 Task: Plan a trip to Deer Park, Australia from 1st December, 2023 to 9th December, 2023 for 5 adults. Place can be entire room with 3 bedrooms having 3 beds and 3 bathrooms. Property type can be house. Amenities needed are: washing machine, kitchen.
Action: Mouse moved to (453, 111)
Screenshot: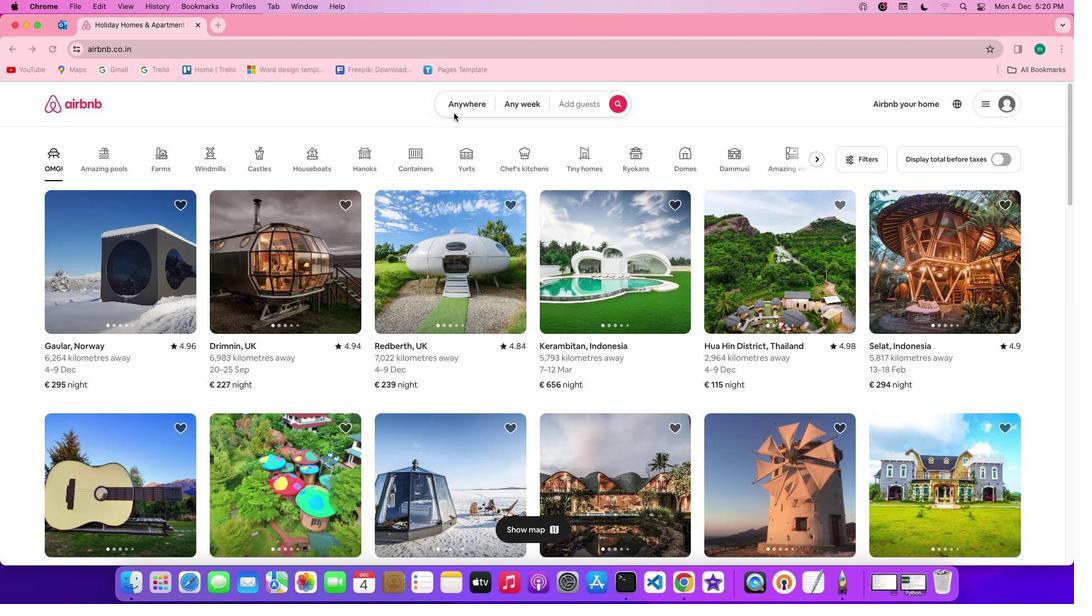 
Action: Mouse pressed left at (453, 111)
Screenshot: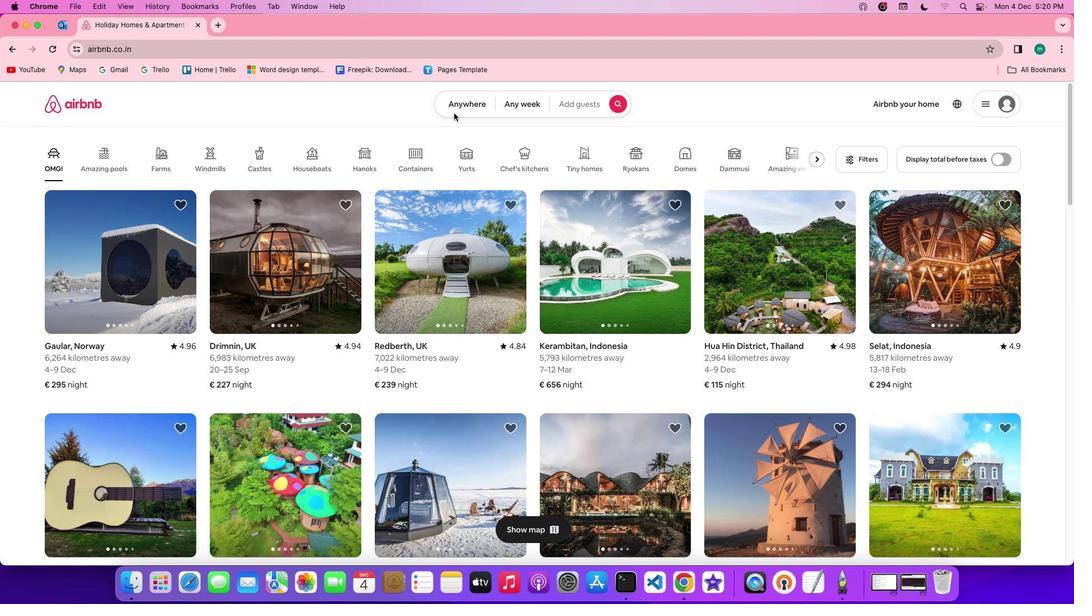 
Action: Mouse pressed left at (453, 111)
Screenshot: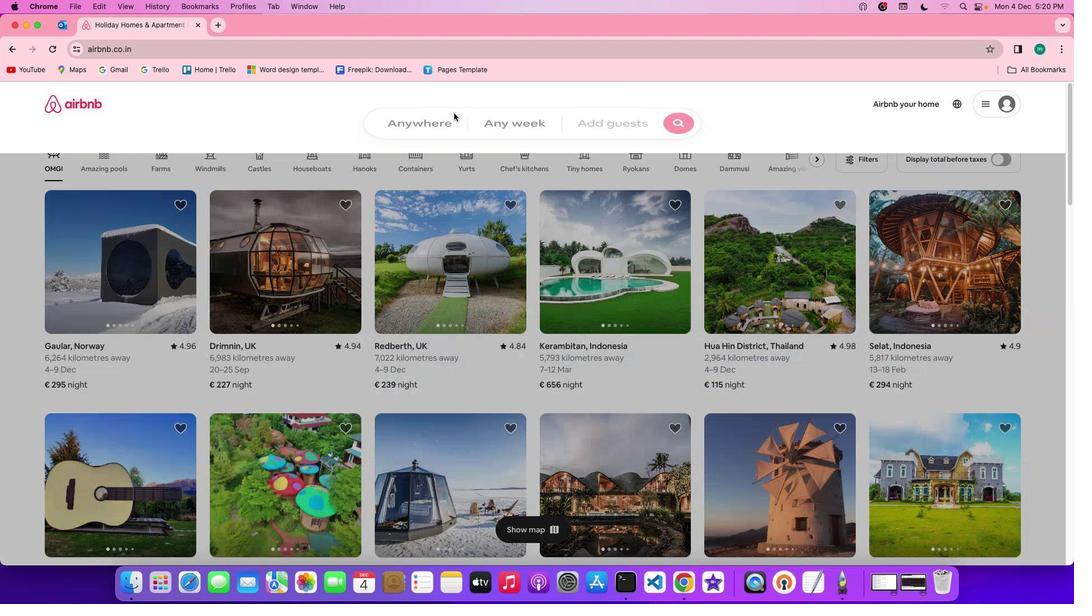
Action: Mouse moved to (406, 143)
Screenshot: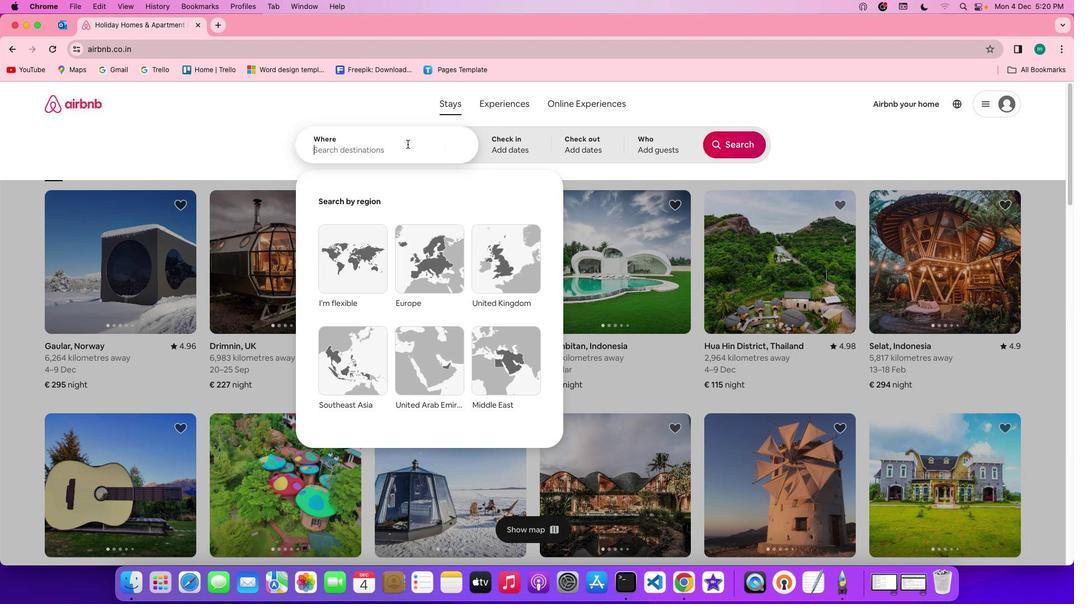 
Action: Mouse pressed left at (406, 143)
Screenshot: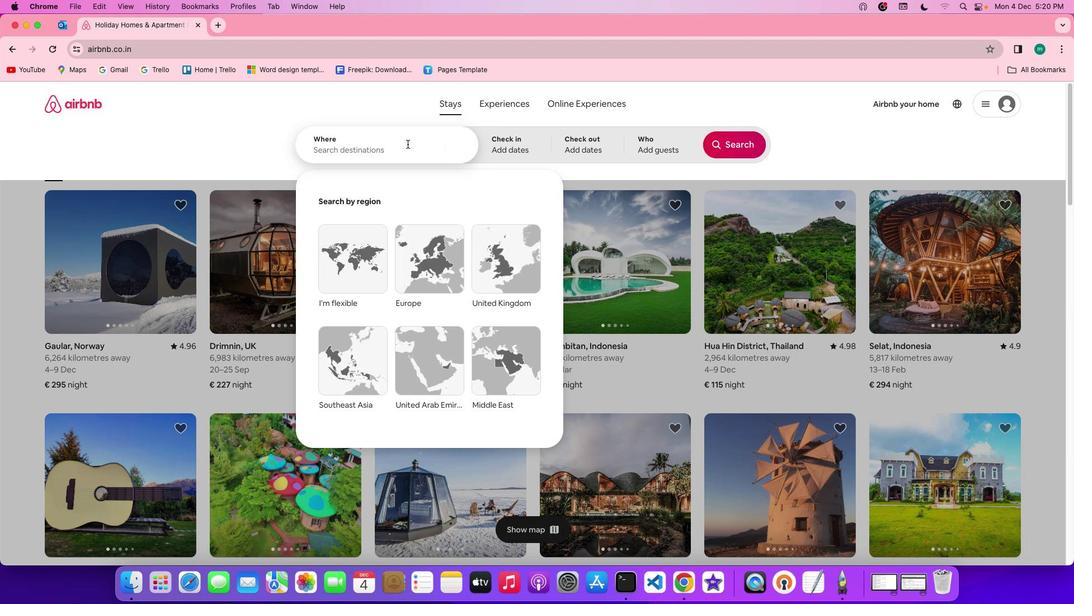 
Action: Key pressed Key.shift'D''e''e''r'Key.spaceKey.shift'P''a''r''k'','Key.spaceKey.shift'a''u''s''t''r''a''l''i''a'
Screenshot: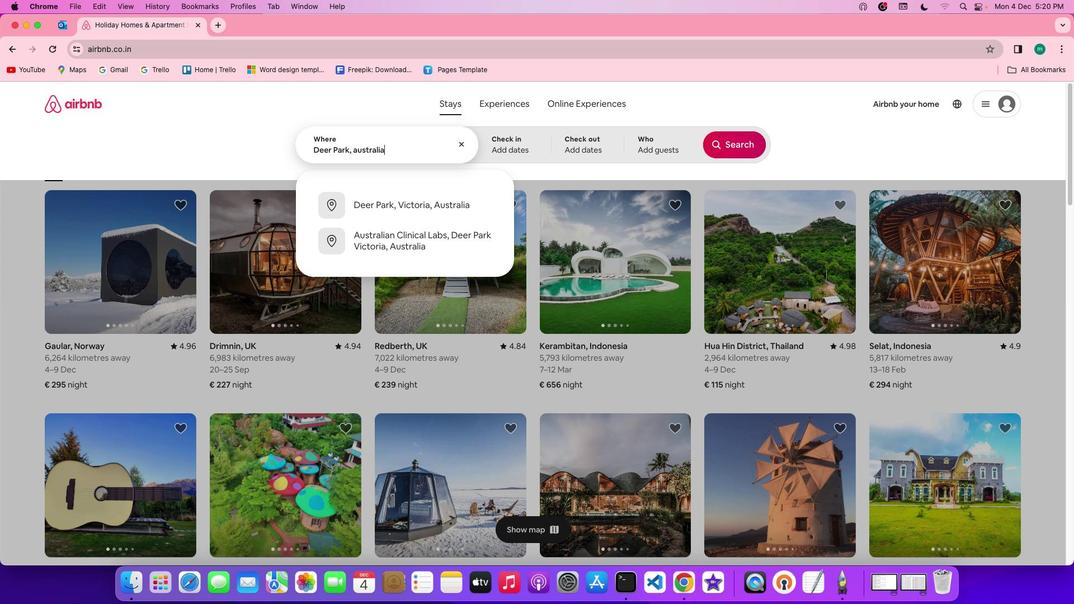 
Action: Mouse moved to (495, 146)
Screenshot: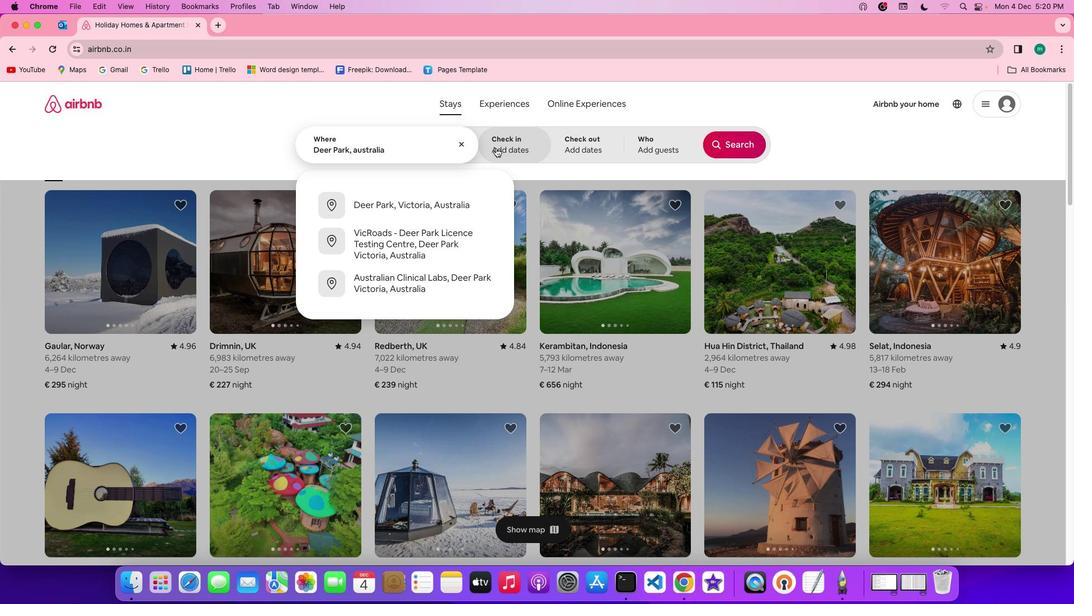 
Action: Mouse pressed left at (495, 146)
Screenshot: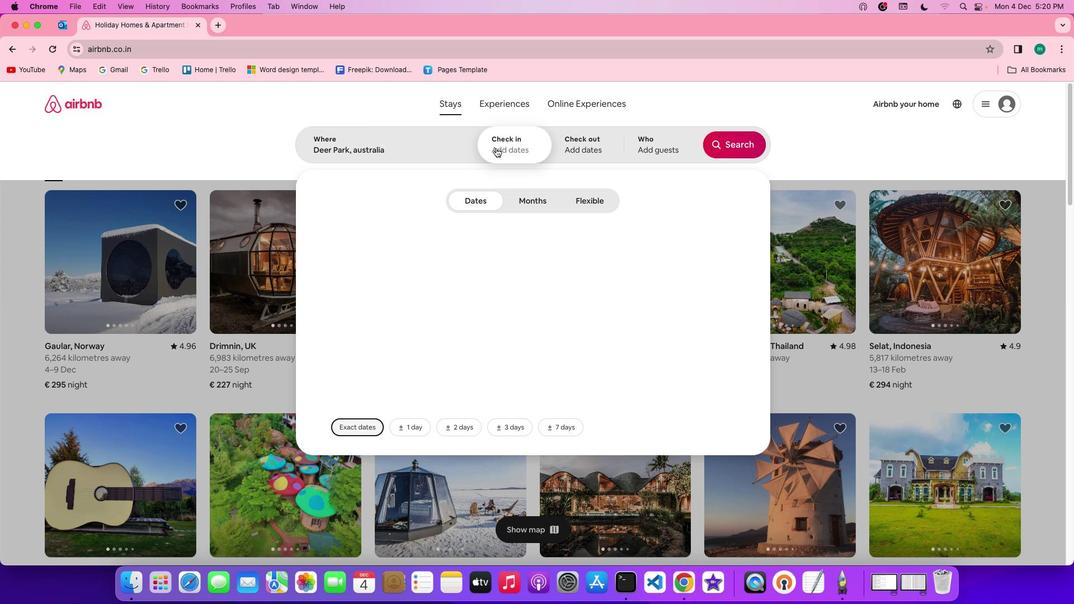 
Action: Mouse moved to (377, 306)
Screenshot: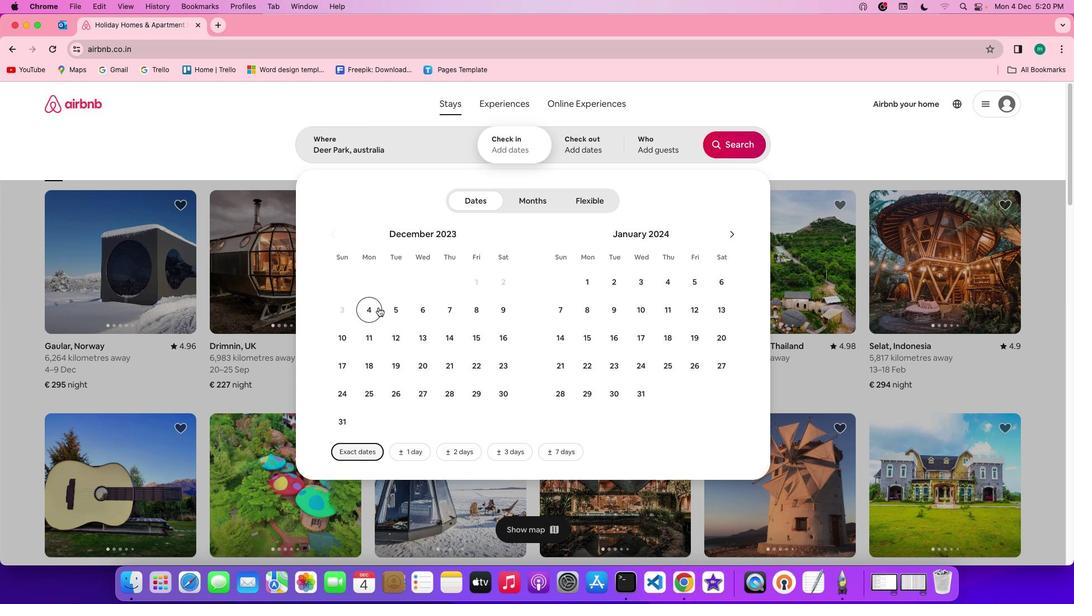 
Action: Mouse pressed left at (377, 306)
Screenshot: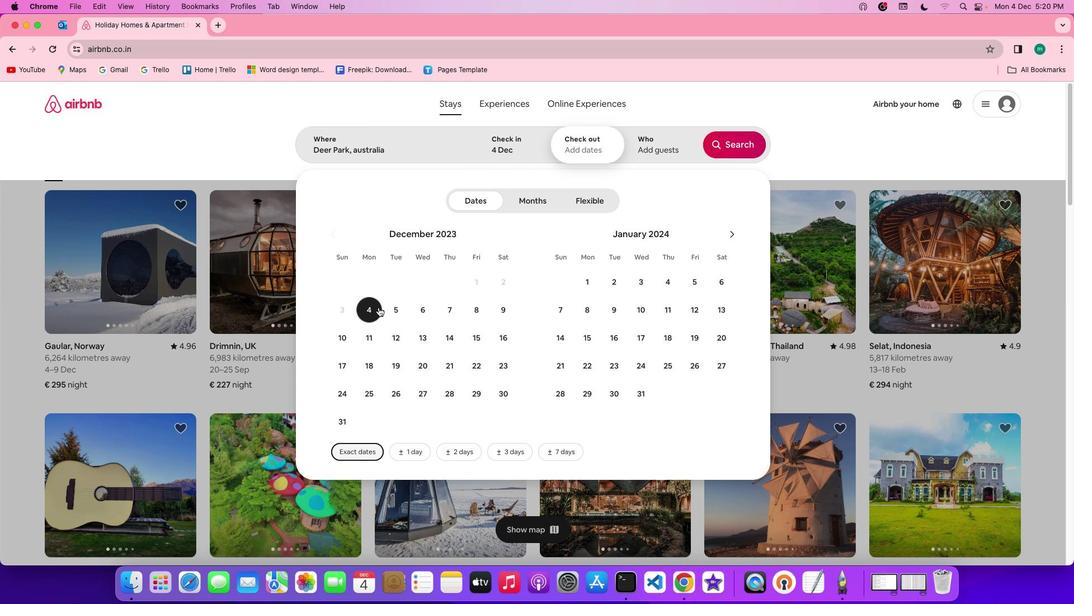 
Action: Mouse moved to (490, 316)
Screenshot: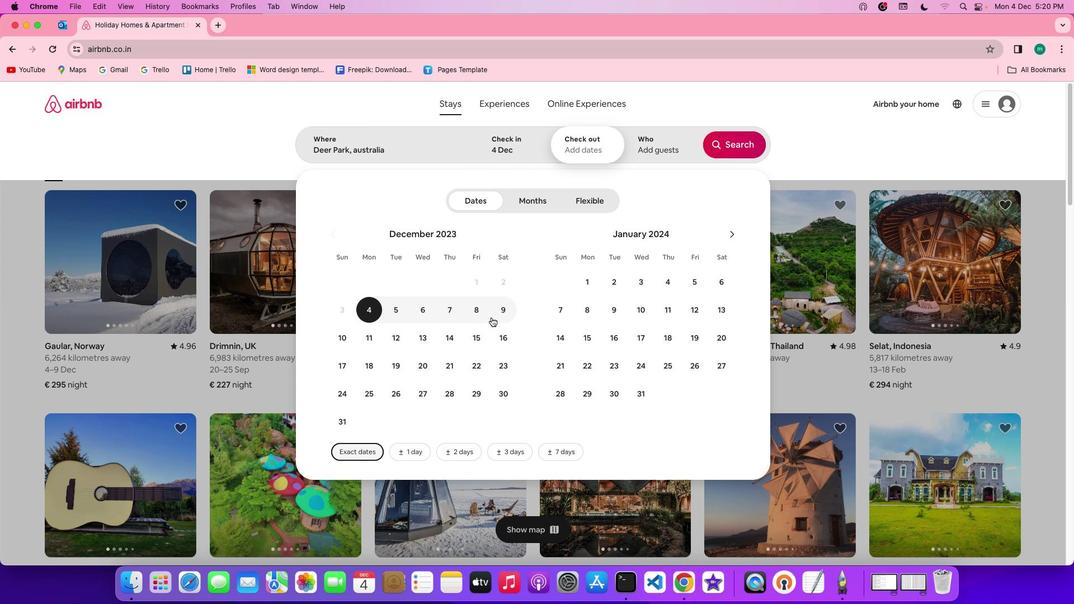 
Action: Mouse pressed left at (490, 316)
Screenshot: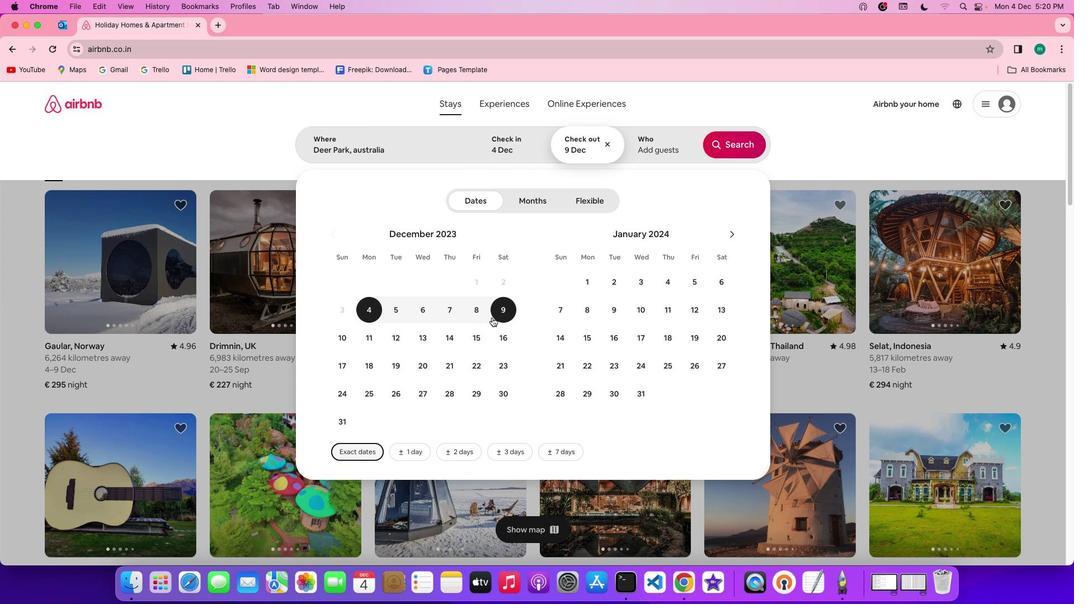 
Action: Mouse moved to (659, 137)
Screenshot: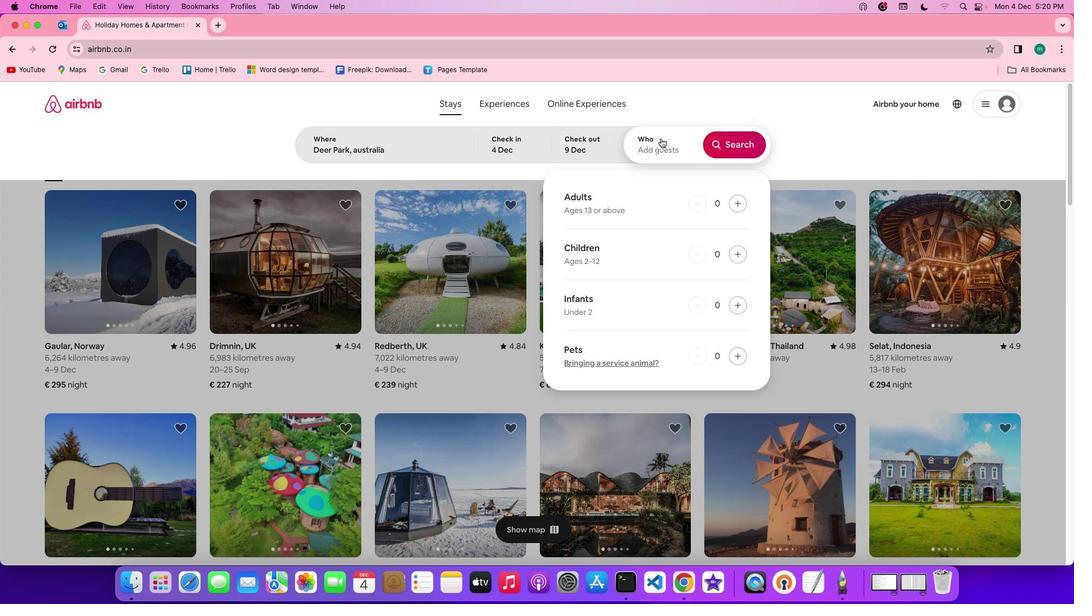
Action: Mouse pressed left at (659, 137)
Screenshot: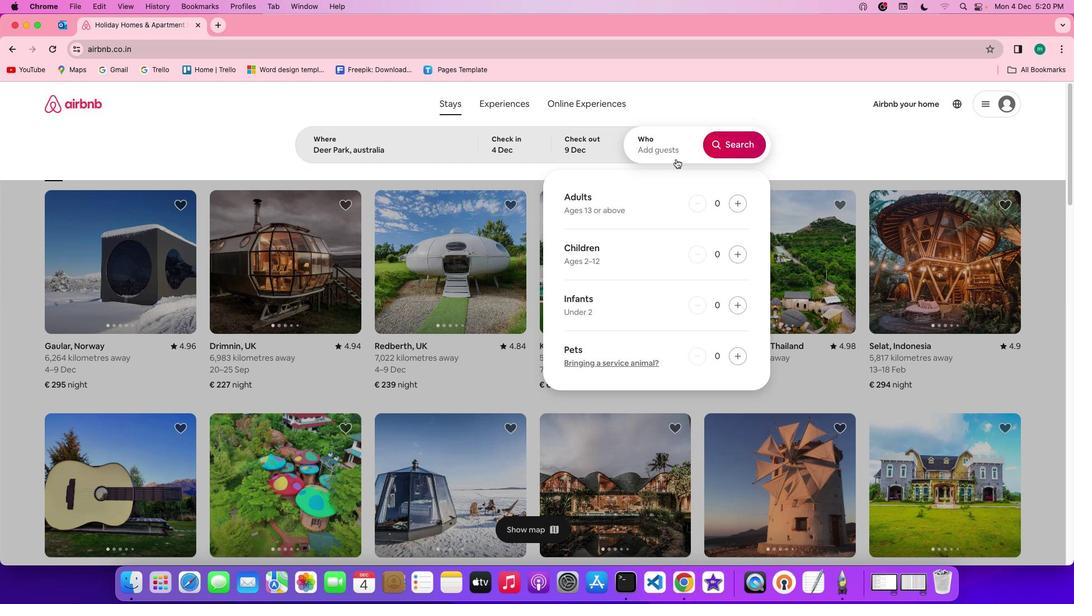
Action: Mouse moved to (742, 202)
Screenshot: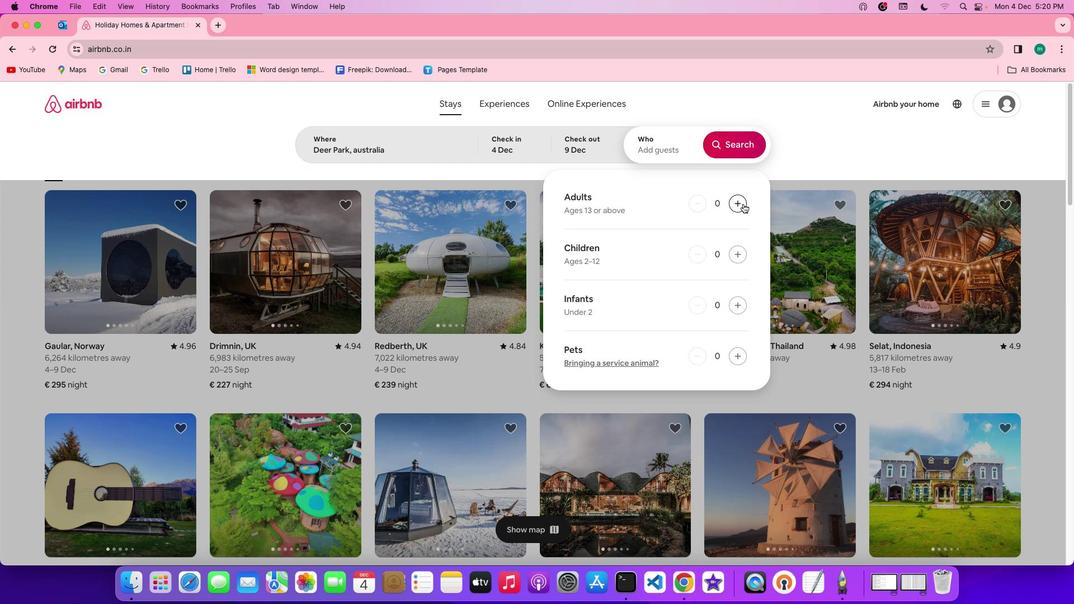 
Action: Mouse pressed left at (742, 202)
Screenshot: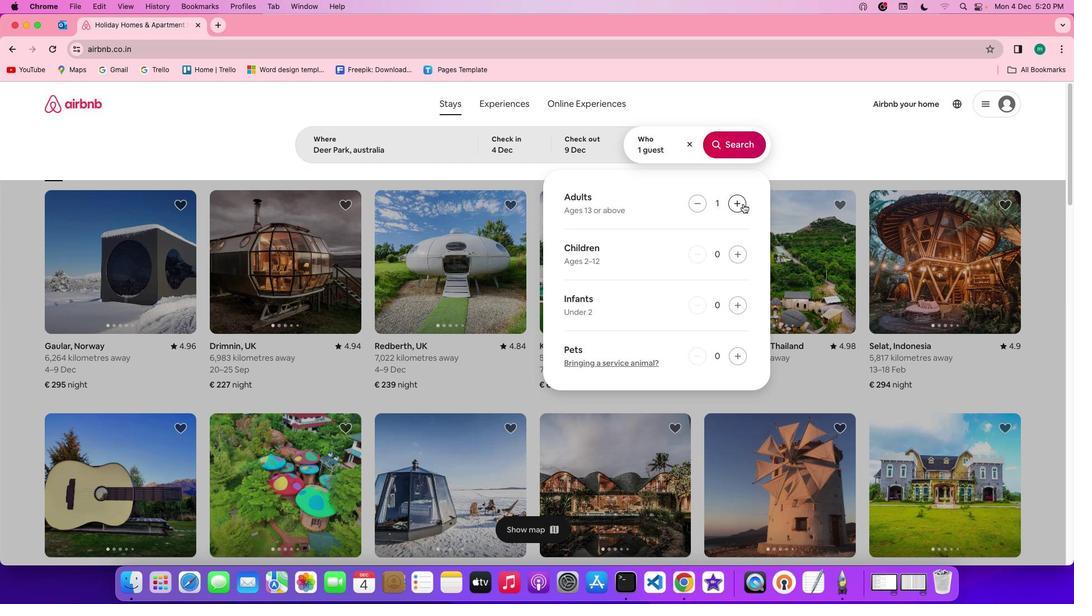 
Action: Mouse pressed left at (742, 202)
Screenshot: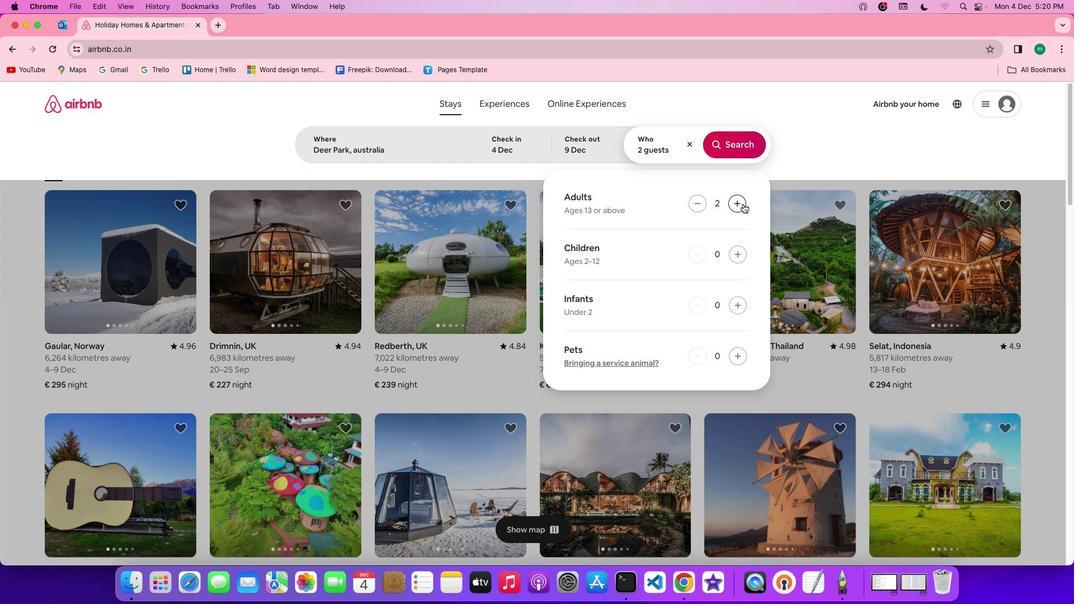 
Action: Mouse pressed left at (742, 202)
Screenshot: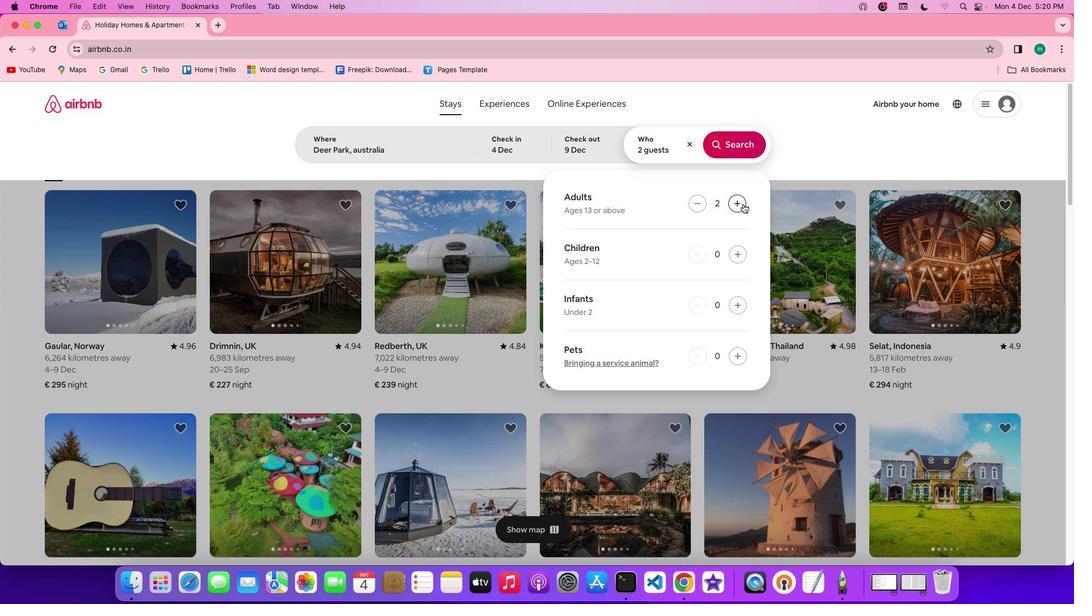 
Action: Mouse pressed left at (742, 202)
Screenshot: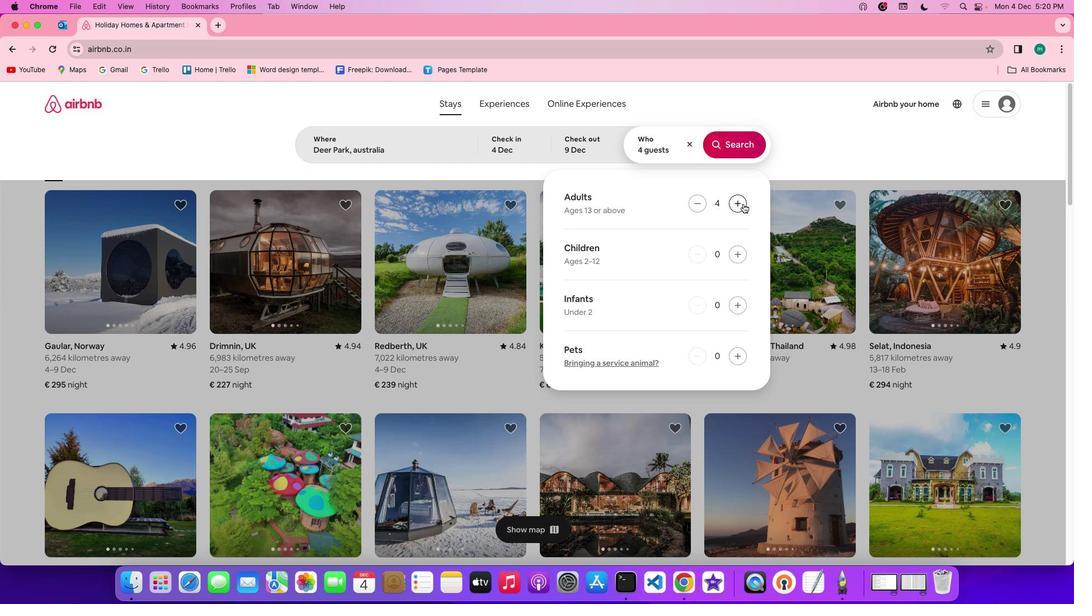 
Action: Mouse pressed left at (742, 202)
Screenshot: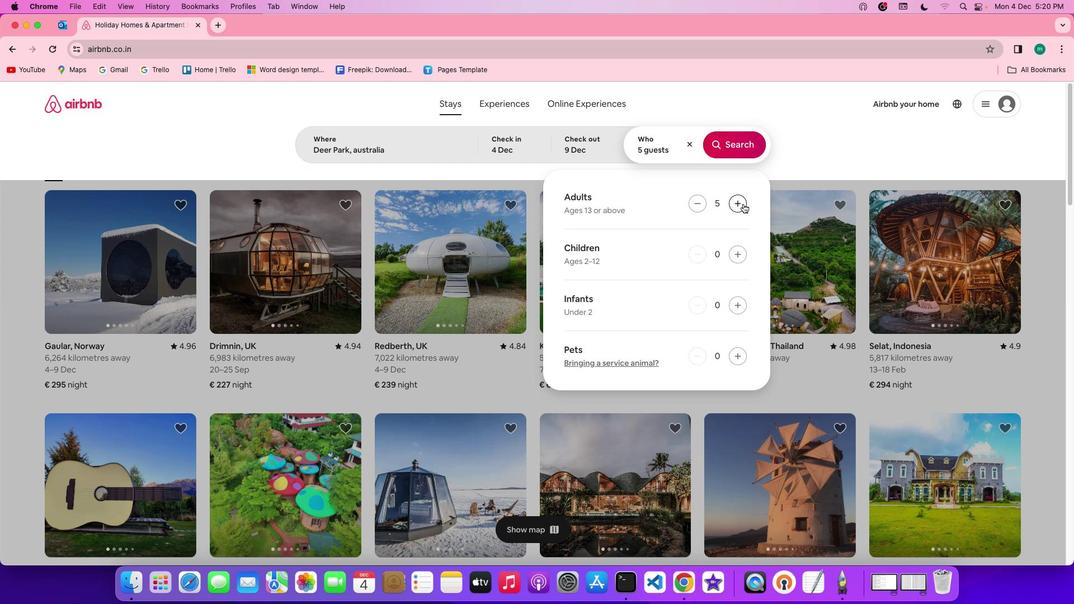 
Action: Mouse moved to (726, 149)
Screenshot: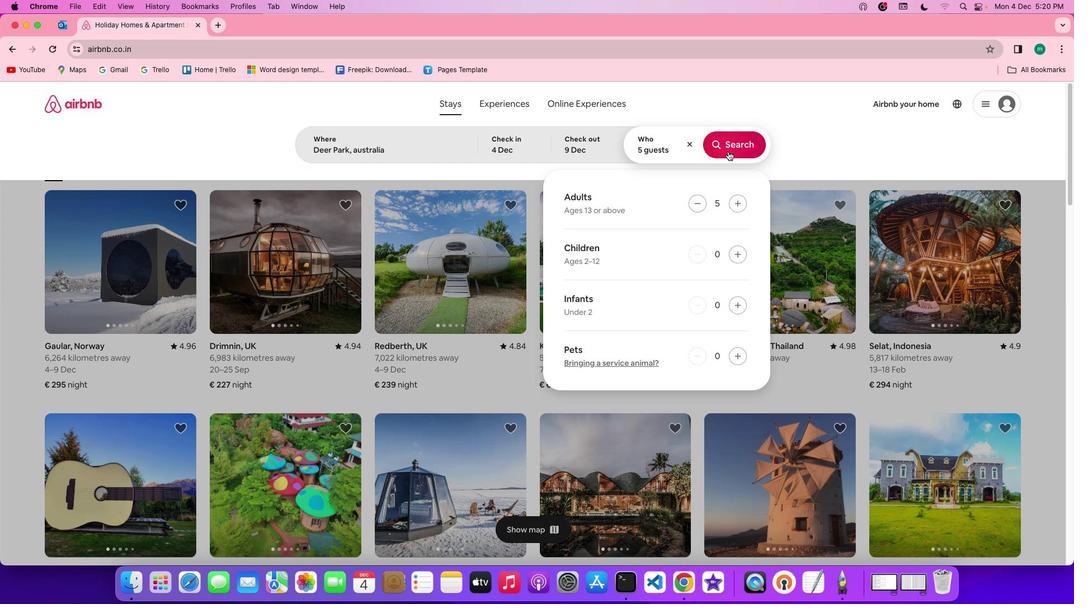 
Action: Mouse pressed left at (726, 149)
Screenshot: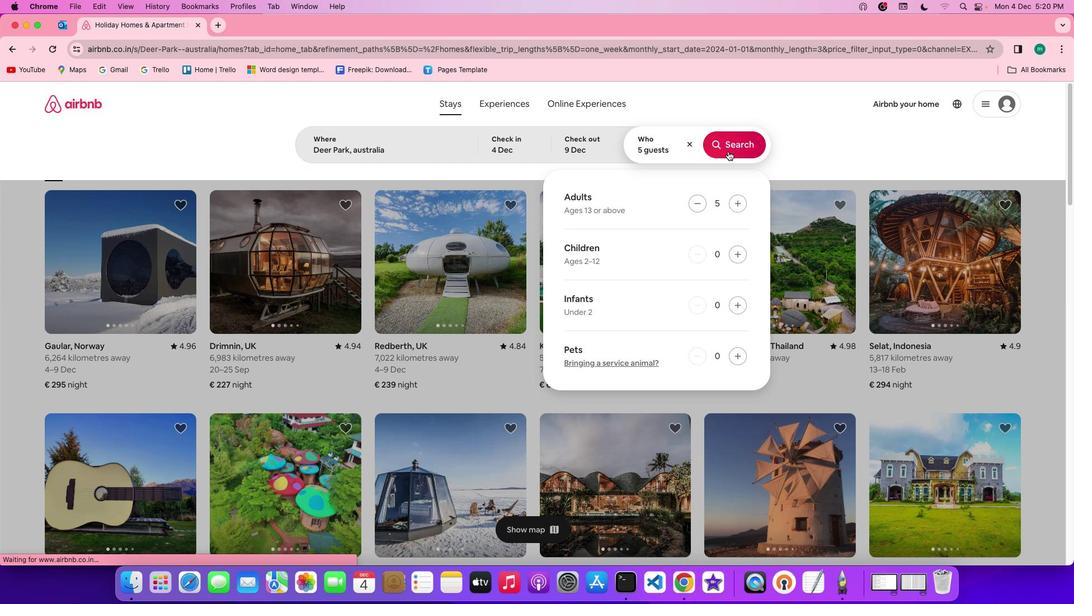 
Action: Mouse moved to (890, 145)
Screenshot: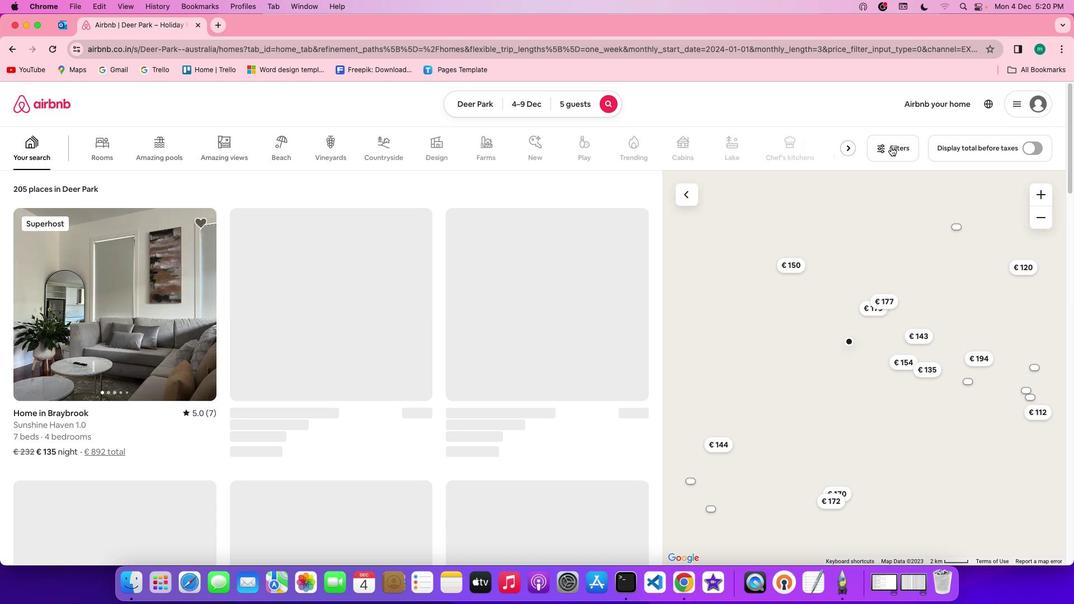 
Action: Mouse pressed left at (890, 145)
Screenshot: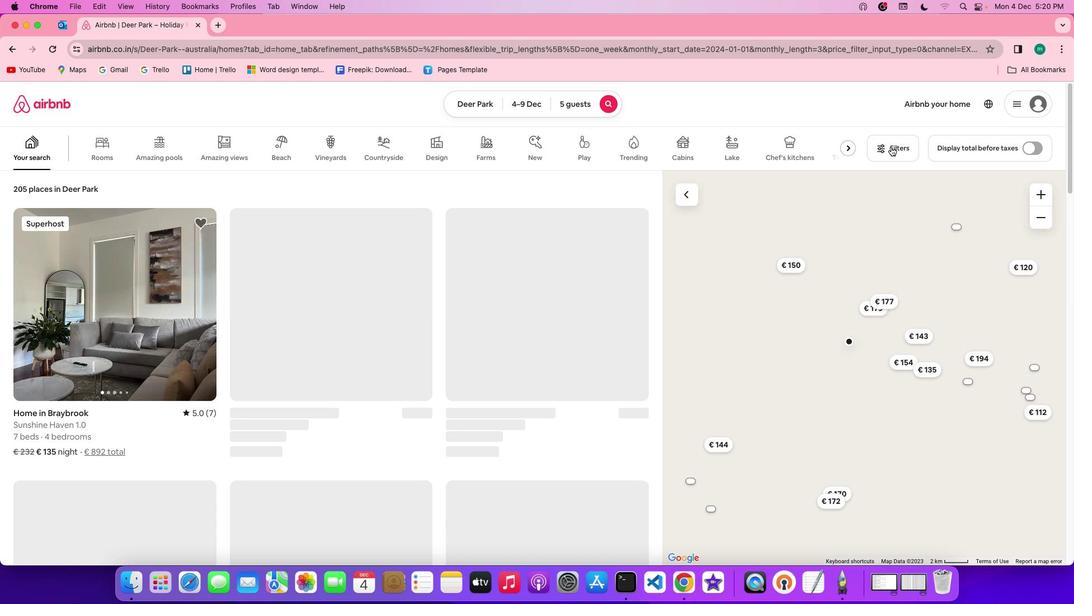 
Action: Mouse moved to (551, 334)
Screenshot: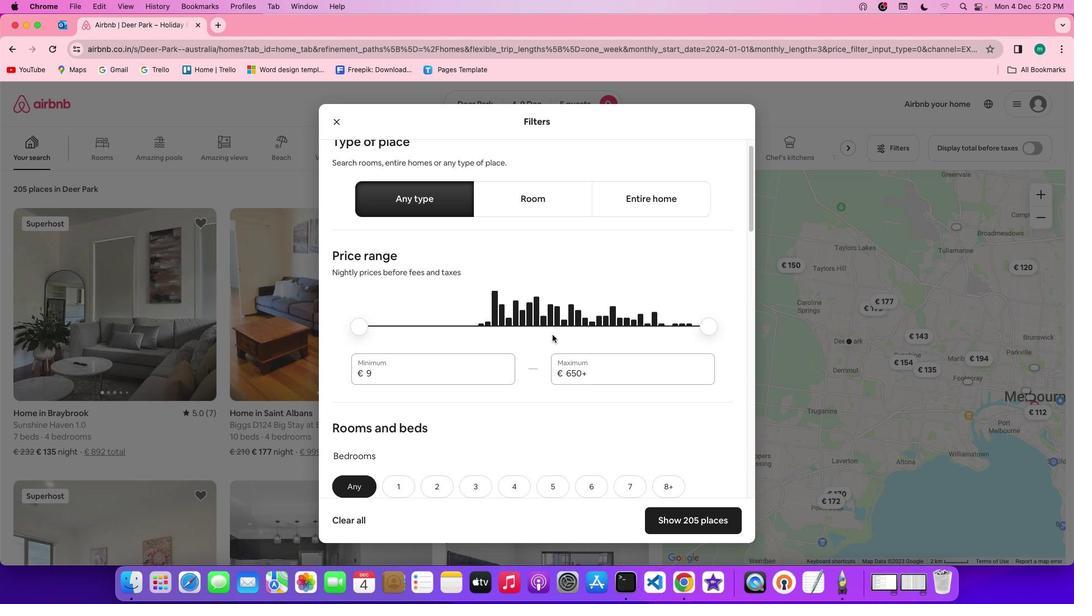 
Action: Mouse scrolled (551, 334) with delta (0, -1)
Screenshot: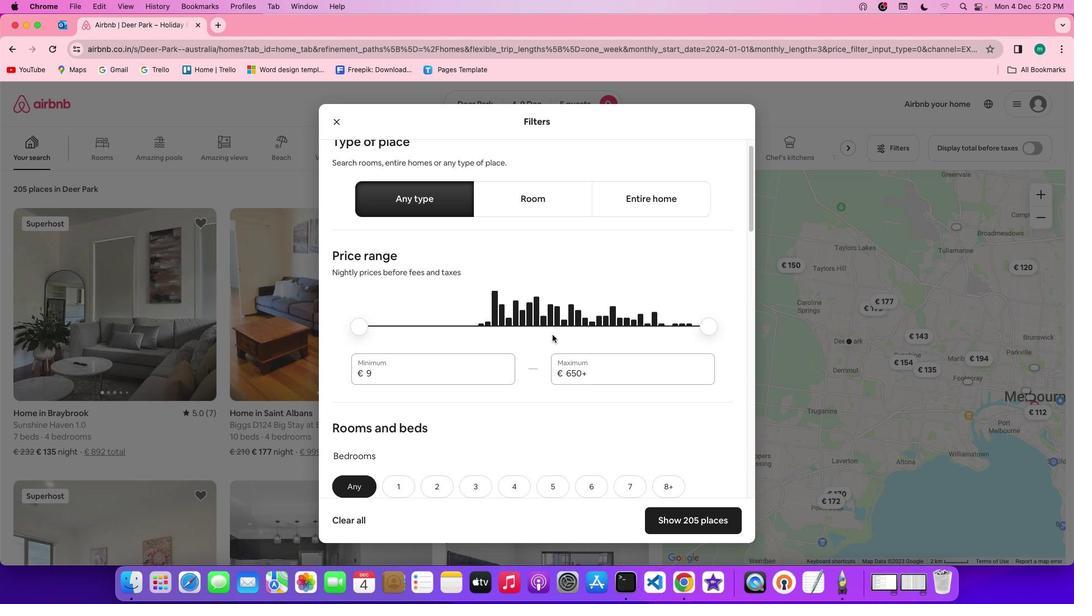 
Action: Mouse scrolled (551, 334) with delta (0, -1)
Screenshot: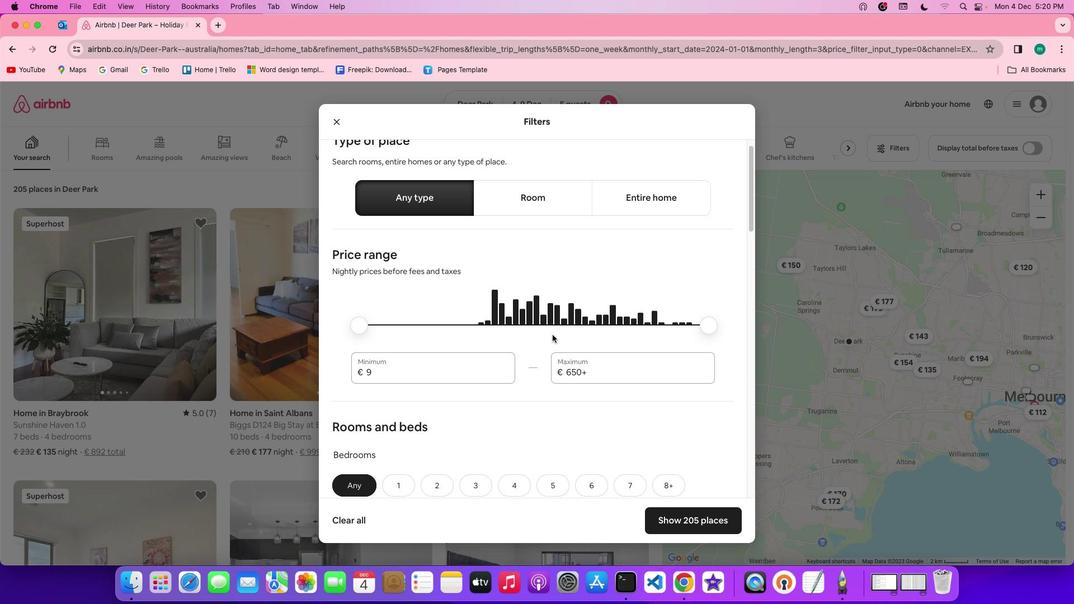 
Action: Mouse scrolled (551, 334) with delta (0, -1)
Screenshot: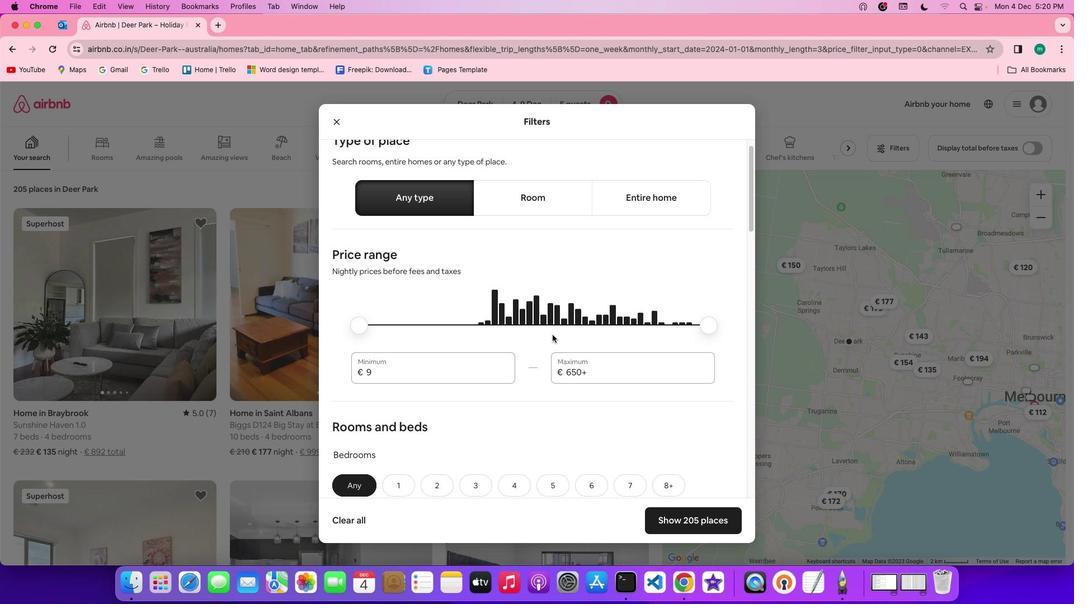 
Action: Mouse scrolled (551, 334) with delta (0, -1)
Screenshot: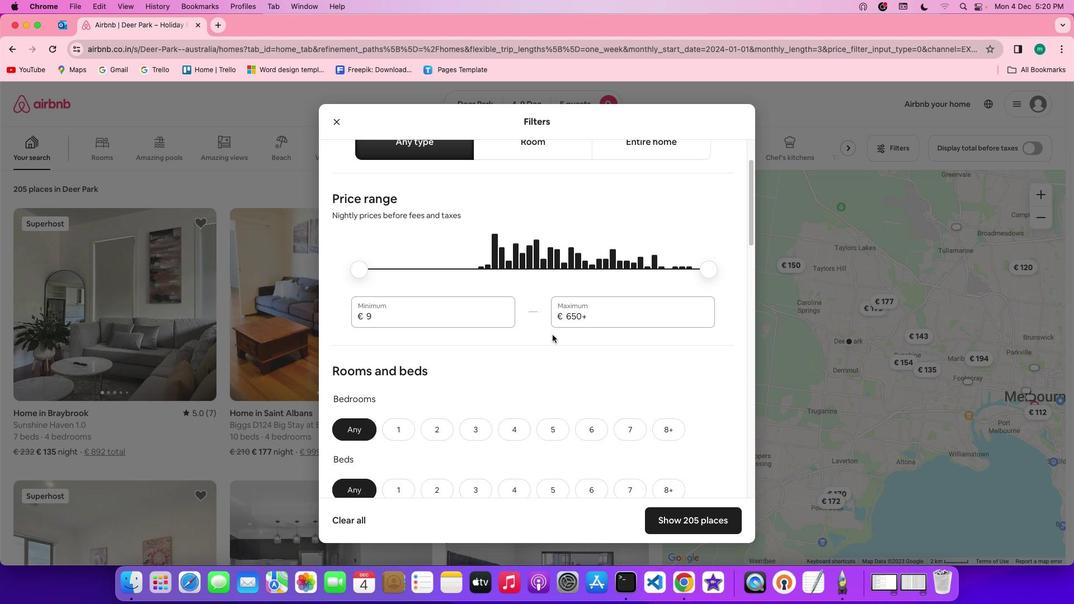 
Action: Mouse scrolled (551, 334) with delta (0, -1)
Screenshot: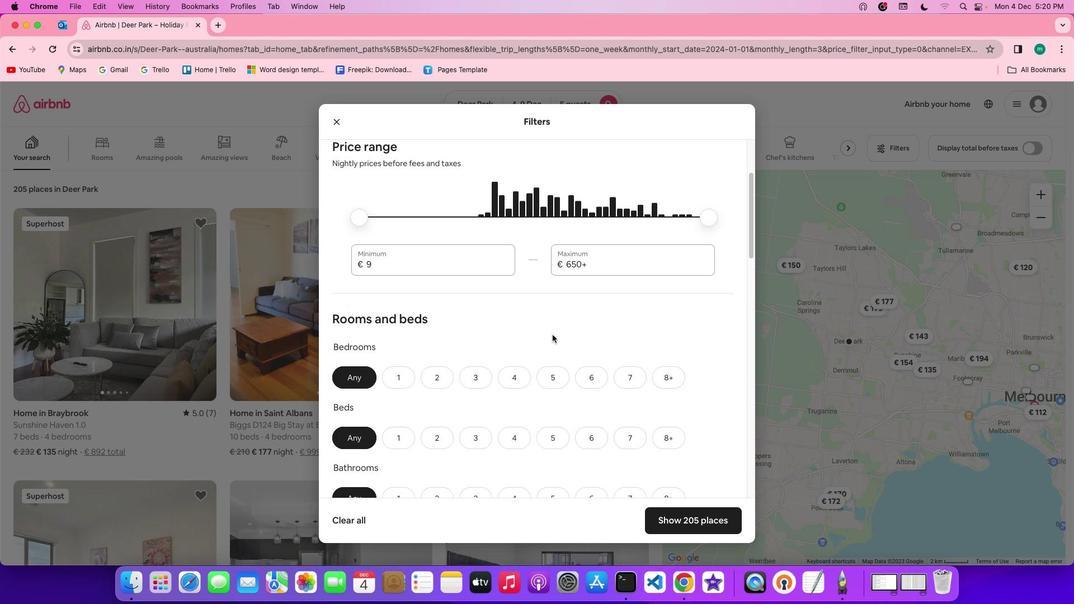 
Action: Mouse scrolled (551, 334) with delta (0, -1)
Screenshot: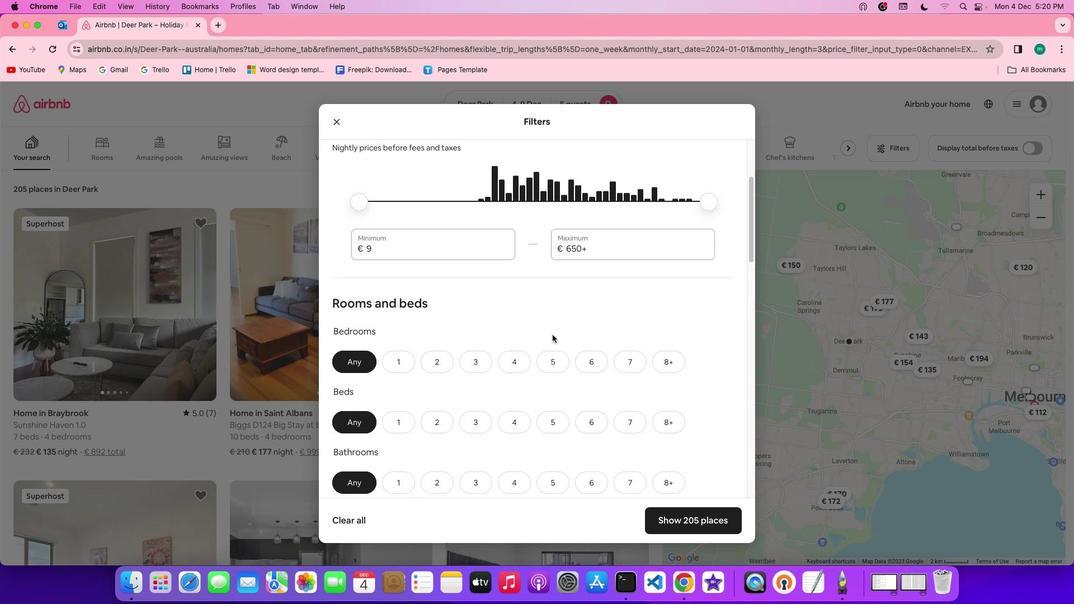
Action: Mouse scrolled (551, 334) with delta (0, -1)
Screenshot: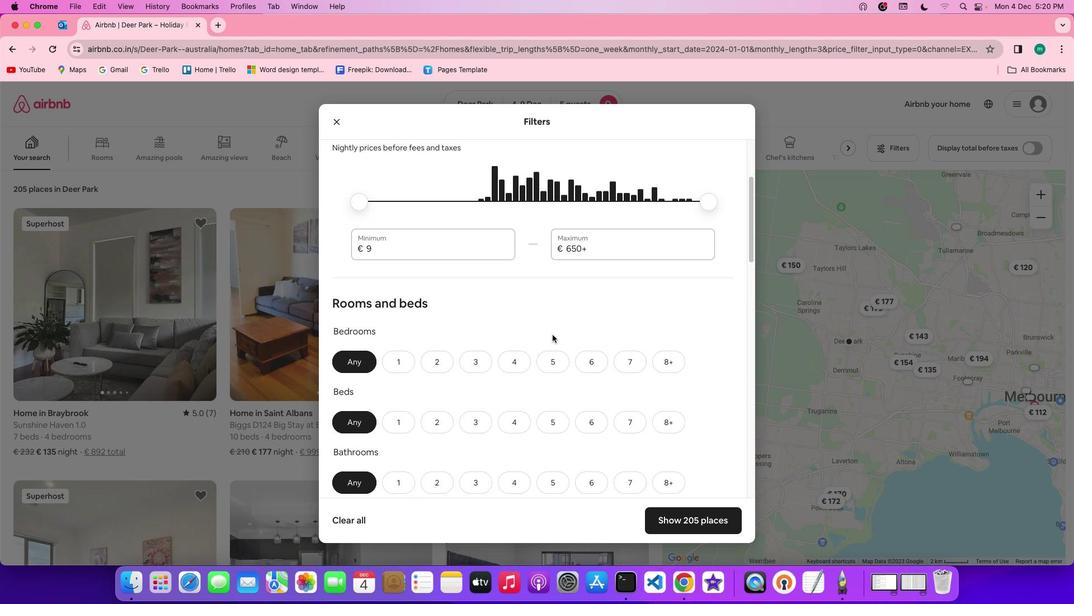 
Action: Mouse scrolled (551, 334) with delta (0, -1)
Screenshot: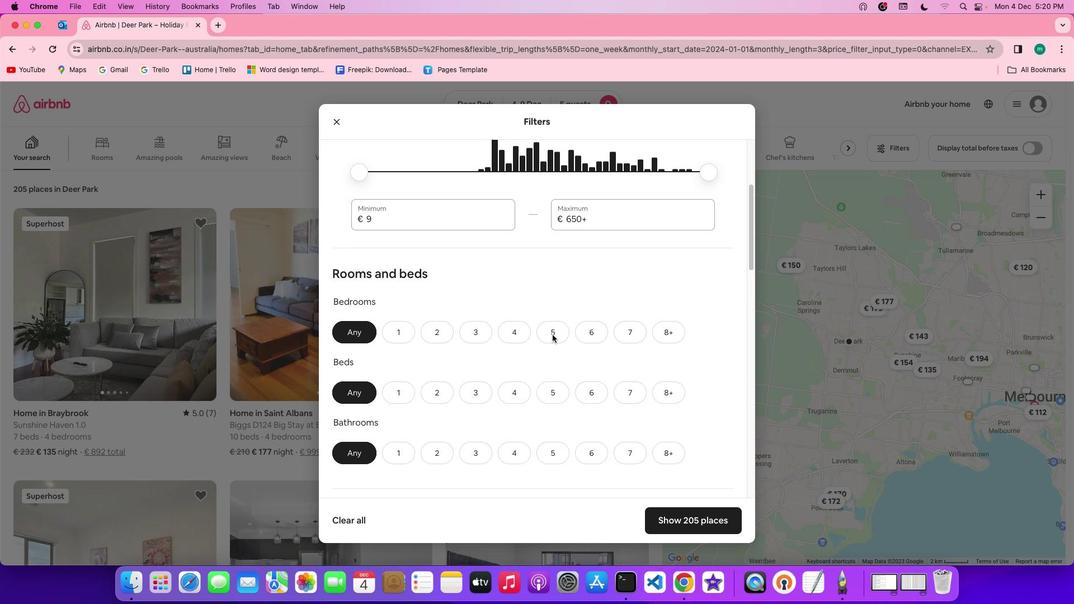 
Action: Mouse scrolled (551, 334) with delta (0, -1)
Screenshot: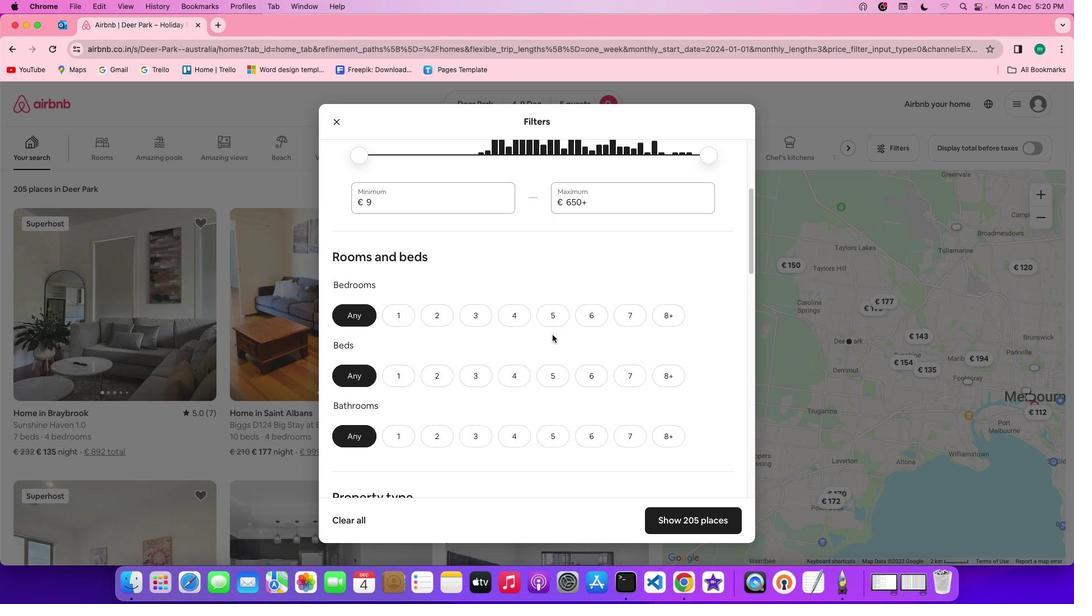 
Action: Mouse scrolled (551, 334) with delta (0, -1)
Screenshot: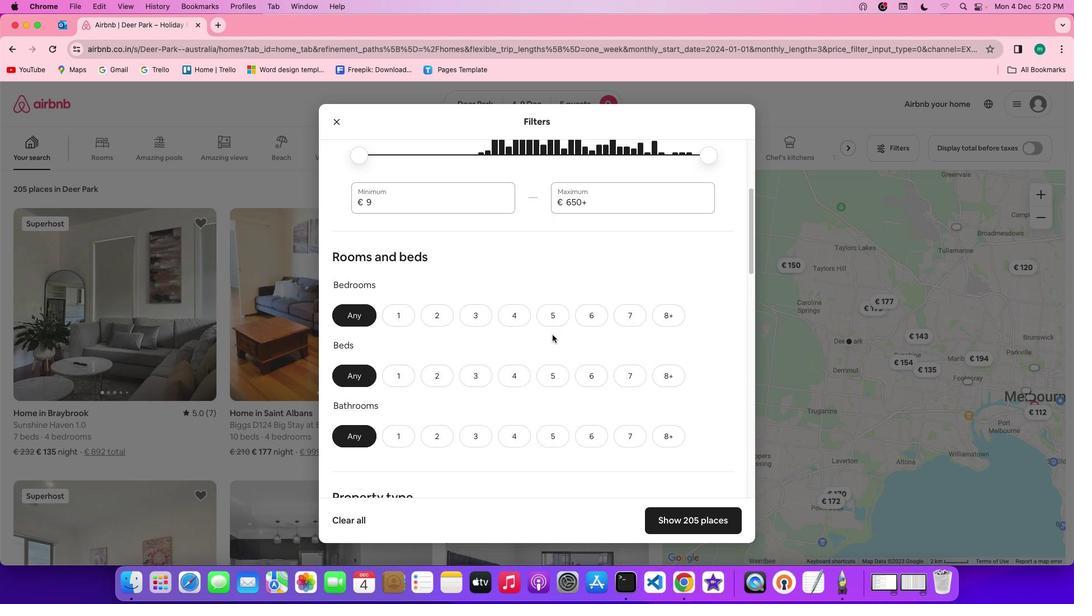 
Action: Mouse moved to (466, 311)
Screenshot: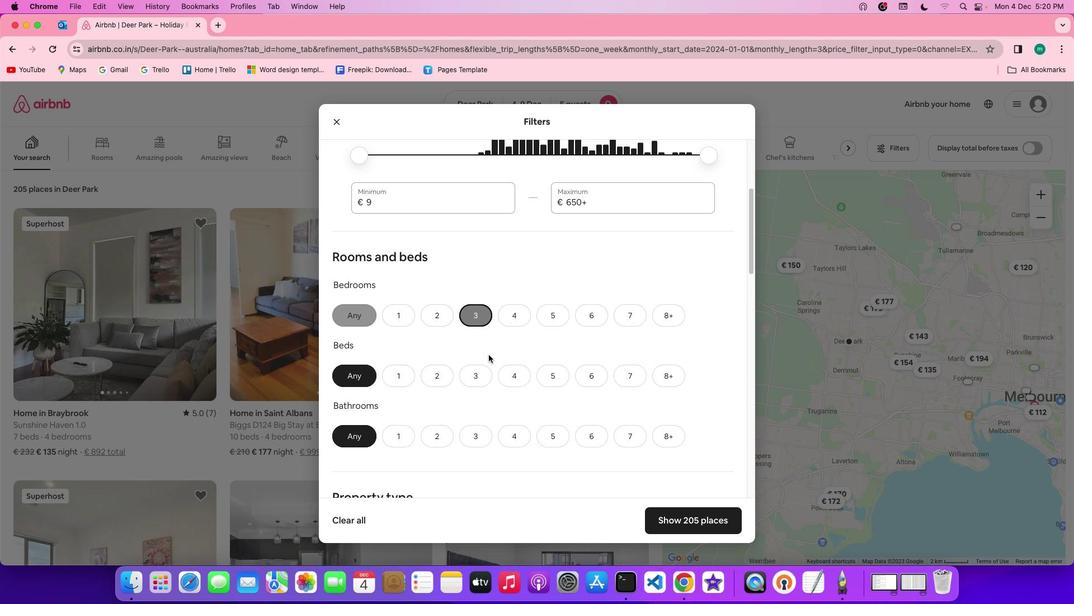 
Action: Mouse pressed left at (466, 311)
Screenshot: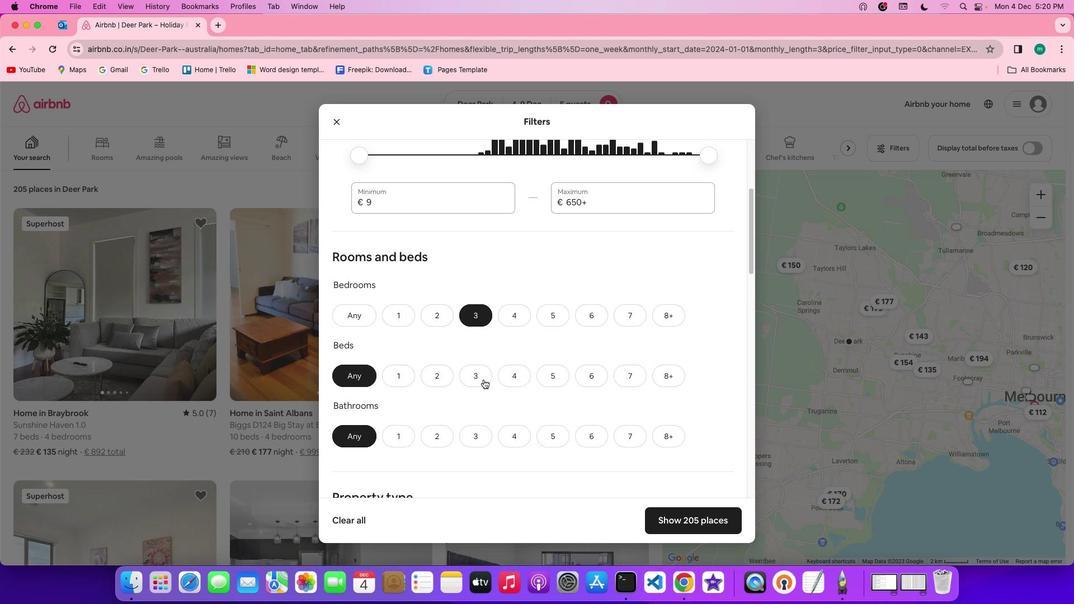 
Action: Mouse moved to (482, 379)
Screenshot: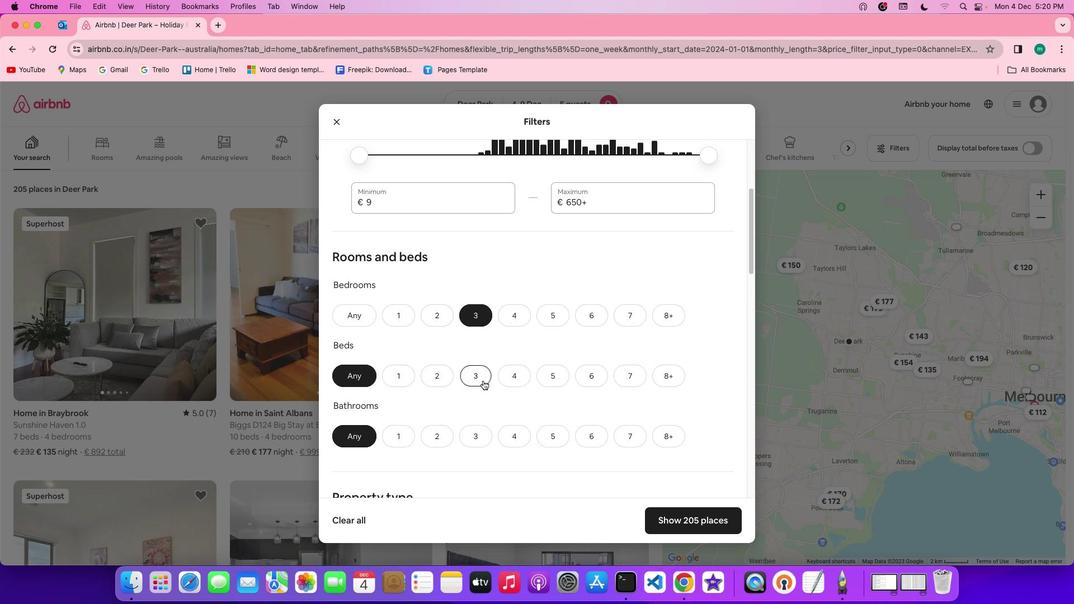 
Action: Mouse pressed left at (482, 379)
Screenshot: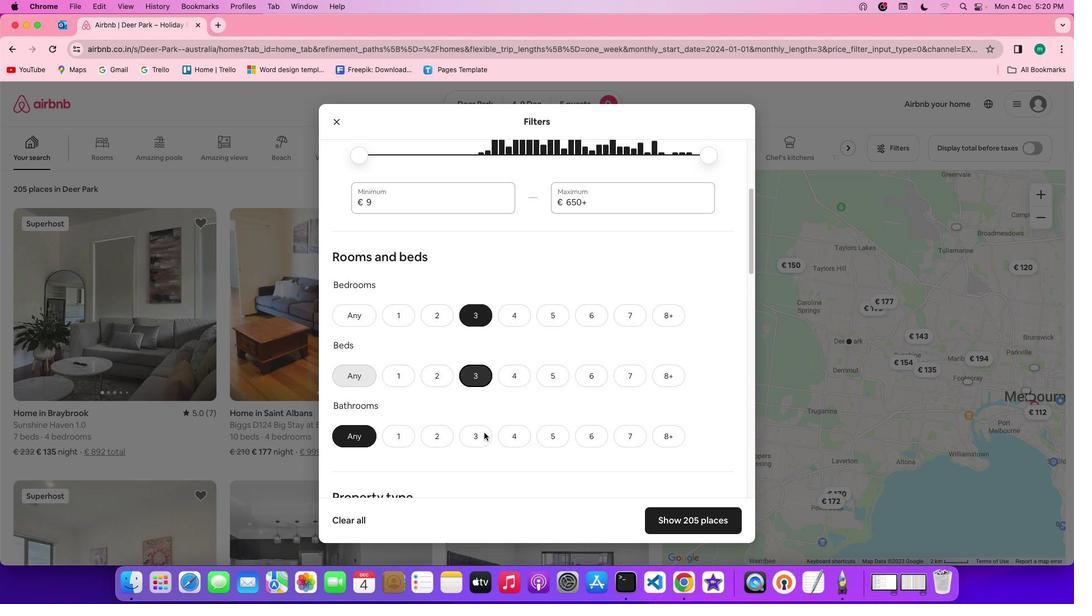 
Action: Mouse moved to (482, 436)
Screenshot: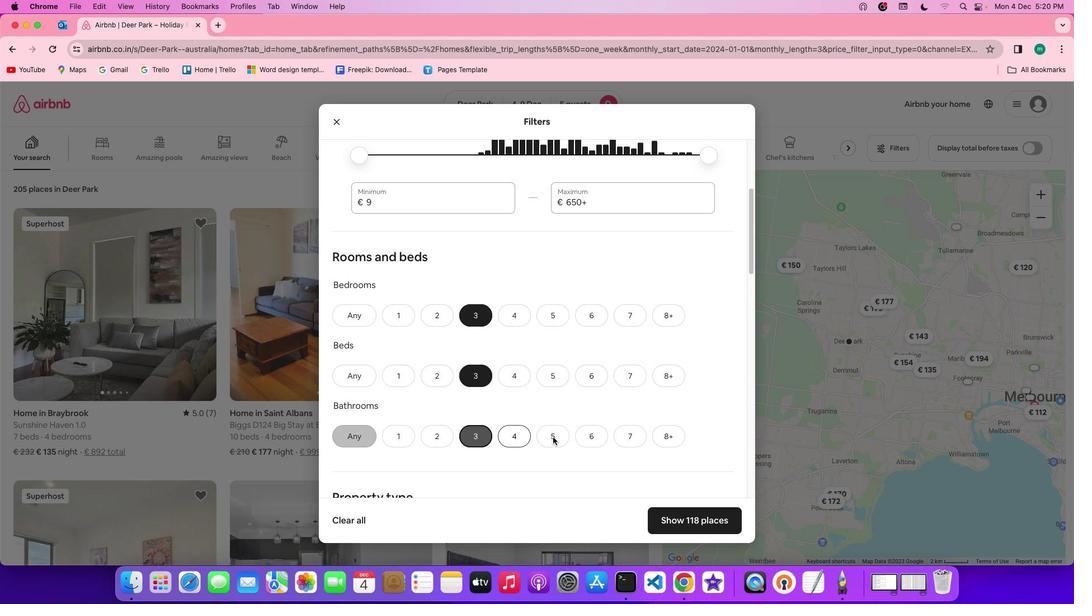
Action: Mouse pressed left at (482, 436)
Screenshot: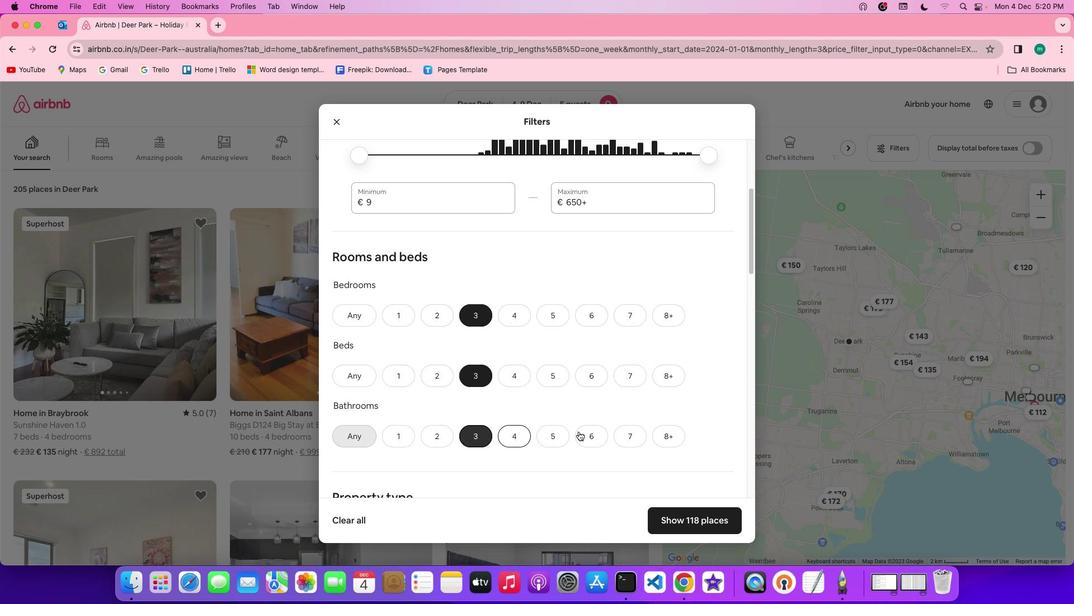 
Action: Mouse moved to (577, 430)
Screenshot: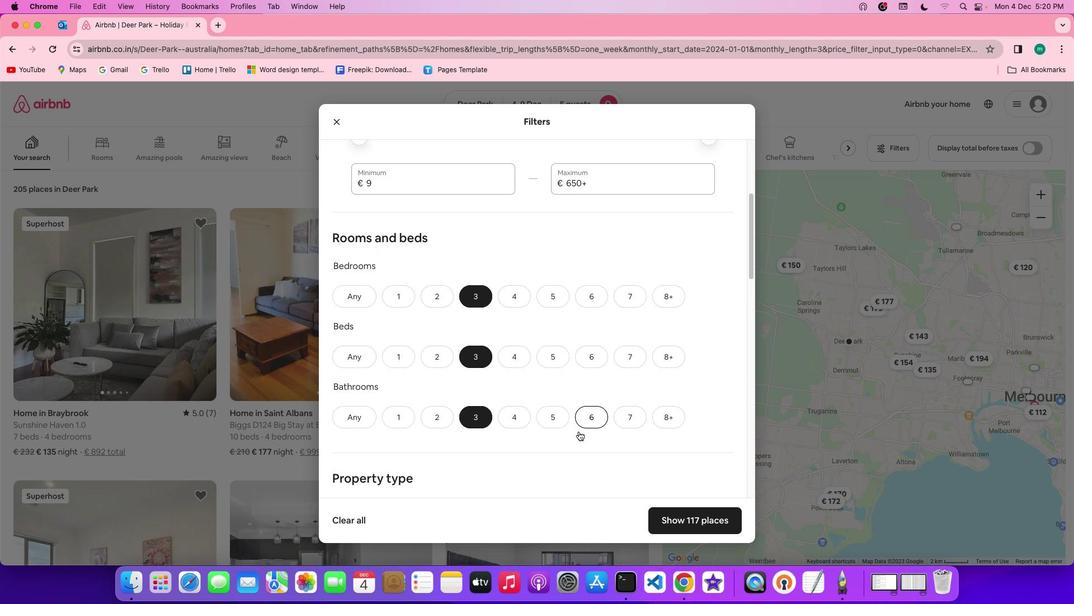 
Action: Mouse scrolled (577, 430) with delta (0, -1)
Screenshot: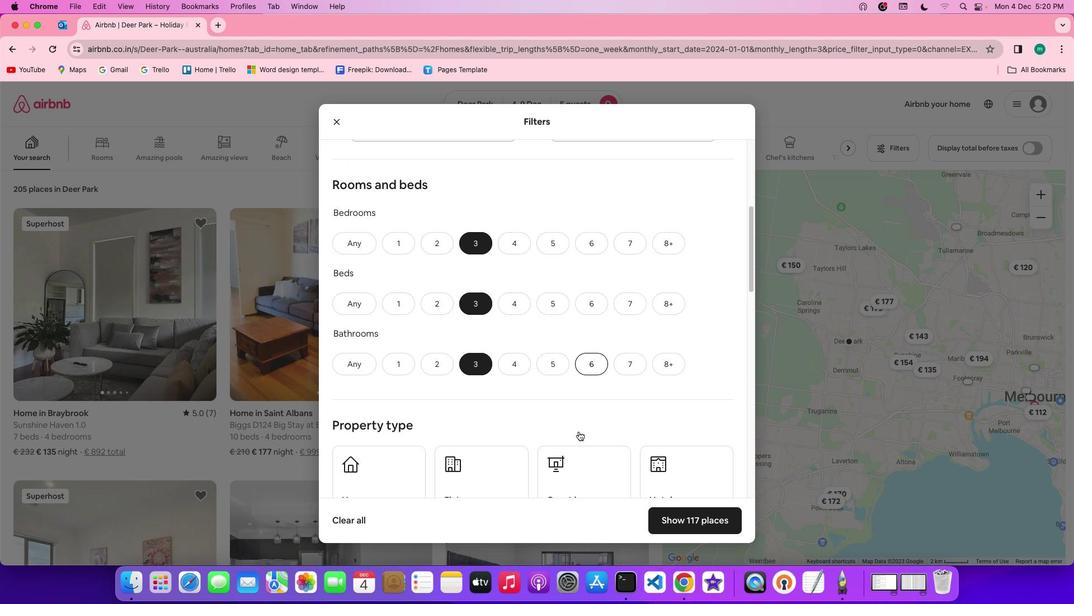 
Action: Mouse scrolled (577, 430) with delta (0, -1)
Screenshot: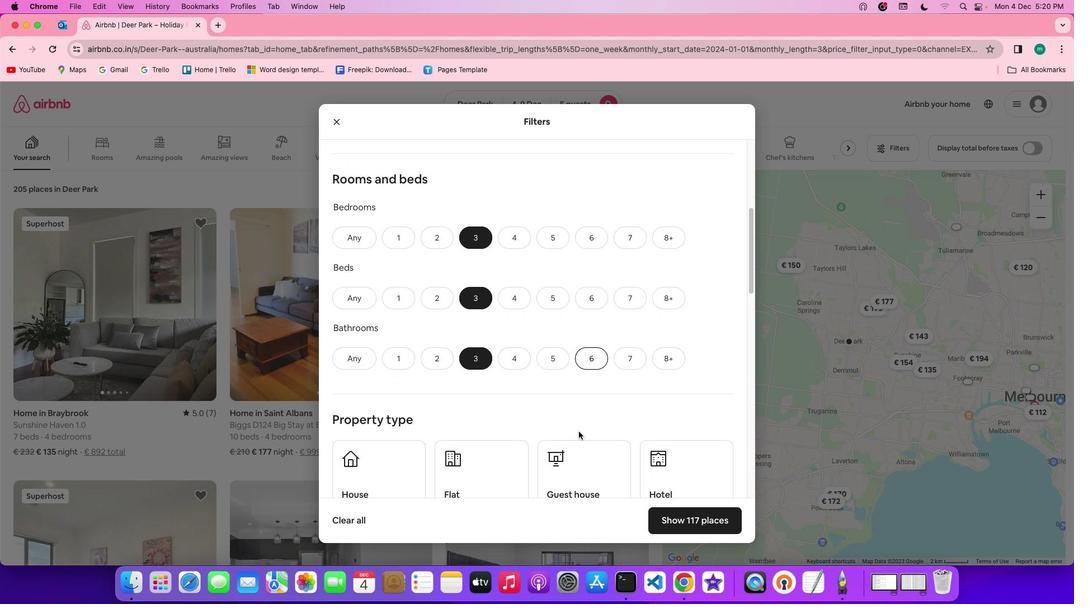 
Action: Mouse scrolled (577, 430) with delta (0, -1)
Screenshot: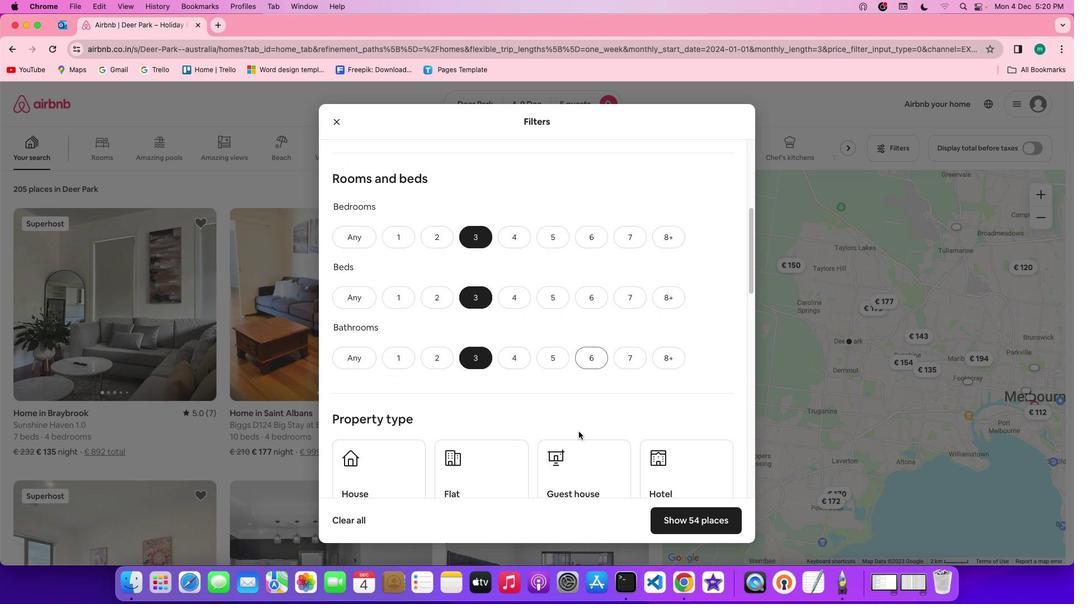 
Action: Mouse scrolled (577, 430) with delta (0, -1)
Screenshot: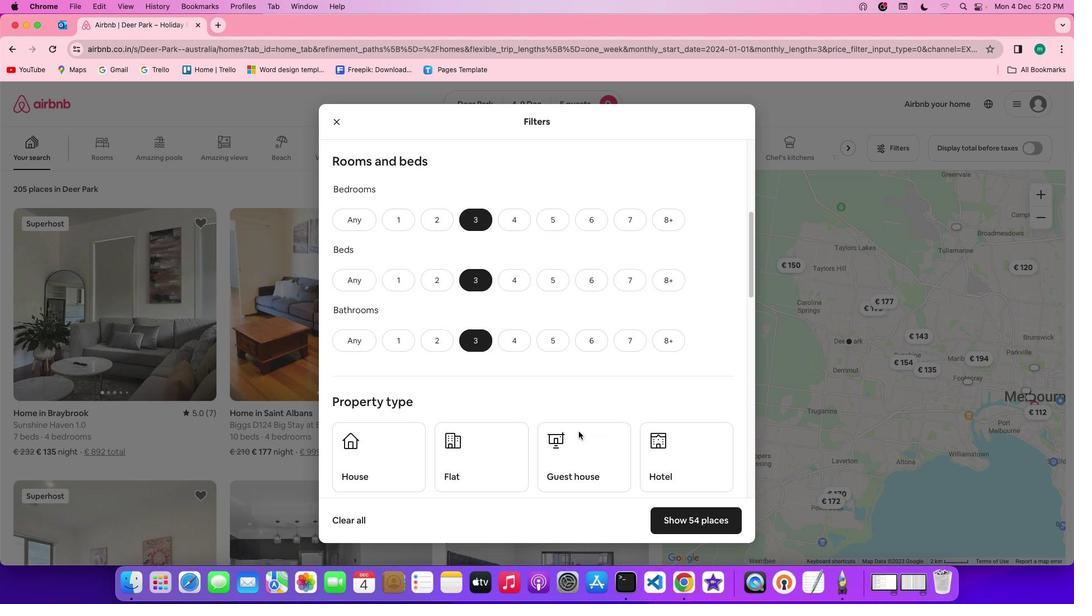 
Action: Mouse scrolled (577, 430) with delta (0, -1)
Screenshot: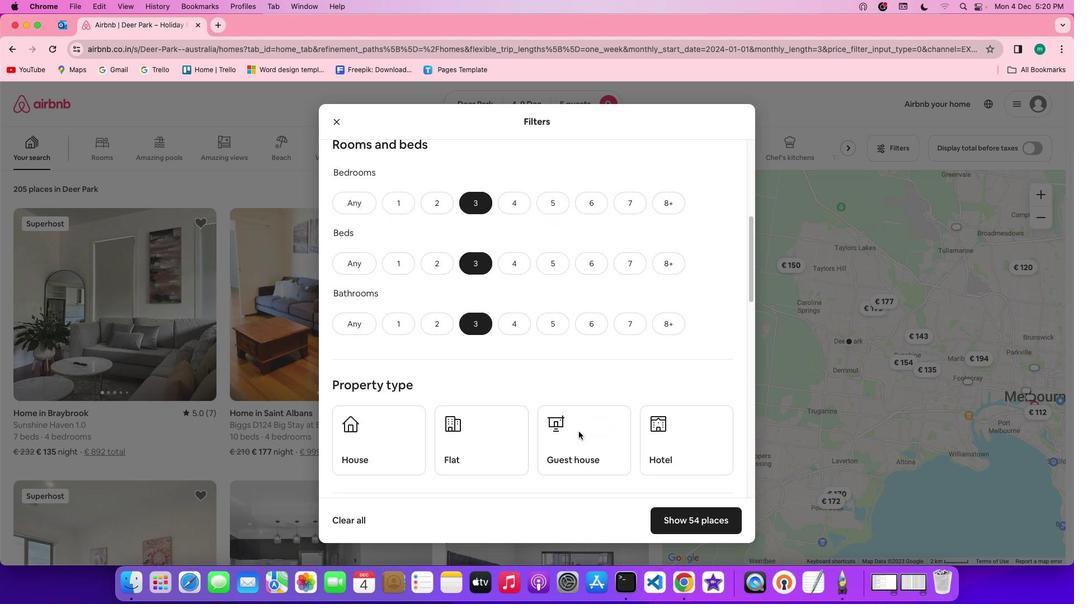 
Action: Mouse scrolled (577, 430) with delta (0, -1)
Screenshot: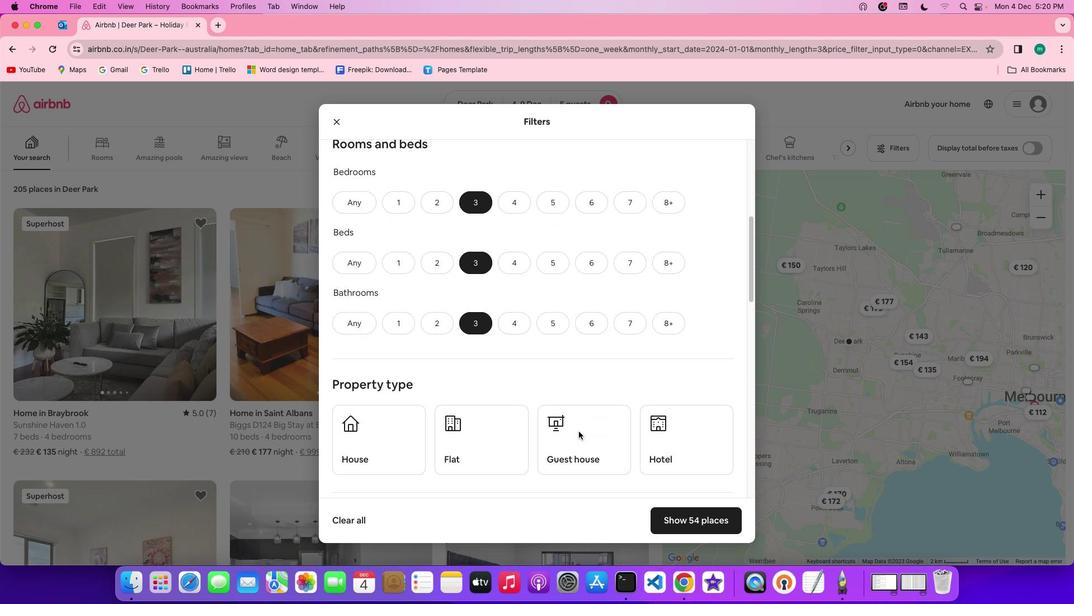 
Action: Mouse scrolled (577, 430) with delta (0, -1)
Screenshot: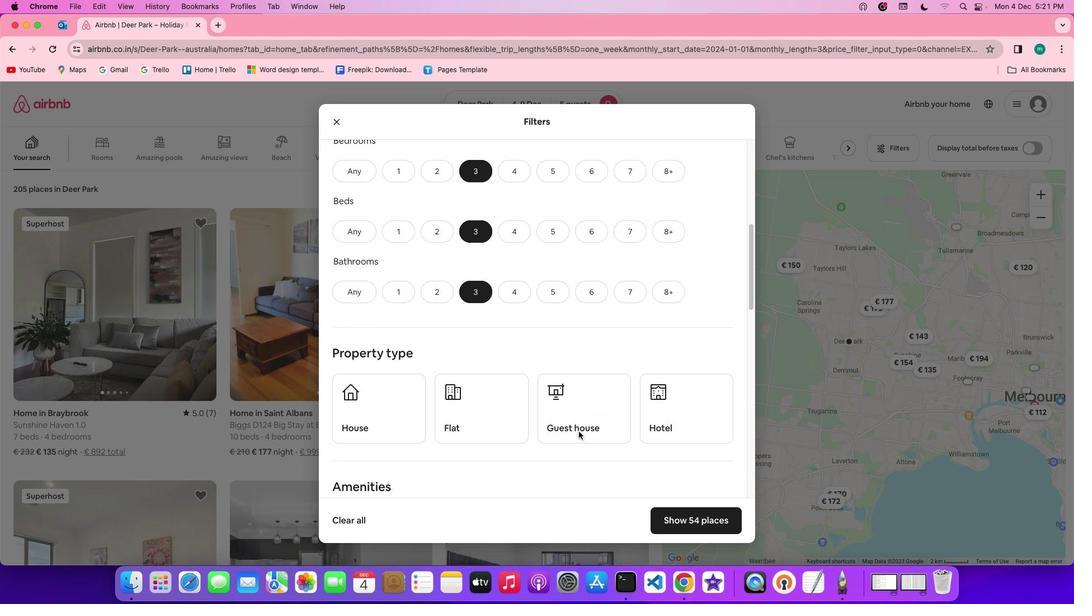 
Action: Mouse scrolled (577, 430) with delta (0, -1)
Screenshot: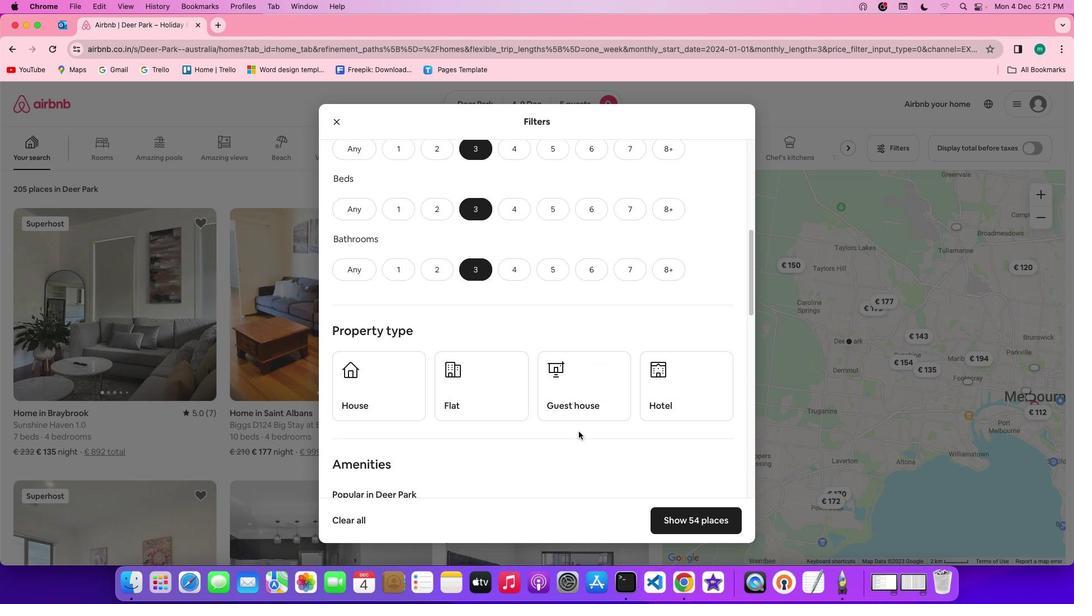 
Action: Mouse scrolled (577, 430) with delta (0, -1)
Screenshot: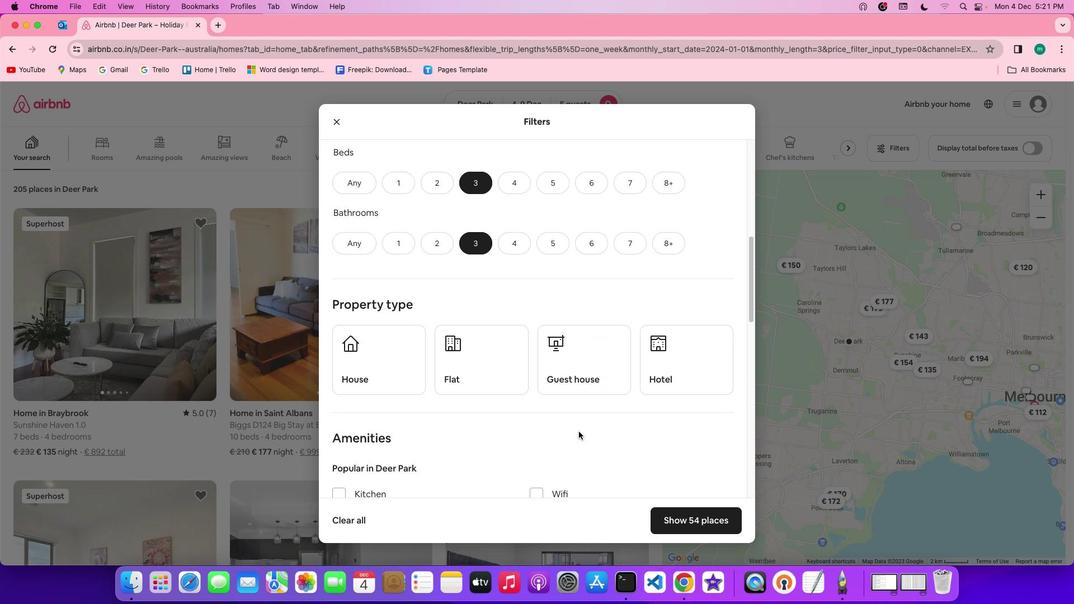 
Action: Mouse scrolled (577, 430) with delta (0, -1)
Screenshot: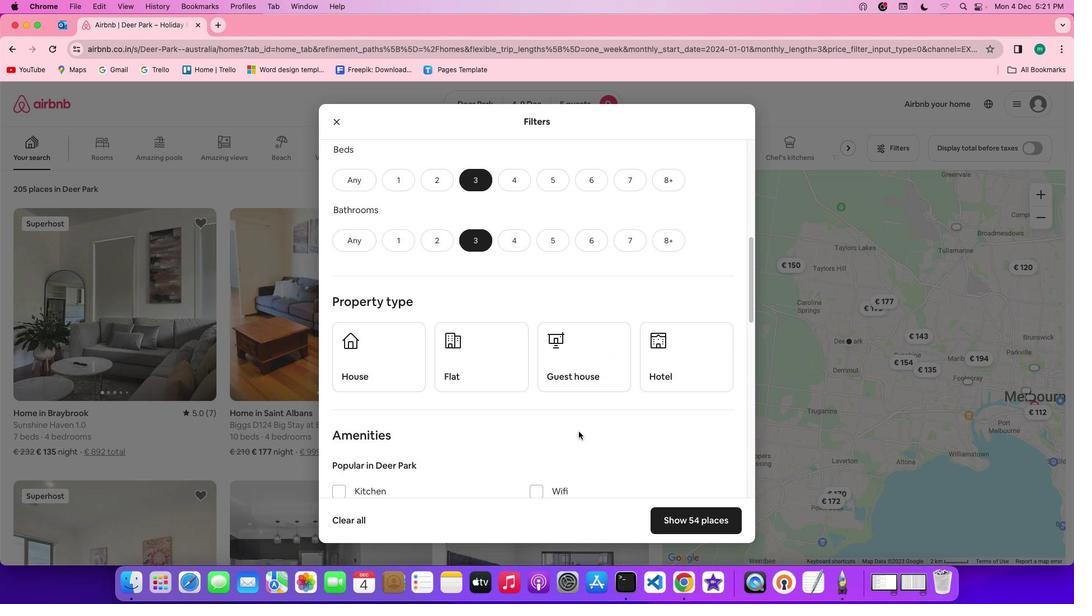 
Action: Mouse scrolled (577, 430) with delta (0, -1)
Screenshot: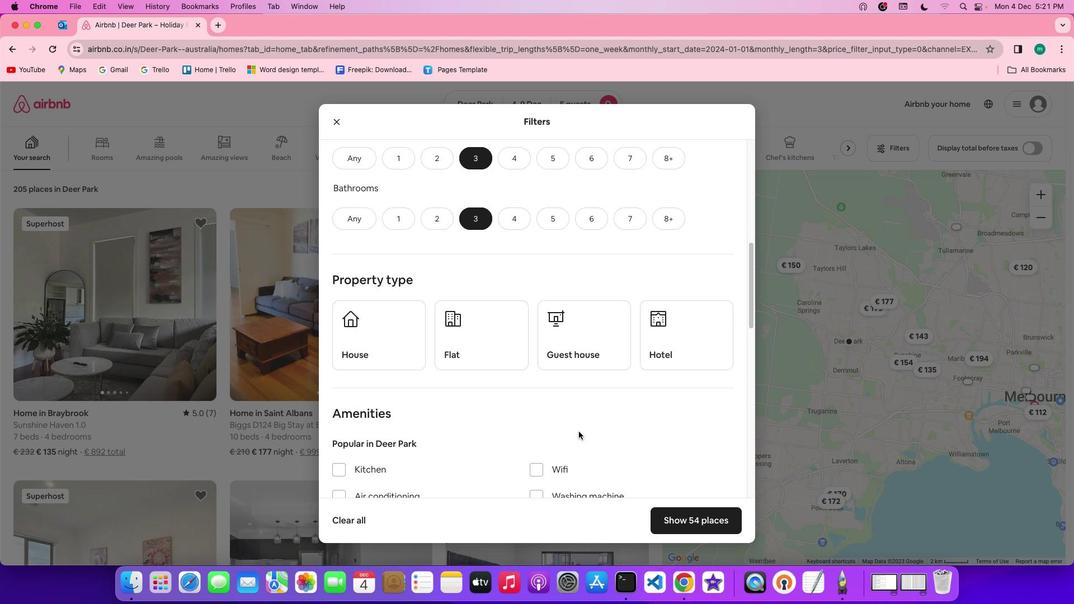 
Action: Mouse scrolled (577, 430) with delta (0, -1)
Screenshot: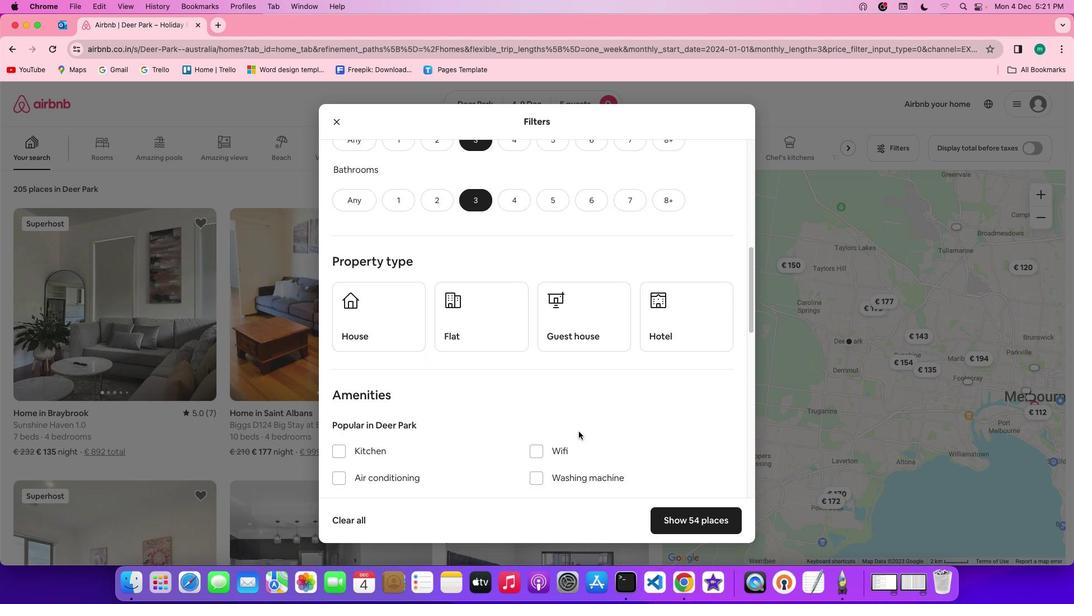 
Action: Mouse scrolled (577, 430) with delta (0, -1)
Screenshot: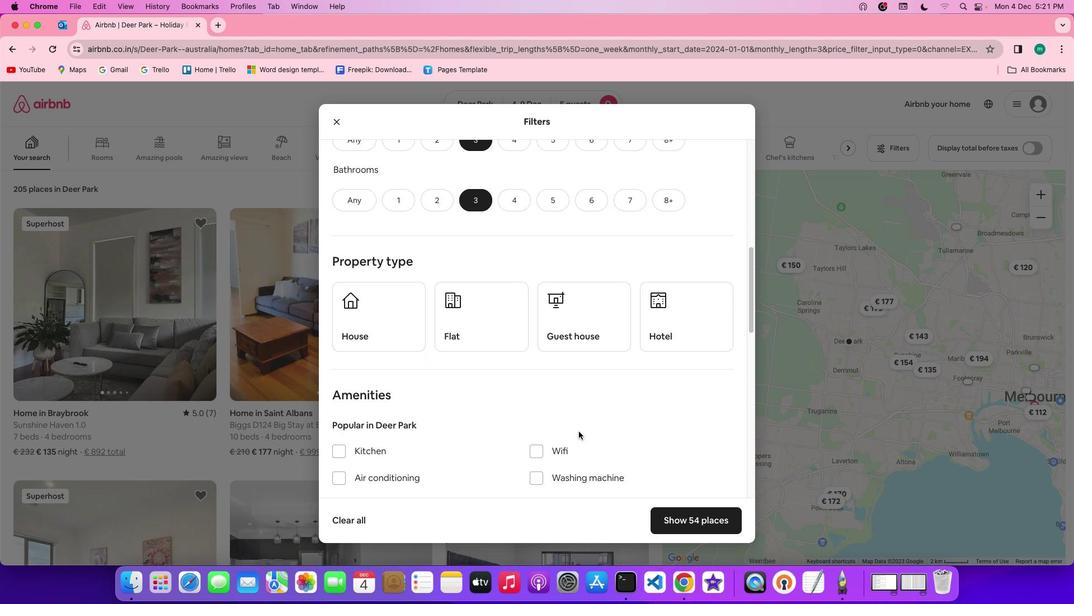 
Action: Mouse moved to (381, 331)
Screenshot: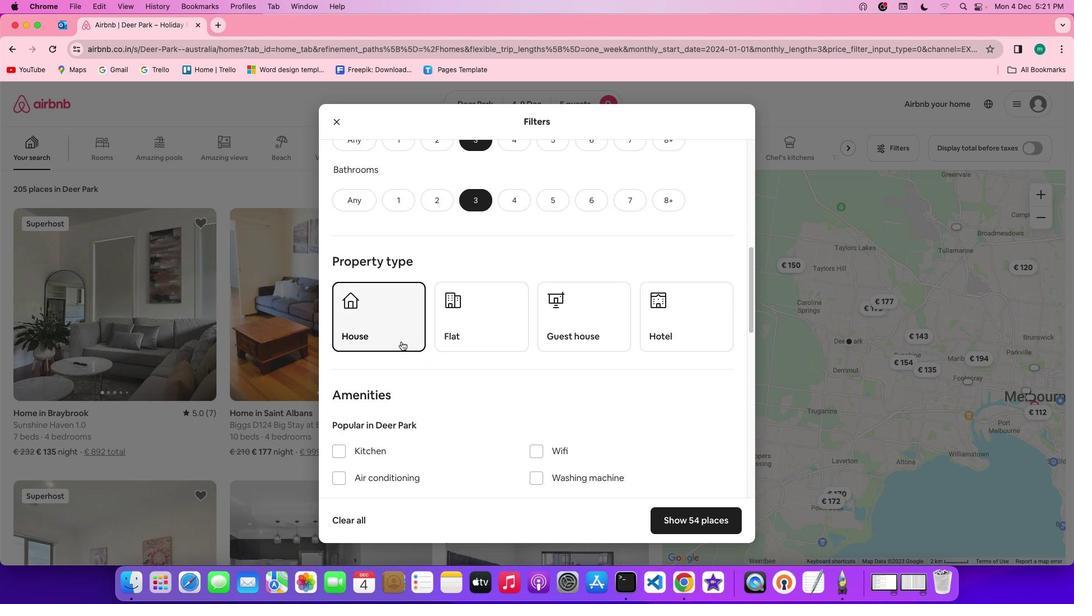 
Action: Mouse pressed left at (381, 331)
Screenshot: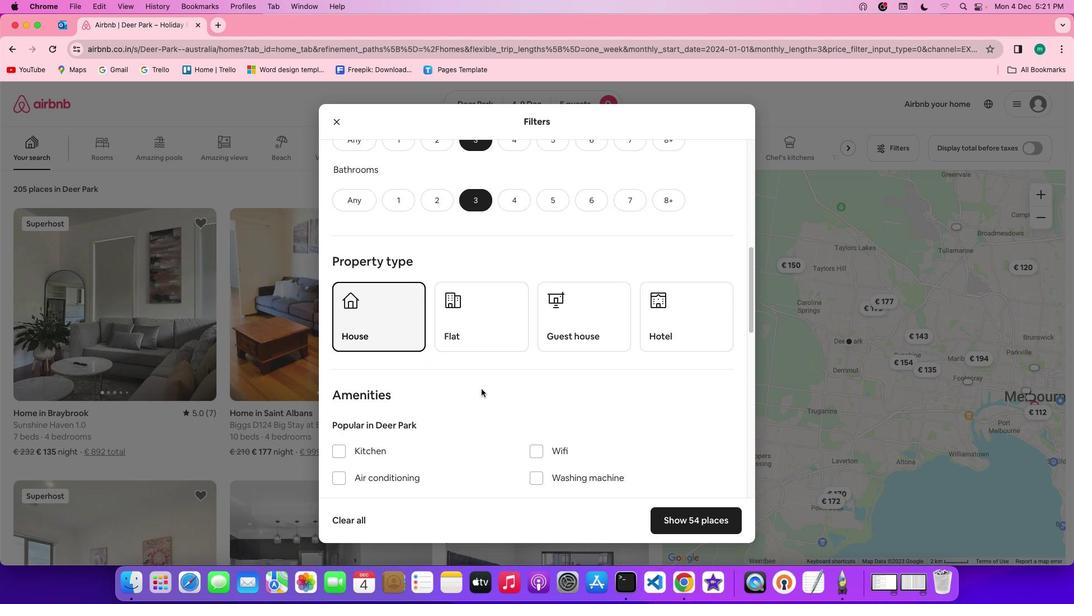 
Action: Mouse moved to (500, 402)
Screenshot: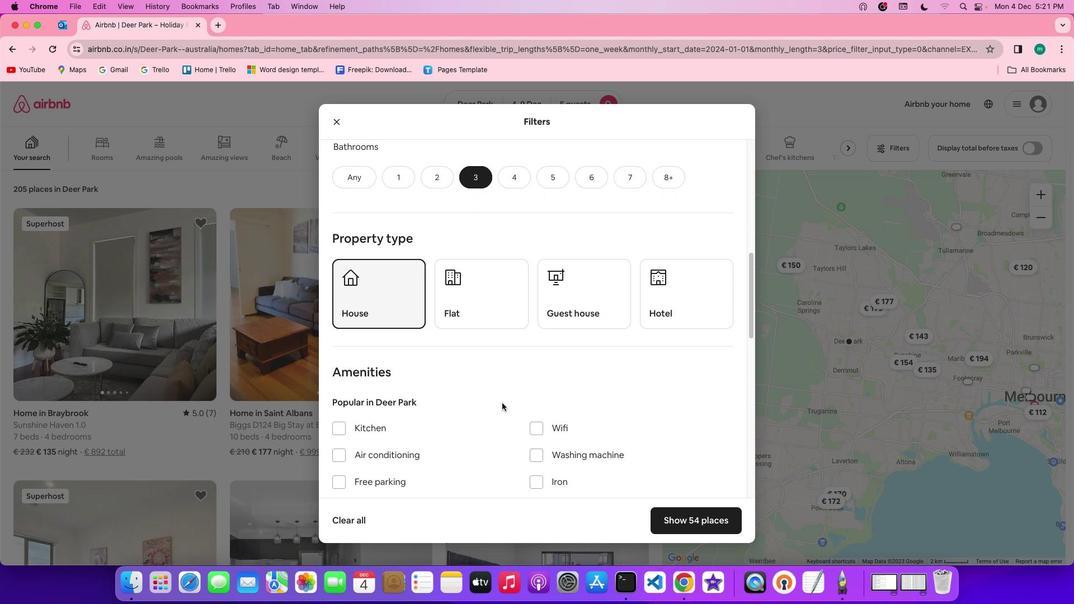 
Action: Mouse scrolled (500, 402) with delta (0, -1)
Screenshot: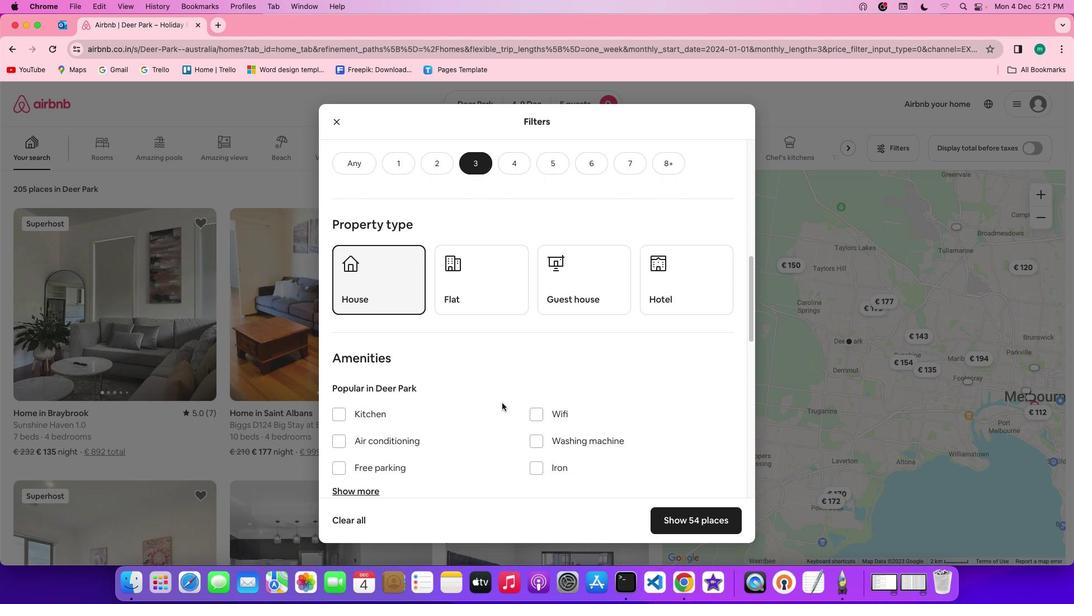 
Action: Mouse scrolled (500, 402) with delta (0, -1)
Screenshot: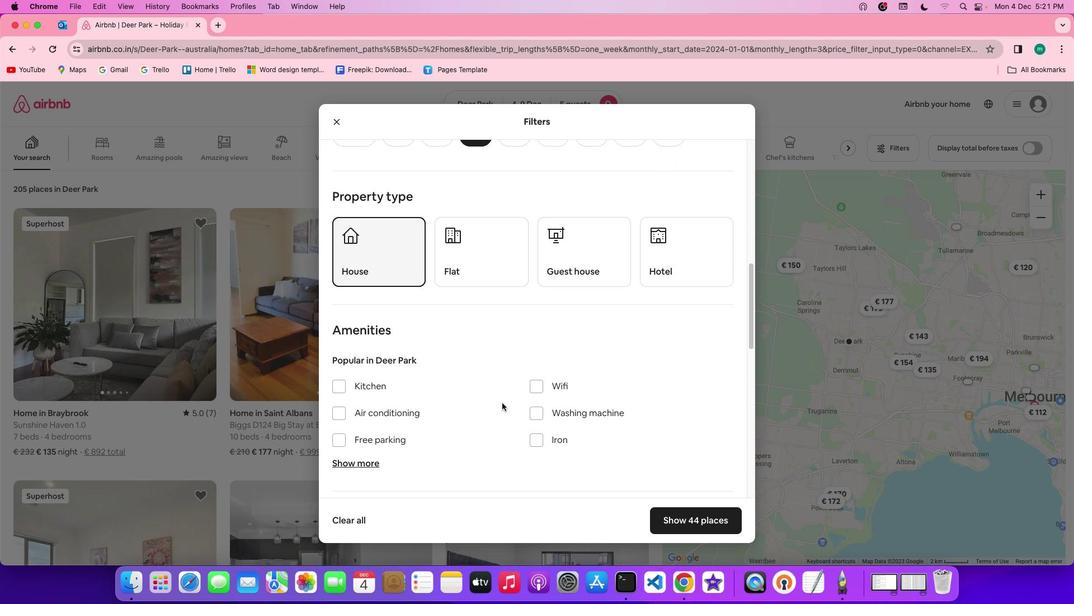
Action: Mouse scrolled (500, 402) with delta (0, -1)
Screenshot: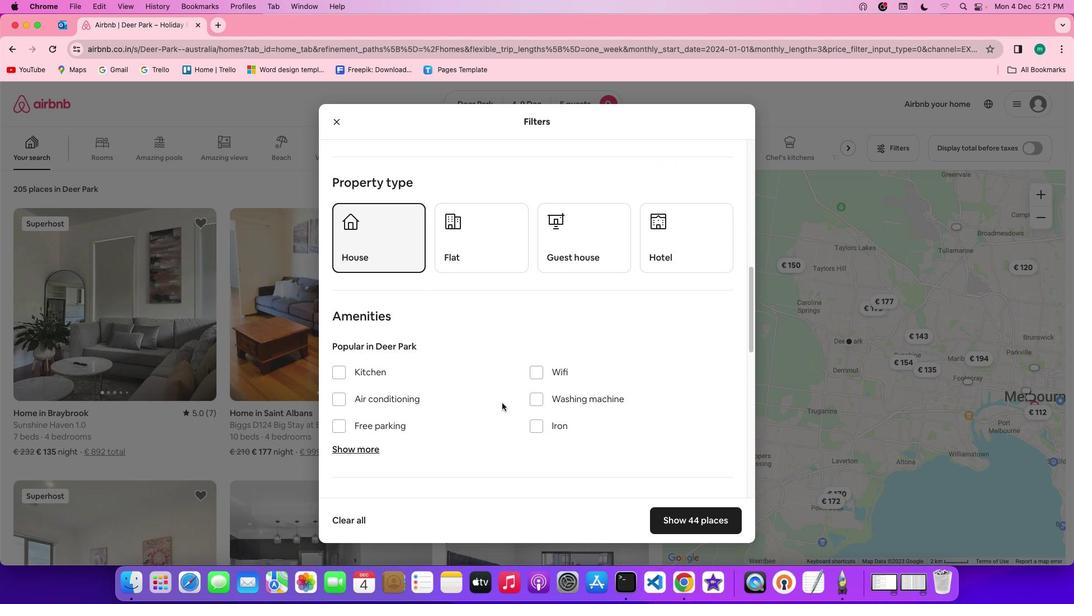 
Action: Mouse scrolled (500, 402) with delta (0, -1)
Screenshot: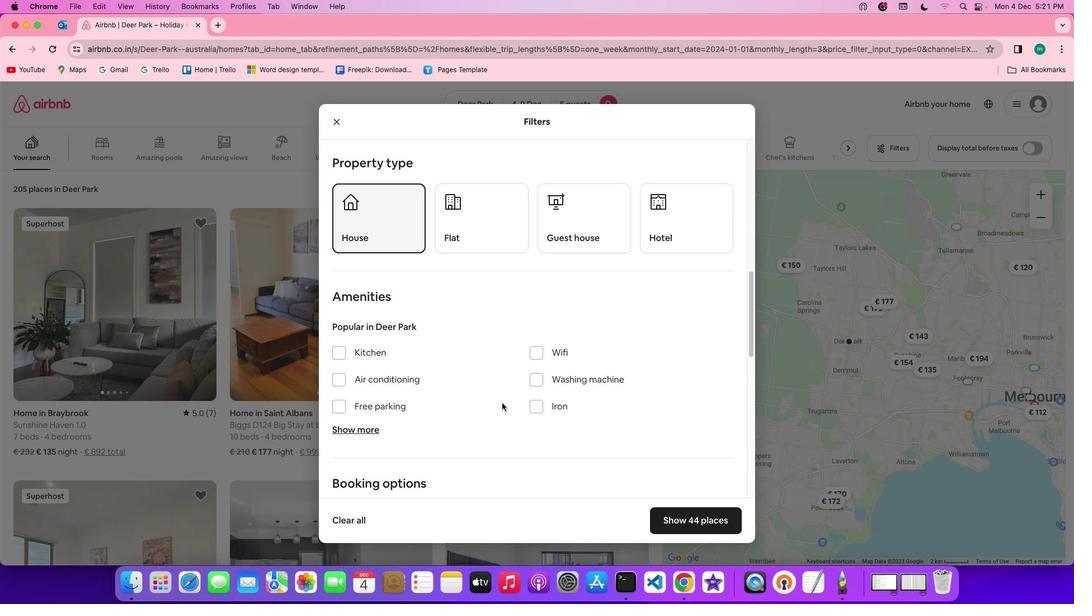 
Action: Mouse scrolled (500, 402) with delta (0, -1)
Screenshot: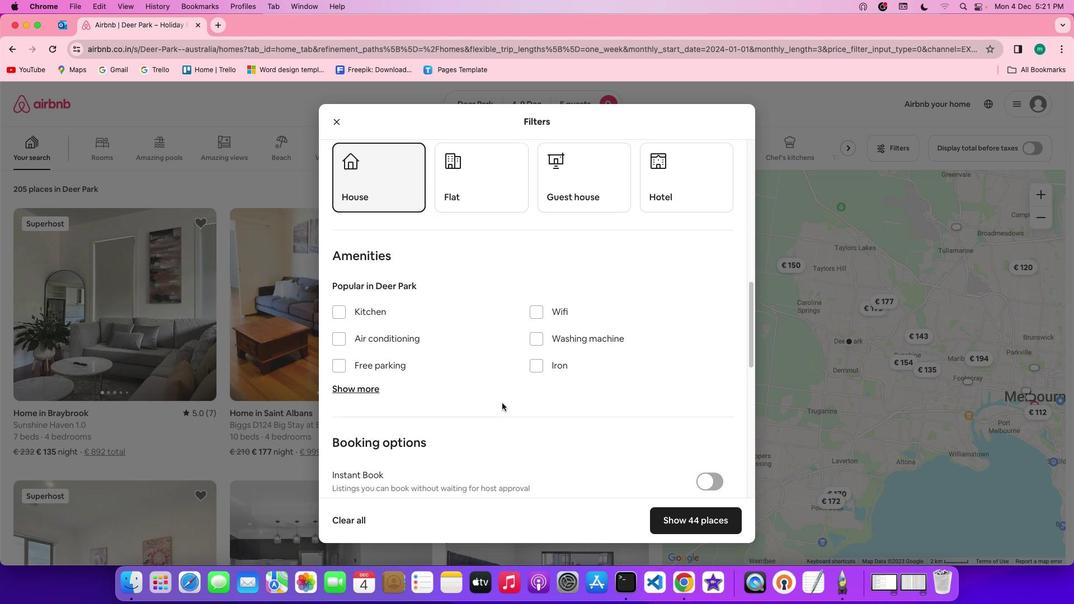 
Action: Mouse scrolled (500, 402) with delta (0, -1)
Screenshot: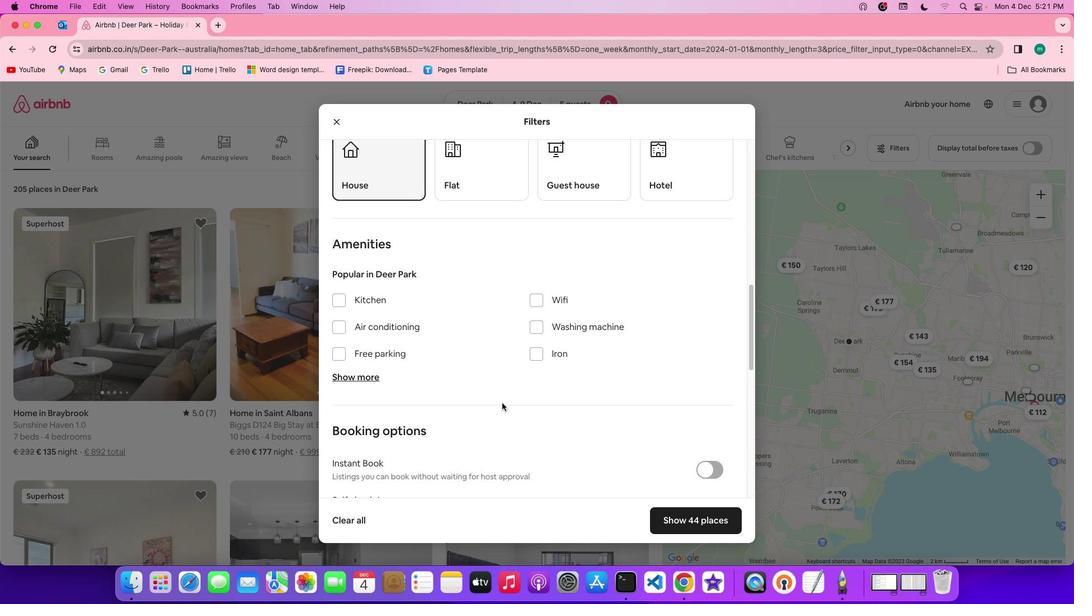
Action: Mouse scrolled (500, 402) with delta (0, -1)
Screenshot: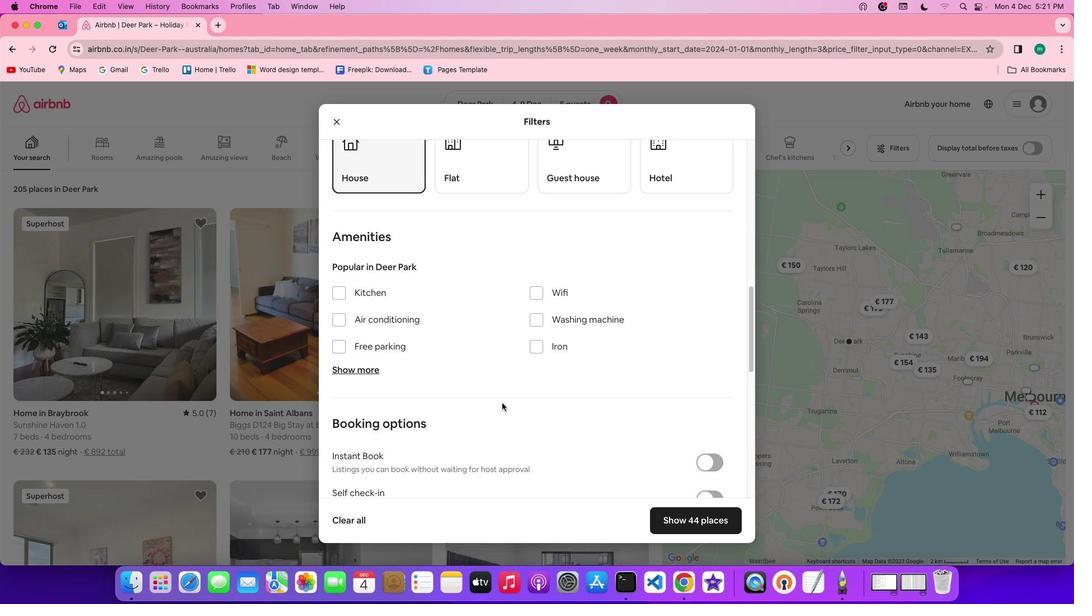
Action: Mouse scrolled (500, 402) with delta (0, -1)
Screenshot: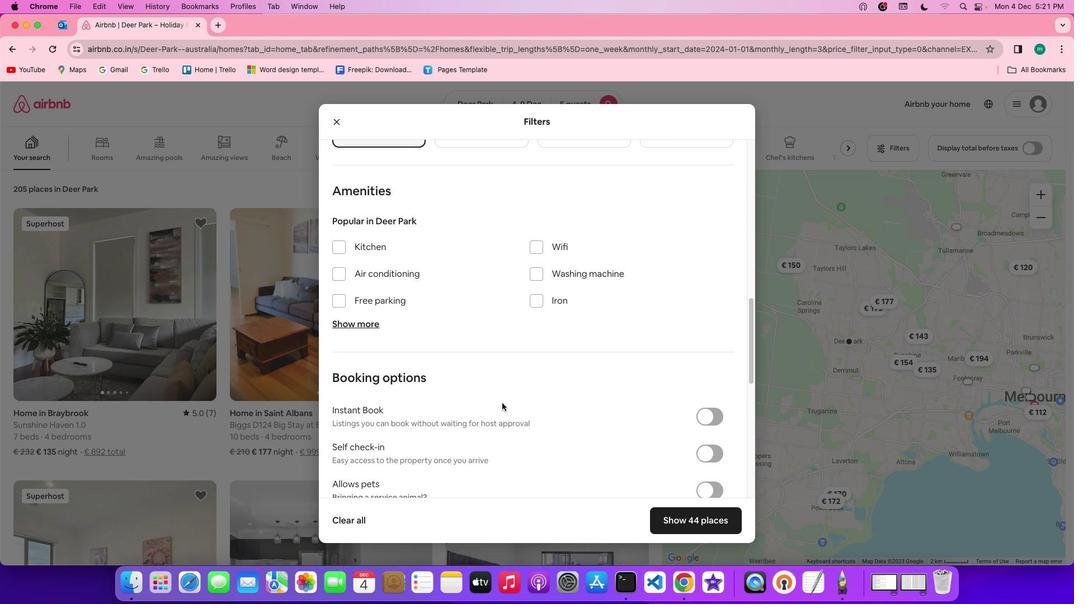 
Action: Mouse scrolled (500, 402) with delta (0, -1)
Screenshot: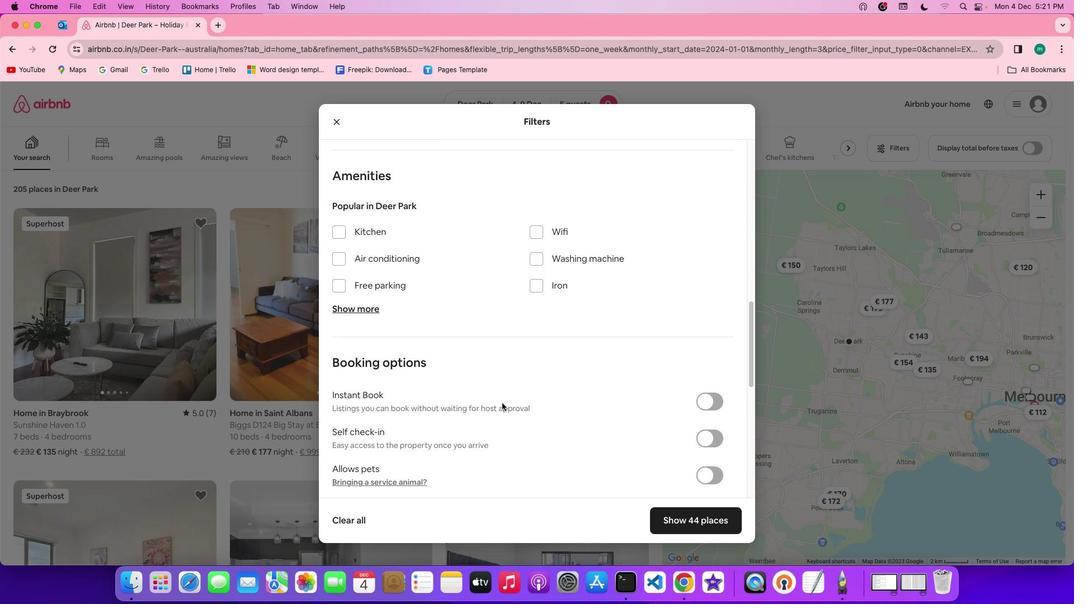 
Action: Mouse scrolled (500, 402) with delta (0, -1)
Screenshot: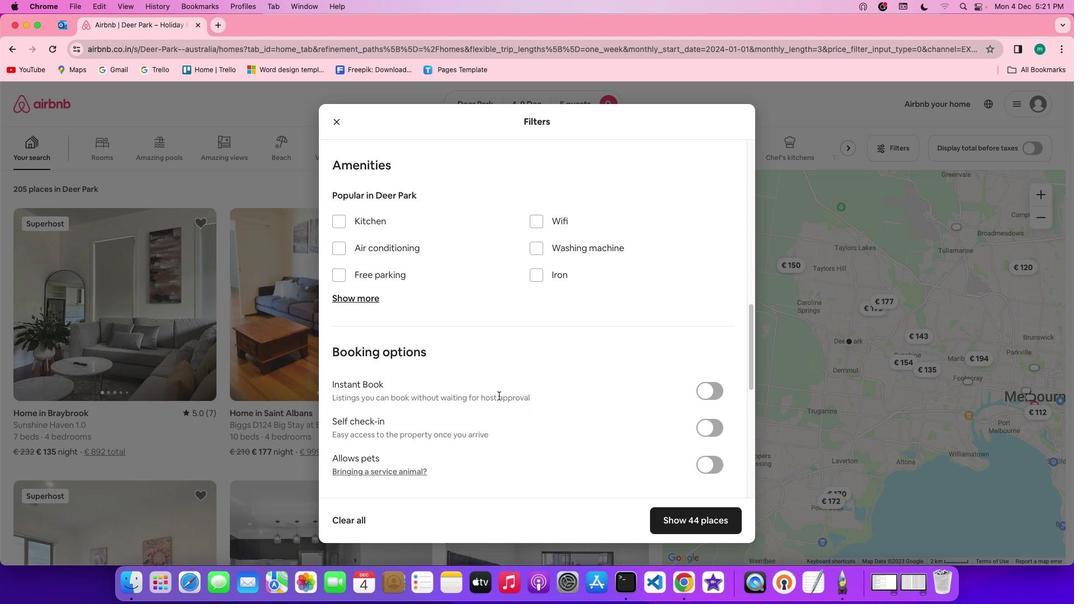 
Action: Mouse moved to (539, 243)
Screenshot: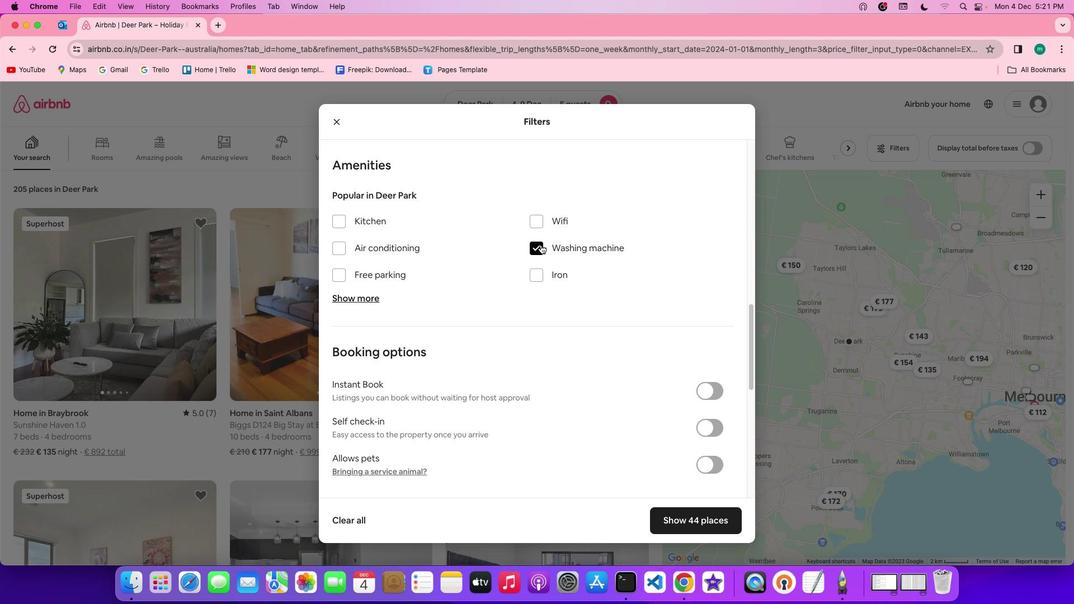 
Action: Mouse pressed left at (539, 243)
Screenshot: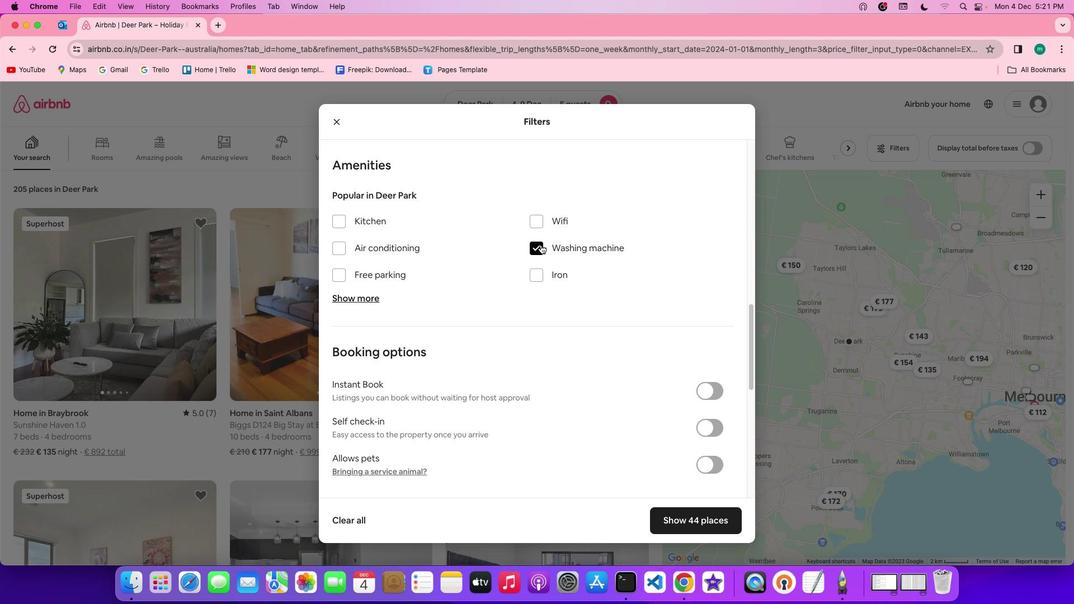 
Action: Mouse moved to (335, 222)
Screenshot: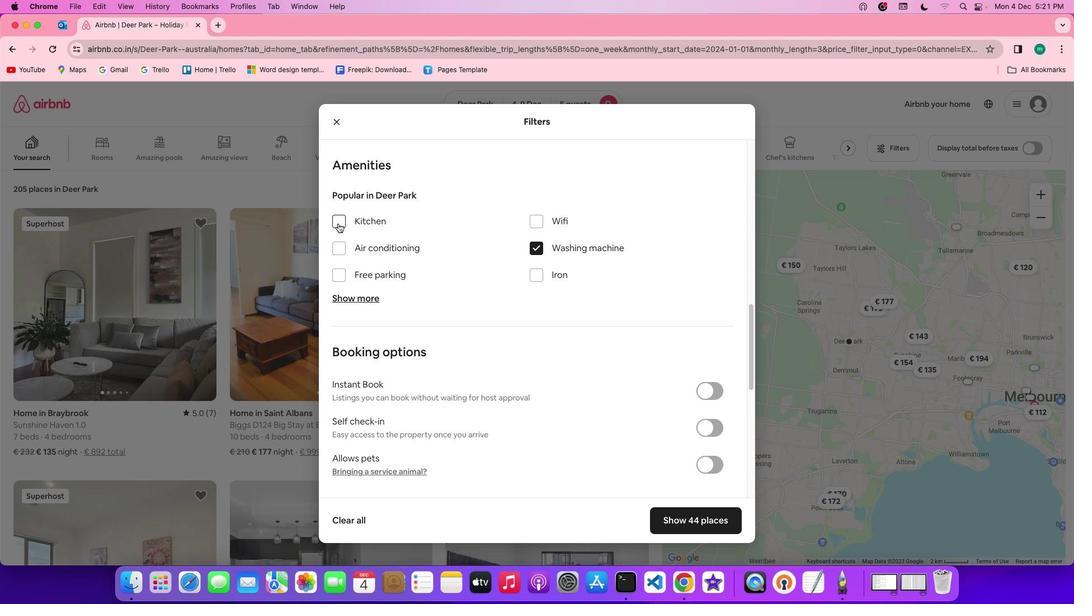 
Action: Mouse pressed left at (335, 222)
Screenshot: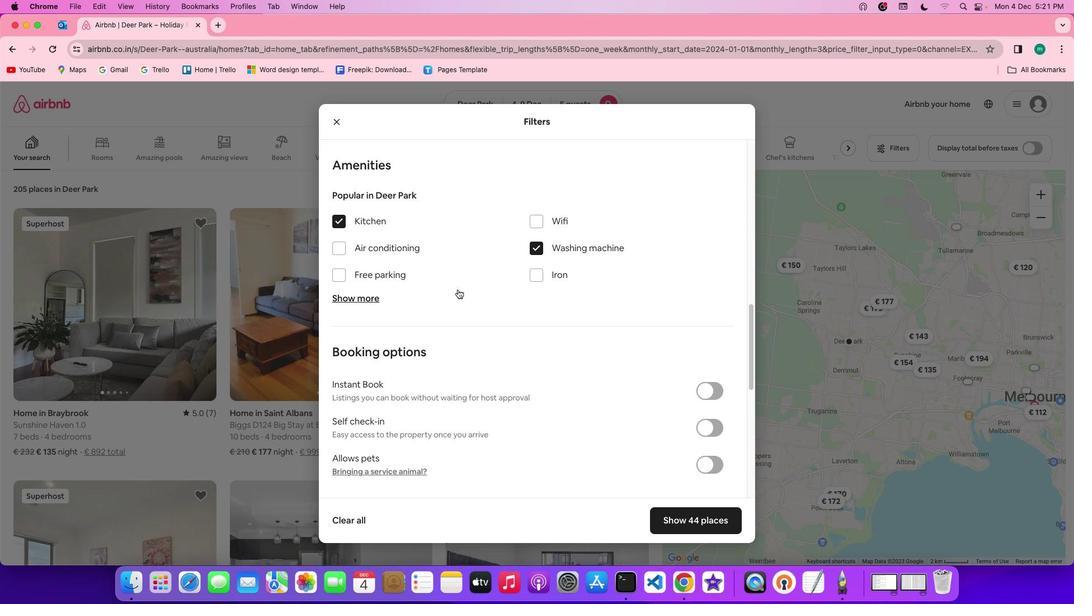 
Action: Mouse moved to (538, 340)
Screenshot: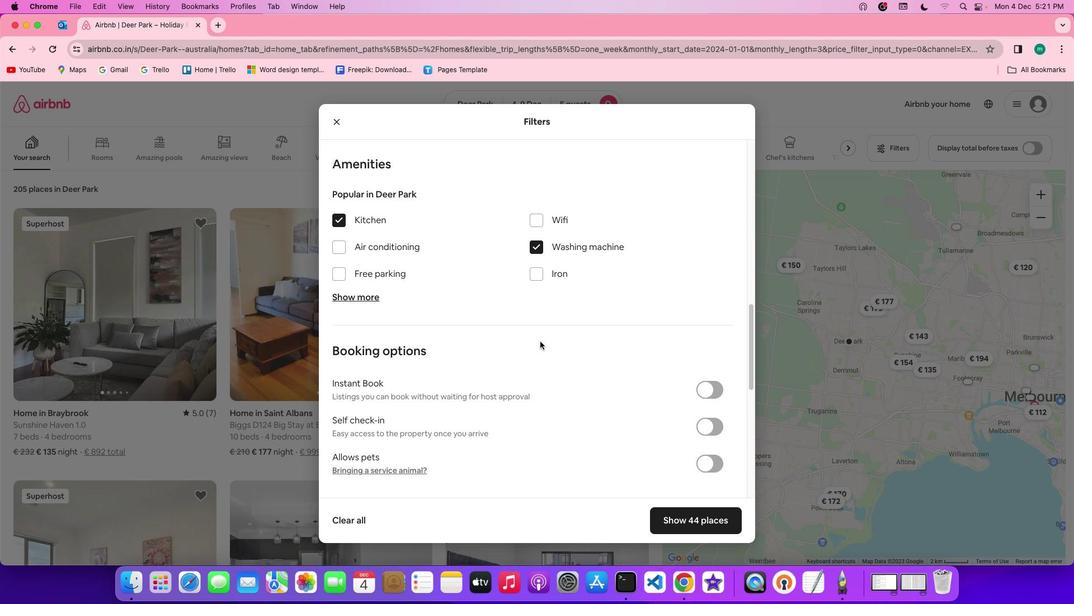 
Action: Mouse scrolled (538, 340) with delta (0, -1)
Screenshot: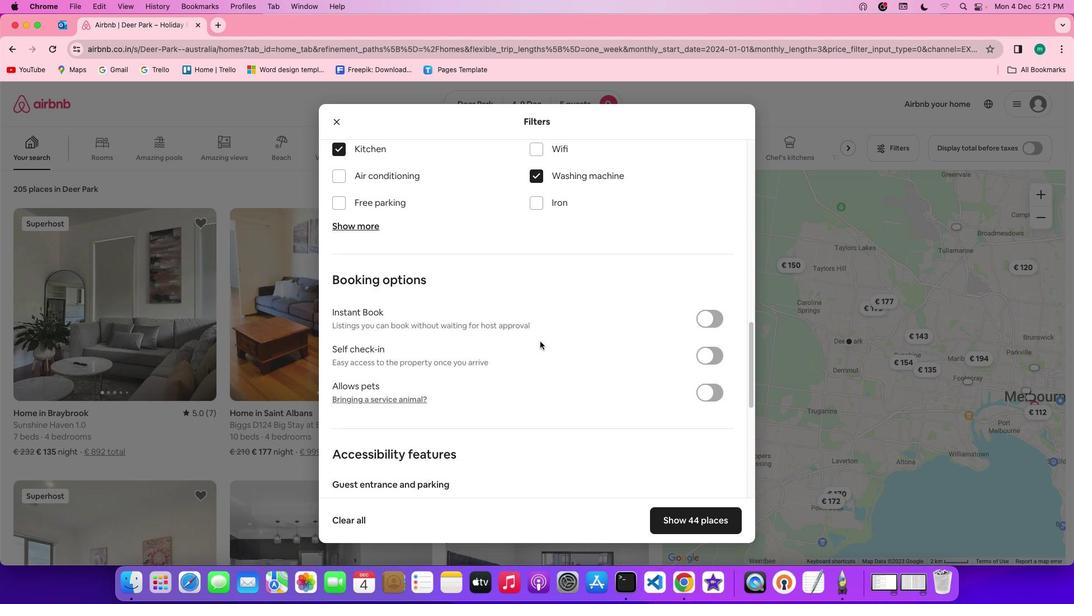 
Action: Mouse scrolled (538, 340) with delta (0, -1)
Screenshot: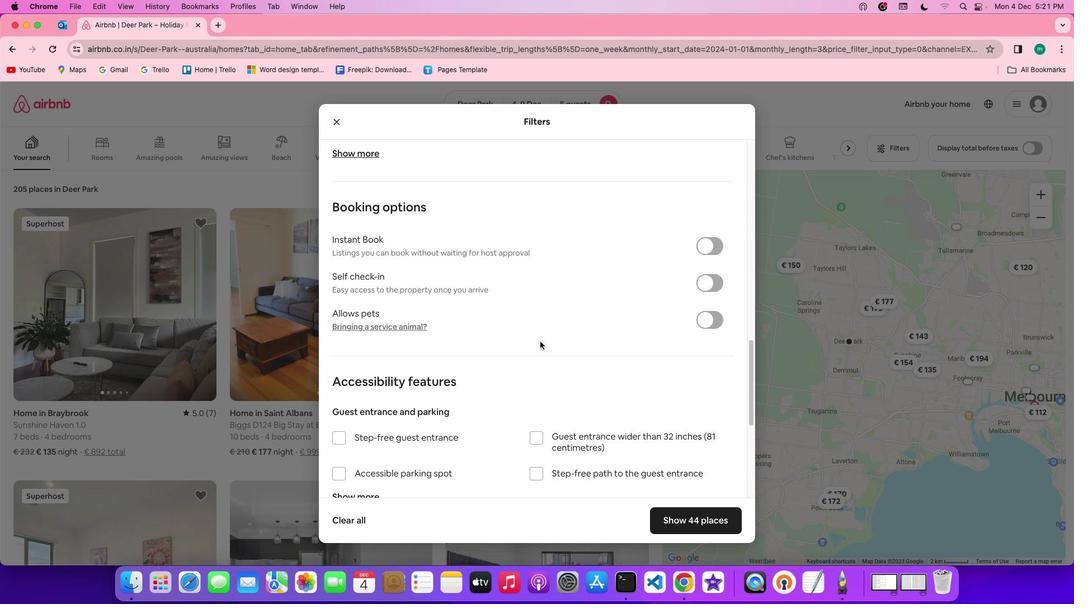 
Action: Mouse scrolled (538, 340) with delta (0, -1)
Screenshot: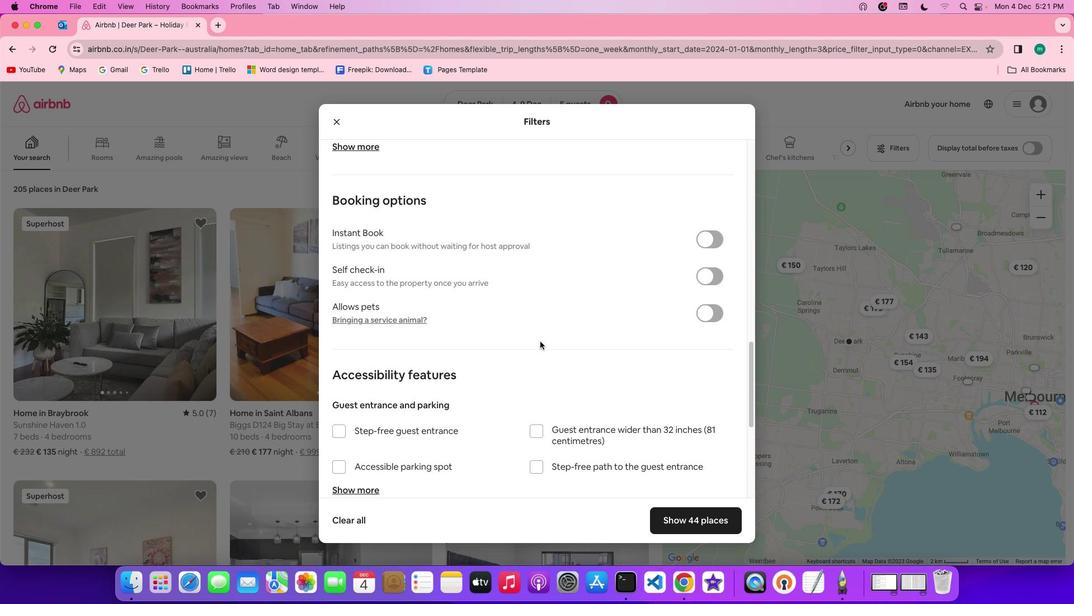 
Action: Mouse scrolled (538, 340) with delta (0, -2)
Screenshot: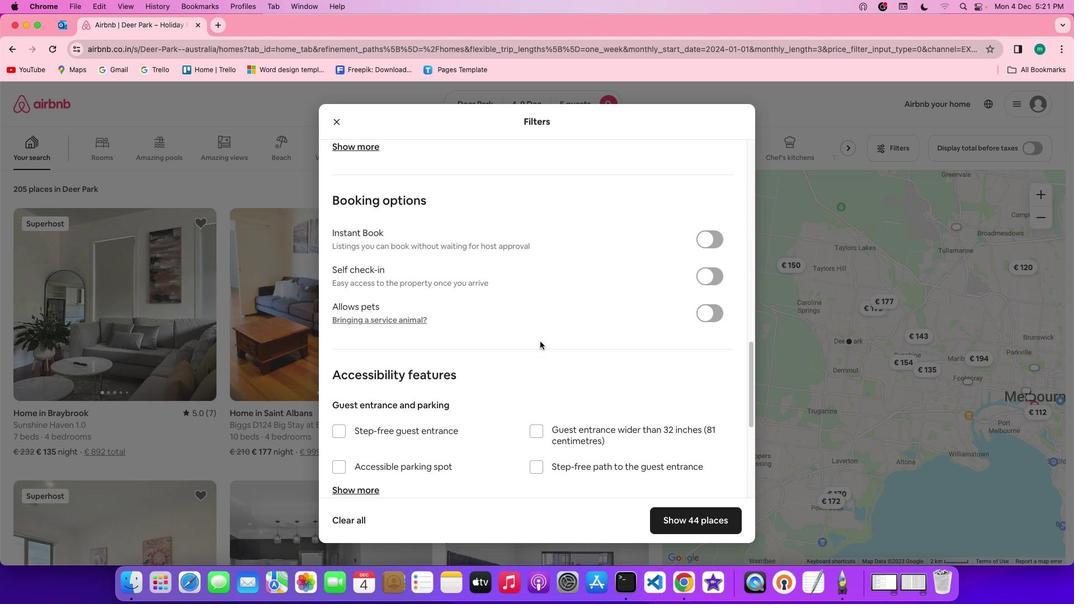 
Action: Mouse scrolled (538, 340) with delta (0, -1)
Screenshot: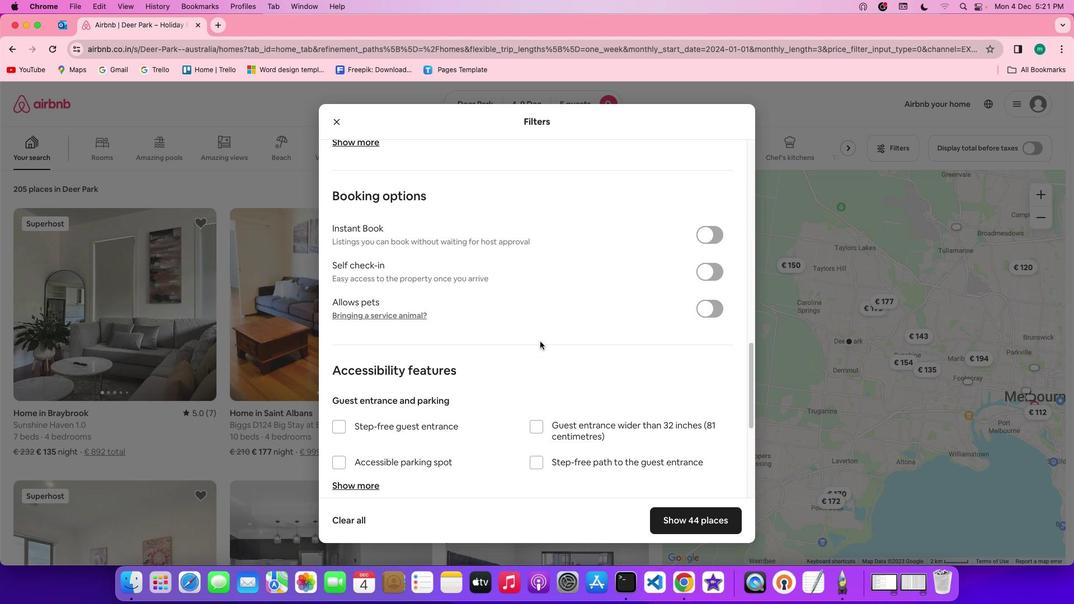
Action: Mouse scrolled (538, 340) with delta (0, -1)
Screenshot: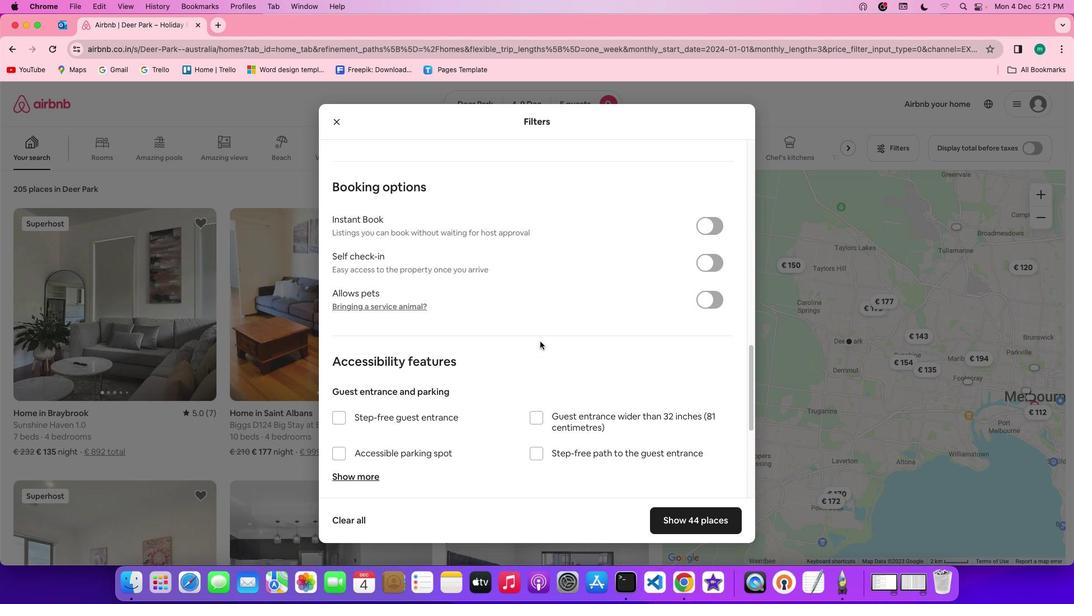 
Action: Mouse scrolled (538, 340) with delta (0, -1)
Screenshot: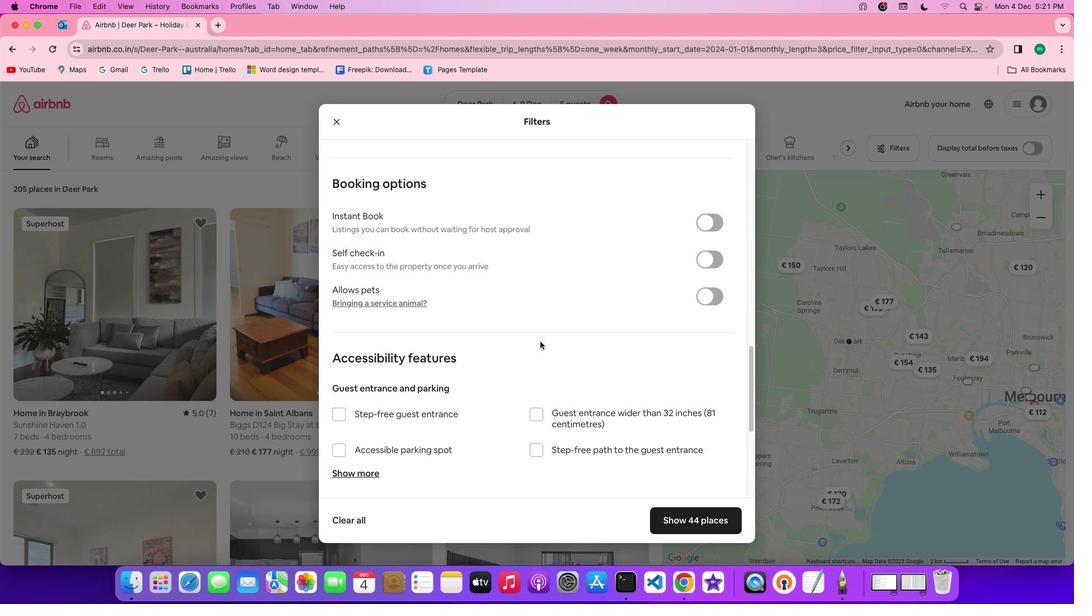 
Action: Mouse moved to (542, 350)
Screenshot: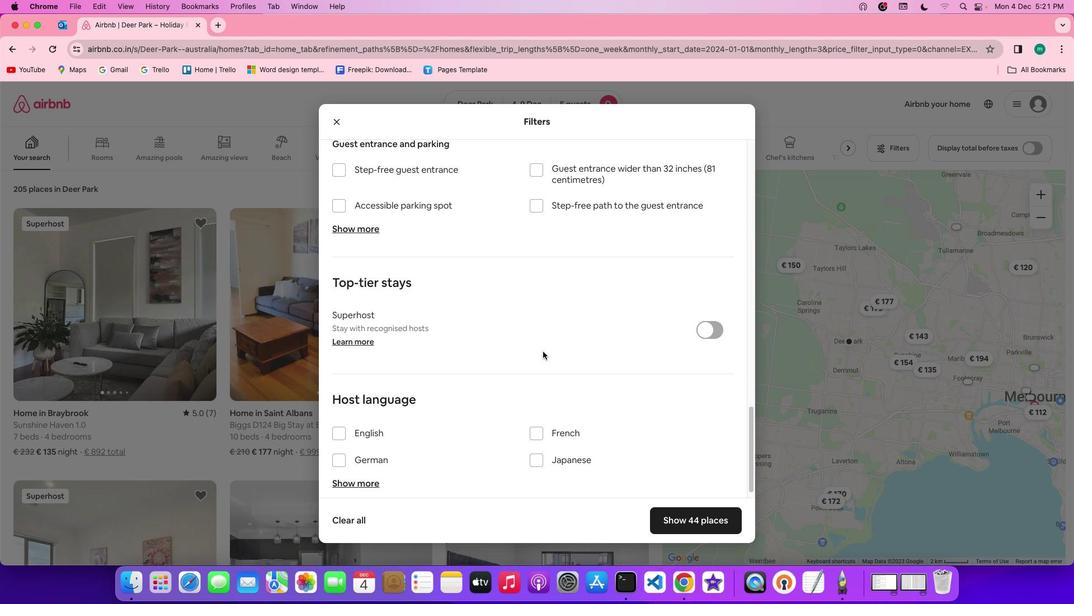 
Action: Mouse scrolled (542, 350) with delta (0, -1)
Screenshot: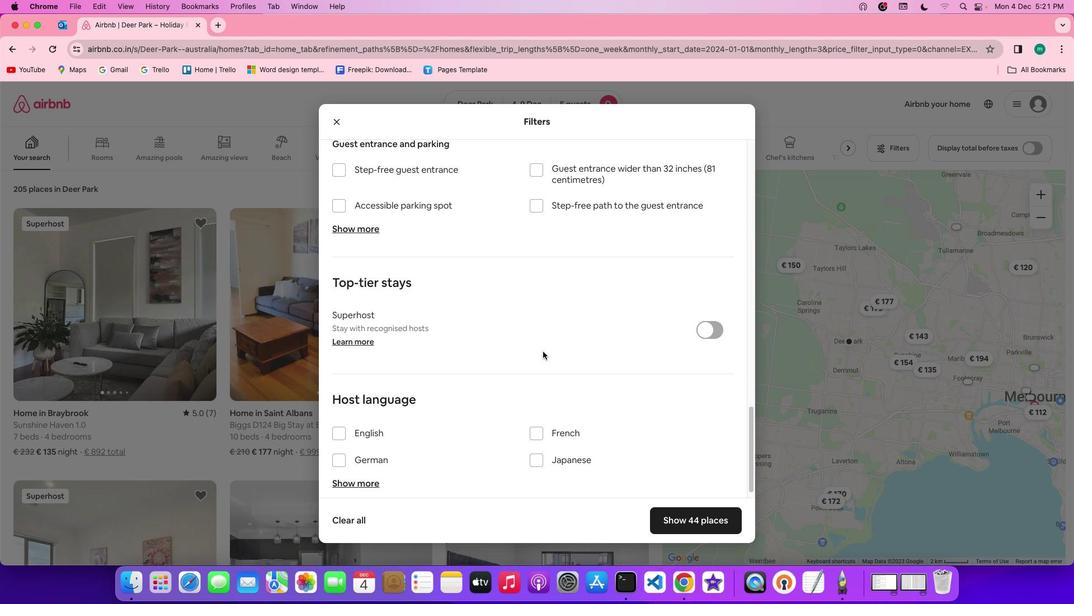 
Action: Mouse scrolled (542, 350) with delta (0, -1)
Screenshot: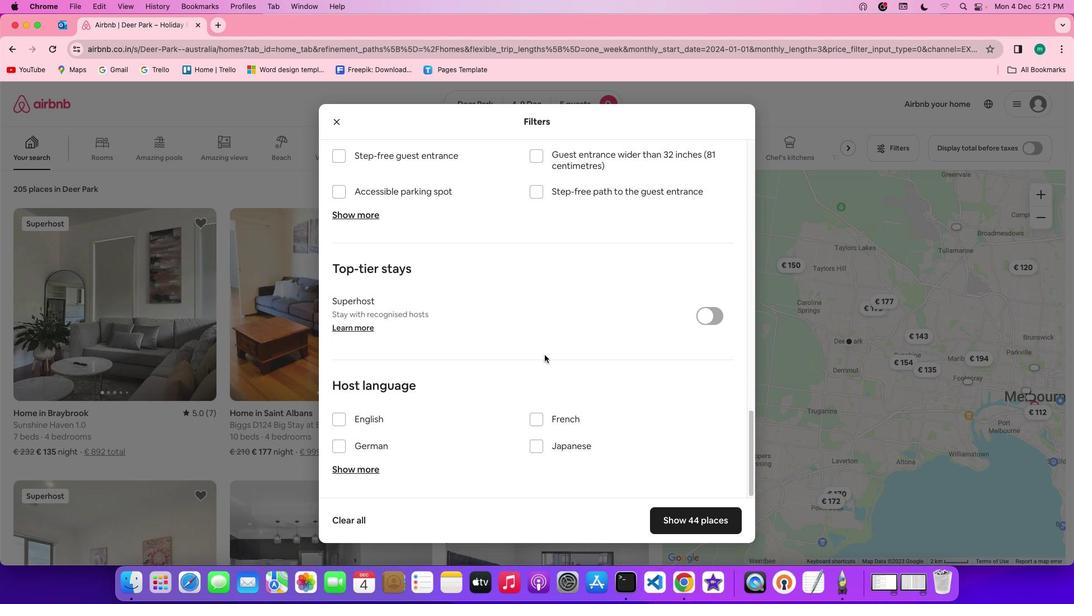 
Action: Mouse scrolled (542, 350) with delta (0, -1)
Screenshot: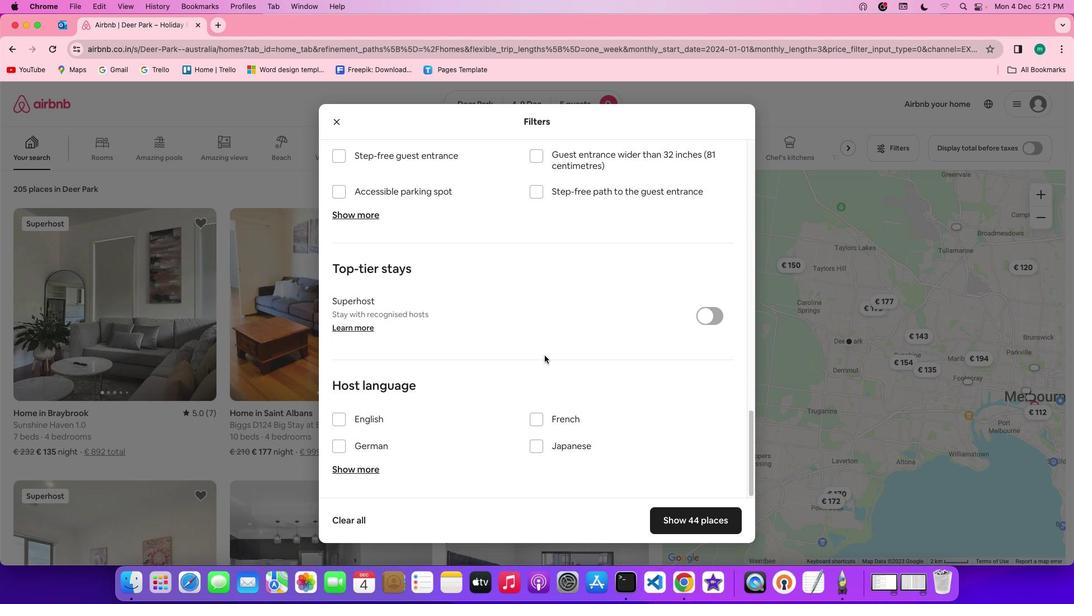 
Action: Mouse scrolled (542, 350) with delta (0, -2)
Screenshot: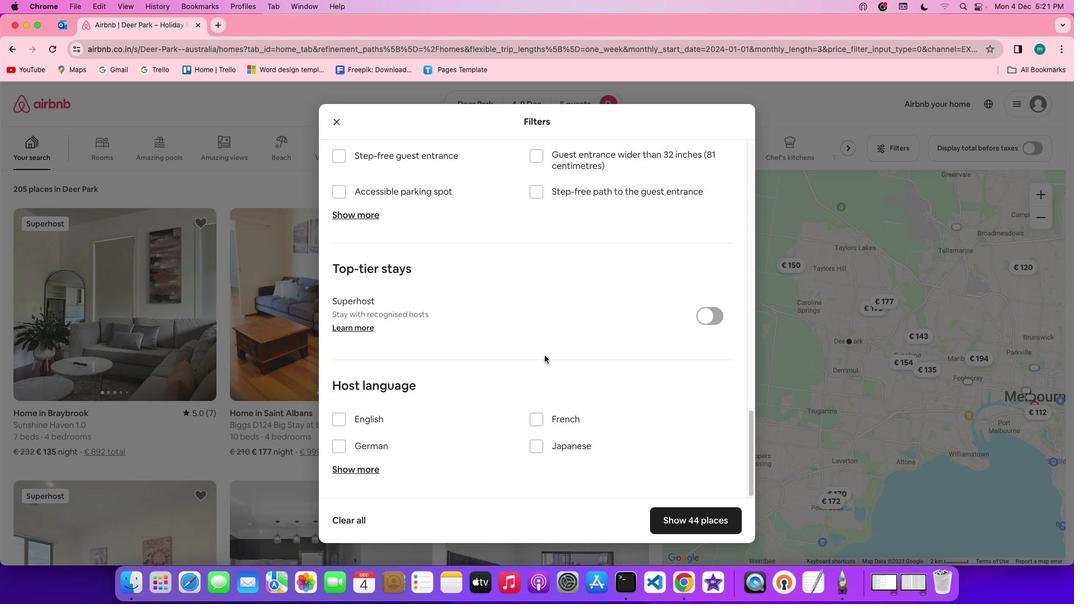 
Action: Mouse scrolled (542, 350) with delta (0, -3)
Screenshot: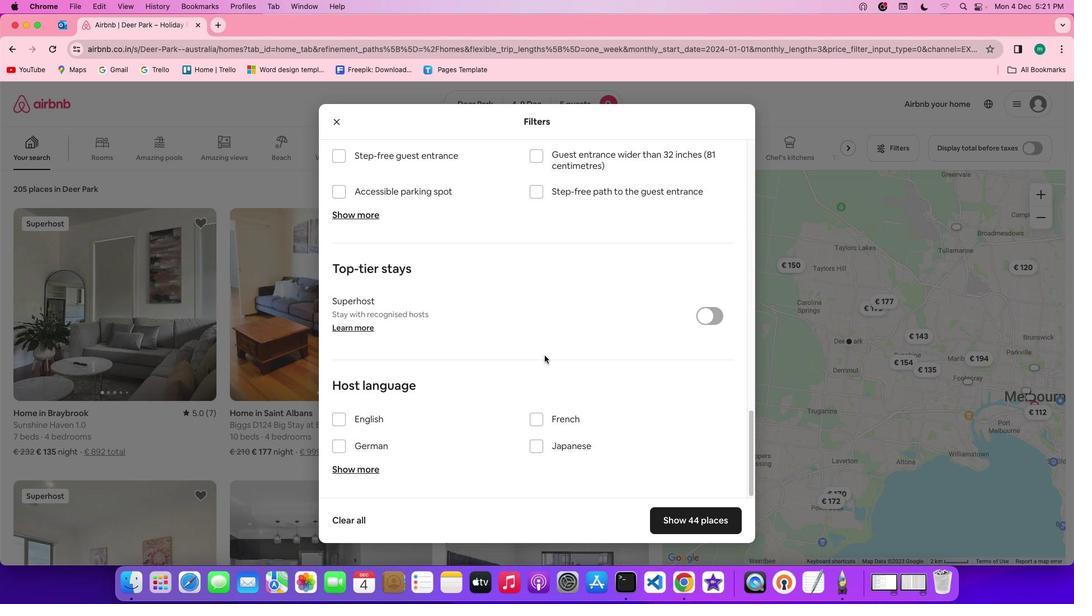 
Action: Mouse moved to (543, 354)
Screenshot: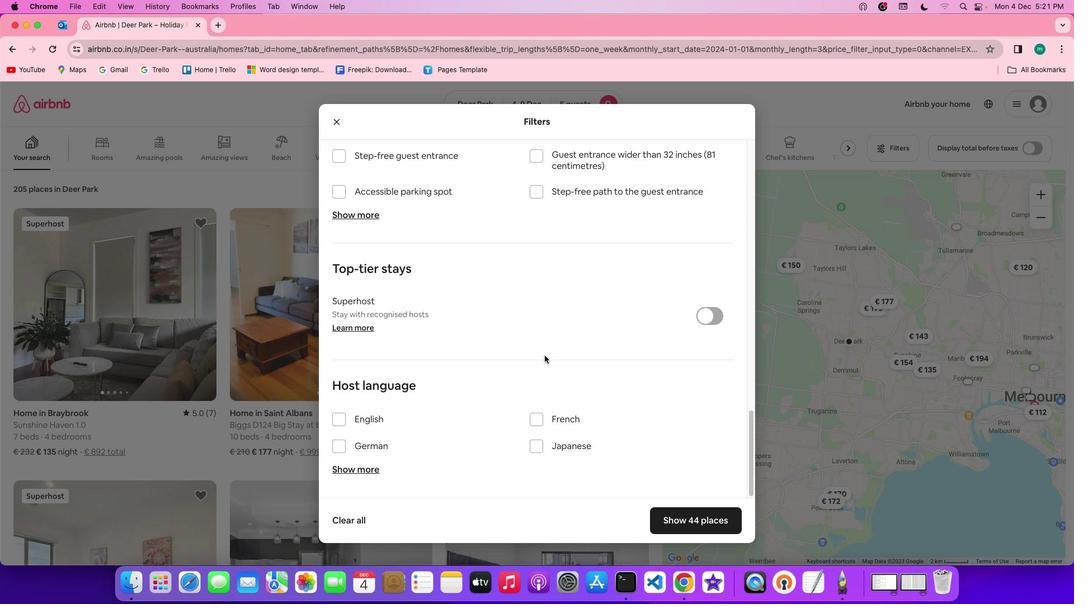 
Action: Mouse scrolled (543, 354) with delta (0, -1)
Screenshot: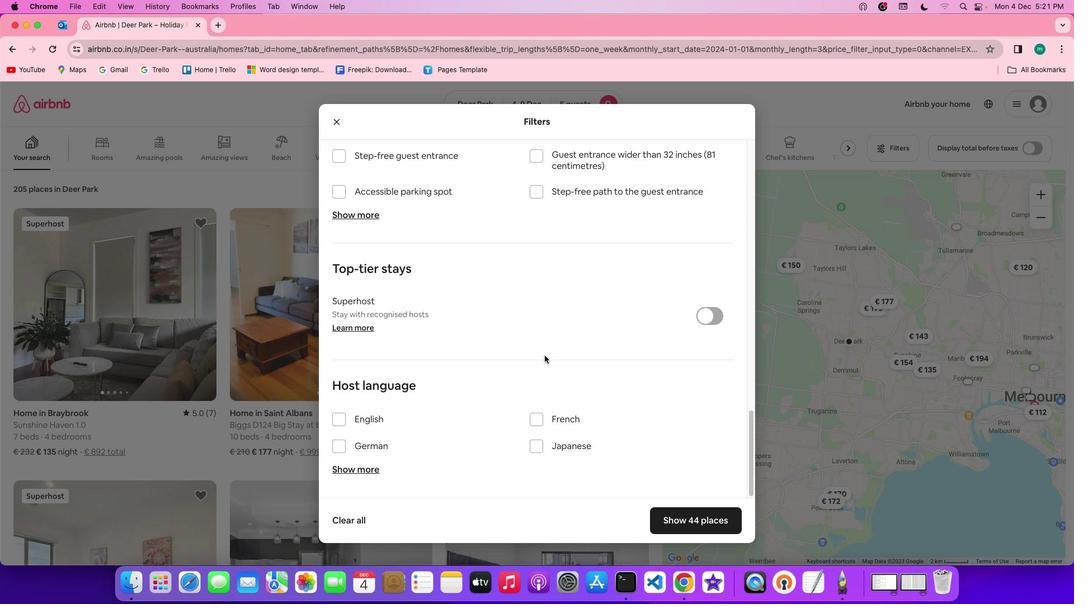 
Action: Mouse scrolled (543, 354) with delta (0, -1)
Screenshot: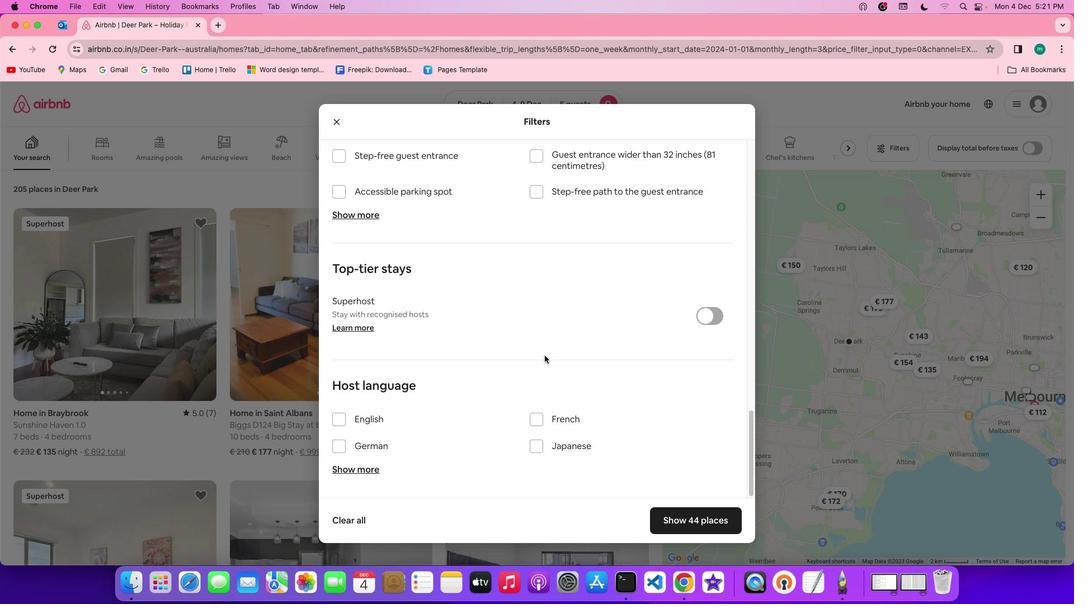 
Action: Mouse scrolled (543, 354) with delta (0, -1)
Screenshot: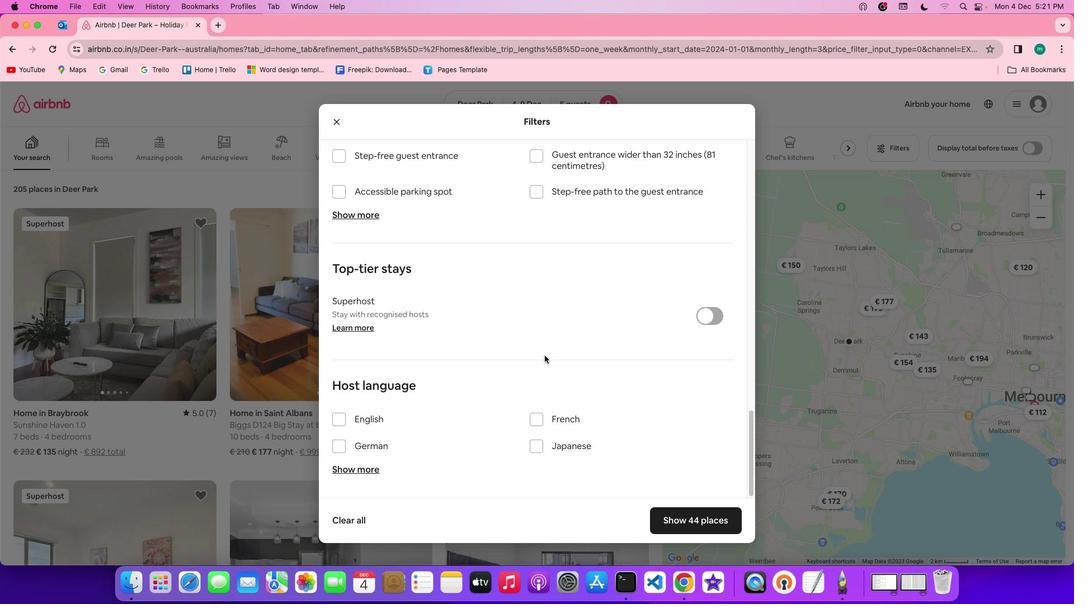 
Action: Mouse scrolled (543, 354) with delta (0, -2)
Screenshot: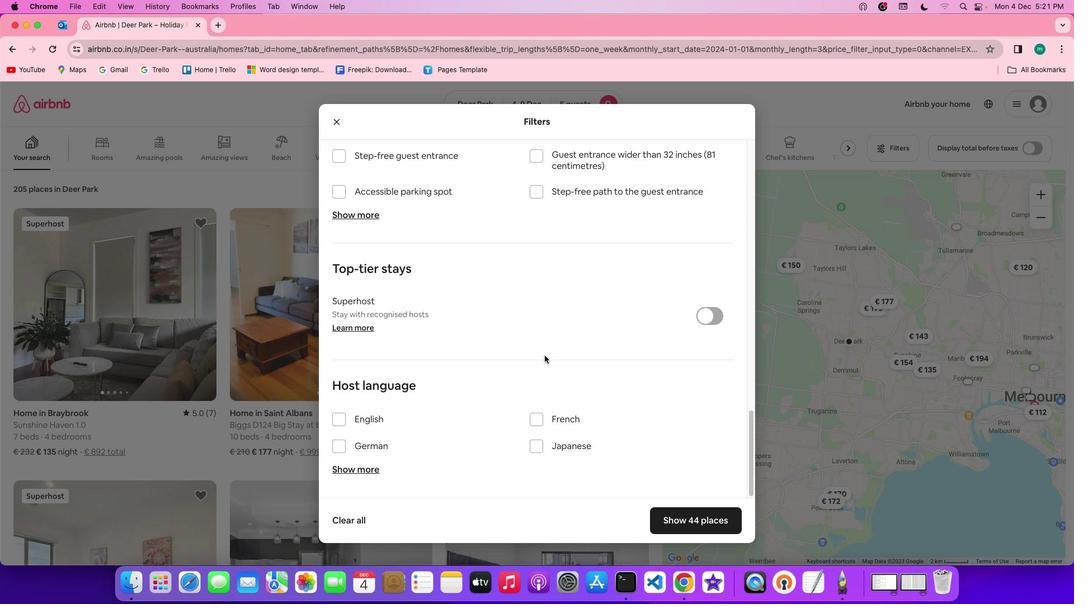 
Action: Mouse scrolled (543, 354) with delta (0, -1)
Screenshot: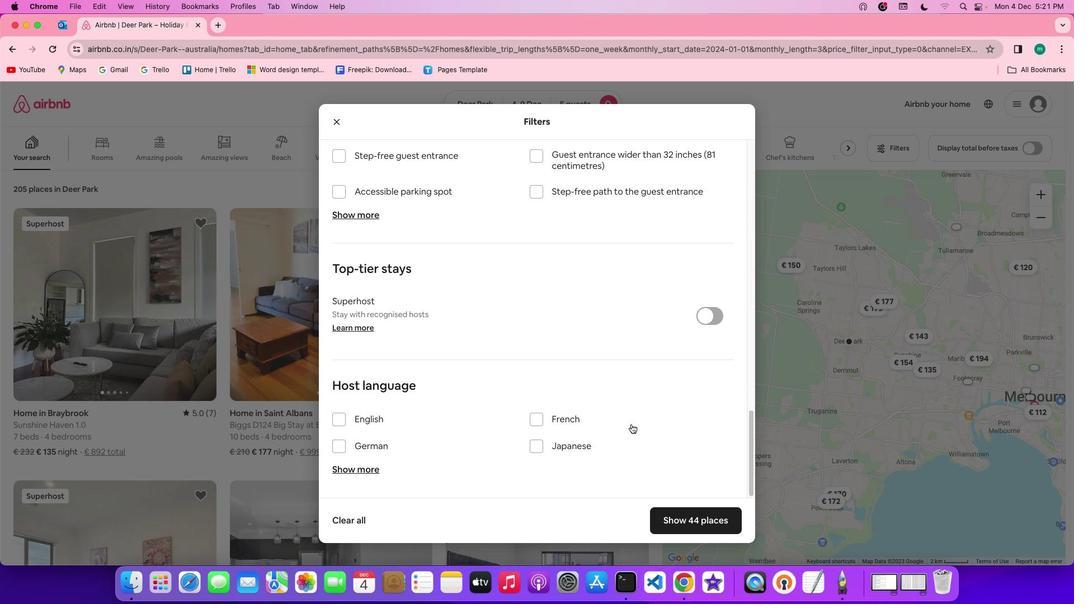 
Action: Mouse scrolled (543, 354) with delta (0, -1)
Screenshot: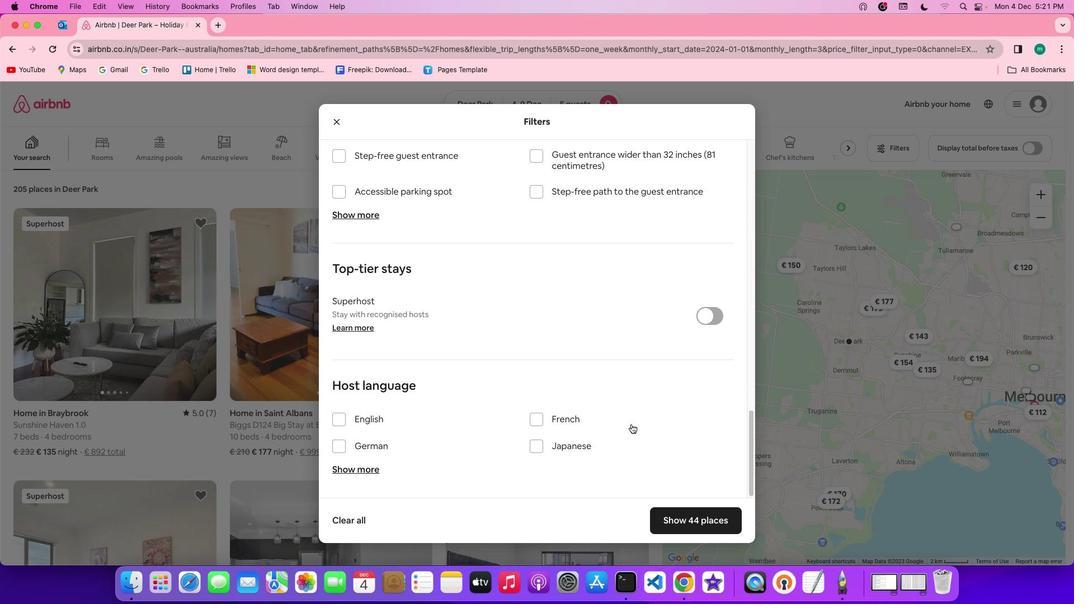 
Action: Mouse scrolled (543, 354) with delta (0, -2)
Screenshot: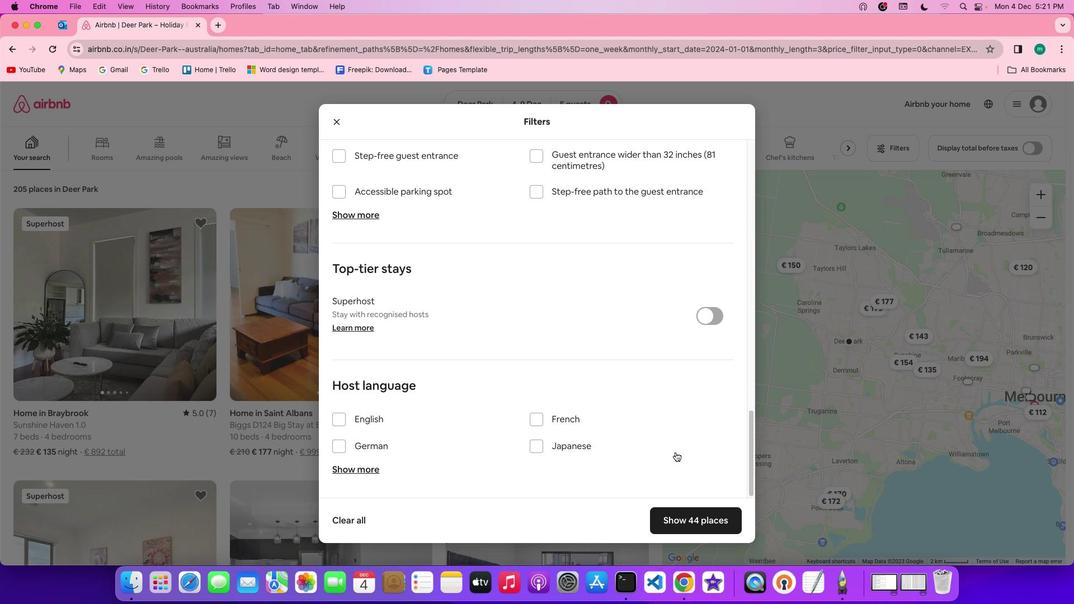 
Action: Mouse scrolled (543, 354) with delta (0, -3)
Screenshot: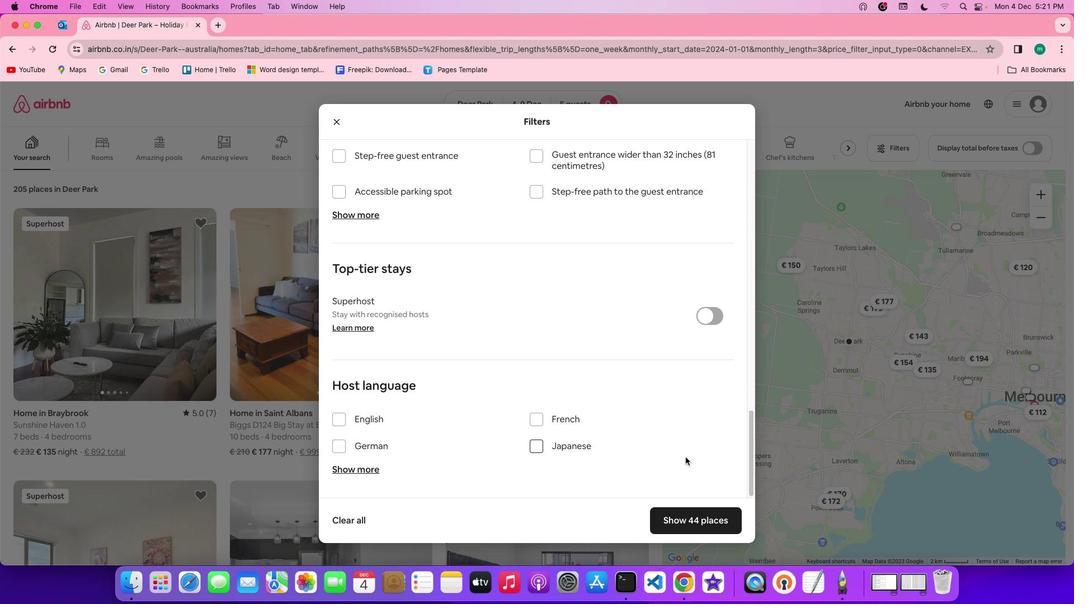 
Action: Mouse scrolled (543, 354) with delta (0, -3)
Screenshot: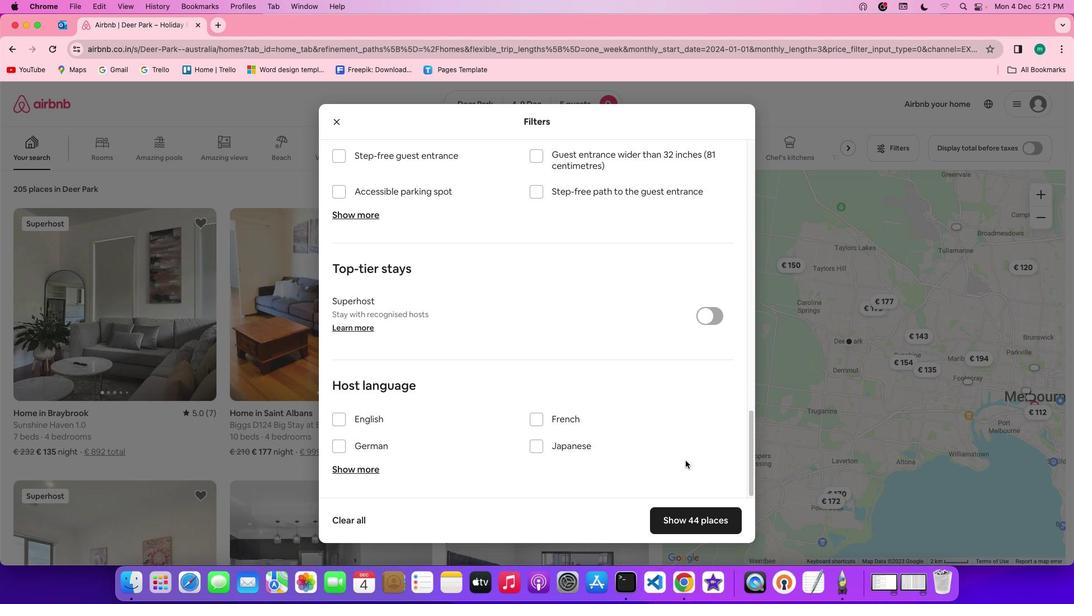 
Action: Mouse moved to (689, 524)
Screenshot: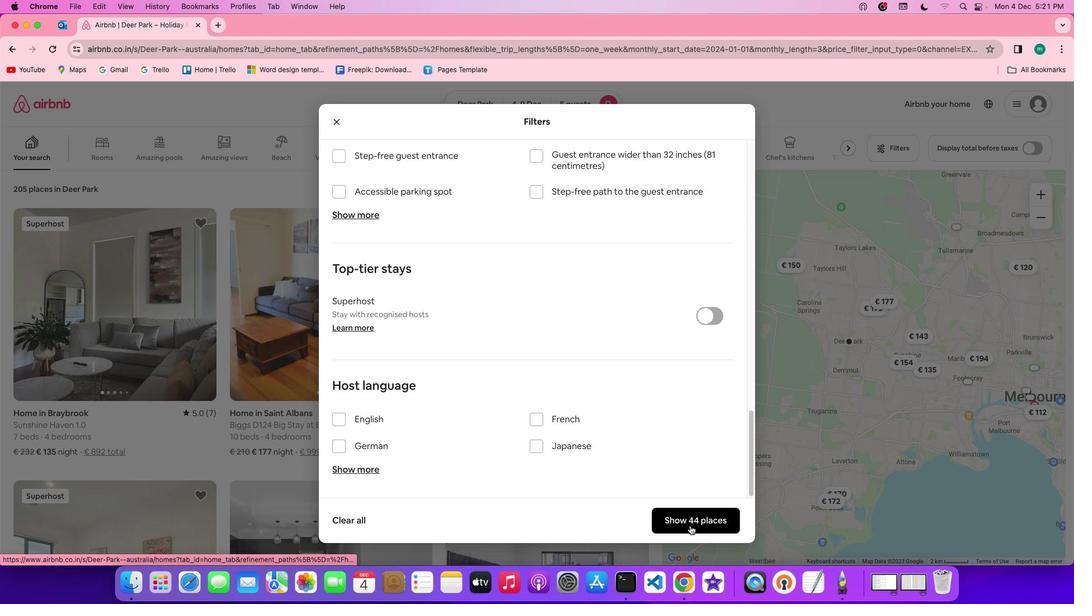 
Action: Mouse pressed left at (689, 524)
Screenshot: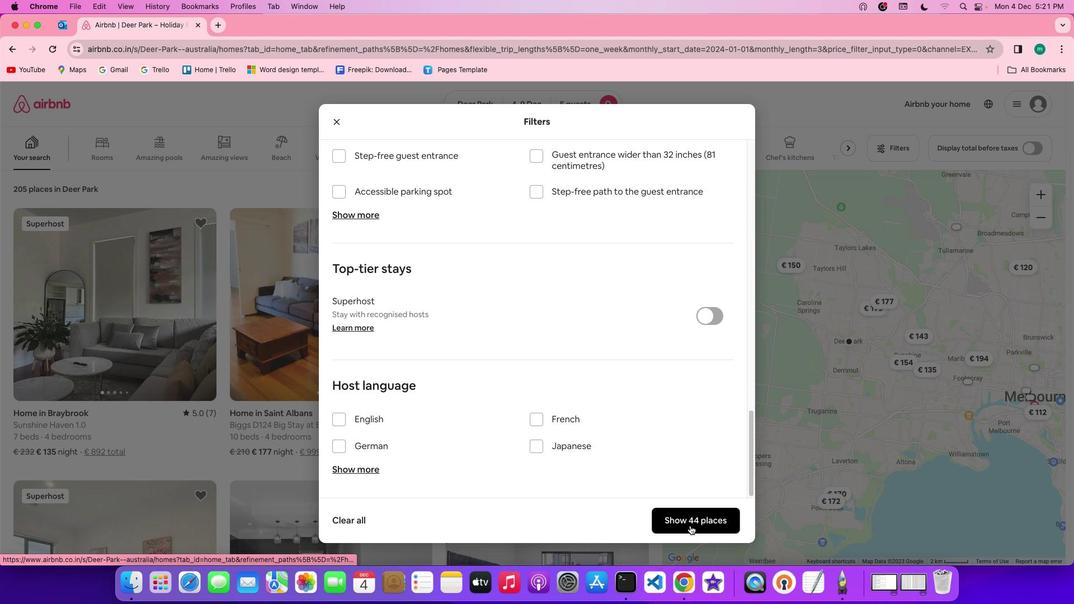 
Action: Mouse moved to (264, 406)
Screenshot: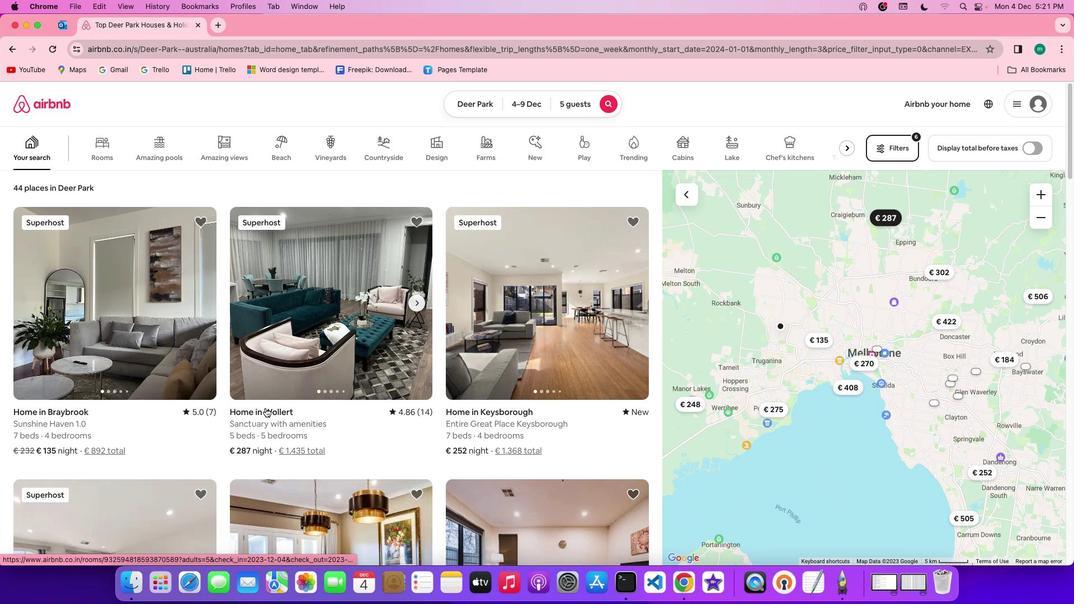 
Action: Mouse scrolled (264, 406) with delta (0, -1)
Screenshot: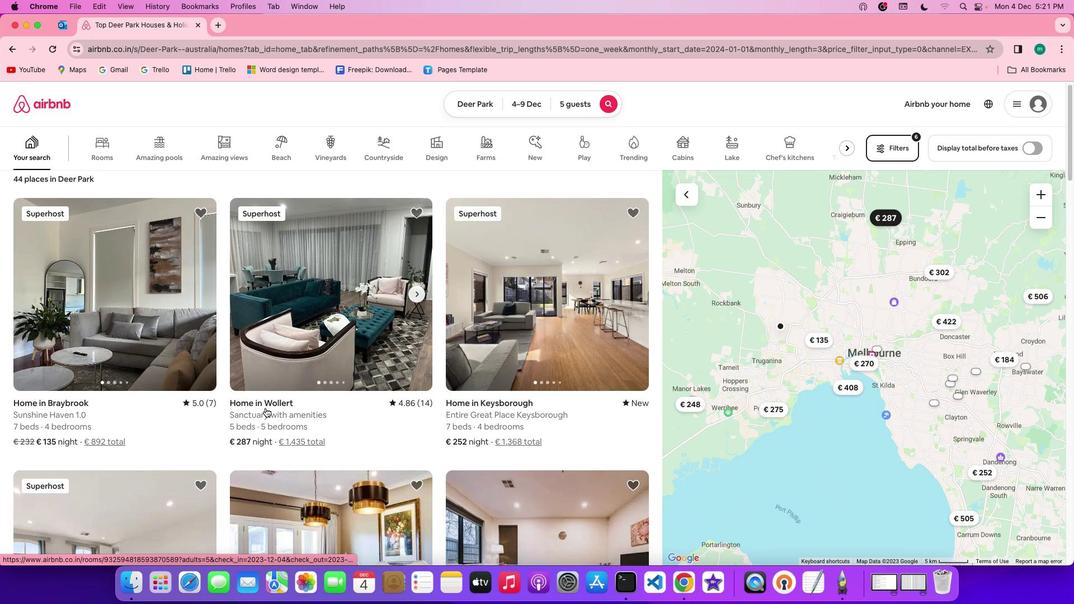 
Action: Mouse scrolled (264, 406) with delta (0, -1)
Screenshot: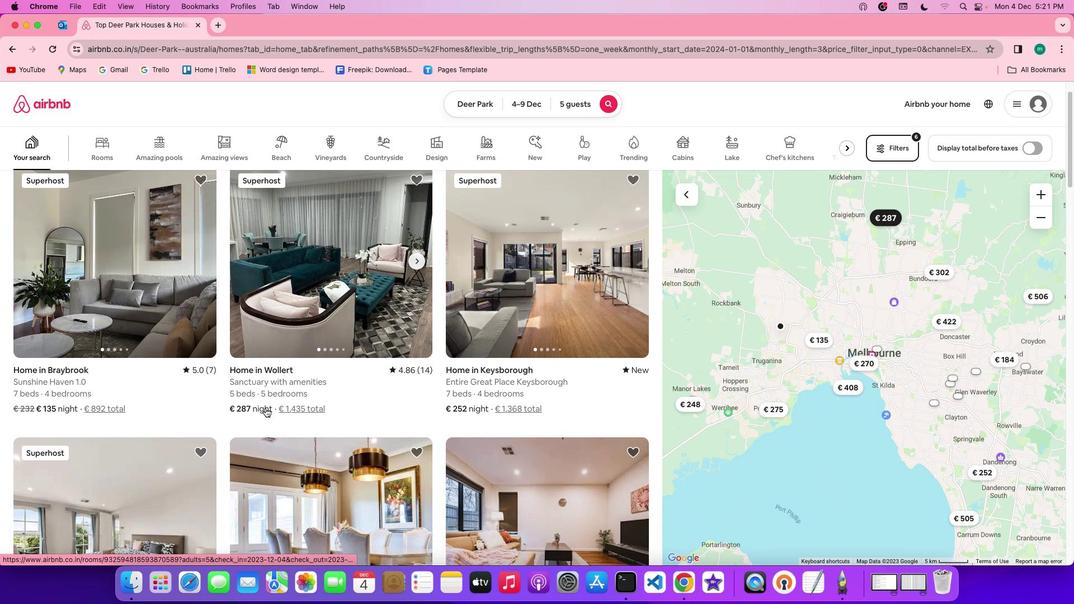 
Action: Mouse scrolled (264, 406) with delta (0, -1)
Screenshot: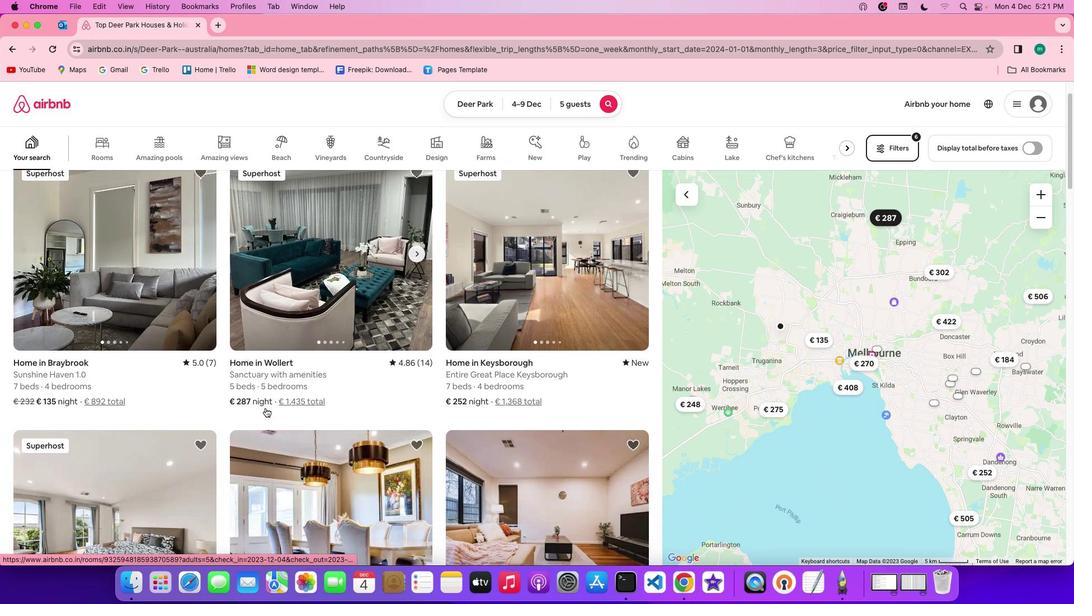 
Action: Mouse scrolled (264, 406) with delta (0, -1)
Screenshot: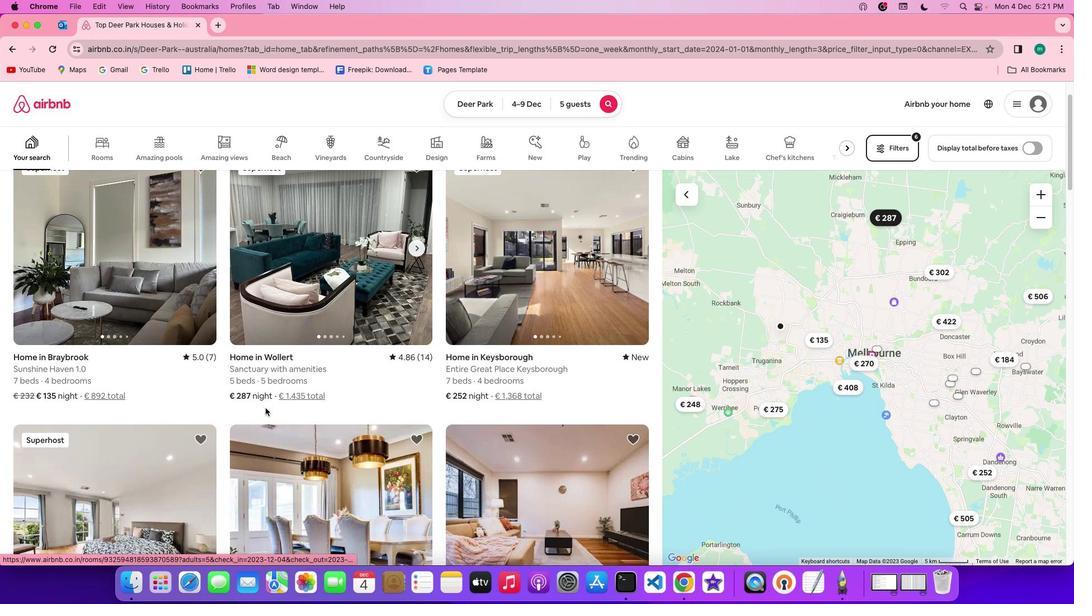 
Action: Mouse moved to (195, 376)
Screenshot: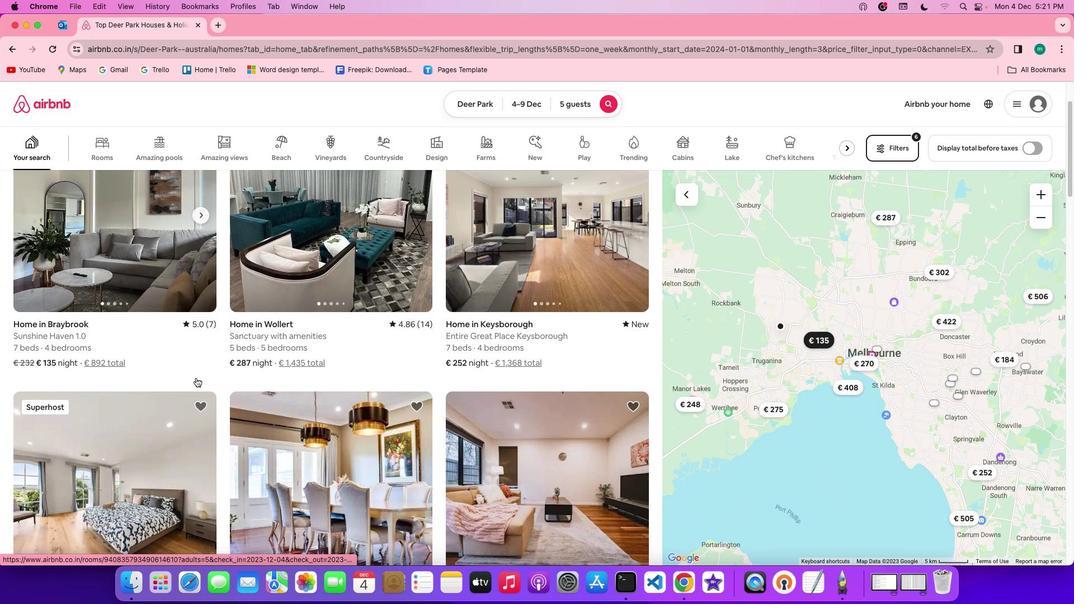 
Action: Mouse scrolled (195, 376) with delta (0, -1)
Screenshot: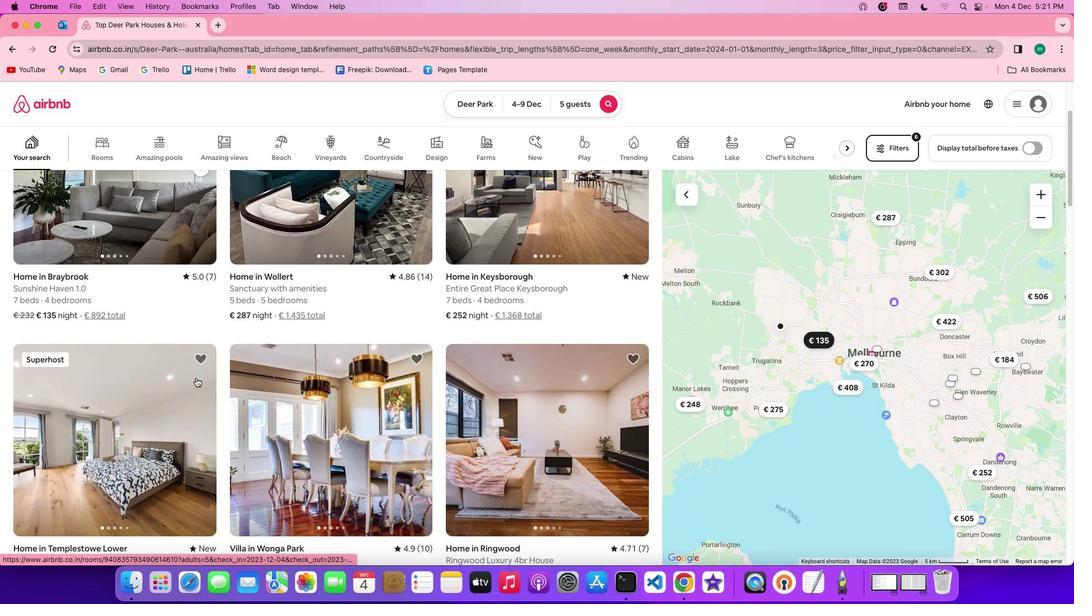 
Action: Mouse scrolled (195, 376) with delta (0, -1)
Screenshot: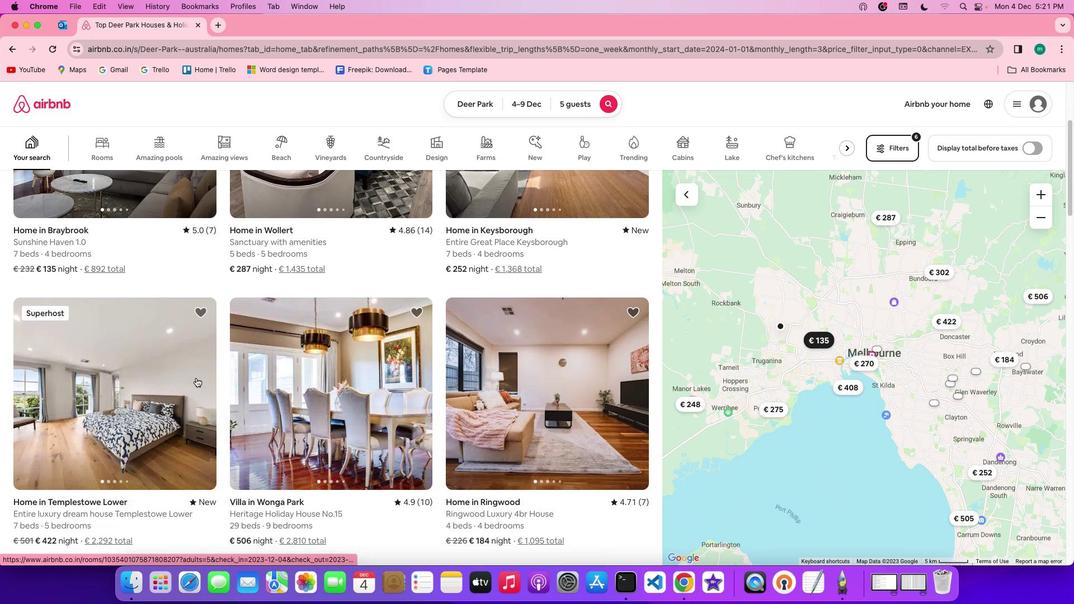 
Action: Mouse scrolled (195, 376) with delta (0, -1)
Screenshot: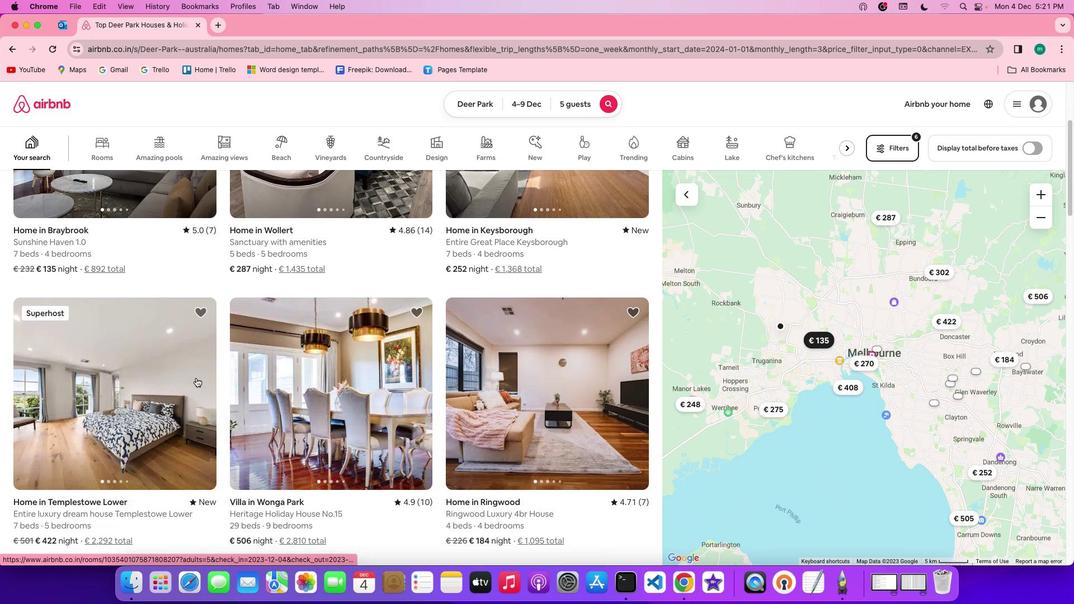 
Action: Mouse scrolled (195, 376) with delta (0, -1)
Screenshot: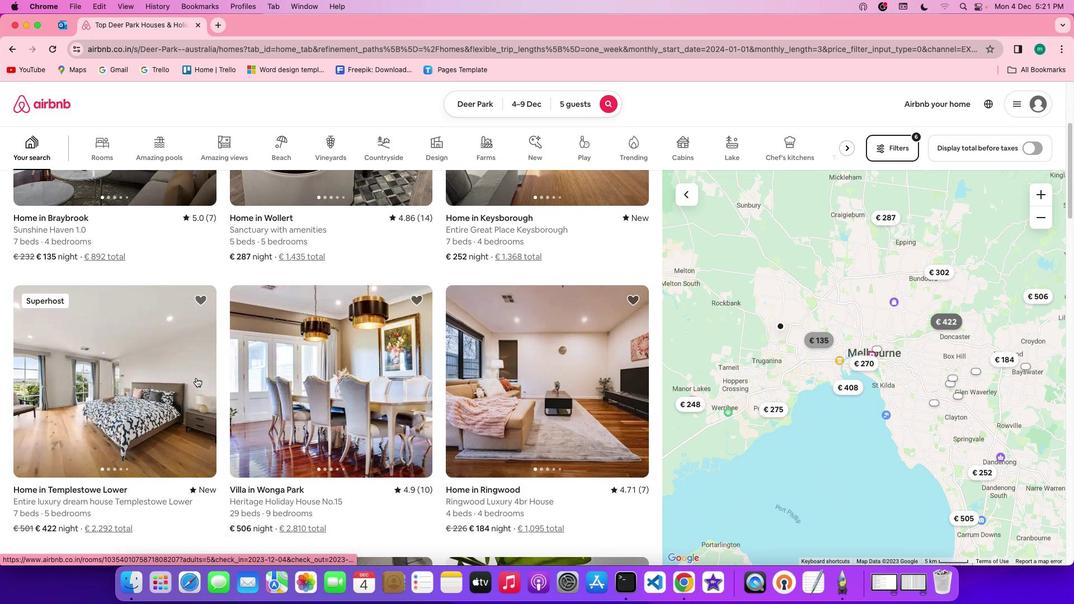 
Action: Mouse scrolled (195, 376) with delta (0, -1)
Screenshot: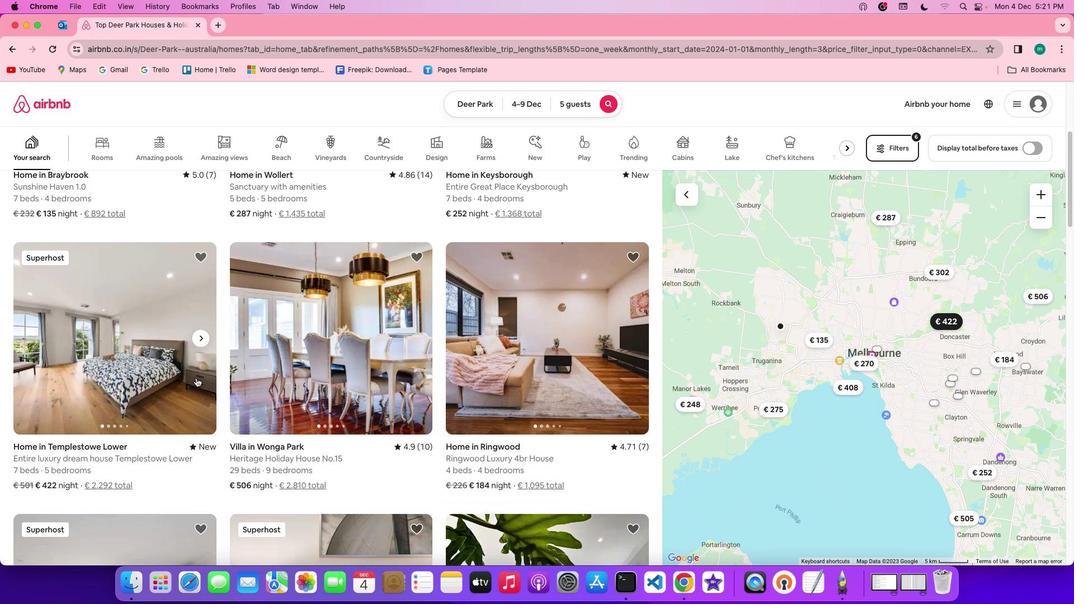
Action: Mouse scrolled (195, 376) with delta (0, -1)
Screenshot: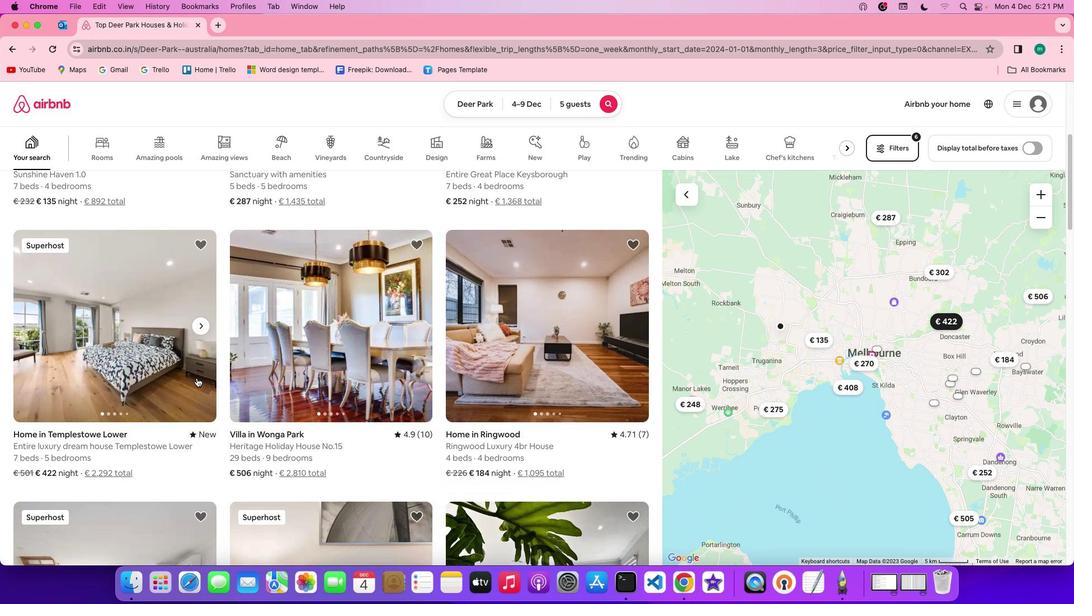 
Action: Mouse scrolled (195, 376) with delta (0, -1)
Screenshot: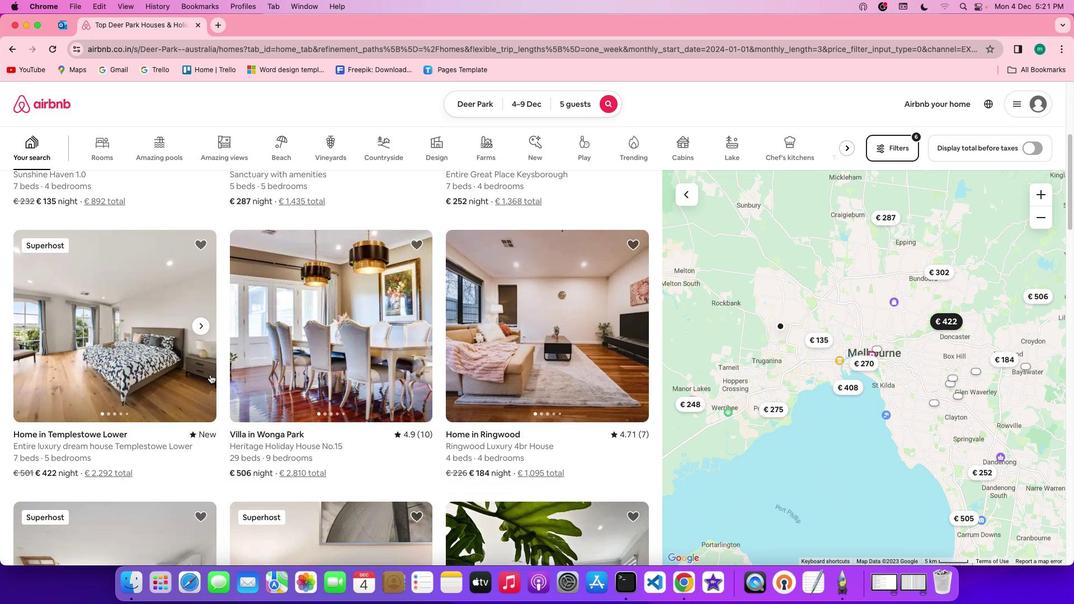
Action: Mouse moved to (292, 362)
Screenshot: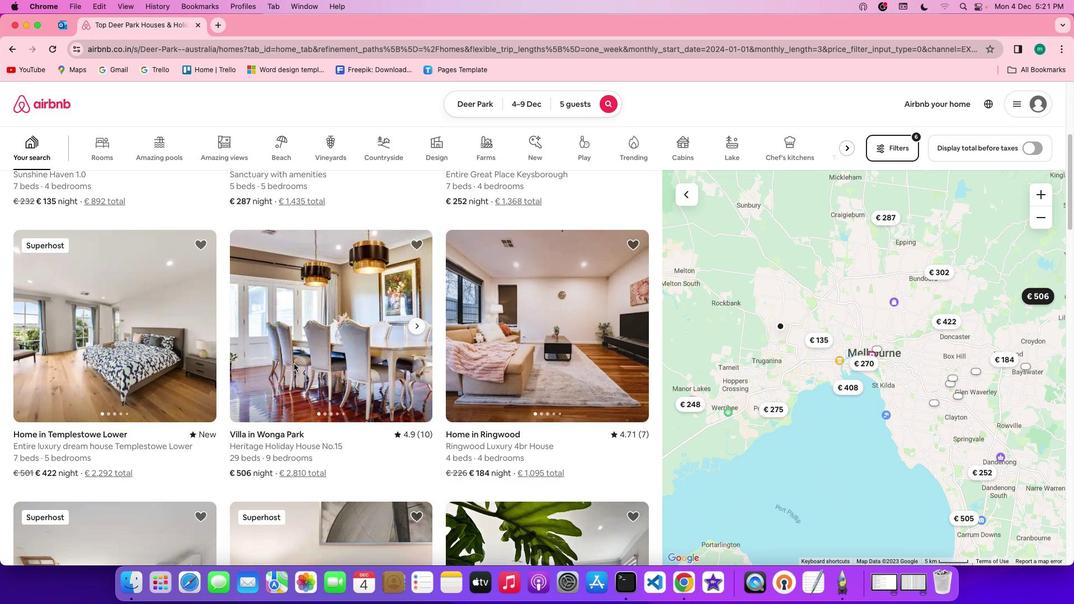 
Action: Mouse pressed left at (292, 362)
Screenshot: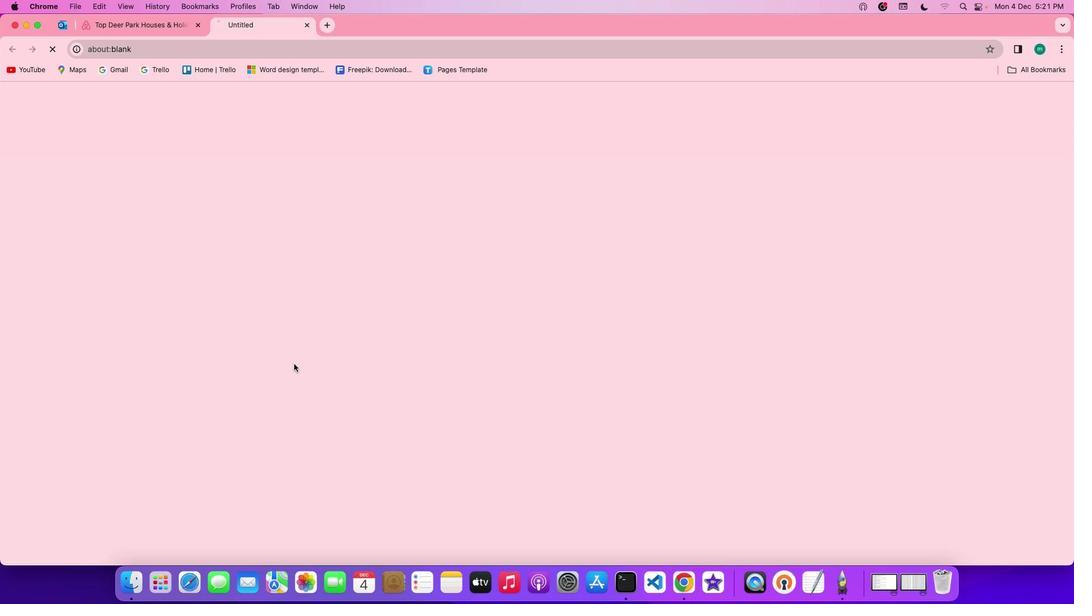 
Action: Mouse moved to (799, 416)
Screenshot: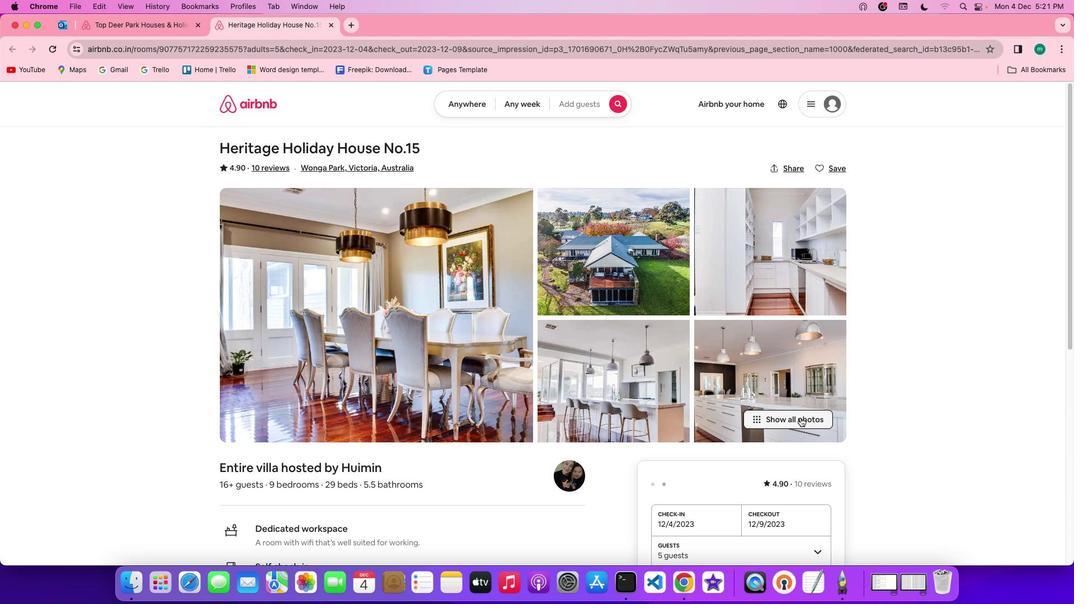 
Action: Mouse pressed left at (799, 416)
Screenshot: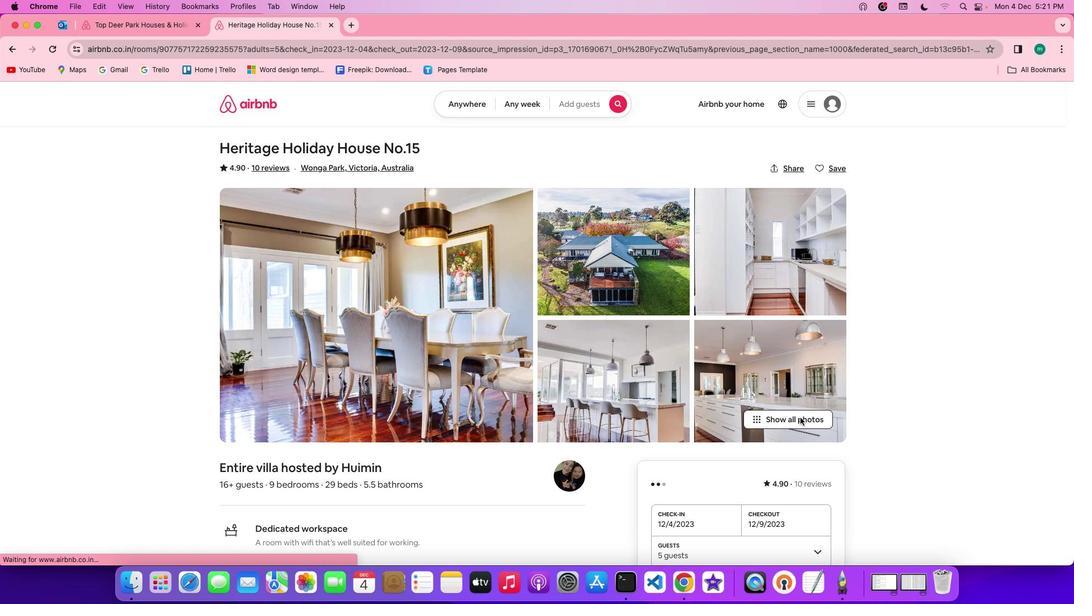 
Action: Mouse moved to (551, 417)
Screenshot: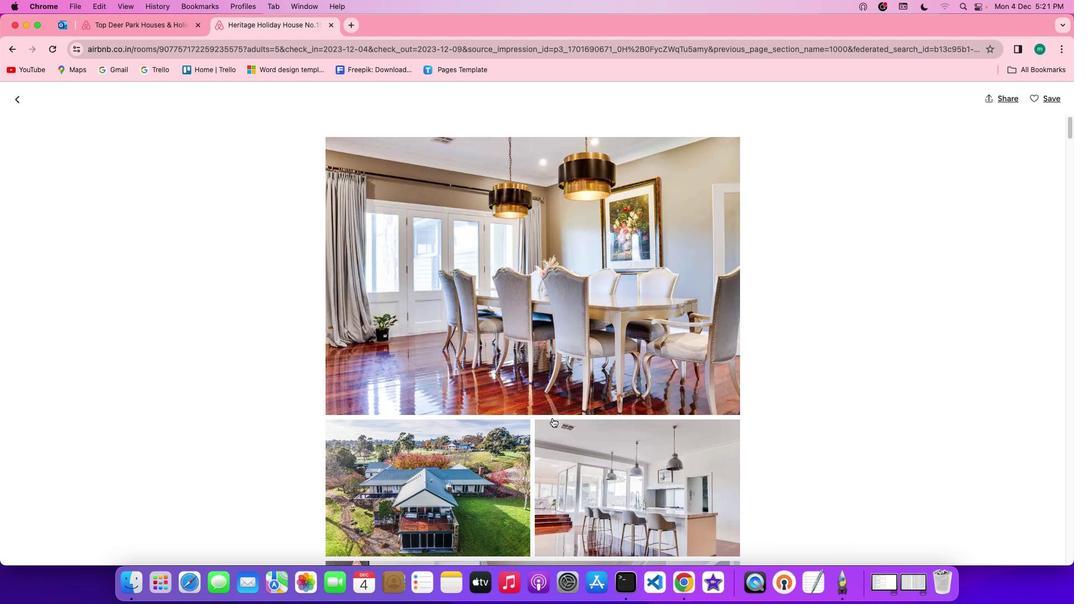 
Action: Mouse scrolled (551, 417) with delta (0, -1)
Screenshot: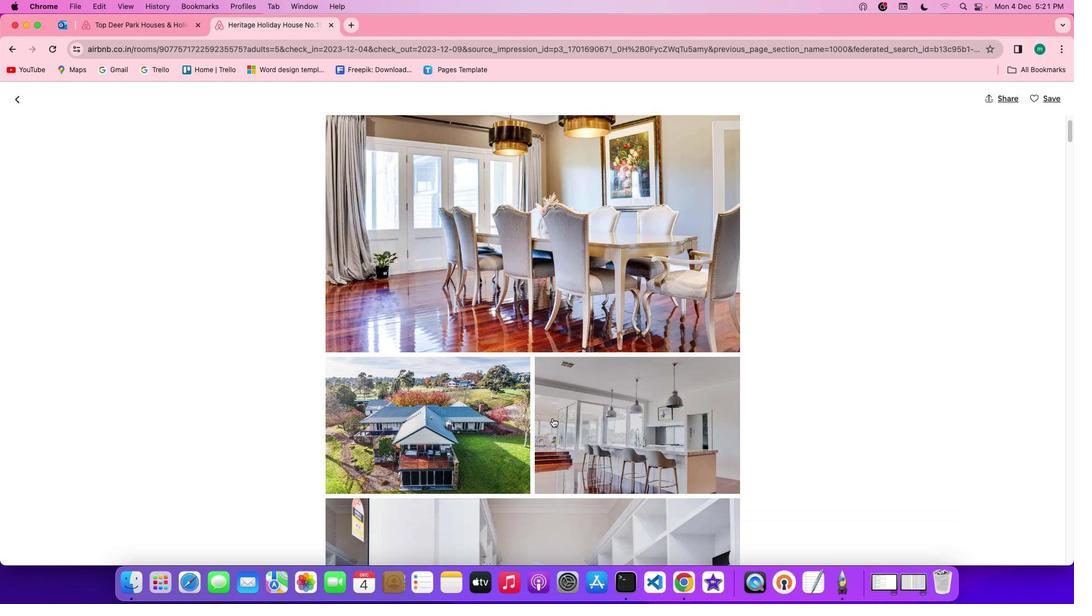 
Action: Mouse scrolled (551, 417) with delta (0, -1)
Screenshot: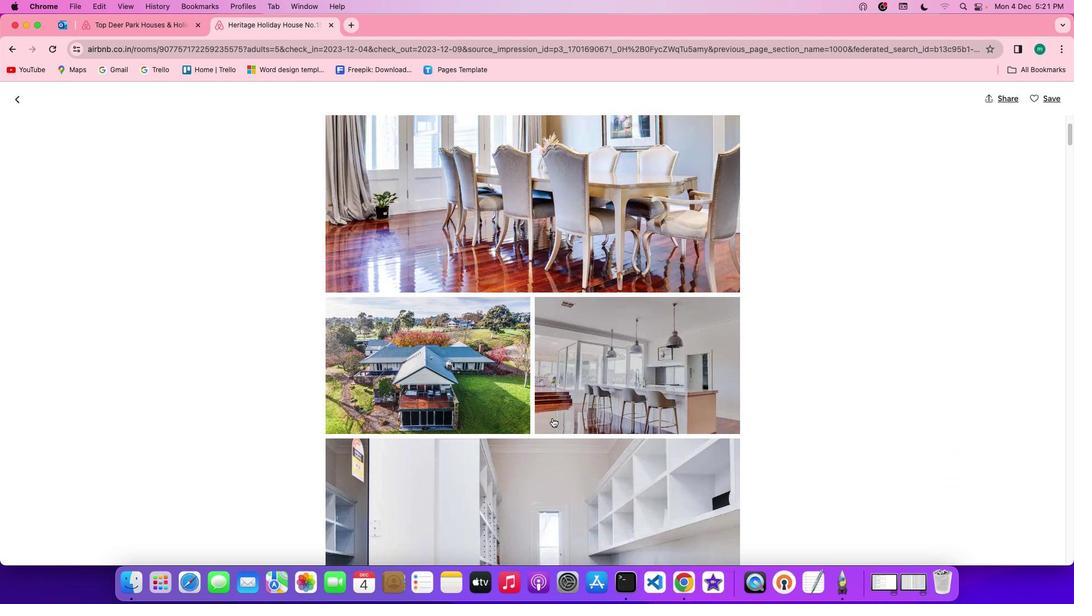 
Action: Mouse scrolled (551, 417) with delta (0, -1)
Screenshot: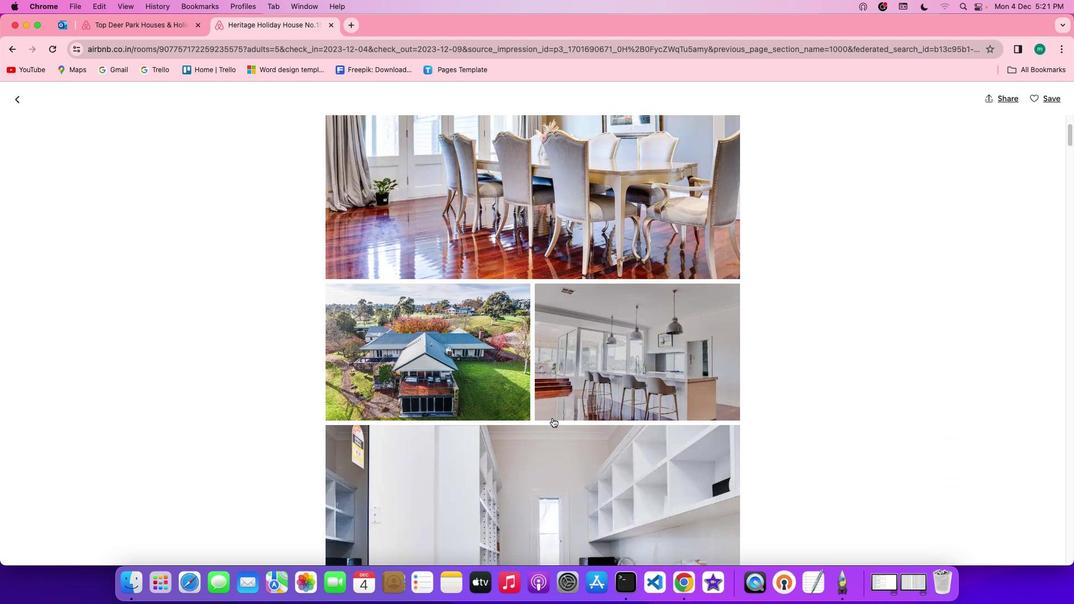 
Action: Mouse scrolled (551, 417) with delta (0, -2)
Screenshot: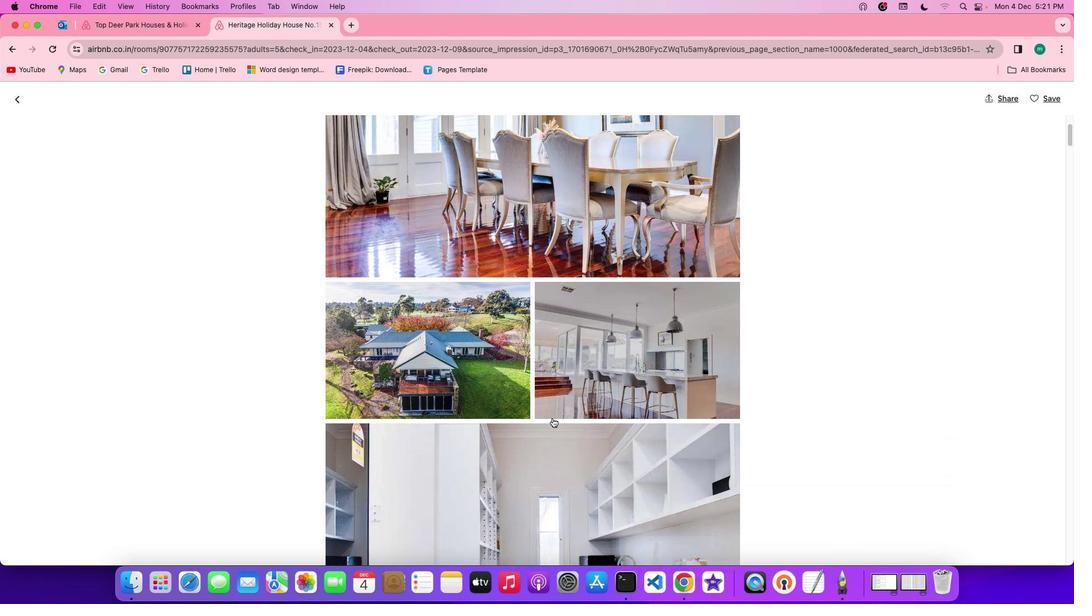 
Action: Mouse moved to (551, 416)
Screenshot: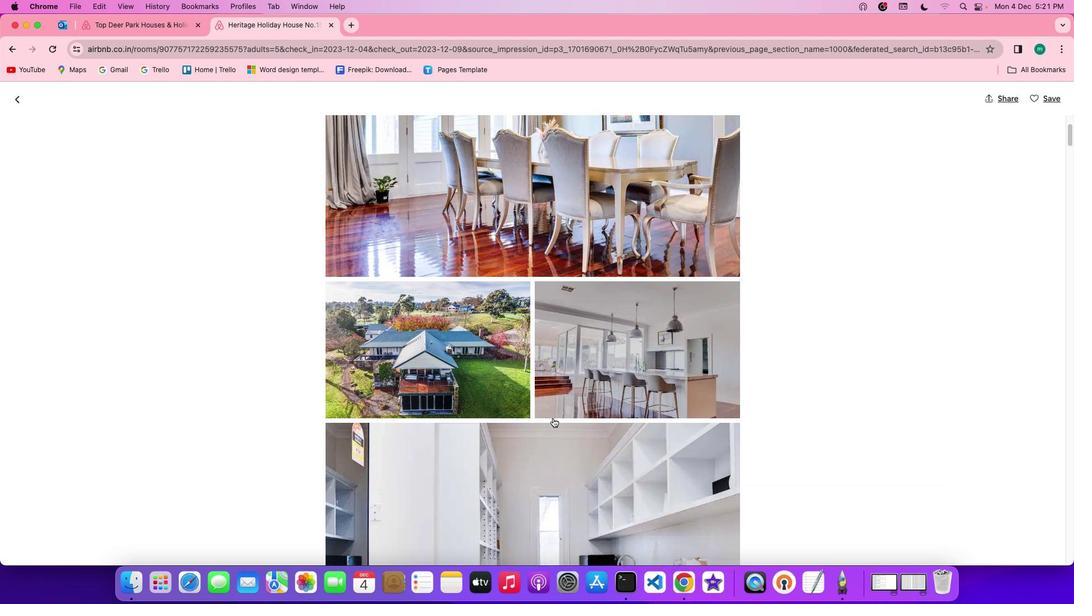 
Action: Mouse scrolled (551, 416) with delta (0, -1)
Screenshot: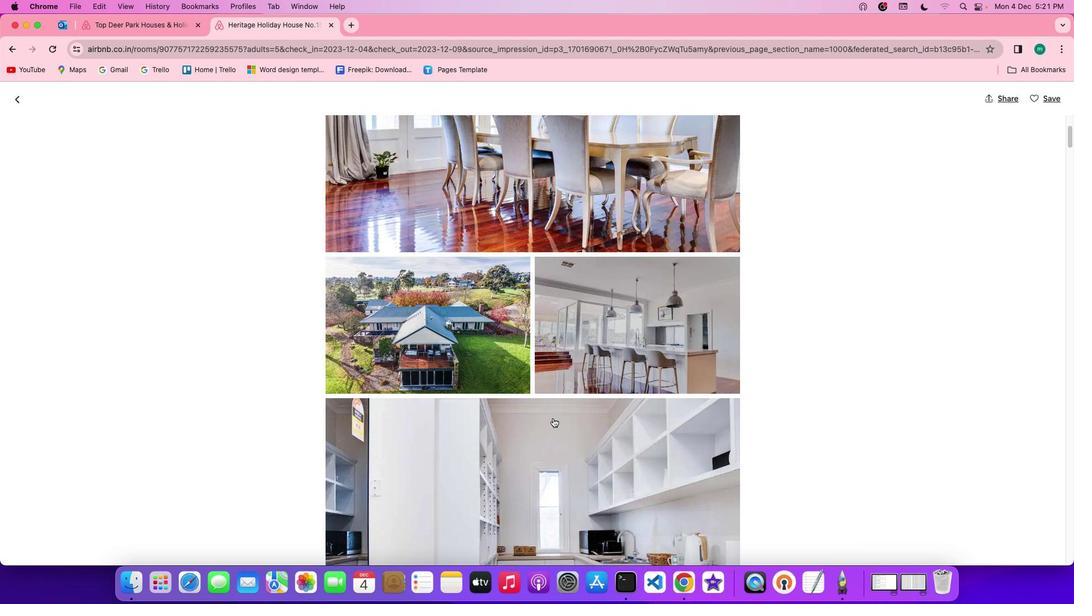 
Action: Mouse scrolled (551, 416) with delta (0, -1)
Screenshot: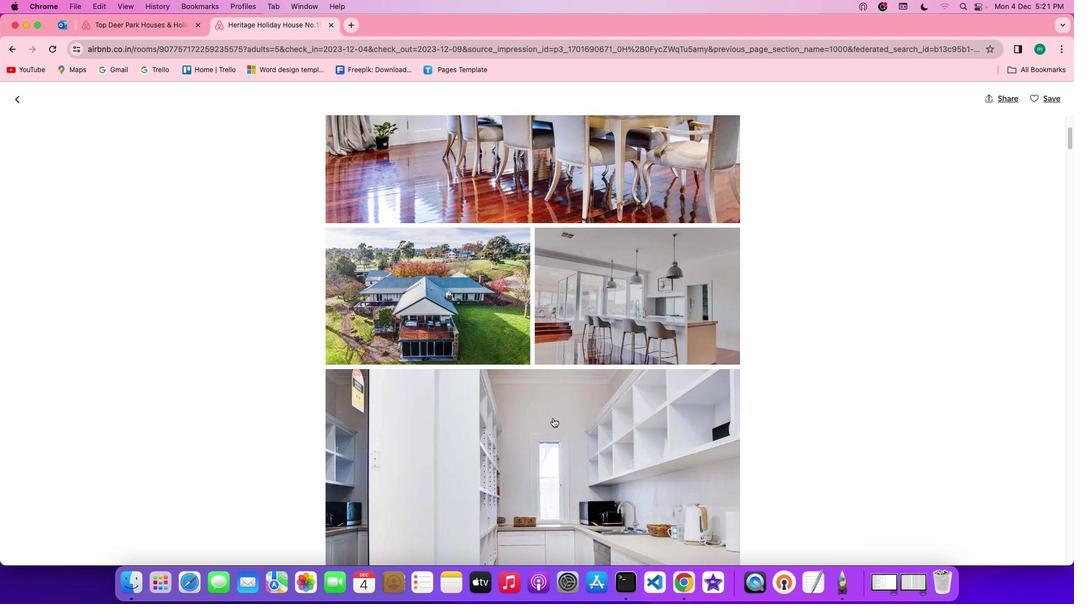 
Action: Mouse scrolled (551, 416) with delta (0, -1)
Screenshot: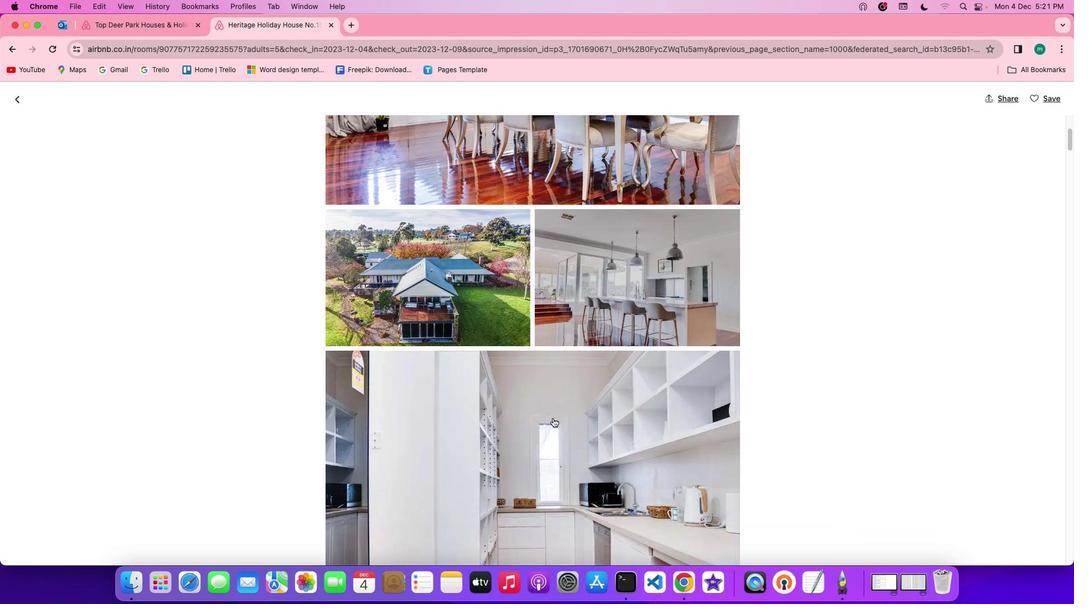 
Action: Mouse scrolled (551, 416) with delta (0, -1)
Screenshot: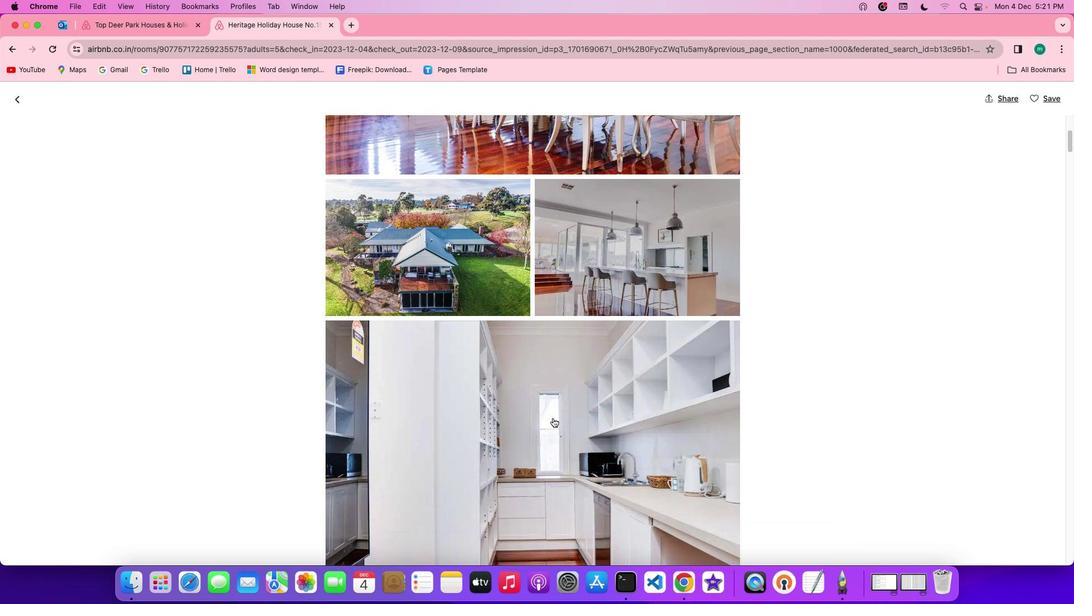 
Action: Mouse scrolled (551, 416) with delta (0, -1)
Screenshot: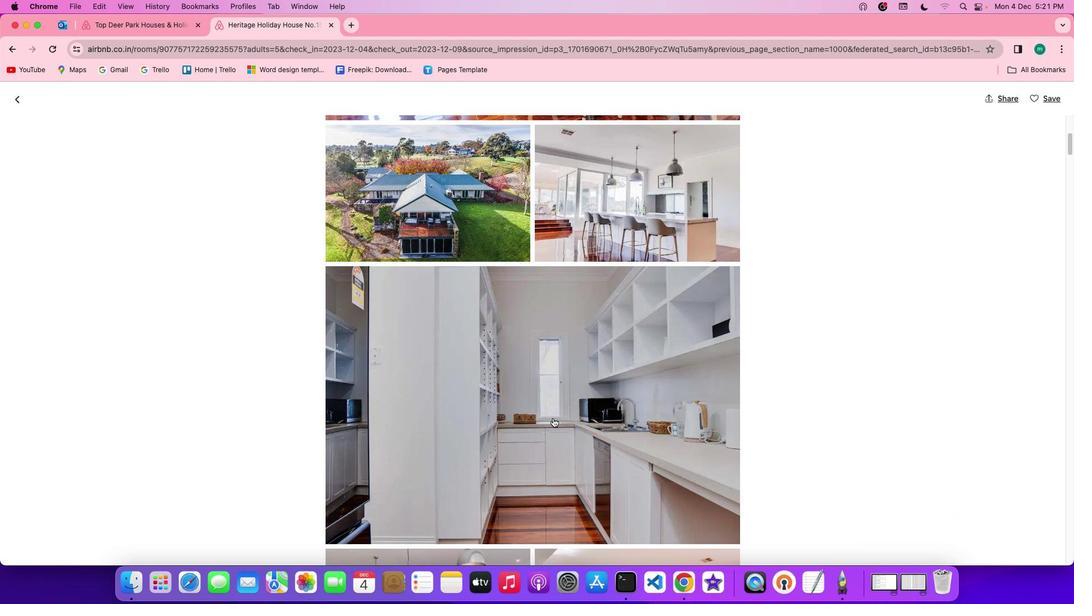 
Action: Mouse scrolled (551, 416) with delta (0, -1)
Screenshot: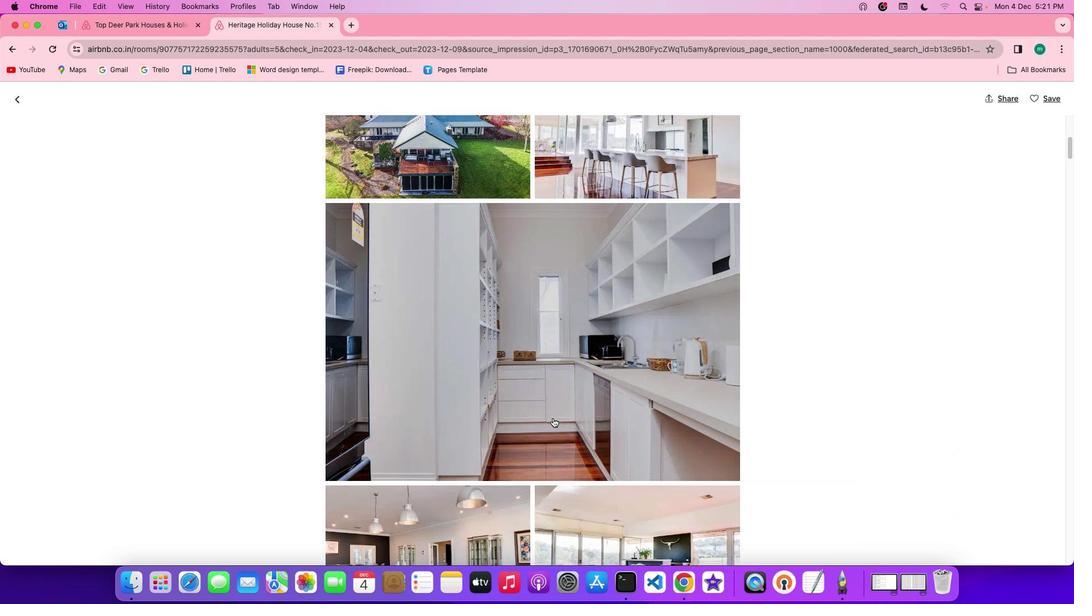 
Action: Mouse scrolled (551, 416) with delta (0, -1)
Screenshot: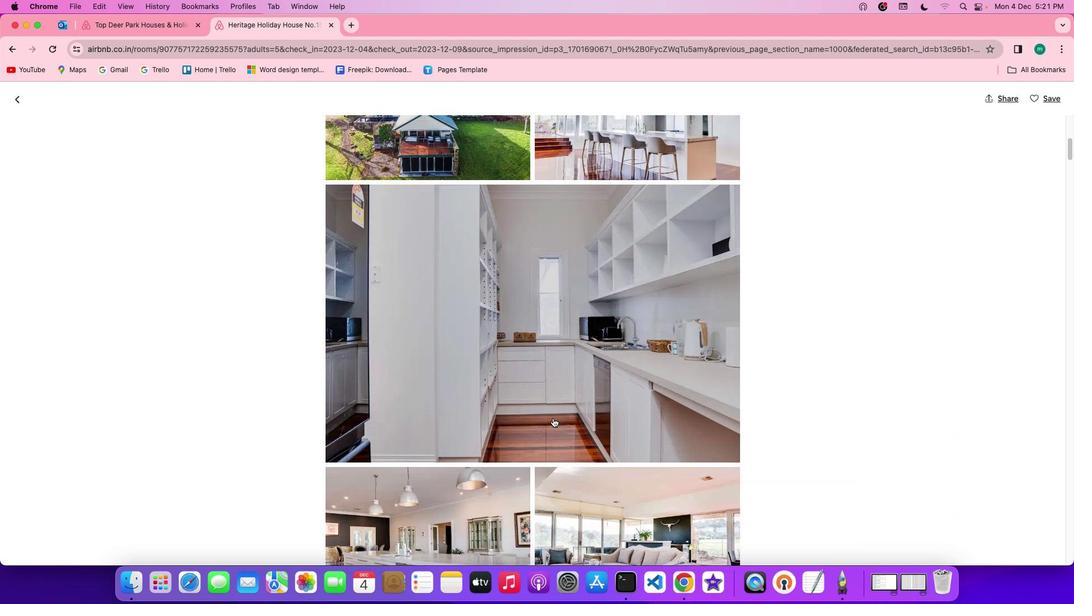 
Action: Mouse scrolled (551, 416) with delta (0, -2)
Screenshot: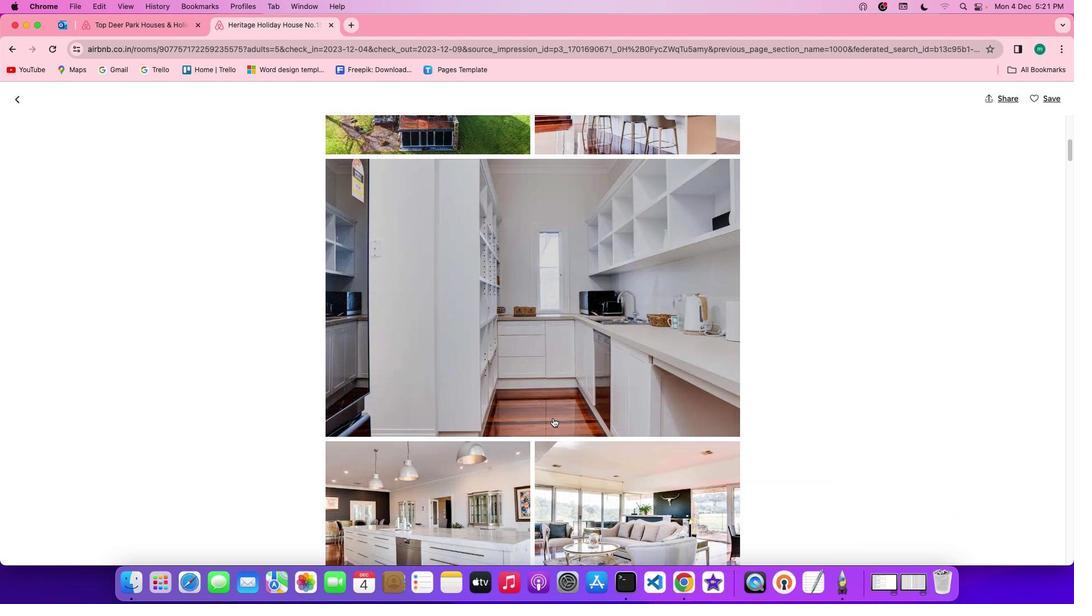 
Action: Mouse scrolled (551, 416) with delta (0, -1)
Screenshot: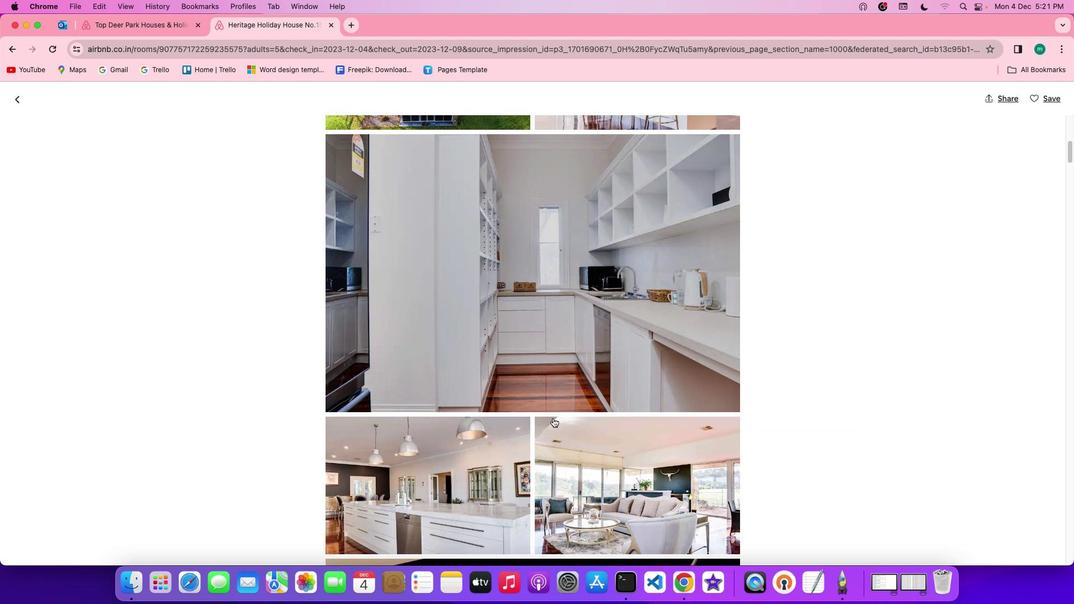 
Action: Mouse scrolled (551, 416) with delta (0, -1)
Screenshot: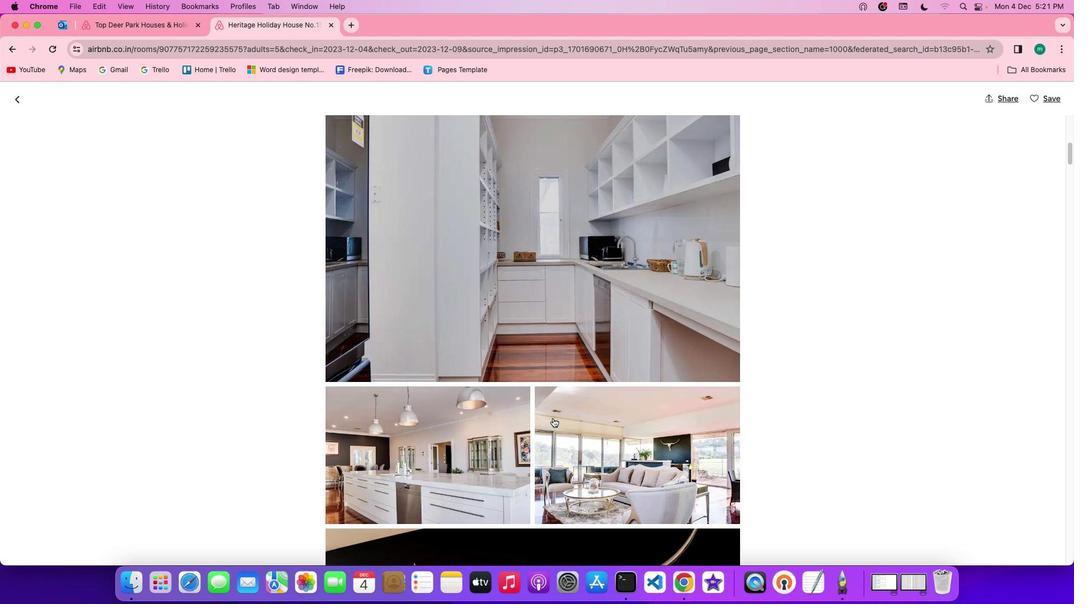 
Action: Mouse scrolled (551, 416) with delta (0, -1)
Screenshot: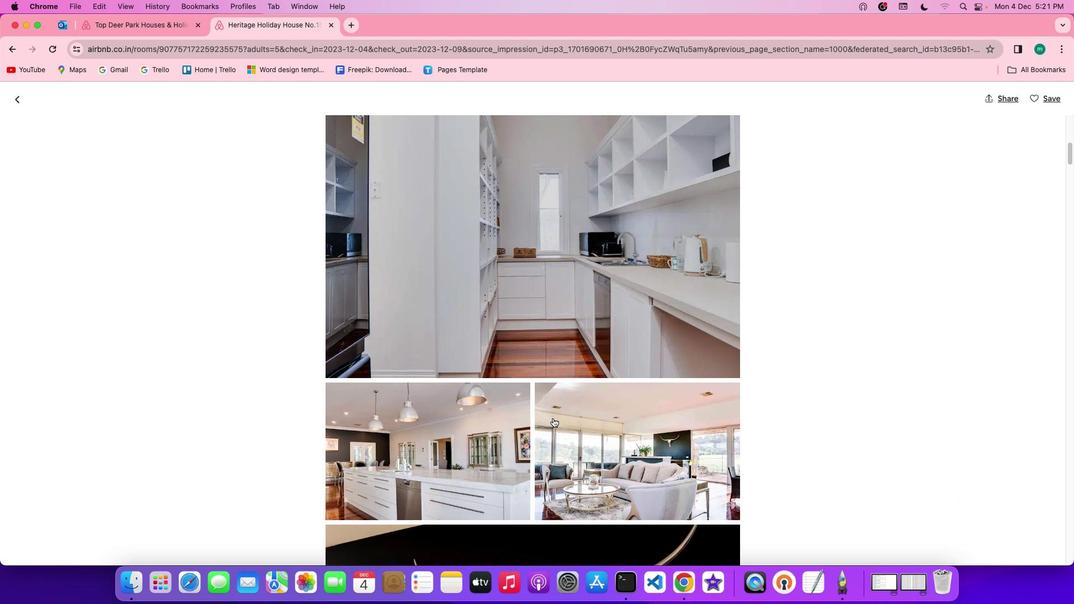 
Action: Mouse scrolled (551, 416) with delta (0, -1)
Screenshot: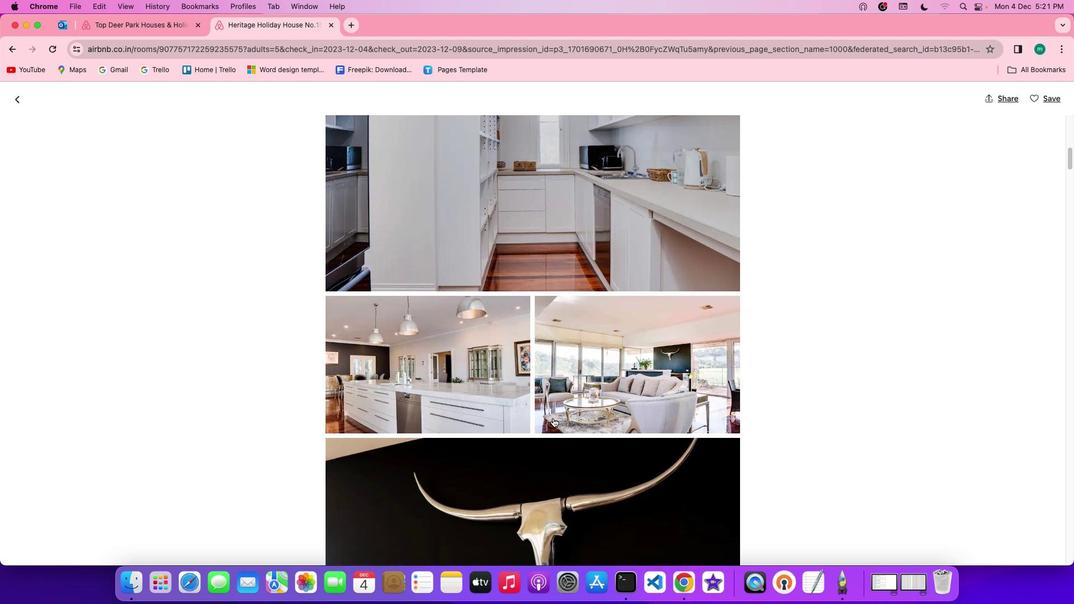 
Action: Mouse scrolled (551, 416) with delta (0, -1)
Screenshot: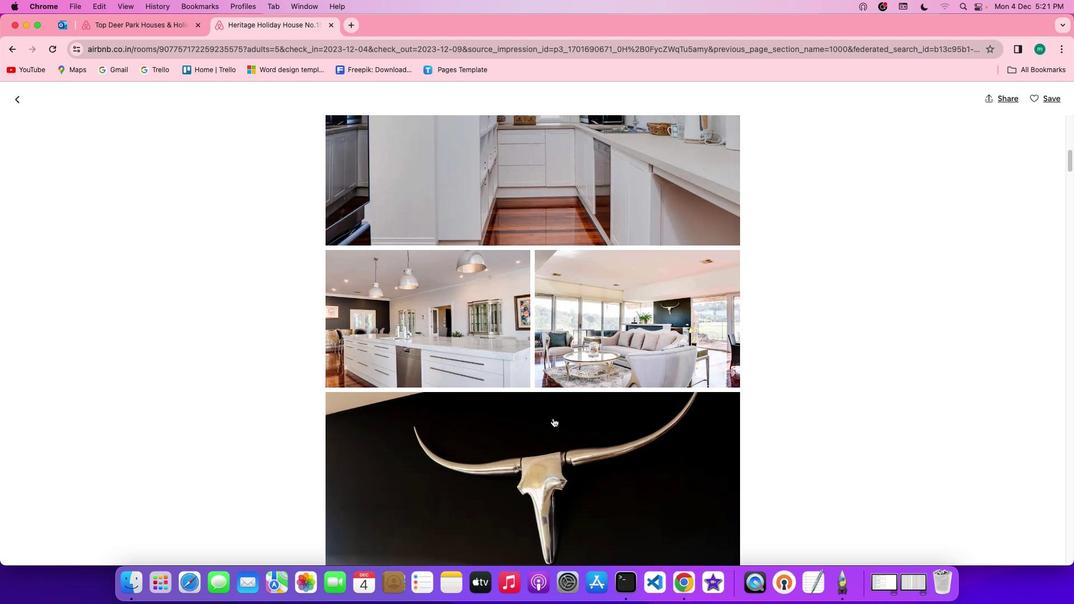 
Action: Mouse scrolled (551, 416) with delta (0, -1)
Screenshot: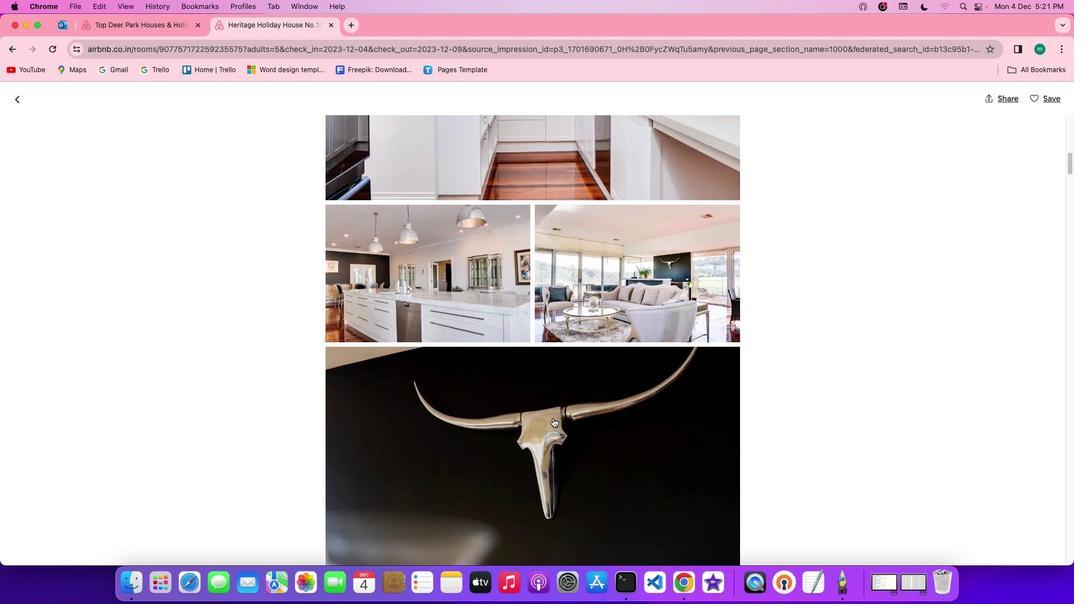 
Action: Mouse scrolled (551, 416) with delta (0, -2)
Screenshot: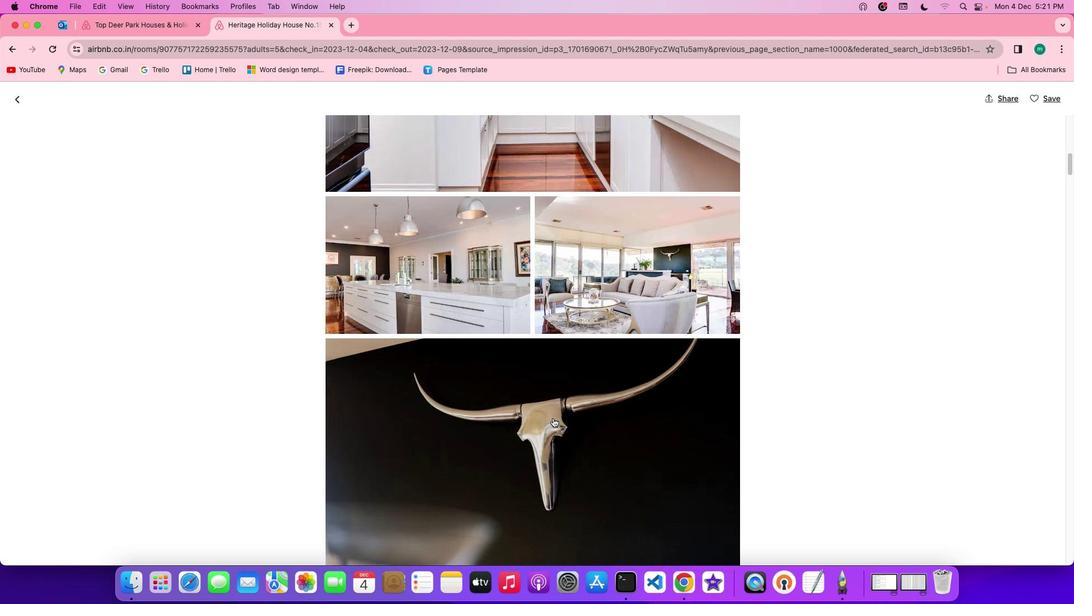 
Action: Mouse scrolled (551, 416) with delta (0, -2)
Screenshot: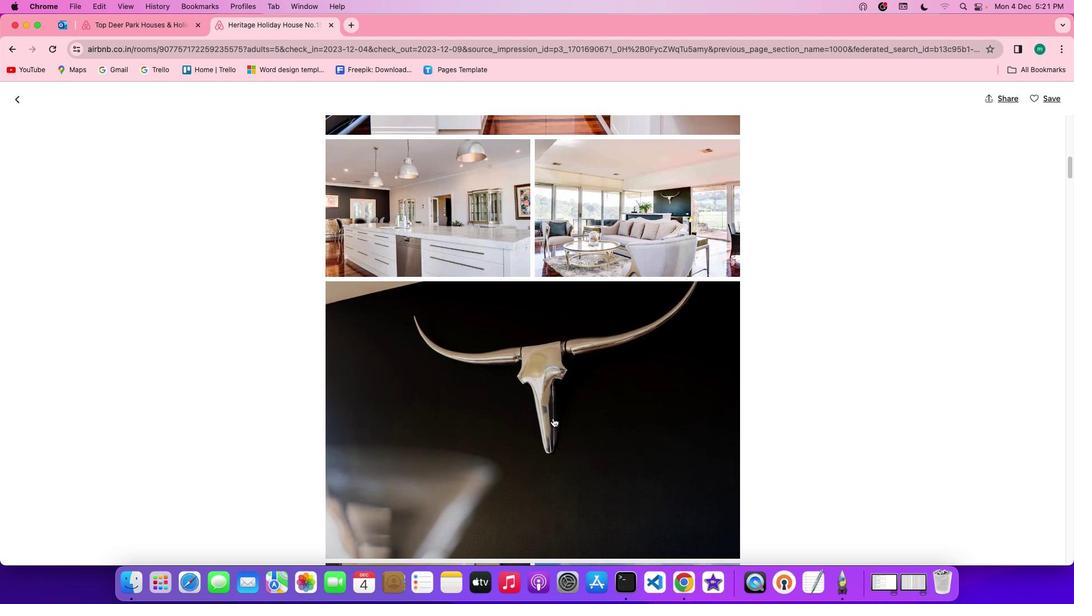 
Action: Mouse scrolled (551, 416) with delta (0, -1)
Screenshot: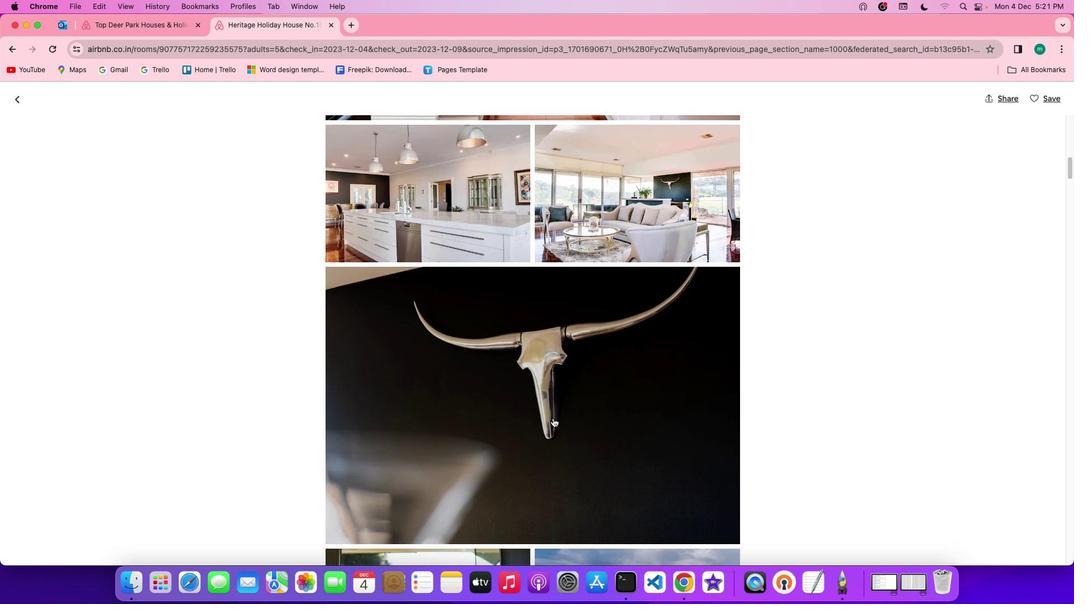 
Action: Mouse scrolled (551, 416) with delta (0, -1)
Screenshot: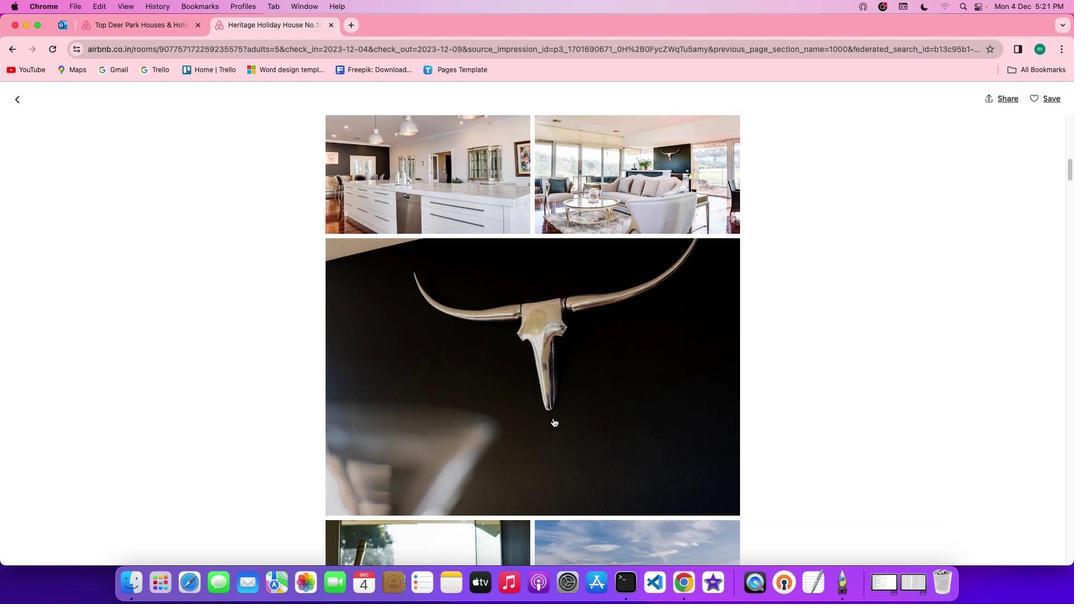 
Action: Mouse scrolled (551, 416) with delta (0, -1)
Screenshot: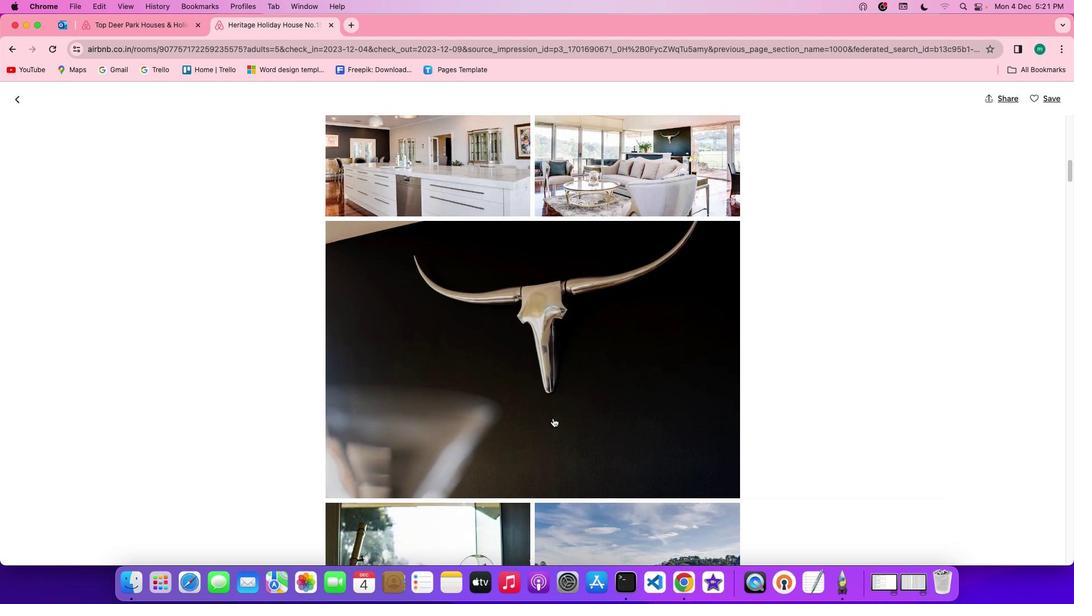 
Action: Mouse scrolled (551, 416) with delta (0, -1)
Screenshot: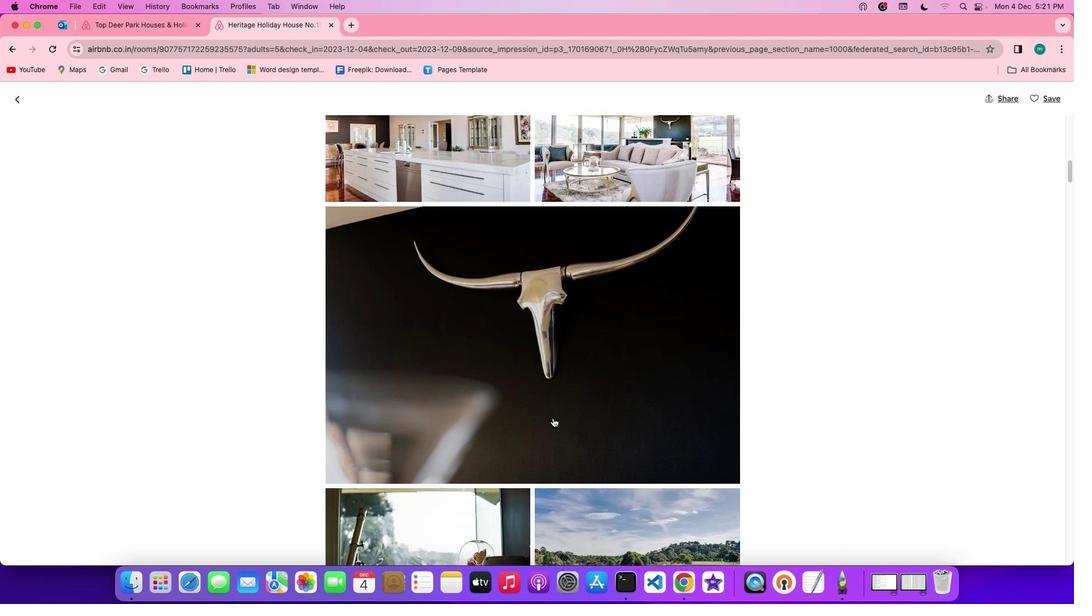 
Action: Mouse scrolled (551, 416) with delta (0, -1)
Screenshot: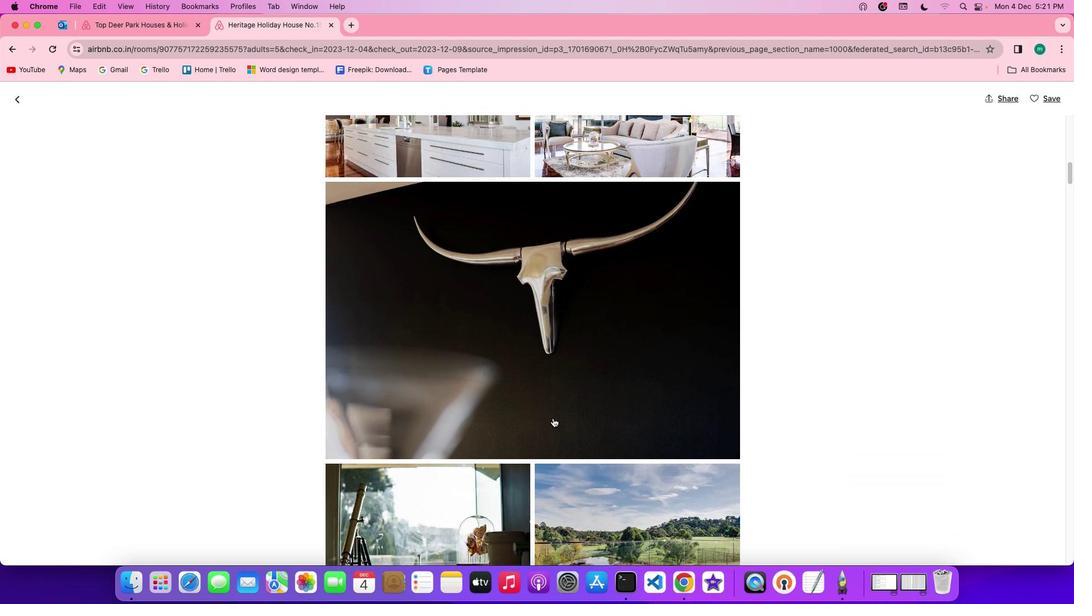 
Action: Mouse scrolled (551, 416) with delta (0, -1)
Screenshot: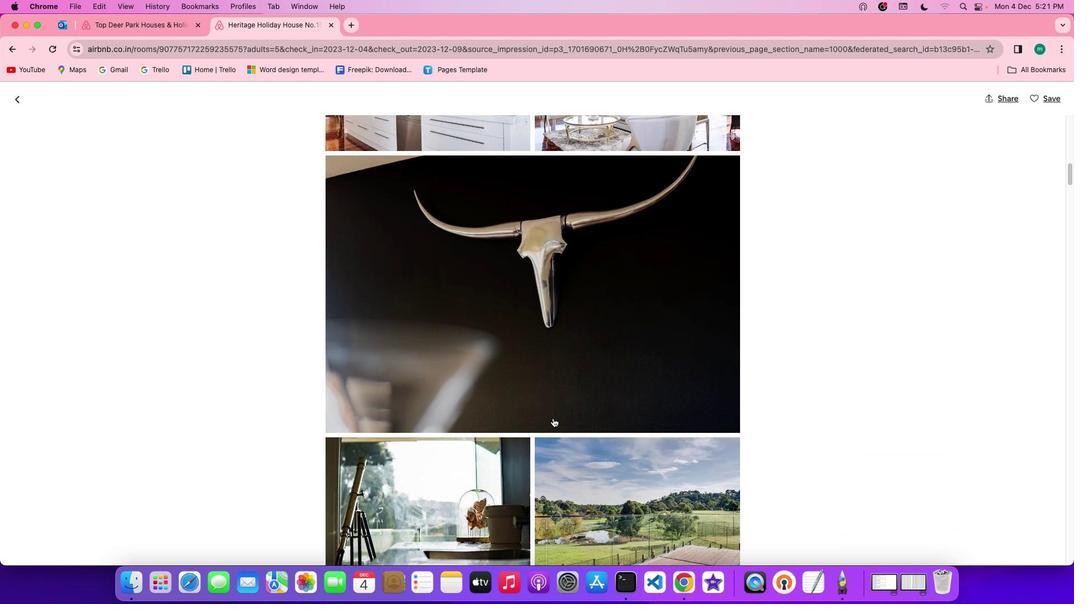 
Action: Mouse scrolled (551, 416) with delta (0, -1)
Screenshot: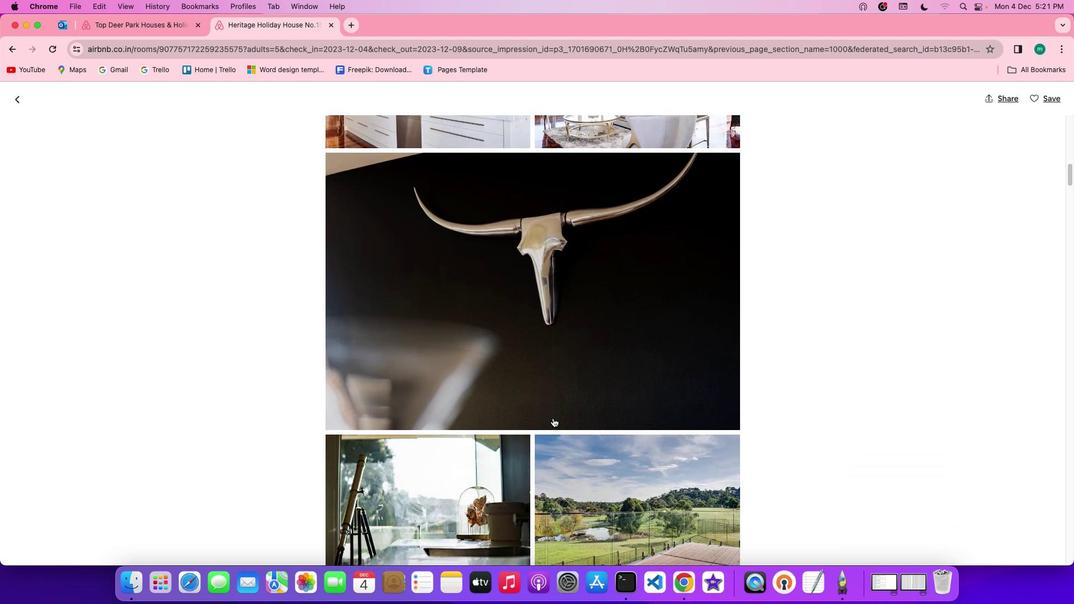
Action: Mouse scrolled (551, 416) with delta (0, -1)
Screenshot: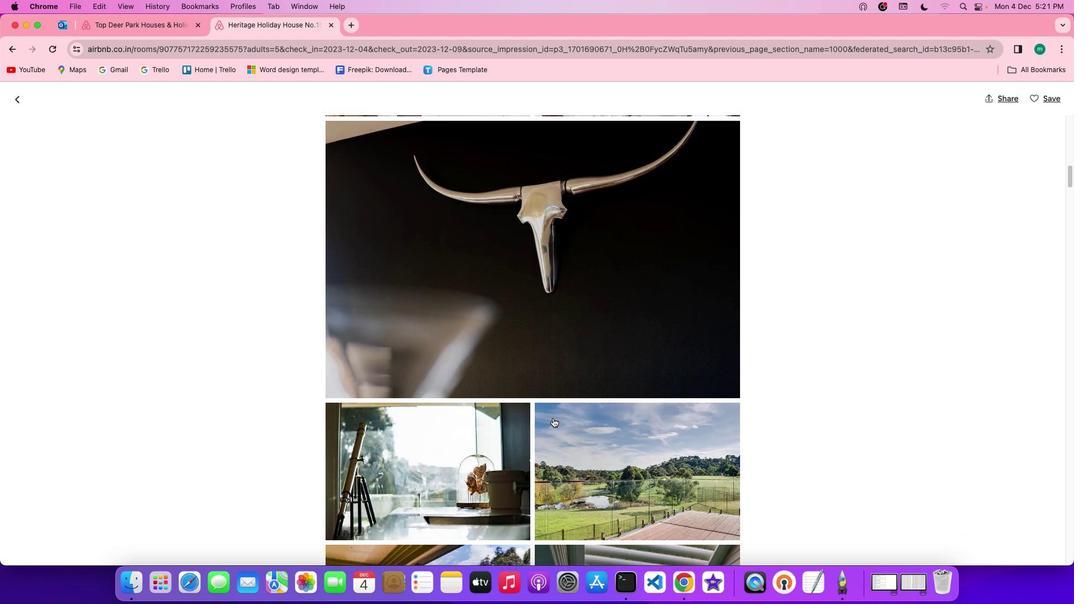 
Action: Mouse scrolled (551, 416) with delta (0, -1)
Screenshot: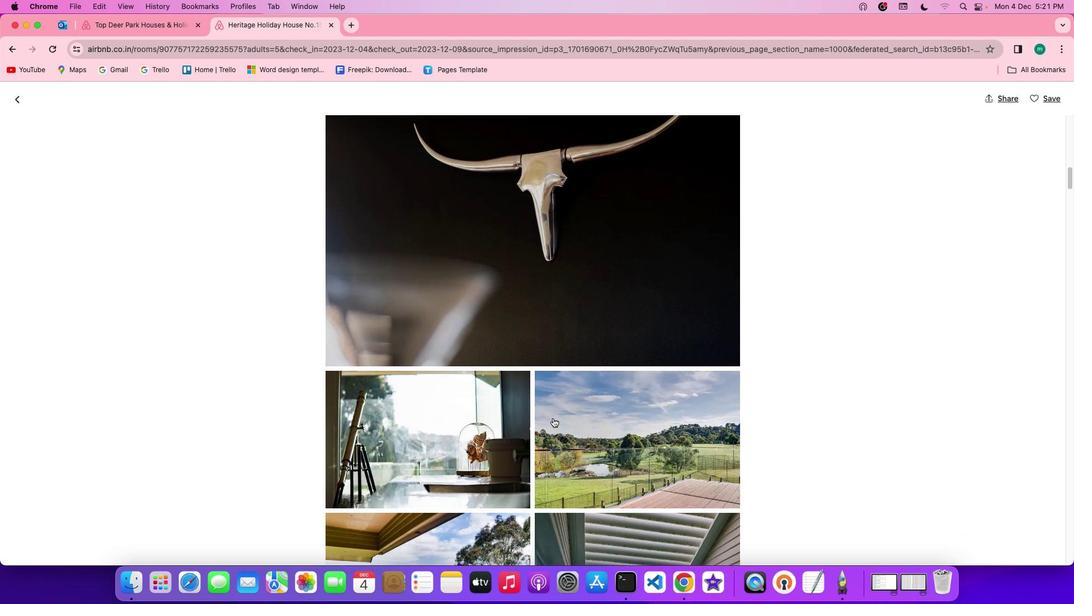 
Action: Mouse scrolled (551, 416) with delta (0, -1)
Screenshot: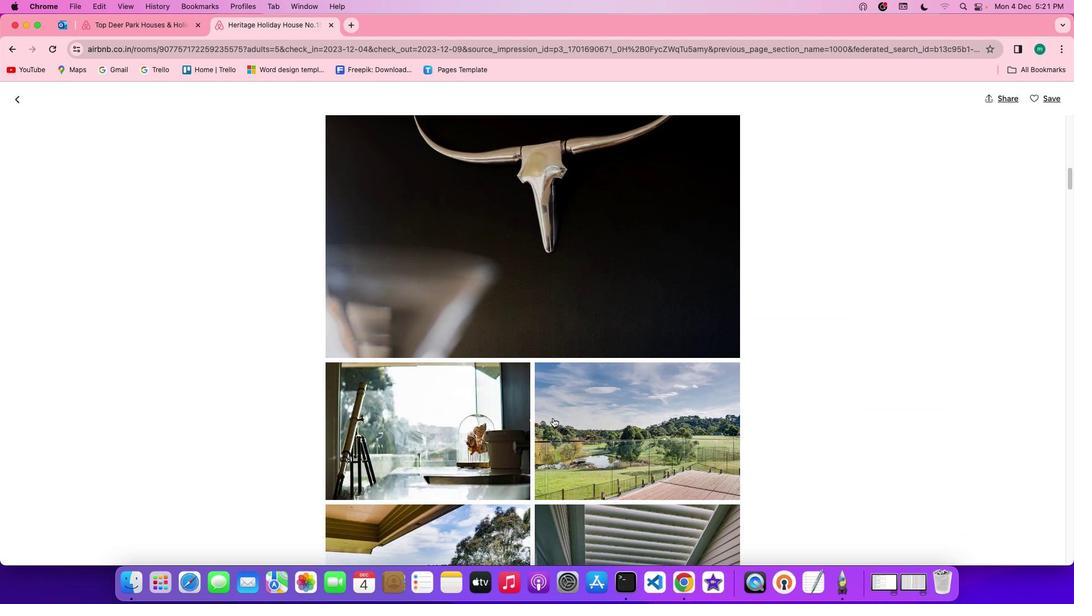 
Action: Mouse scrolled (551, 416) with delta (0, -1)
Screenshot: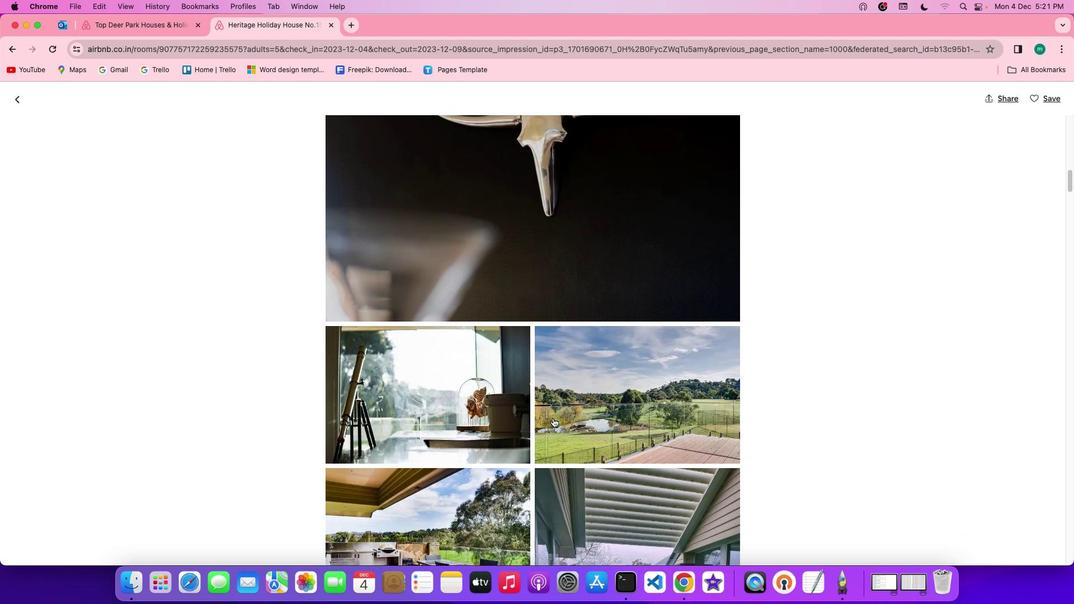 
Action: Mouse scrolled (551, 416) with delta (0, -1)
Screenshot: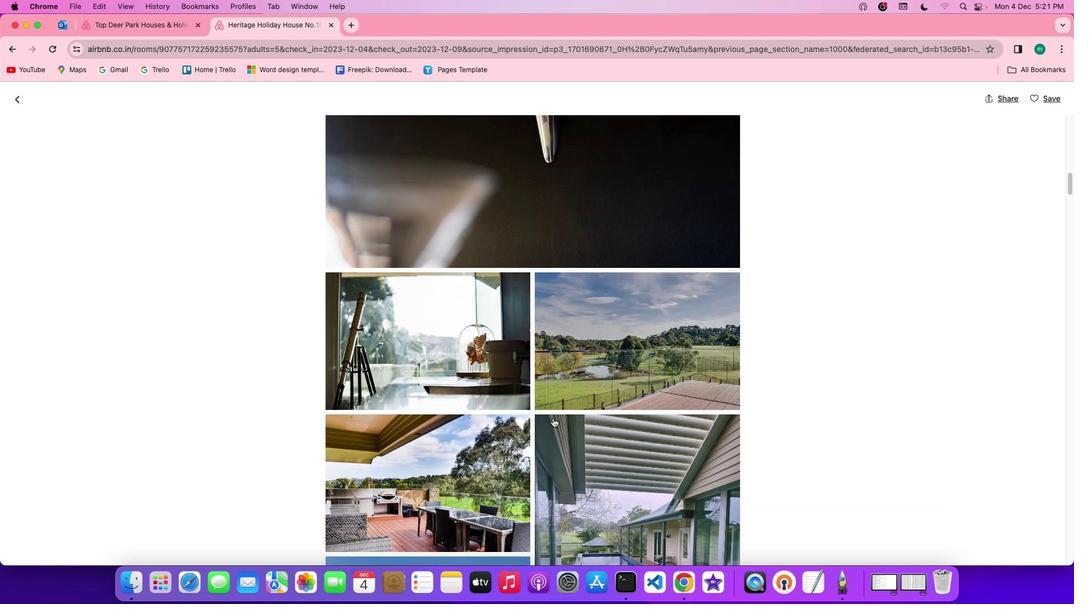 
Action: Mouse scrolled (551, 416) with delta (0, -1)
Screenshot: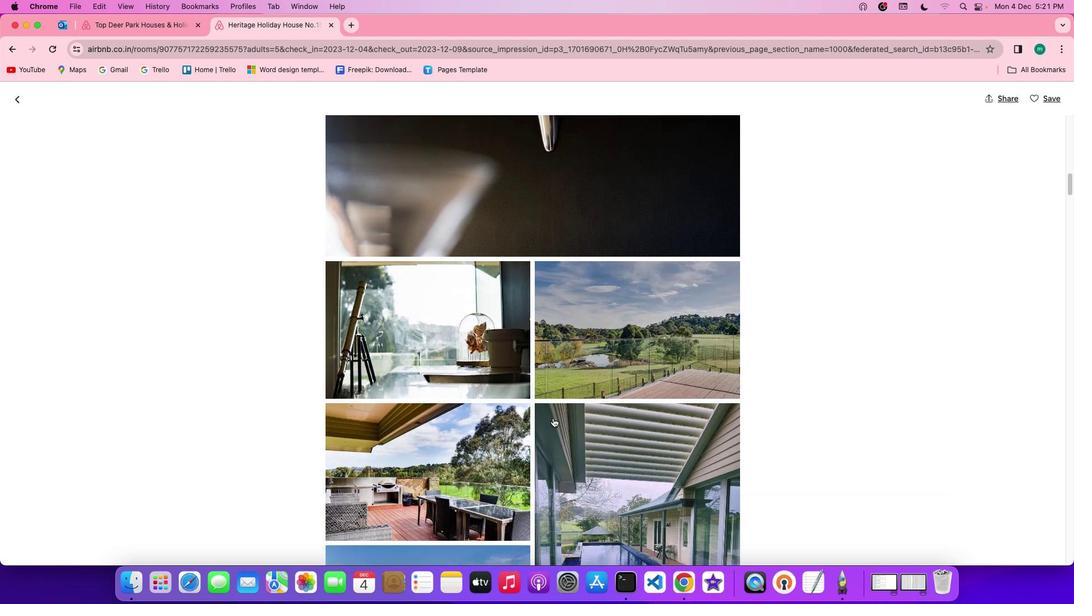 
Action: Mouse scrolled (551, 416) with delta (0, -1)
Screenshot: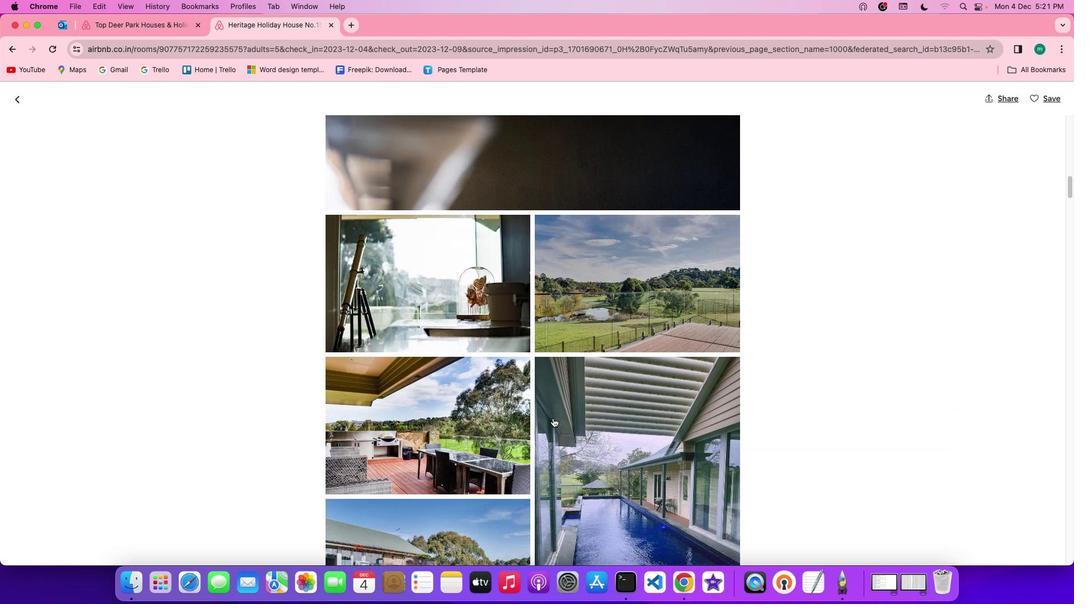 
Action: Mouse scrolled (551, 416) with delta (0, -1)
Screenshot: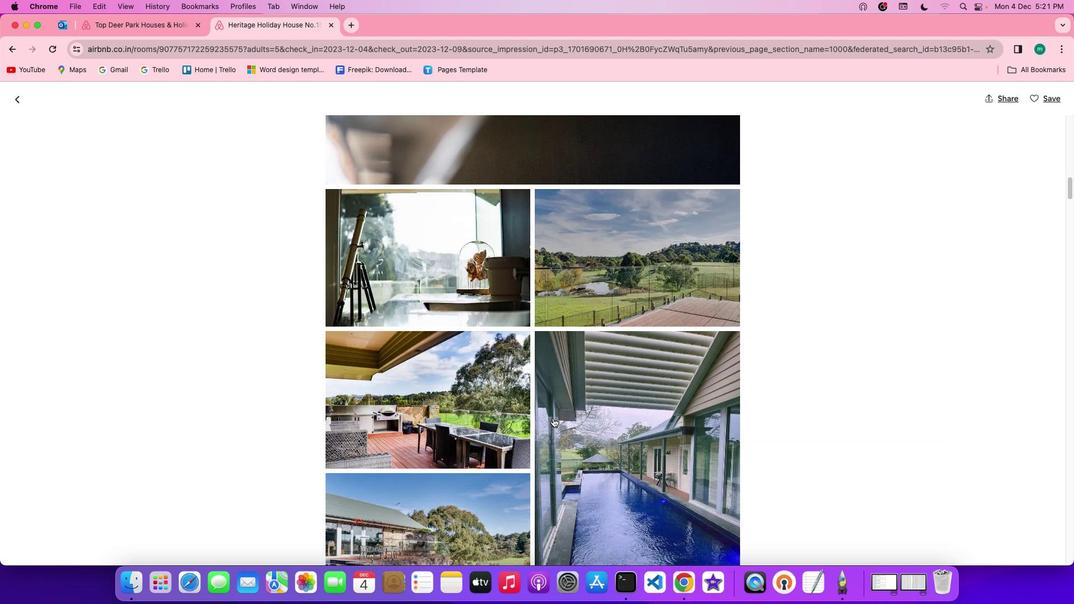 
Action: Mouse scrolled (551, 416) with delta (0, -1)
Screenshot: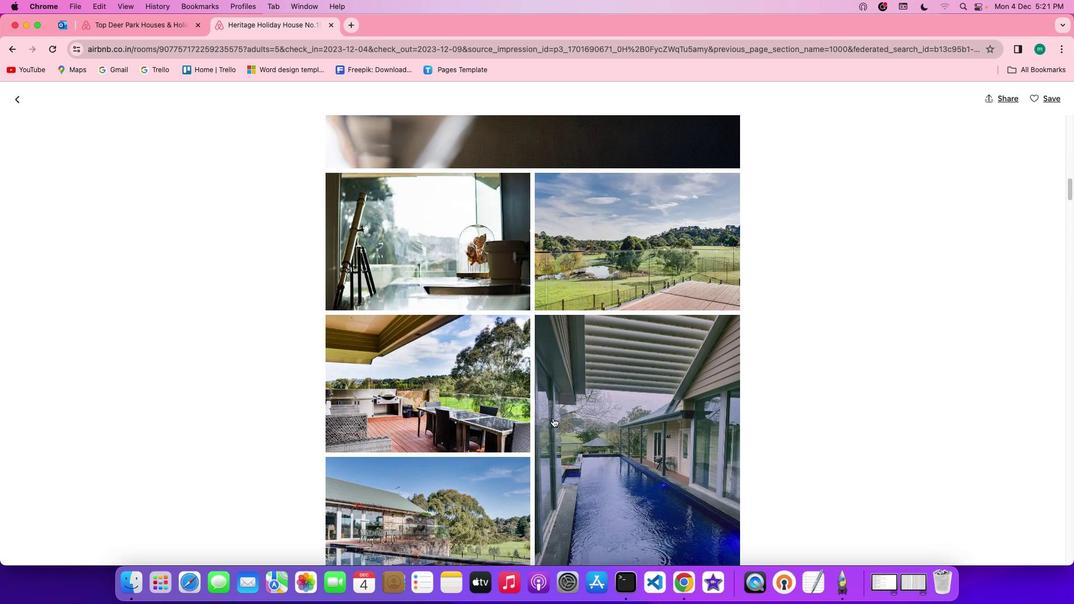 
Action: Mouse scrolled (551, 416) with delta (0, -1)
Screenshot: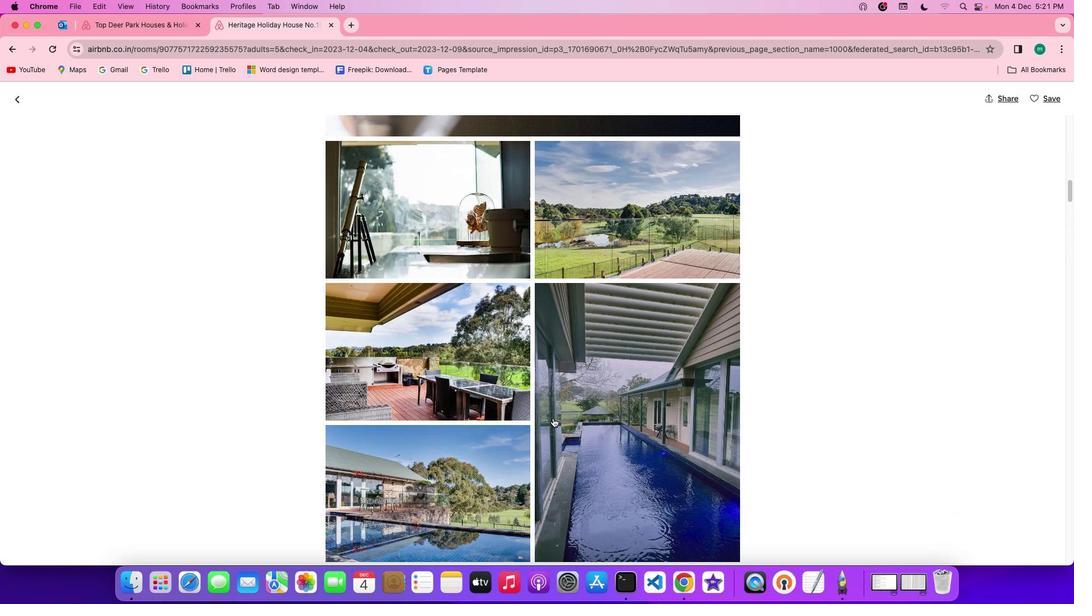 
Action: Mouse scrolled (551, 416) with delta (0, -1)
Screenshot: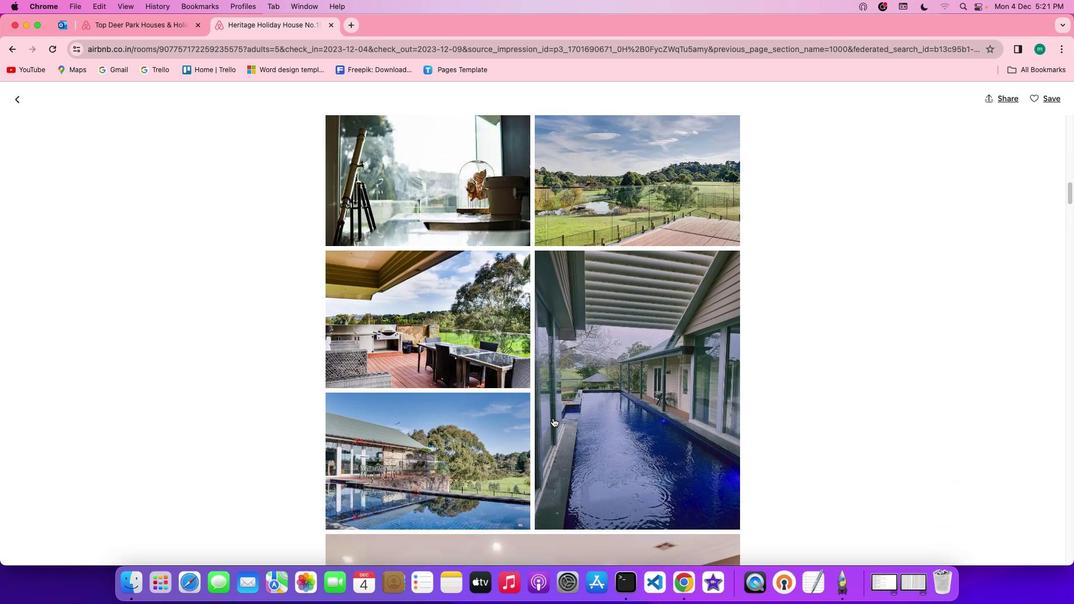 
Action: Mouse scrolled (551, 416) with delta (0, -1)
Screenshot: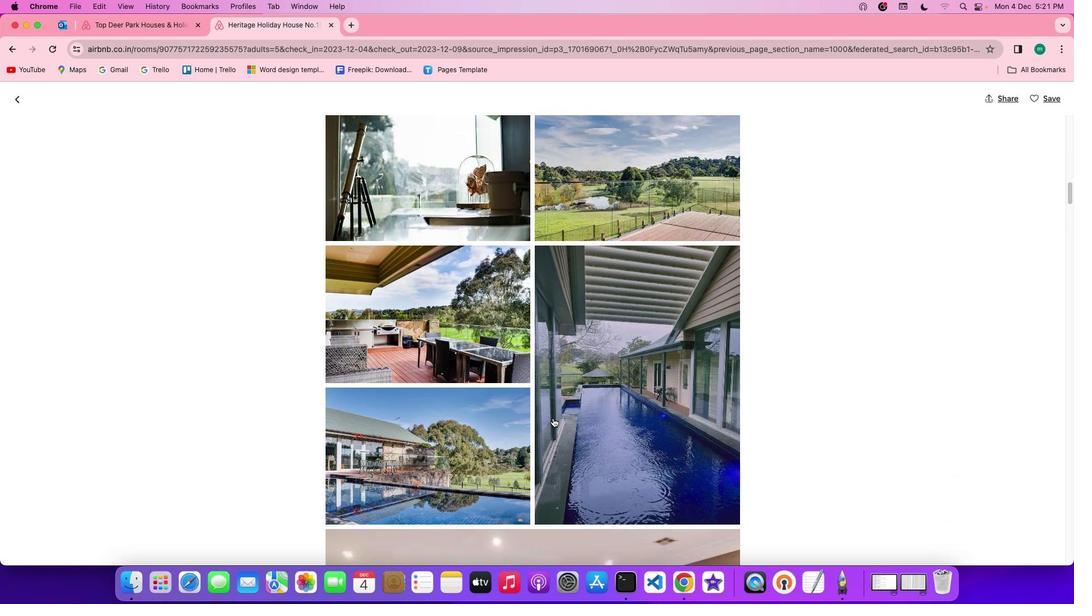 
Action: Mouse scrolled (551, 416) with delta (0, -1)
Screenshot: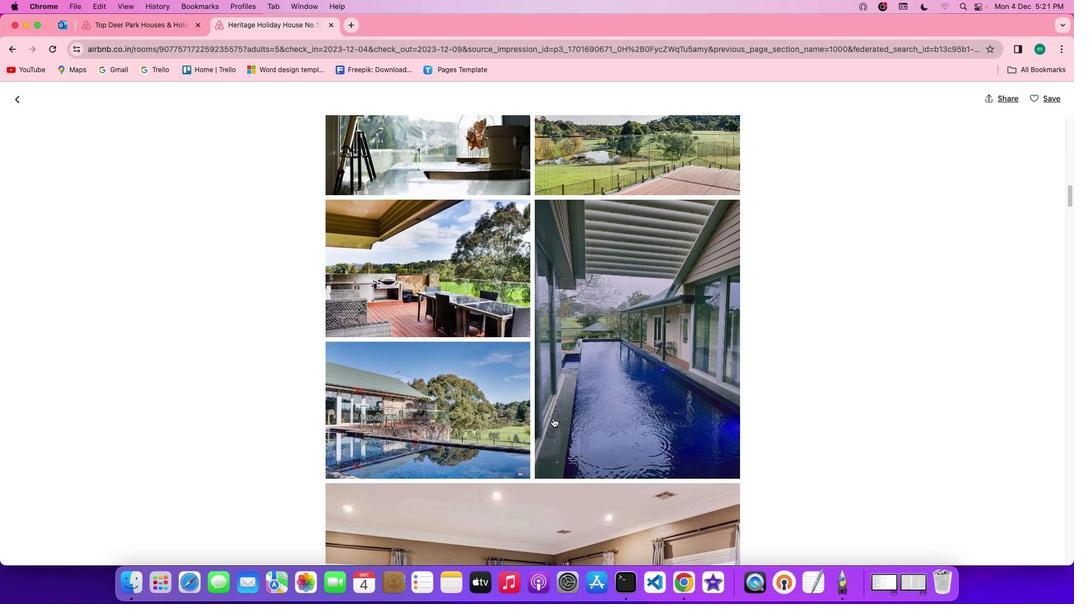 
Action: Mouse scrolled (551, 416) with delta (0, -1)
Screenshot: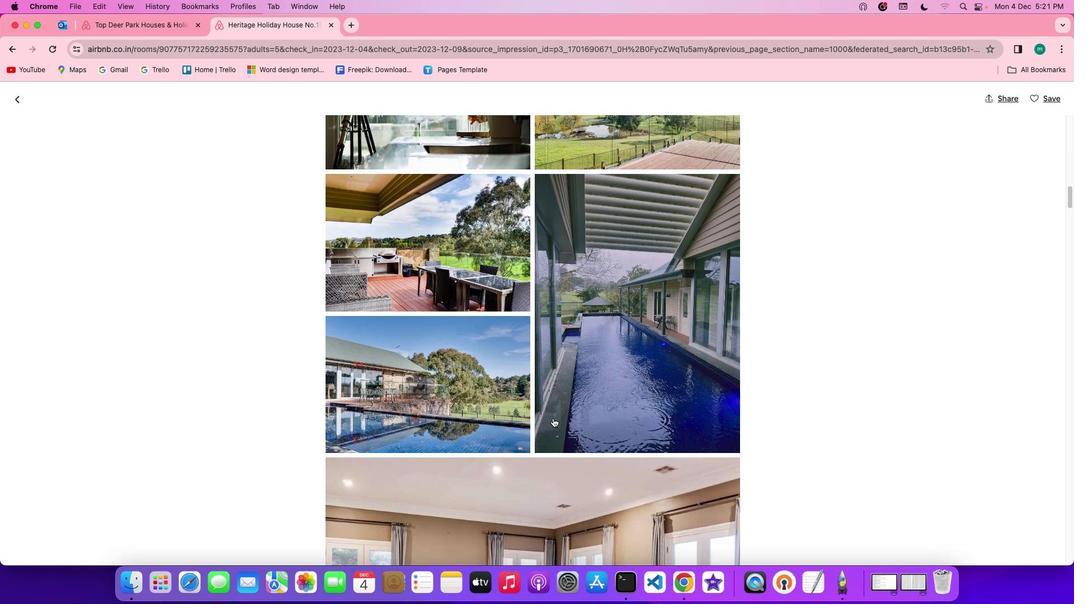 
Action: Mouse scrolled (551, 416) with delta (0, -1)
Screenshot: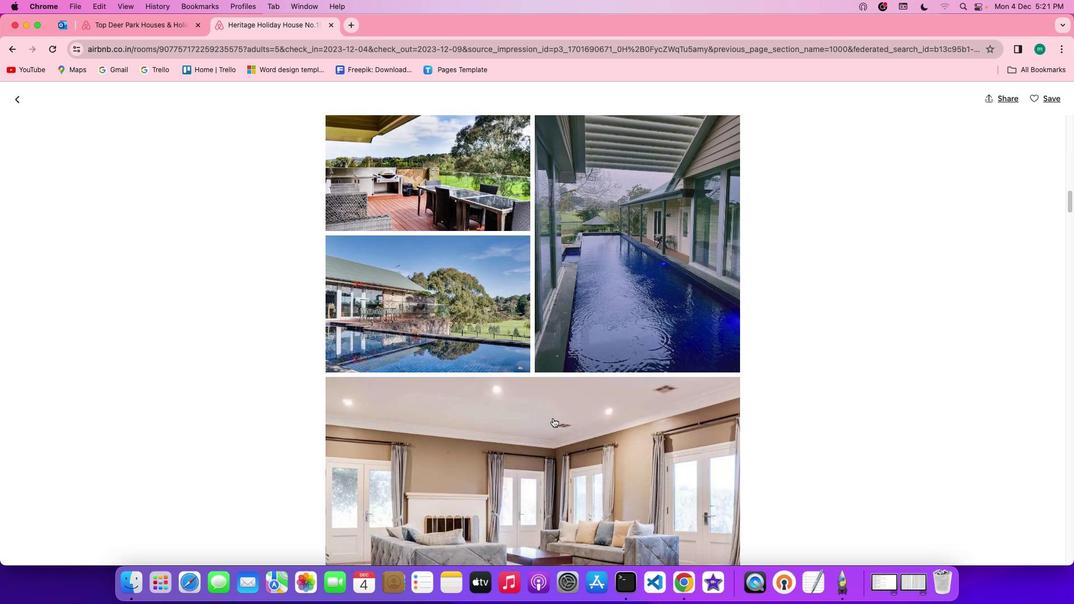 
Action: Mouse scrolled (551, 416) with delta (0, -1)
Screenshot: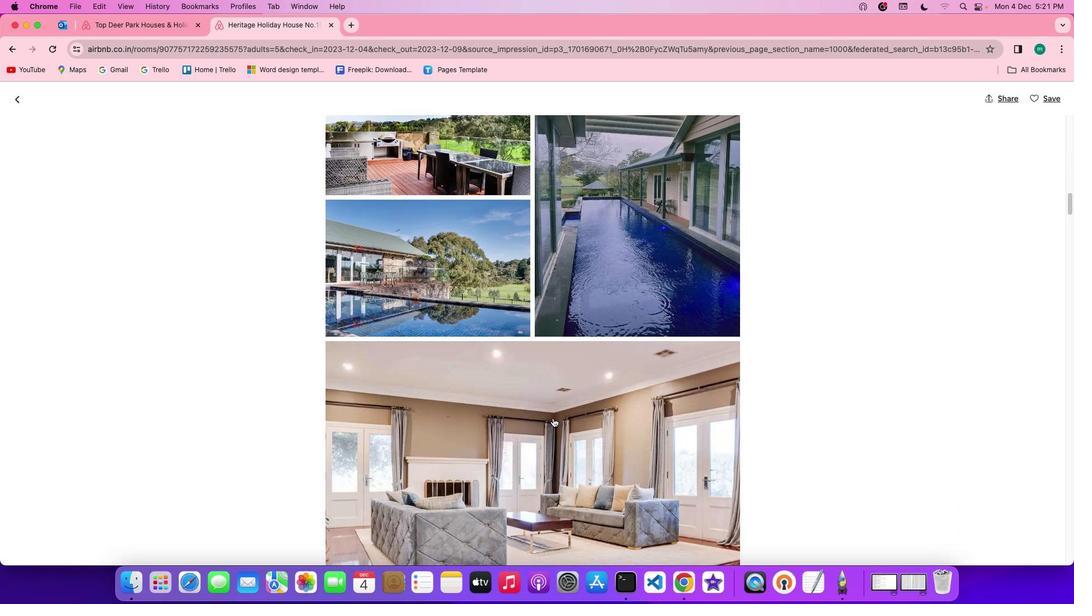 
Action: Mouse scrolled (551, 416) with delta (0, -2)
Screenshot: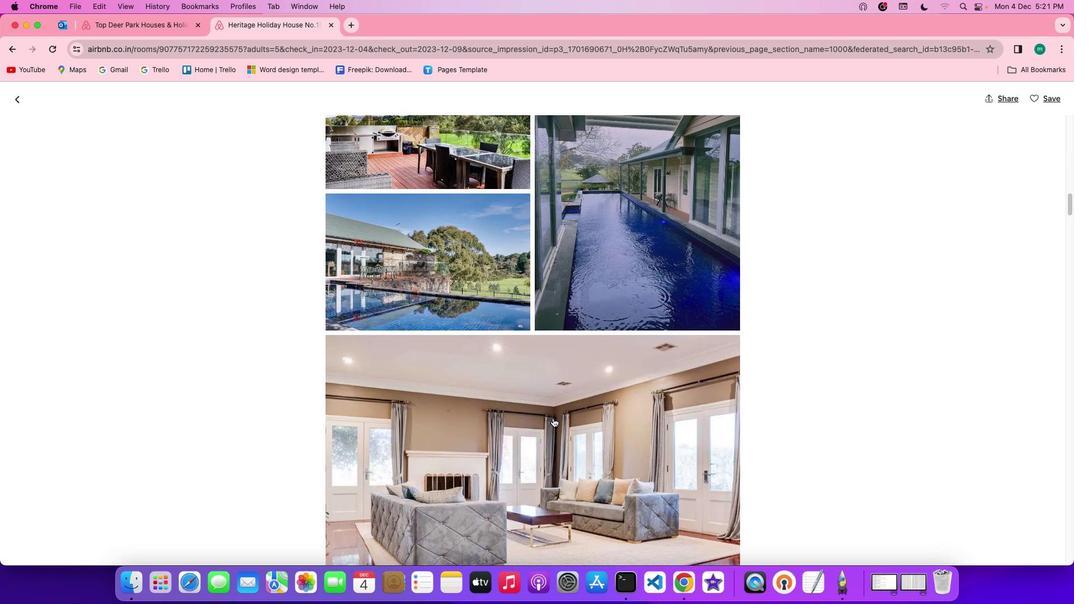 
Action: Mouse scrolled (551, 416) with delta (0, -1)
Screenshot: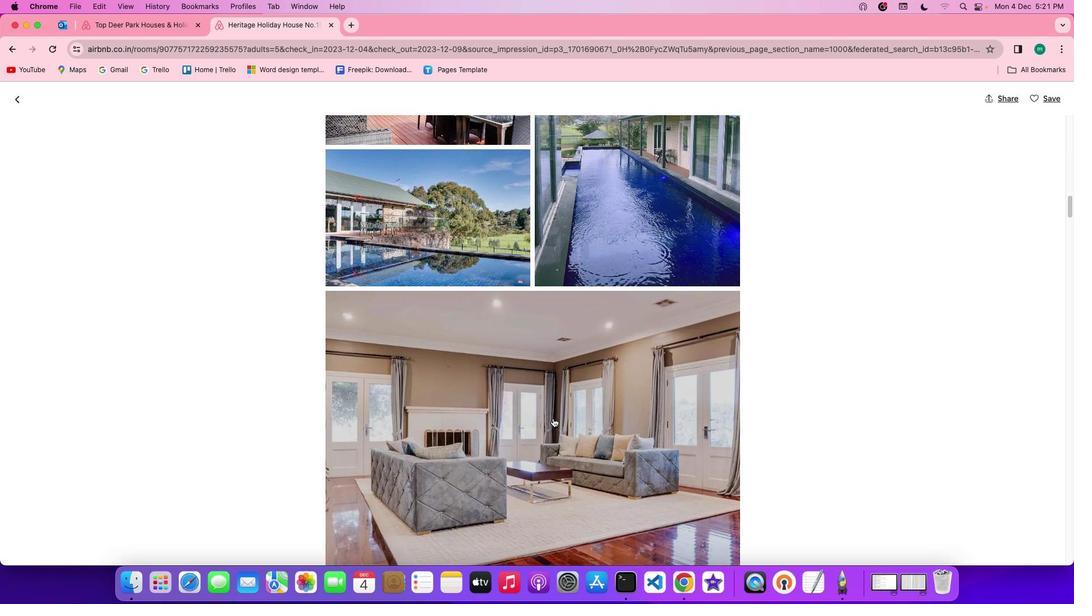 
Action: Mouse scrolled (551, 416) with delta (0, -1)
Screenshot: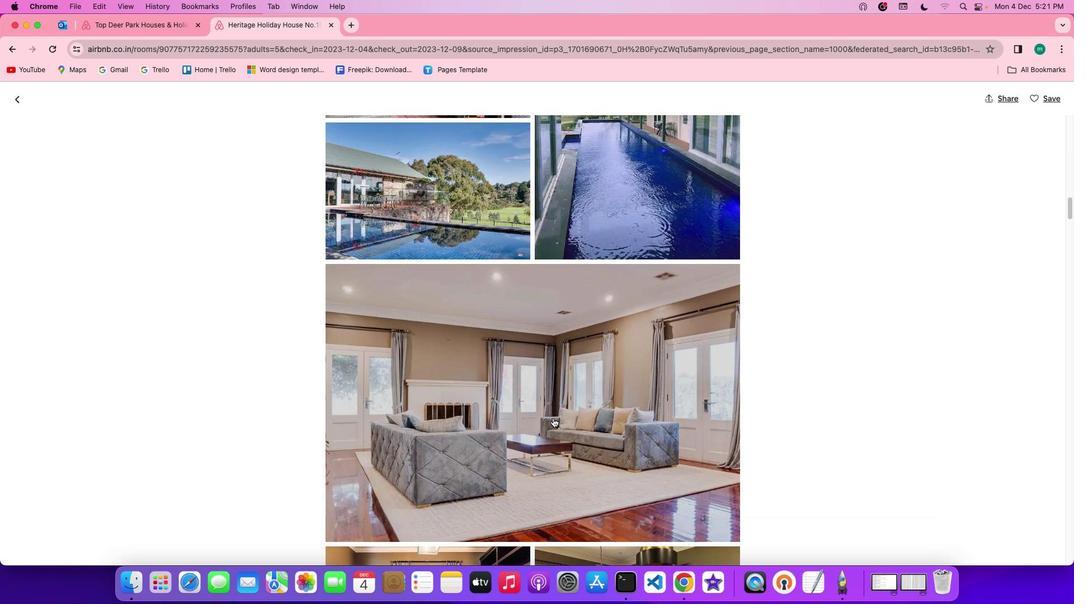 
Action: Mouse scrolled (551, 416) with delta (0, -1)
Screenshot: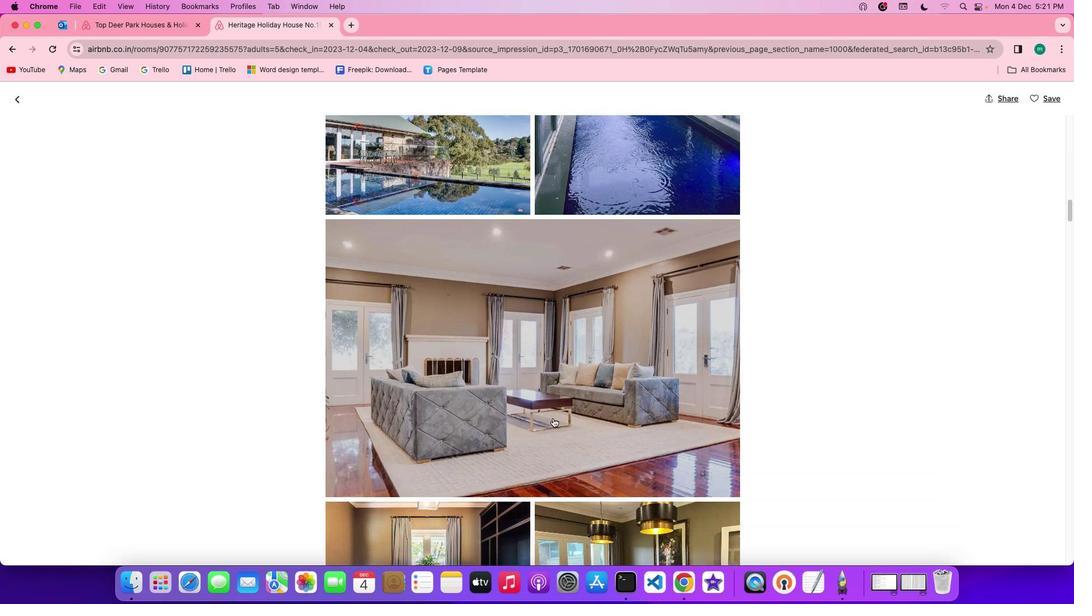 
Action: Mouse scrolled (551, 416) with delta (0, -1)
Screenshot: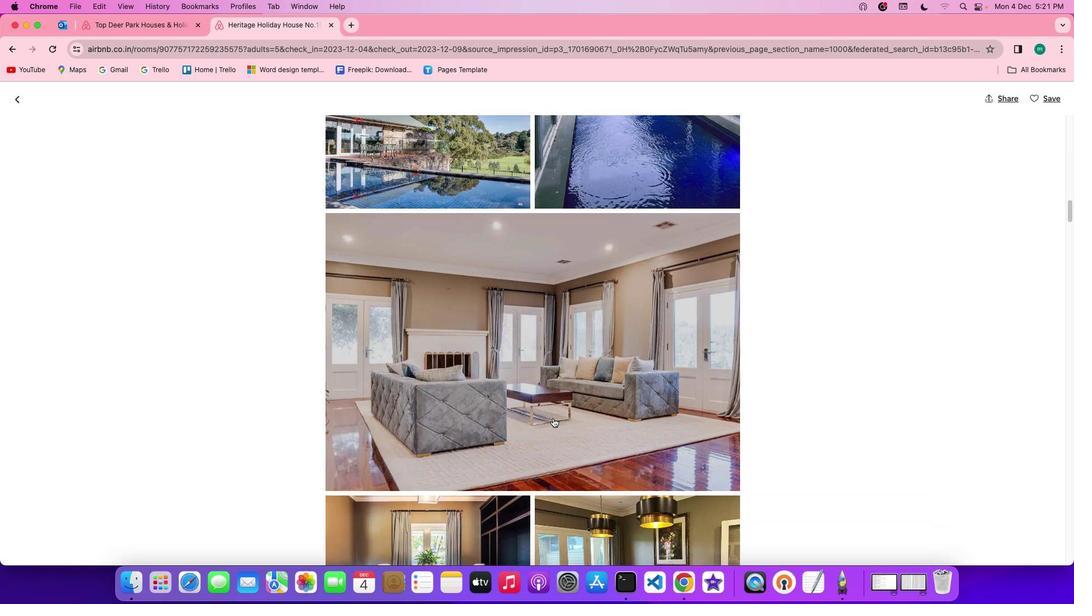 
Action: Mouse scrolled (551, 416) with delta (0, -1)
Screenshot: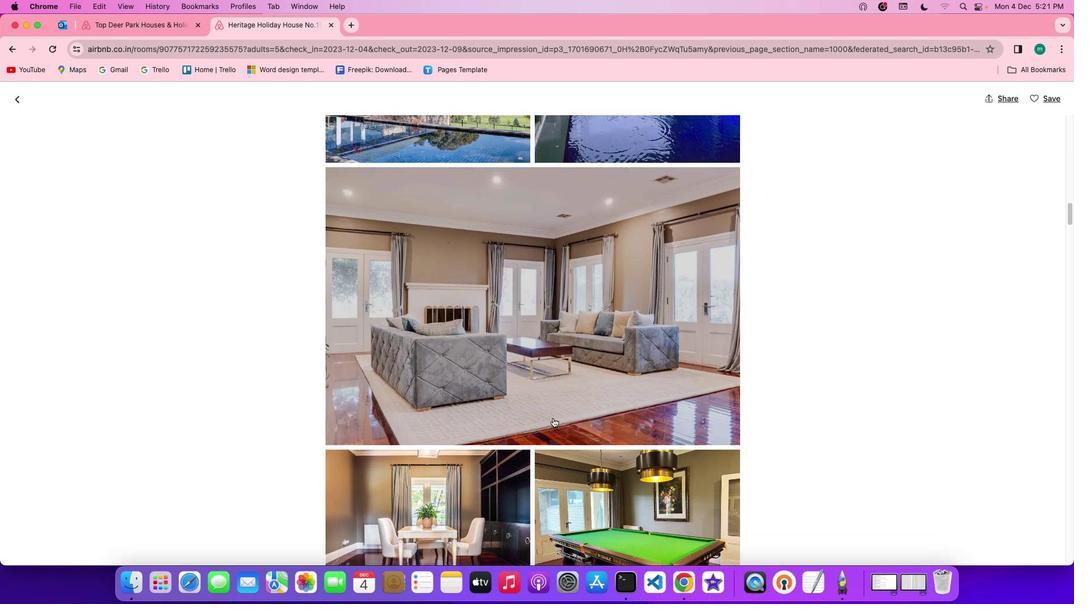 
Action: Mouse scrolled (551, 416) with delta (0, -1)
Screenshot: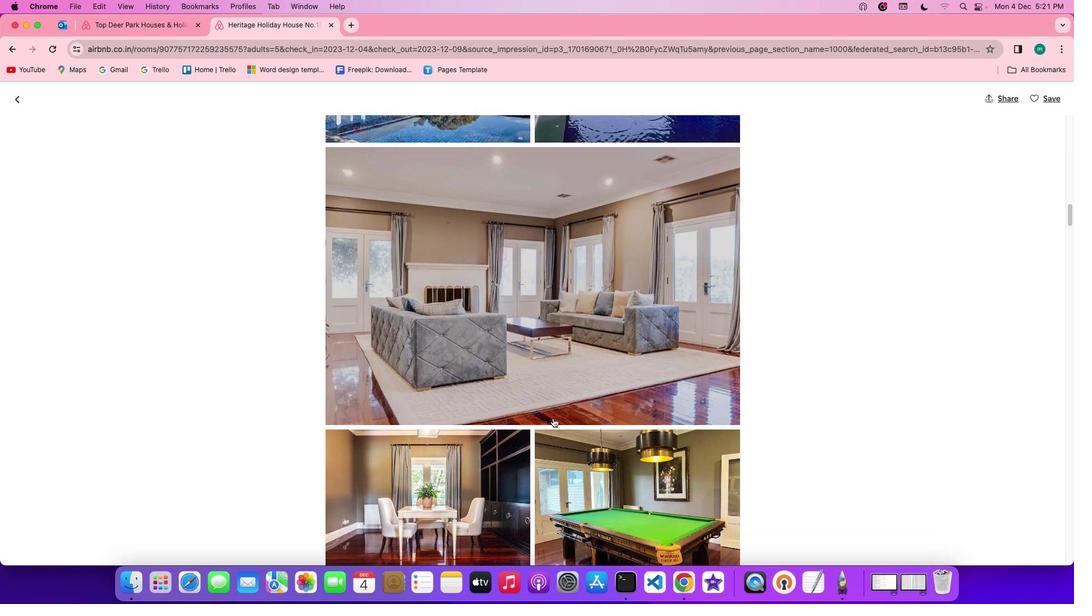 
Action: Mouse scrolled (551, 416) with delta (0, -1)
Screenshot: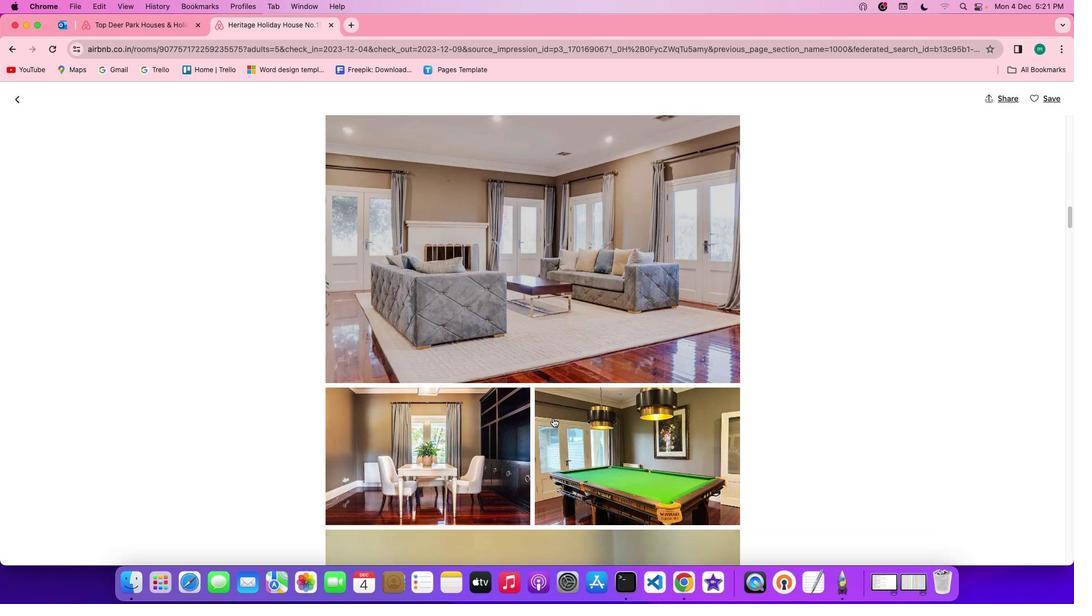 
Action: Mouse scrolled (551, 416) with delta (0, -1)
Screenshot: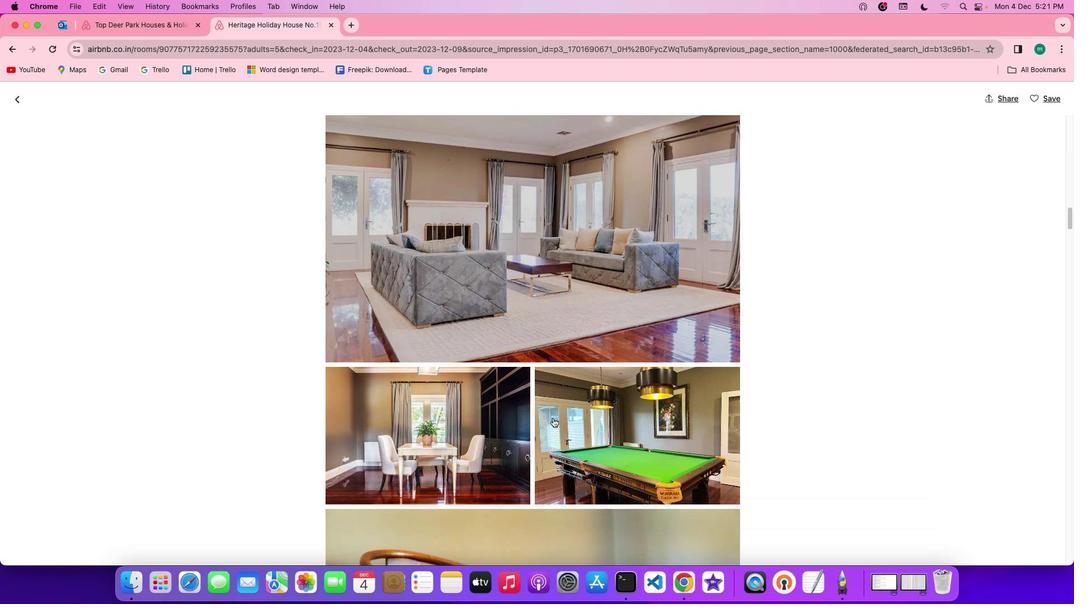 
Action: Mouse scrolled (551, 416) with delta (0, -1)
Screenshot: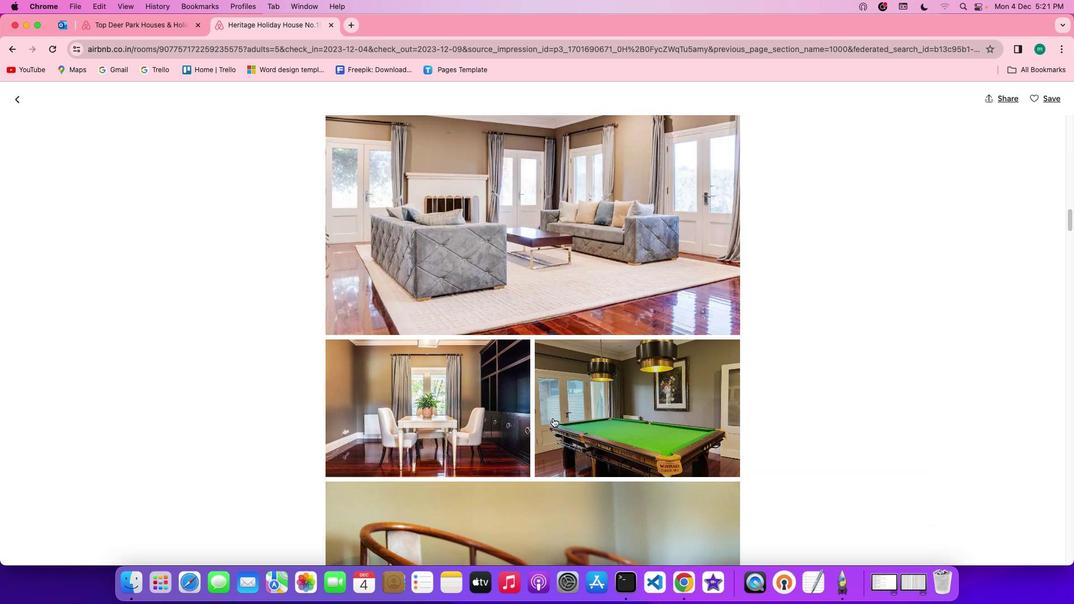 
Action: Mouse scrolled (551, 416) with delta (0, -1)
Screenshot: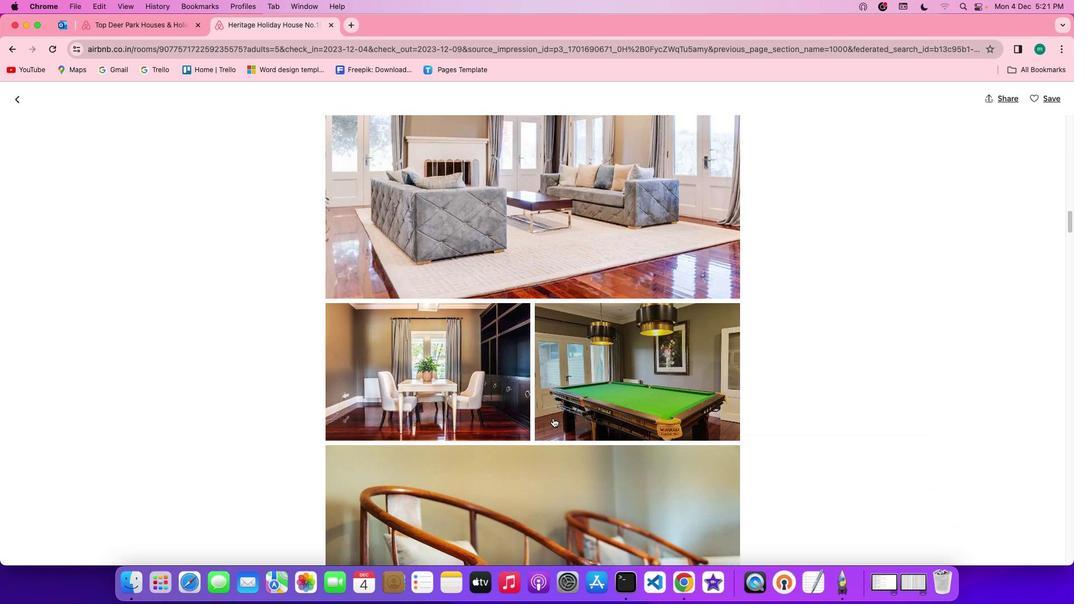 
Action: Mouse scrolled (551, 416) with delta (0, -1)
Screenshot: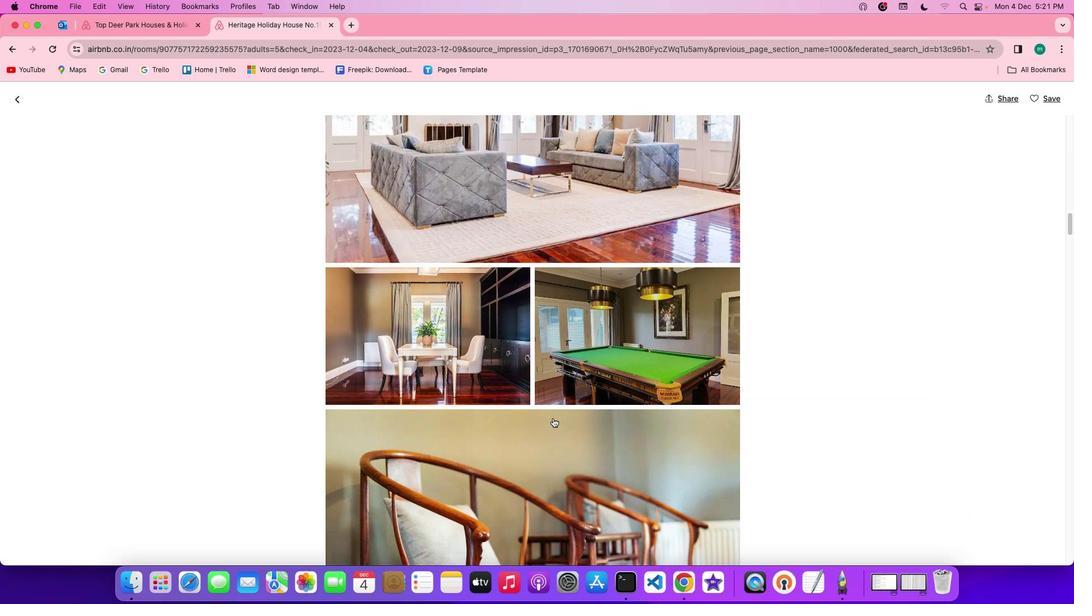 
Action: Mouse scrolled (551, 416) with delta (0, -1)
Screenshot: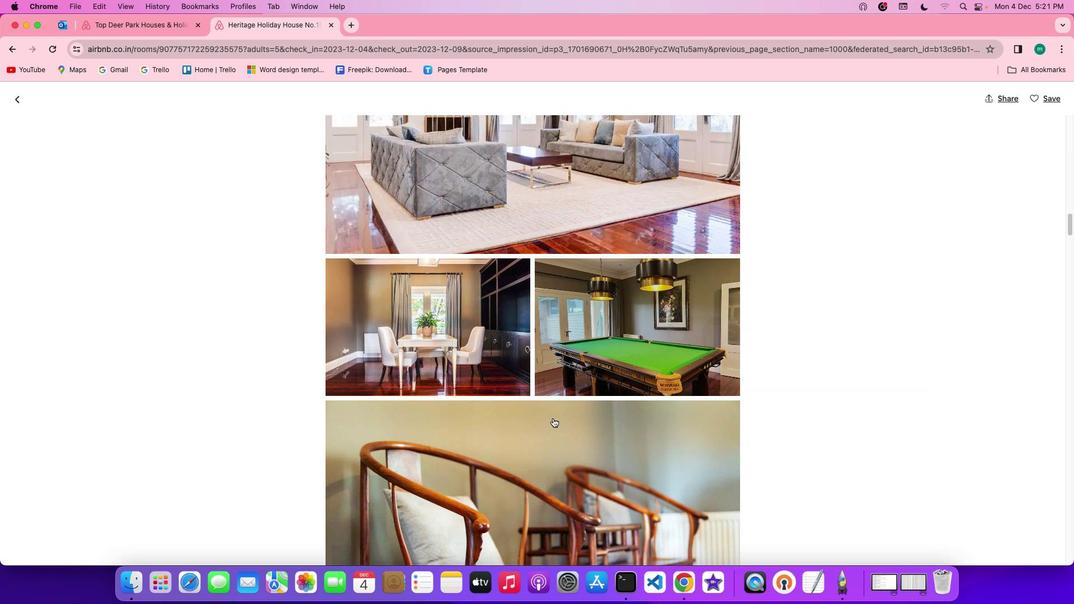 
Action: Mouse scrolled (551, 416) with delta (0, -1)
Screenshot: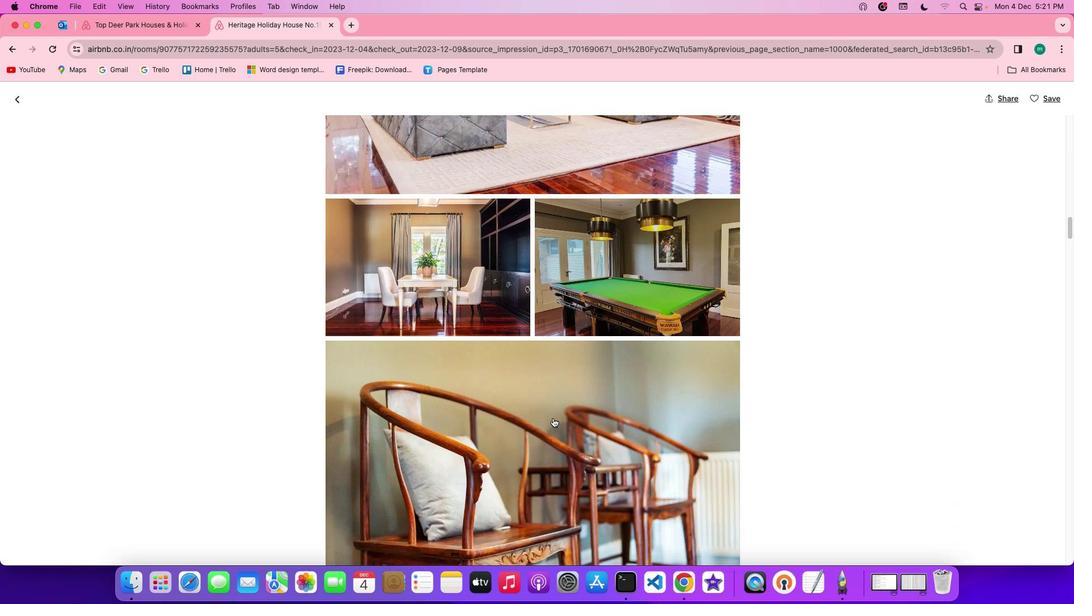 
Action: Mouse scrolled (551, 416) with delta (0, -1)
Screenshot: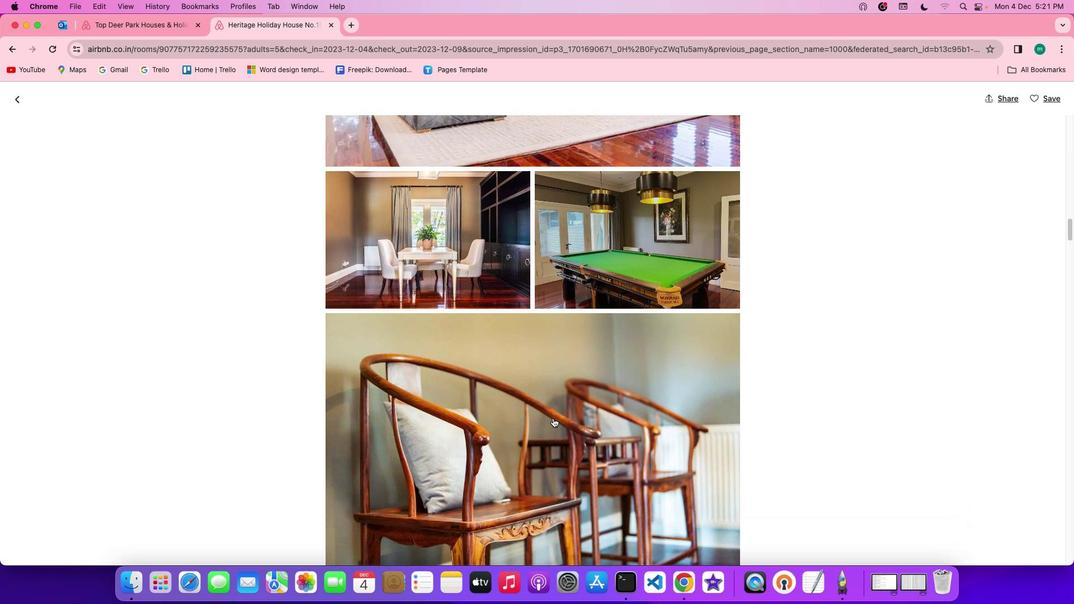 
Action: Mouse scrolled (551, 416) with delta (0, -1)
Screenshot: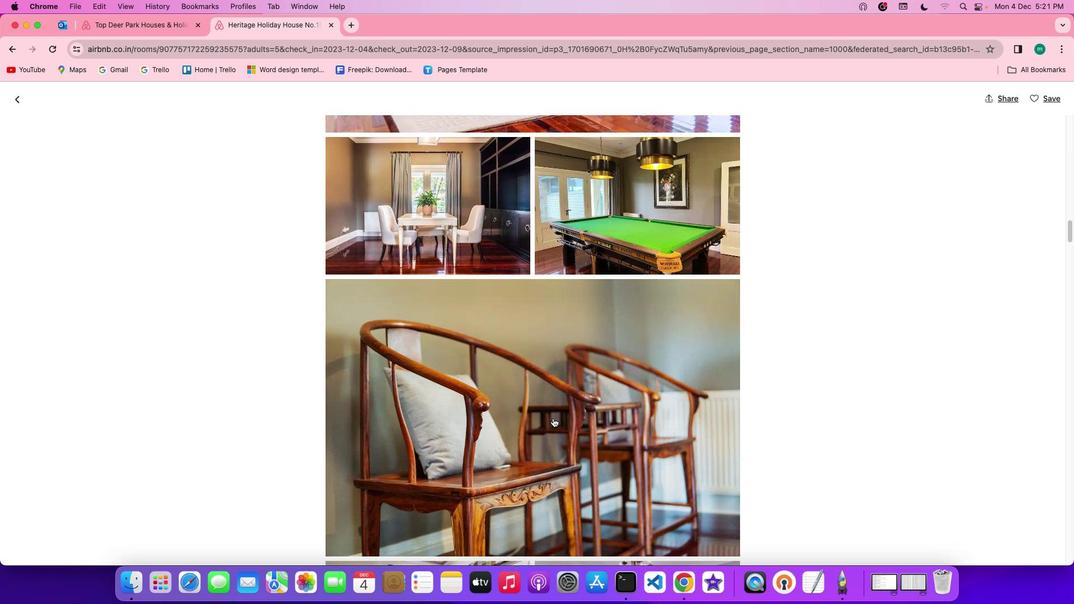 
Action: Mouse scrolled (551, 416) with delta (0, -1)
Screenshot: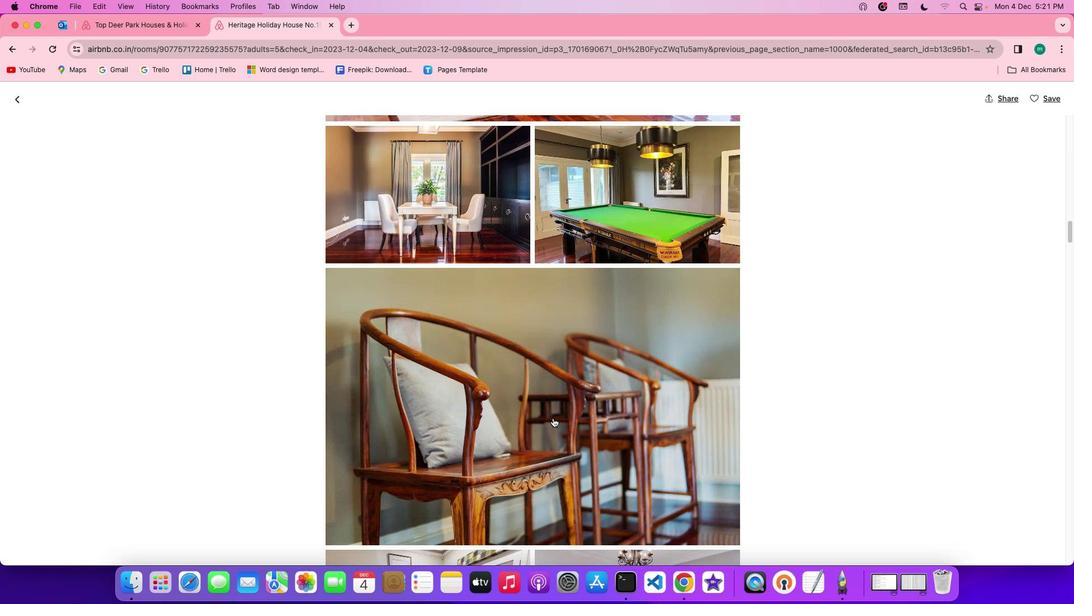 
Action: Mouse scrolled (551, 416) with delta (0, -1)
Screenshot: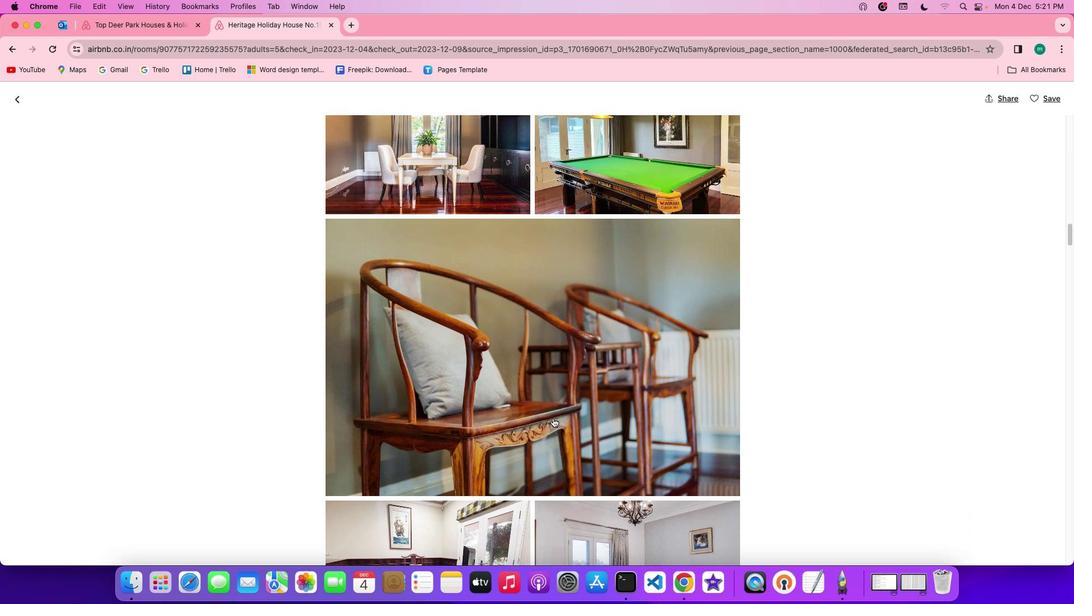 
Action: Mouse scrolled (551, 416) with delta (0, -1)
Screenshot: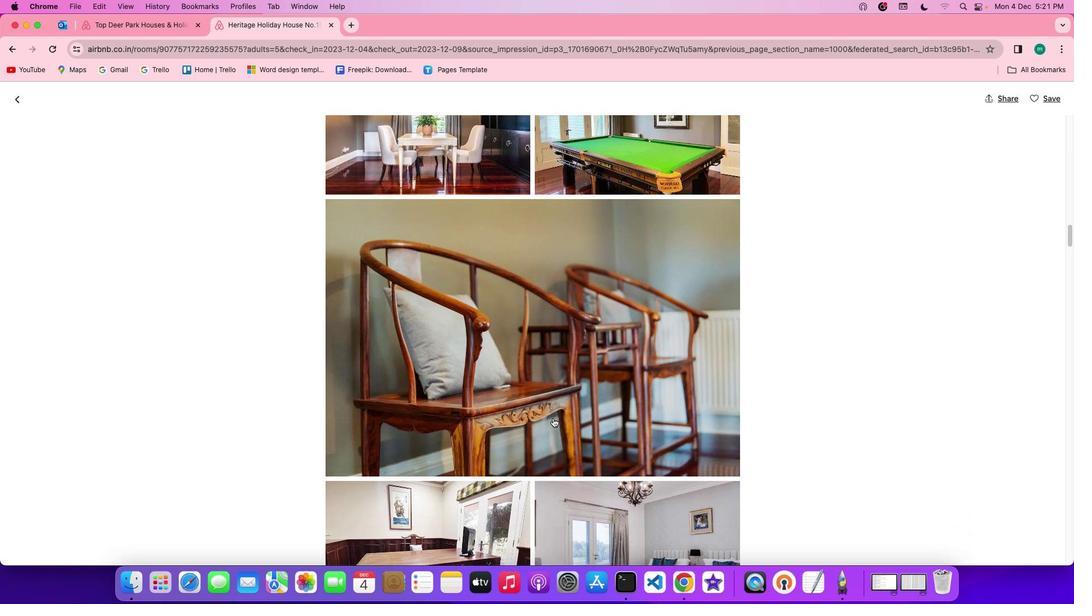
Action: Mouse scrolled (551, 416) with delta (0, -1)
Screenshot: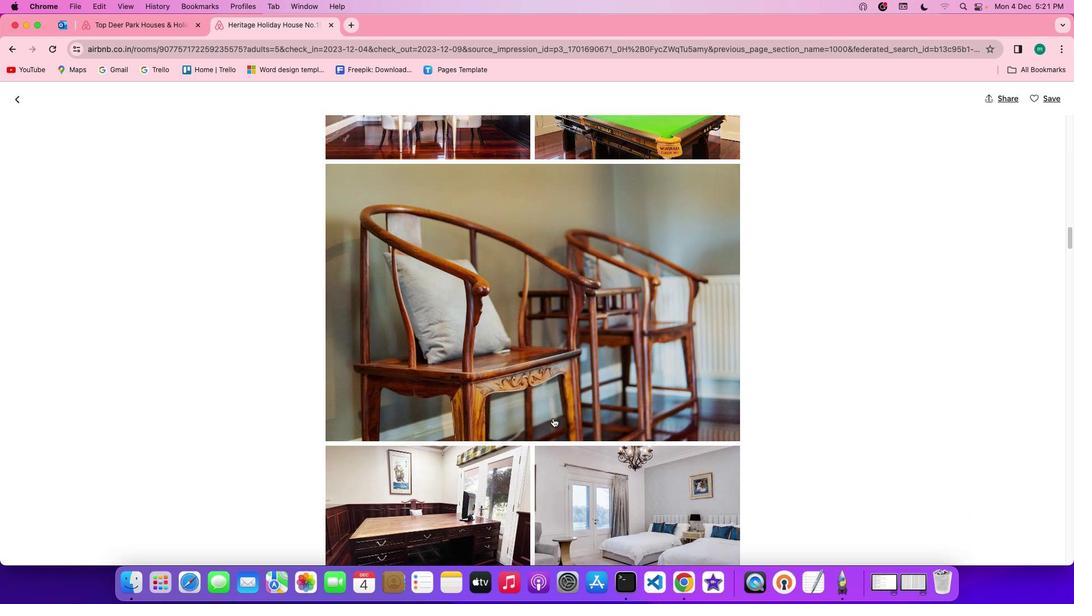
Action: Mouse scrolled (551, 416) with delta (0, -1)
Screenshot: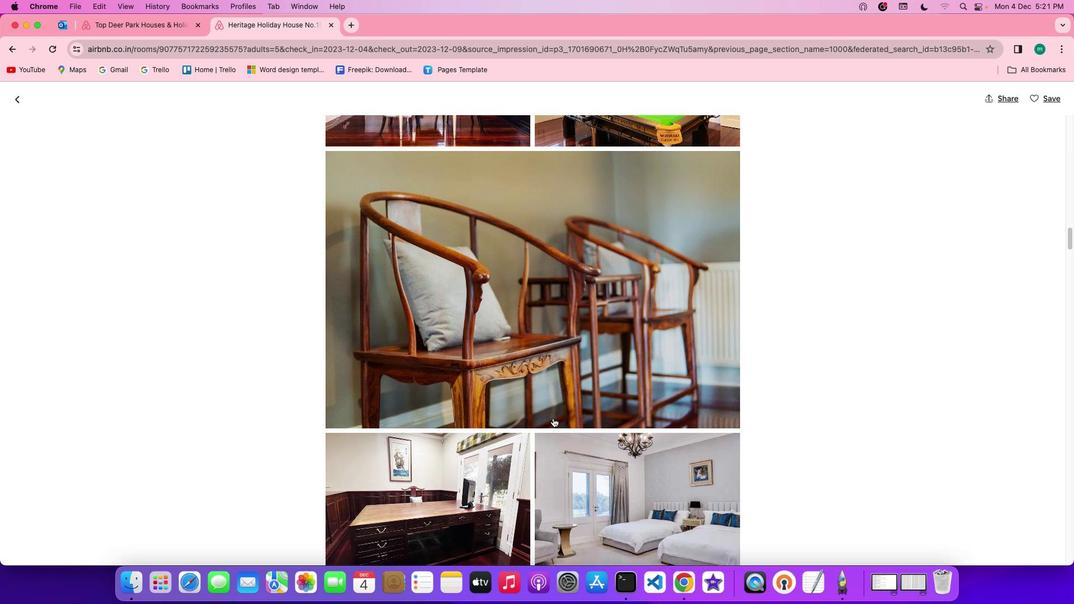
Action: Mouse scrolled (551, 416) with delta (0, -1)
Screenshot: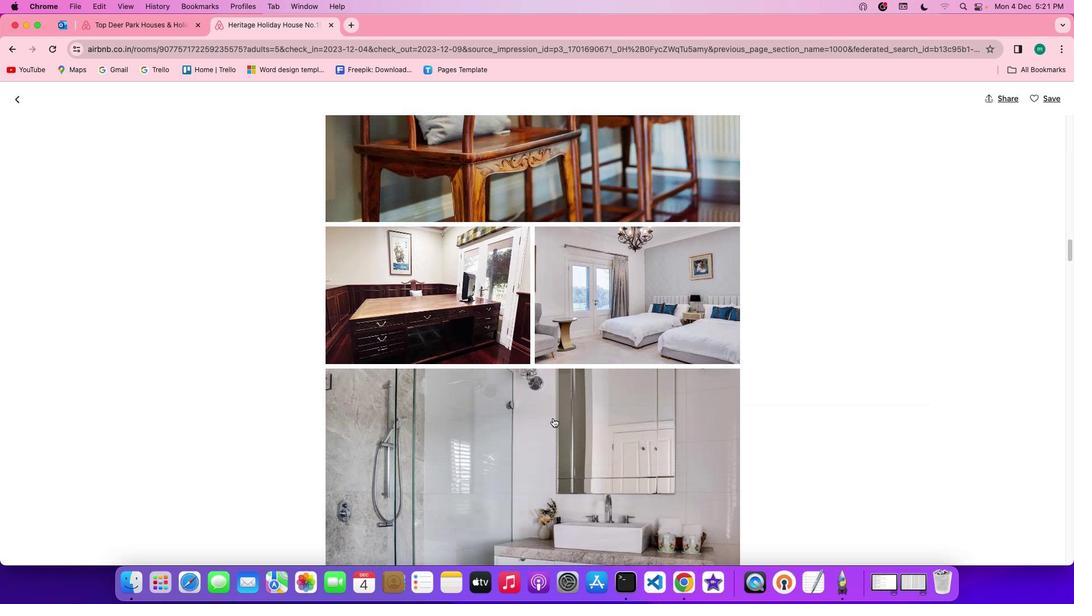 
Action: Mouse scrolled (551, 416) with delta (0, -1)
Screenshot: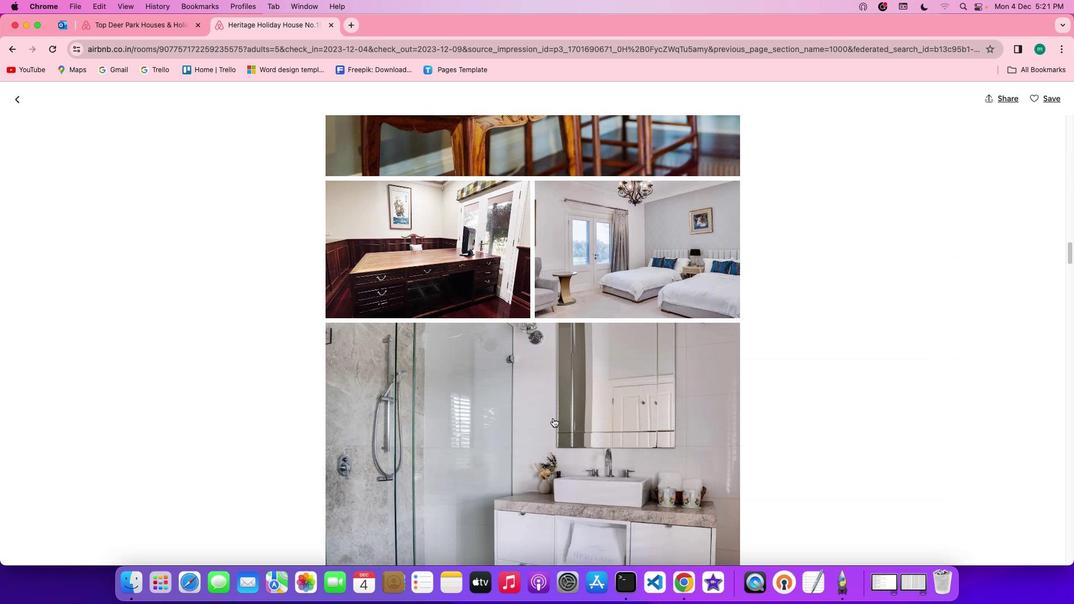 
Action: Mouse scrolled (551, 416) with delta (0, -1)
Screenshot: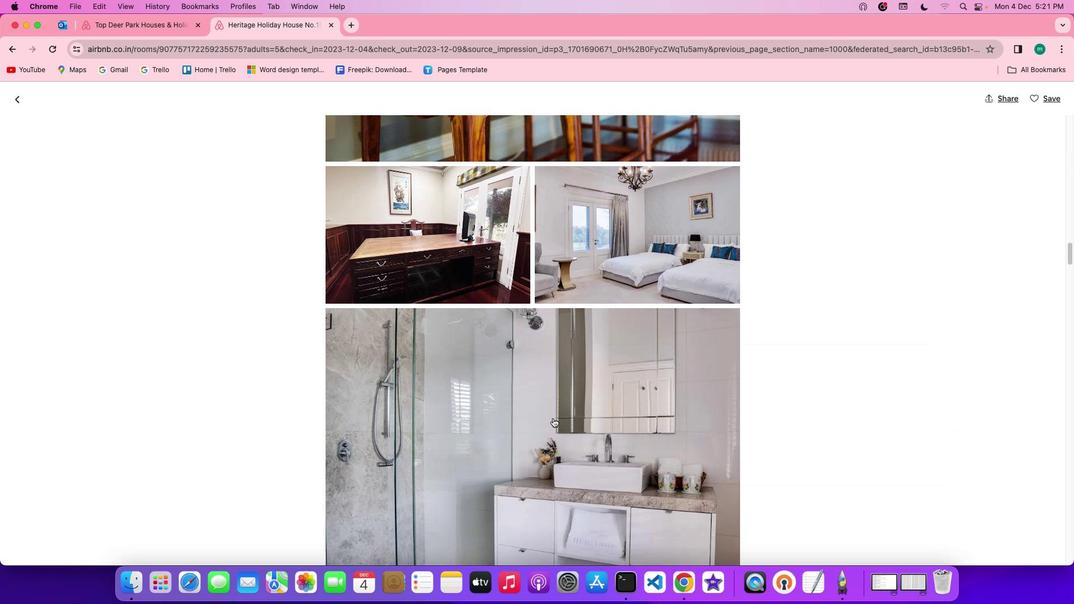 
Action: Mouse scrolled (551, 416) with delta (0, -2)
Screenshot: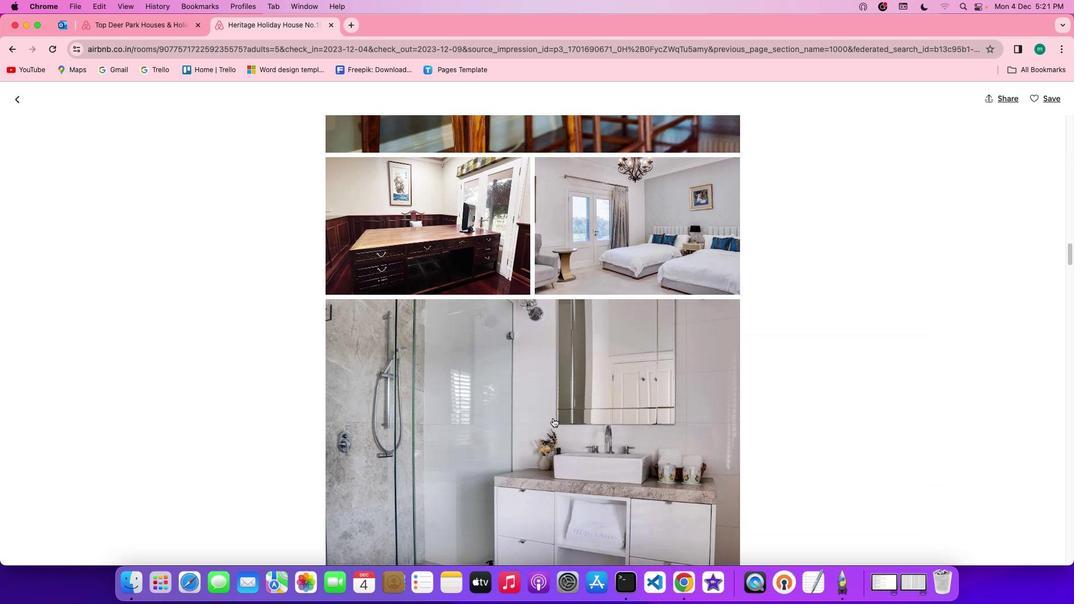 
Action: Mouse scrolled (551, 416) with delta (0, -2)
Screenshot: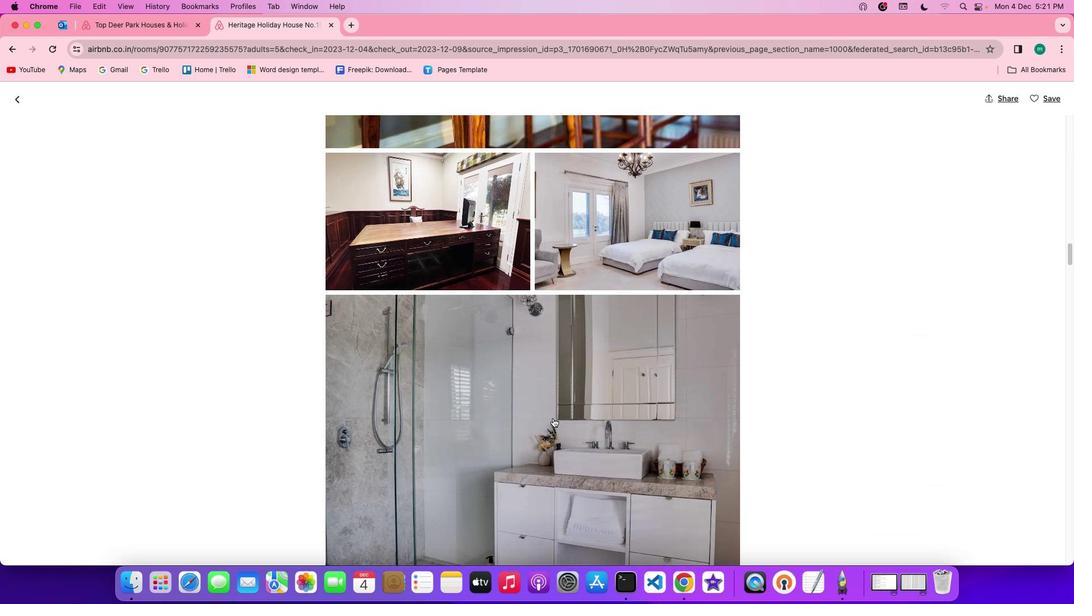 
Action: Mouse scrolled (551, 416) with delta (0, -1)
Screenshot: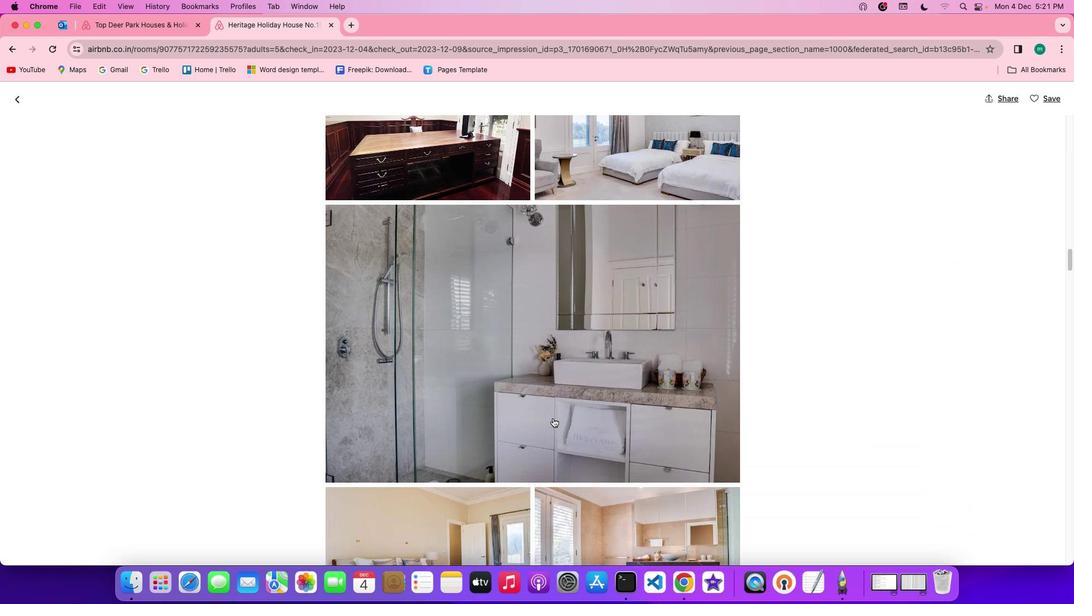 
Action: Mouse scrolled (551, 416) with delta (0, -1)
Screenshot: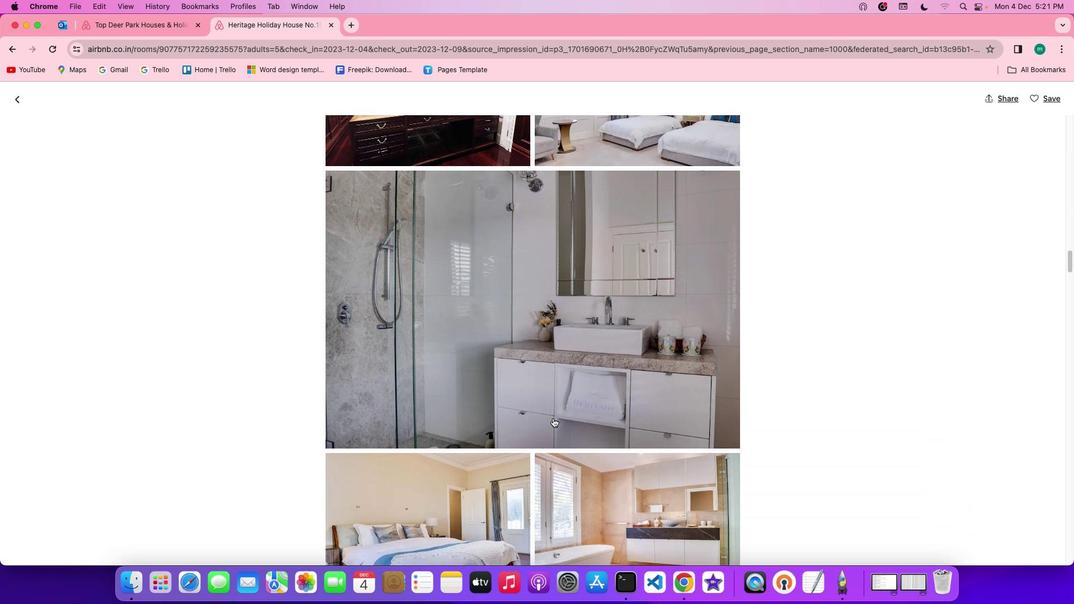 
Action: Mouse scrolled (551, 416) with delta (0, -1)
Screenshot: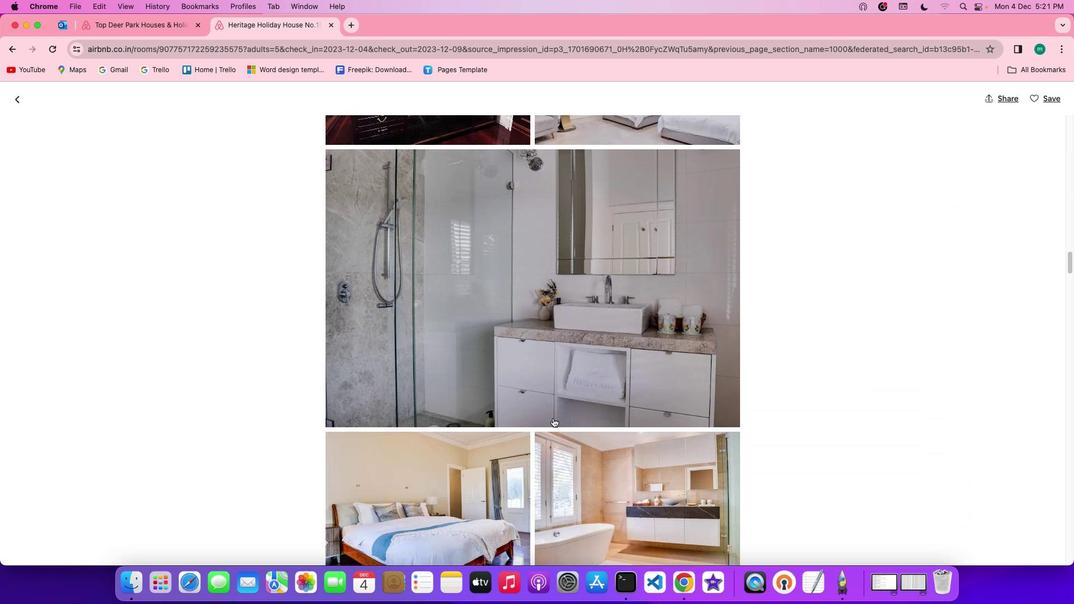 
Action: Mouse scrolled (551, 416) with delta (0, -2)
Screenshot: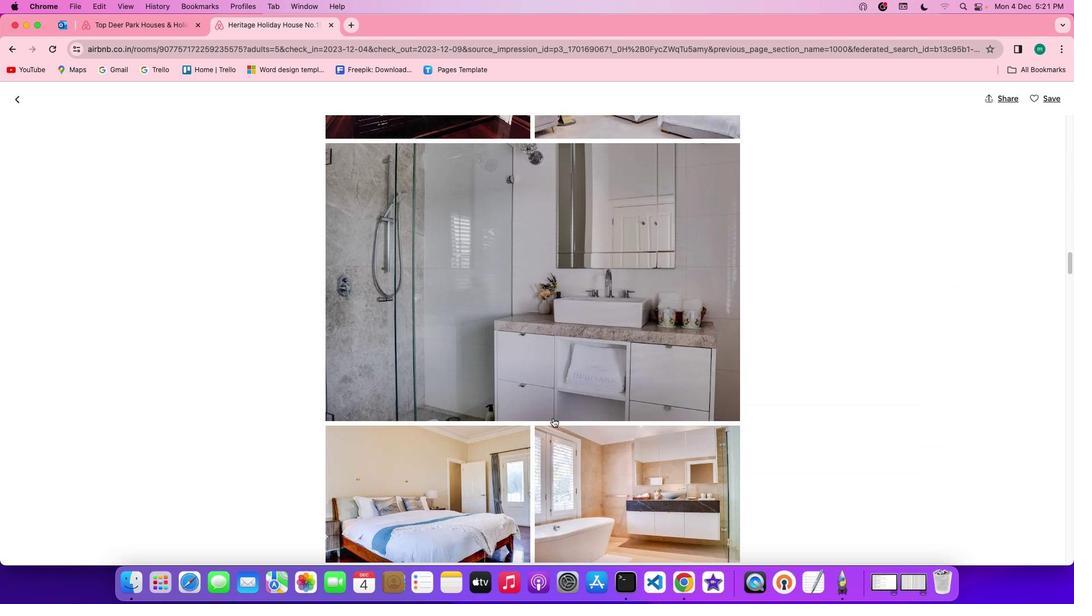 
Action: Mouse scrolled (551, 416) with delta (0, -1)
Screenshot: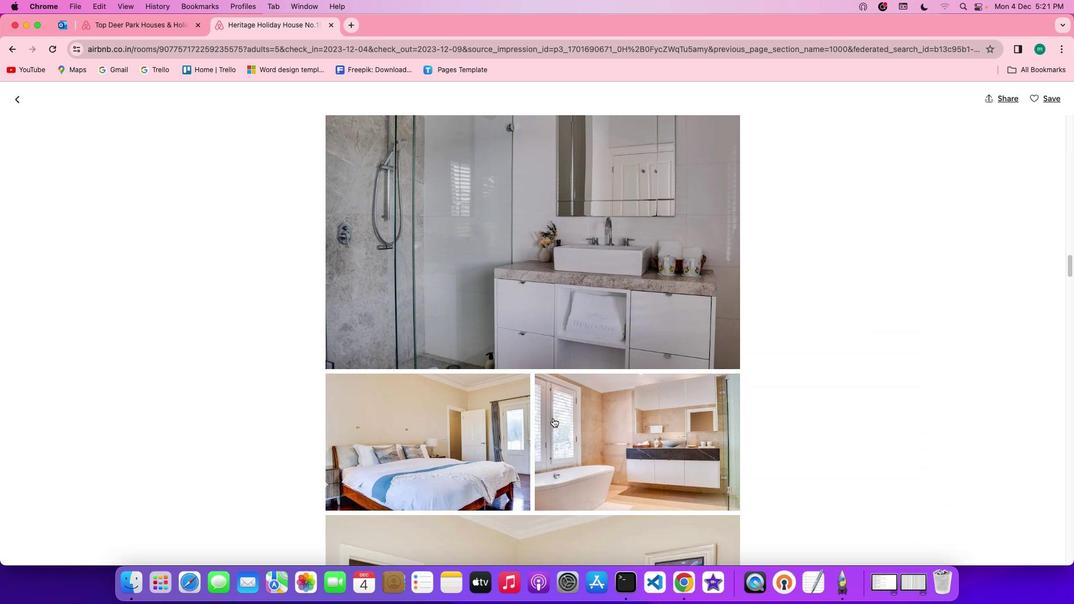 
Action: Mouse scrolled (551, 416) with delta (0, -1)
Screenshot: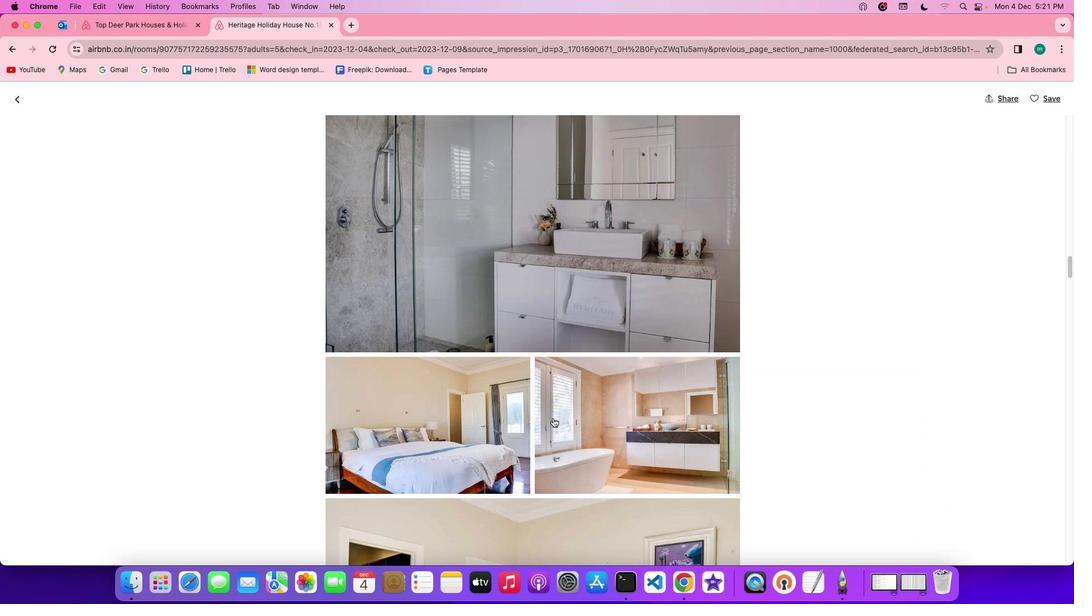 
Action: Mouse scrolled (551, 416) with delta (0, -1)
Screenshot: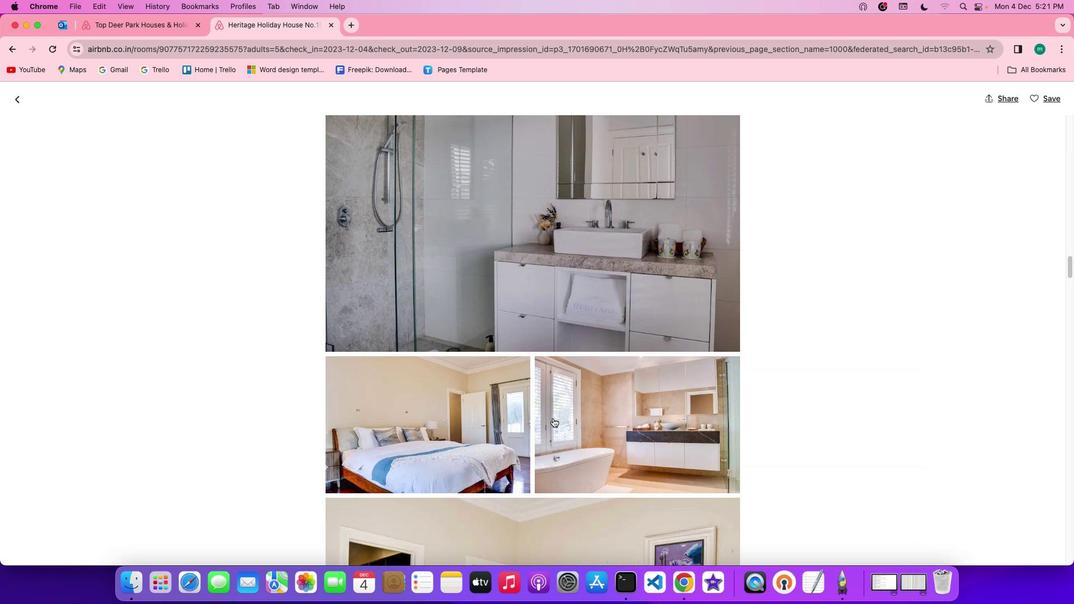 
Action: Mouse scrolled (551, 416) with delta (0, -1)
Screenshot: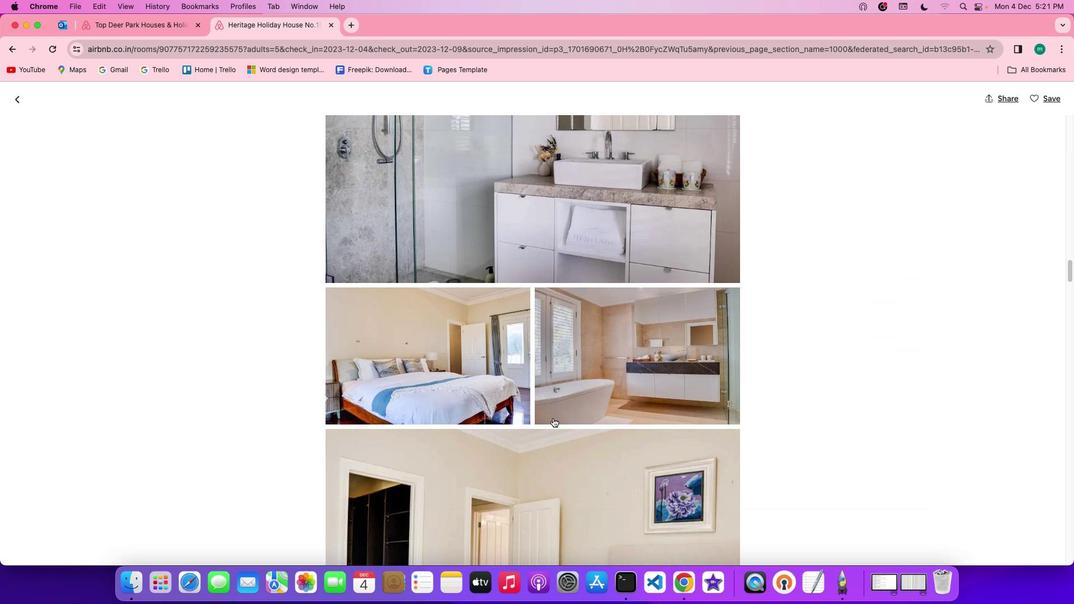 
Action: Mouse scrolled (551, 416) with delta (0, -1)
Screenshot: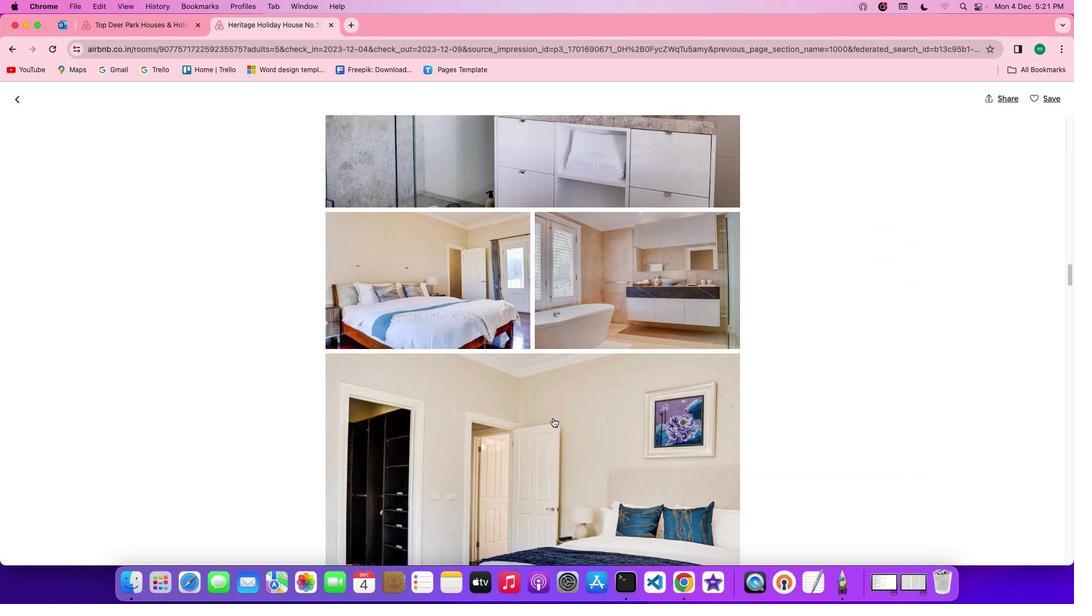 
Action: Mouse scrolled (551, 416) with delta (0, -1)
Screenshot: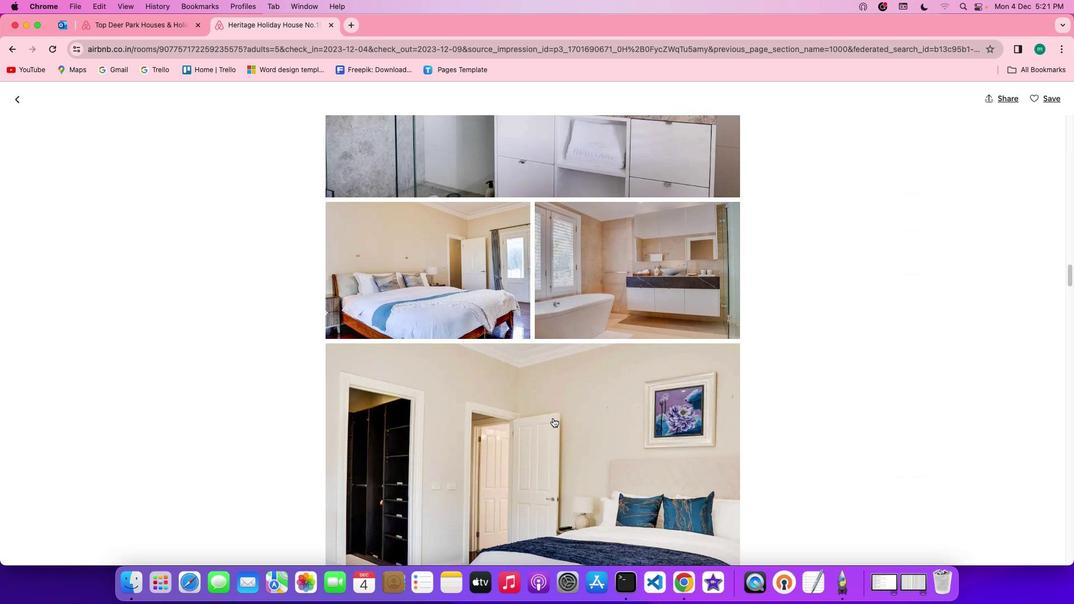 
Action: Mouse scrolled (551, 416) with delta (0, -2)
Screenshot: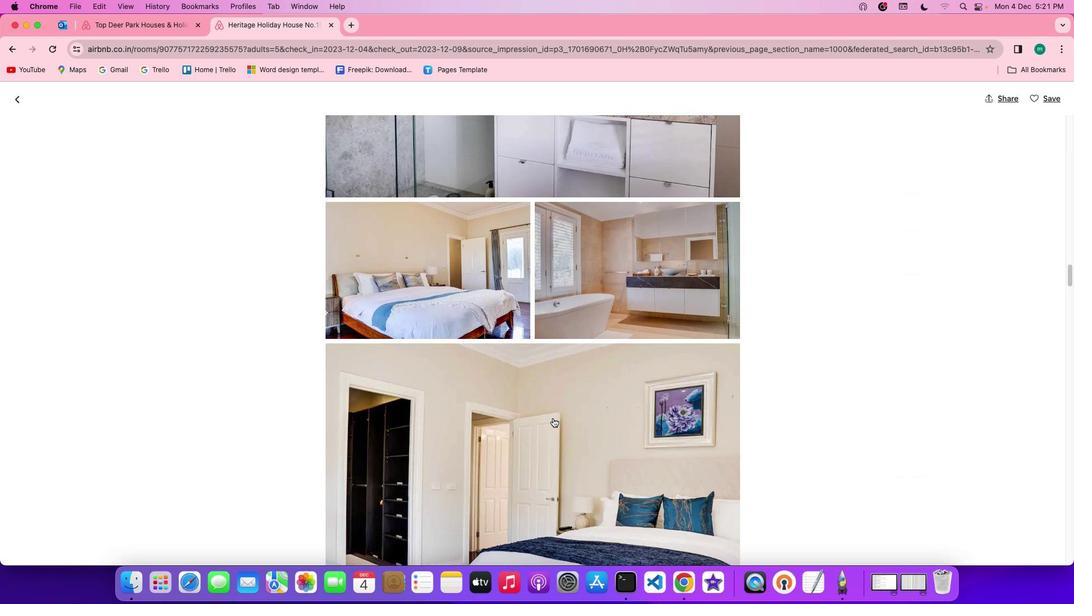 
Action: Mouse scrolled (551, 416) with delta (0, -1)
Screenshot: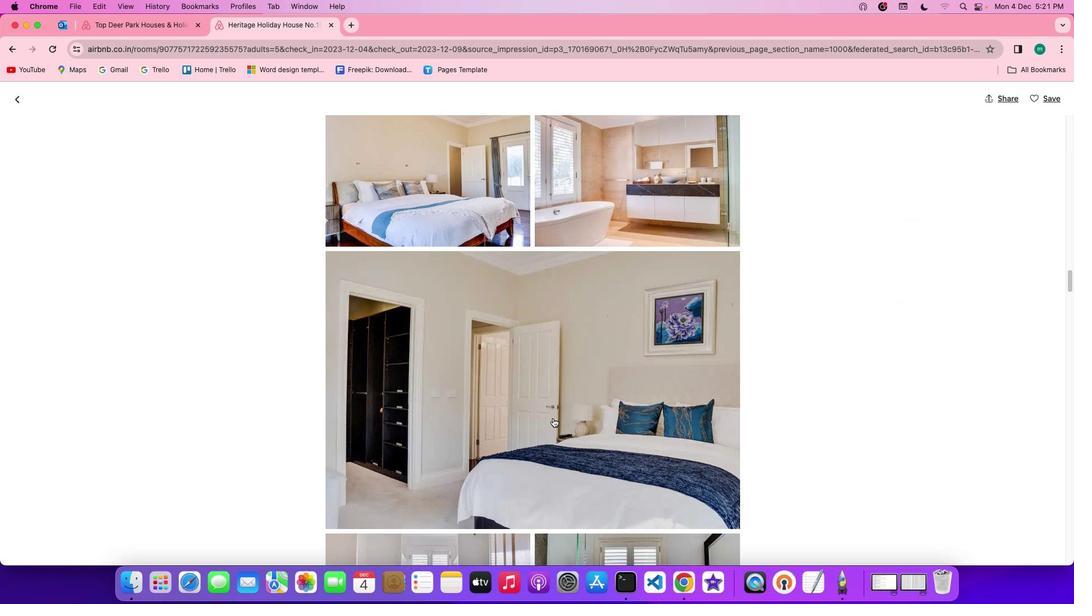 
Action: Mouse scrolled (551, 416) with delta (0, -1)
Screenshot: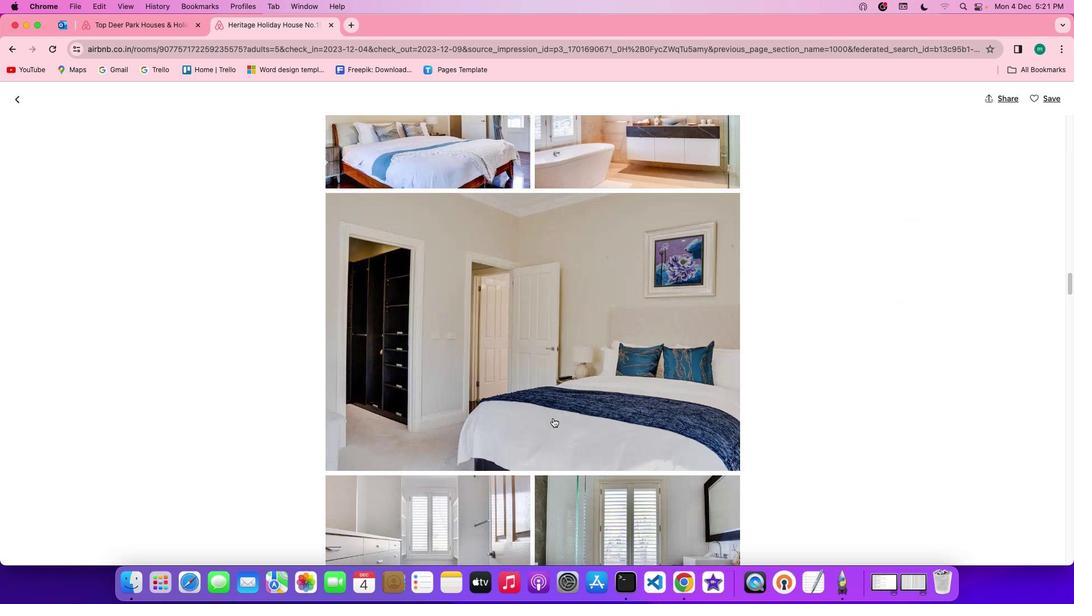 
Action: Mouse scrolled (551, 416) with delta (0, -1)
Screenshot: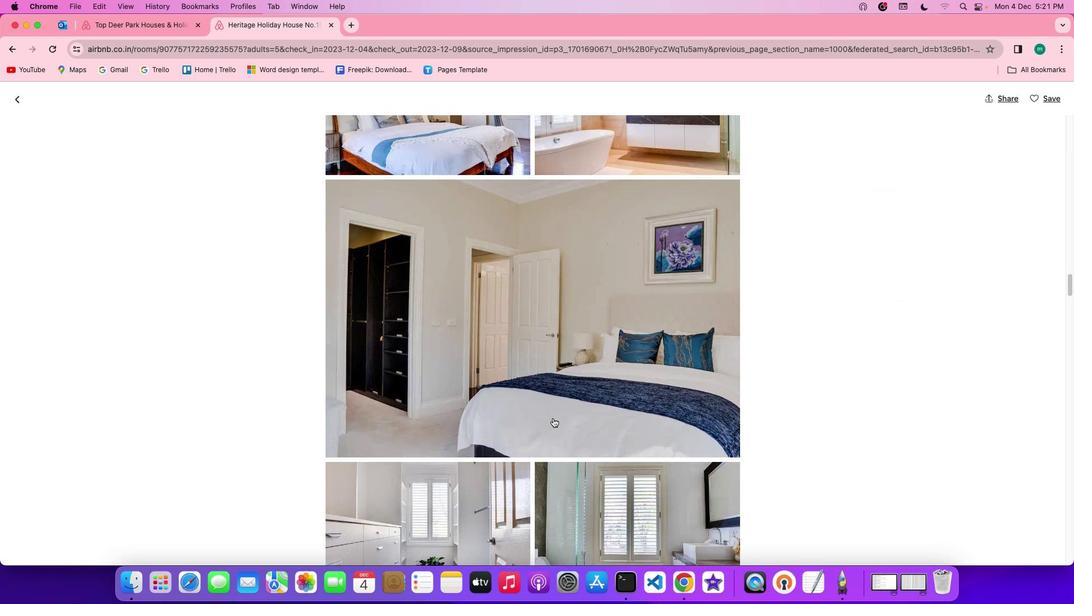 
Action: Mouse scrolled (551, 416) with delta (0, -2)
Screenshot: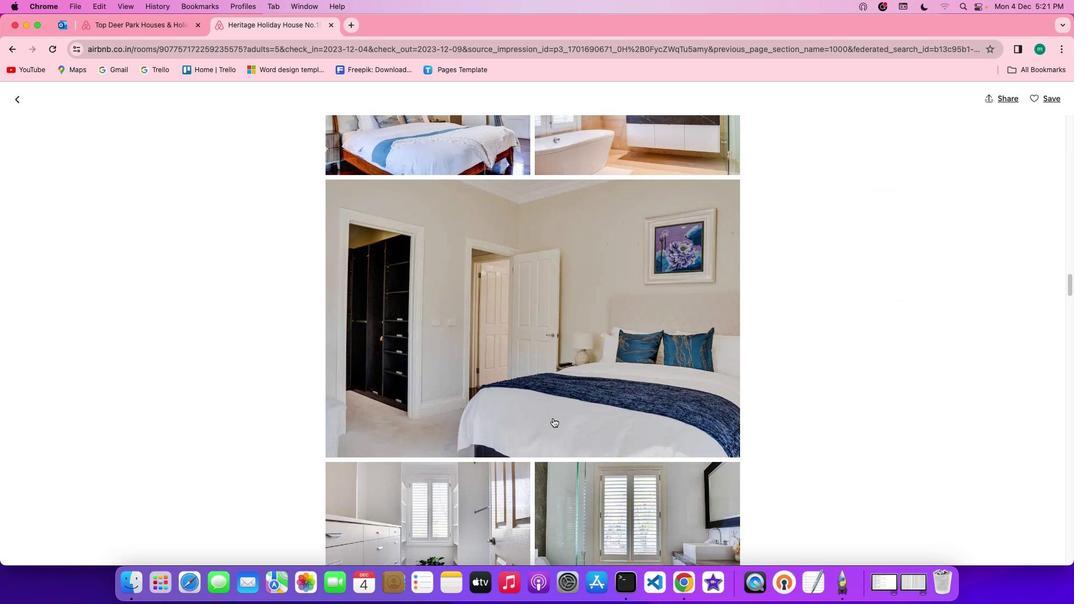 
Action: Mouse scrolled (551, 416) with delta (0, -1)
Screenshot: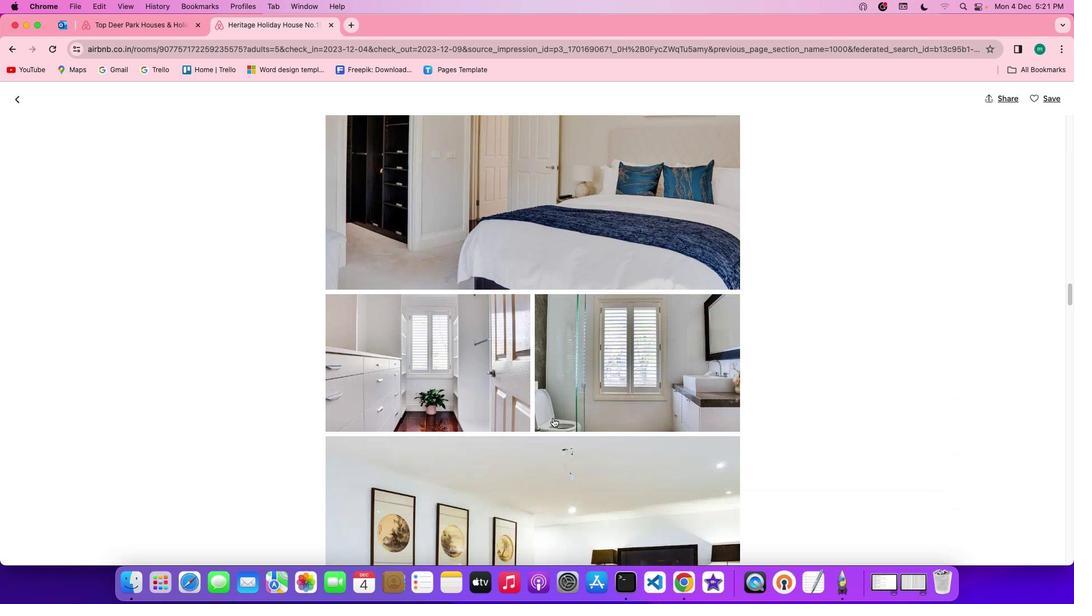 
Action: Mouse scrolled (551, 416) with delta (0, -1)
Screenshot: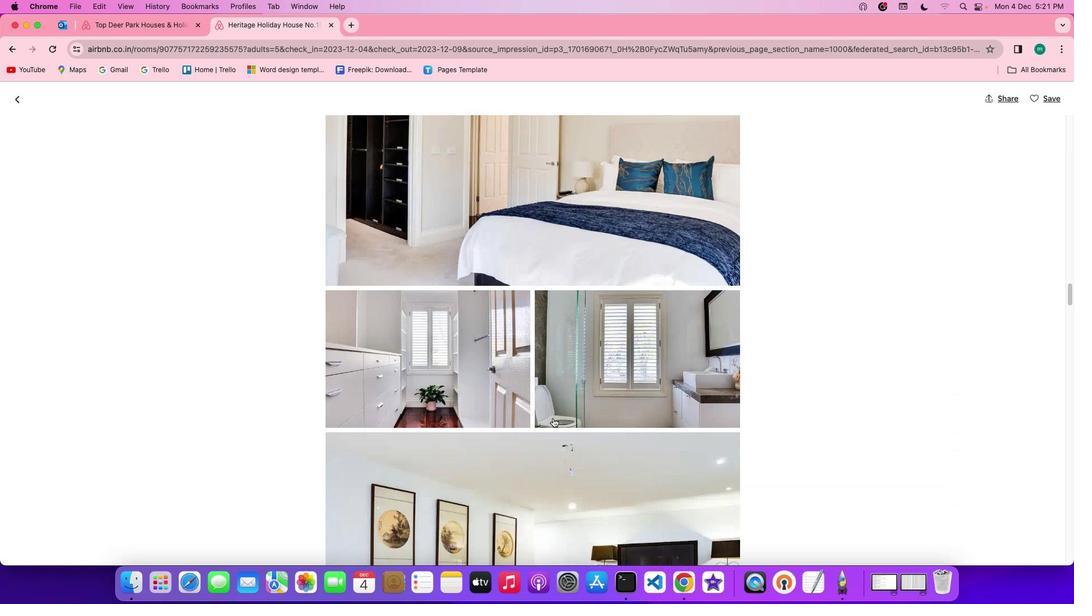 
Action: Mouse scrolled (551, 416) with delta (0, -1)
Screenshot: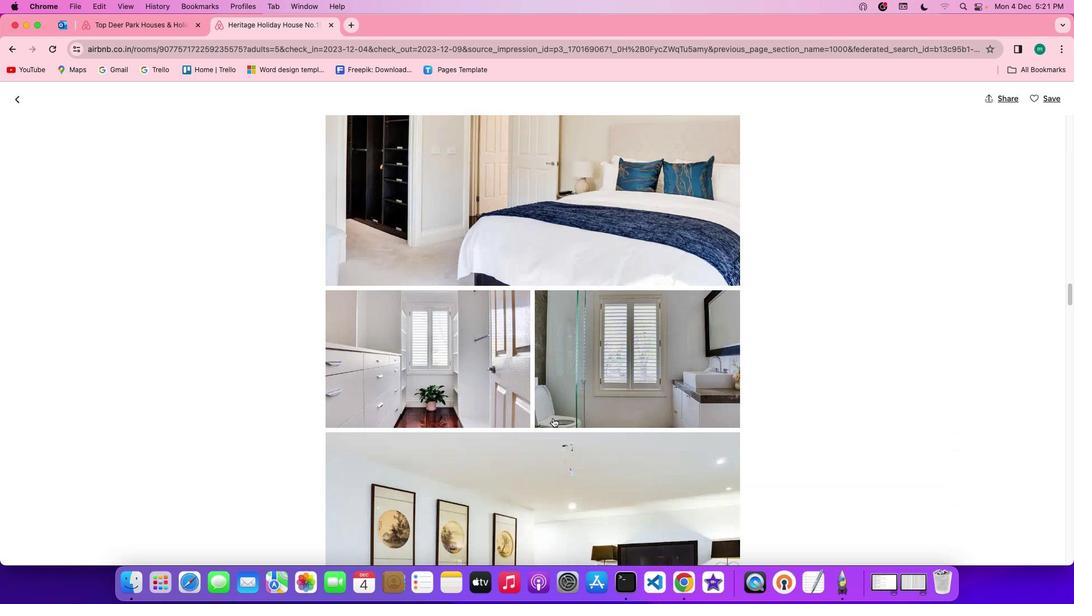 
Action: Mouse scrolled (551, 416) with delta (0, -2)
Screenshot: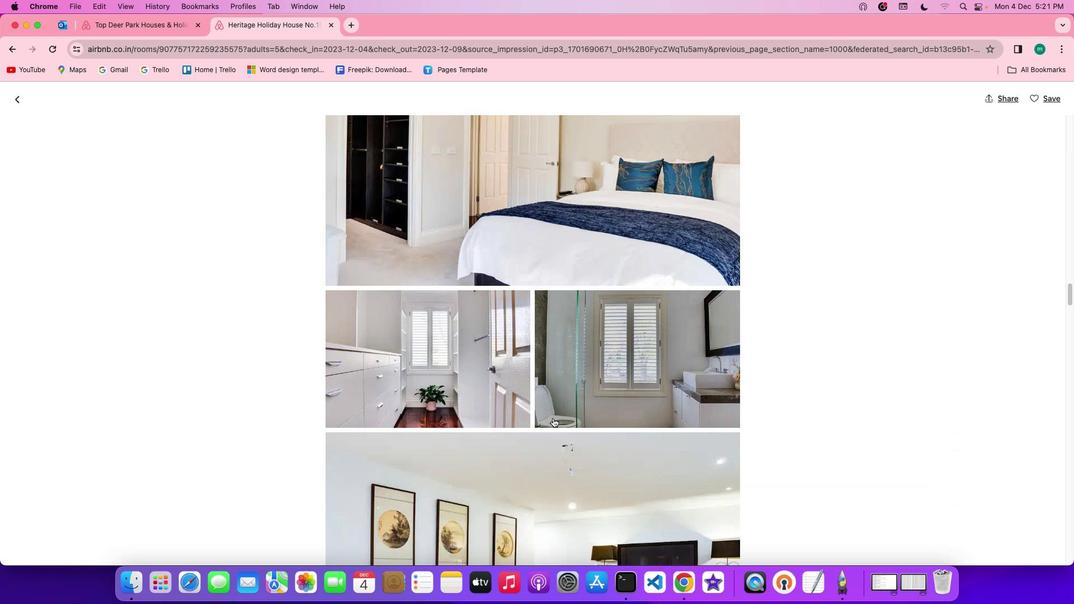 
Action: Mouse scrolled (551, 416) with delta (0, -1)
Screenshot: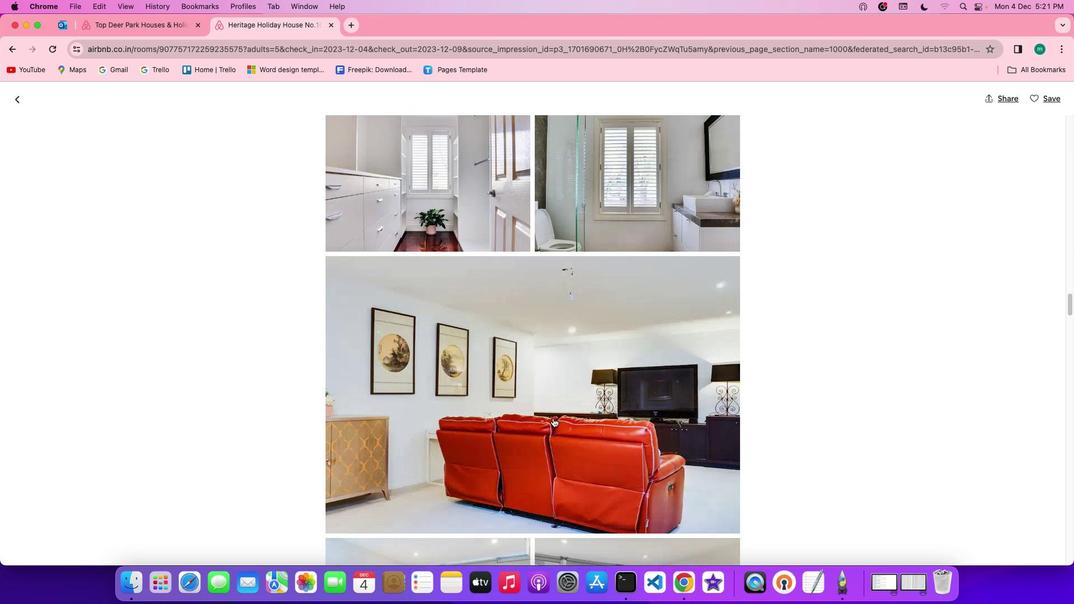 
Action: Mouse scrolled (551, 416) with delta (0, -1)
Screenshot: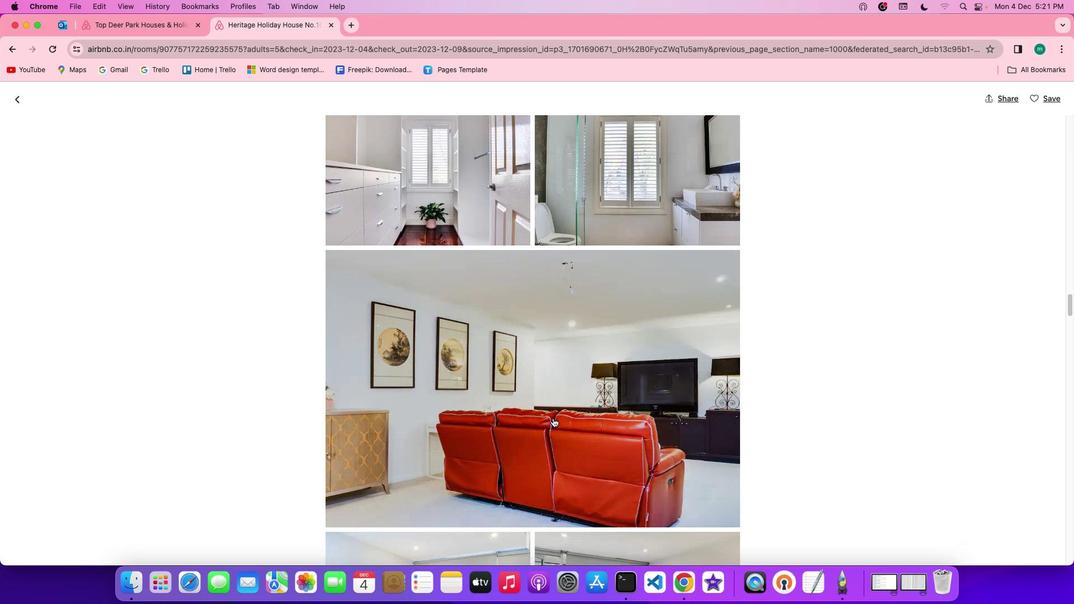 
Action: Mouse scrolled (551, 416) with delta (0, -1)
Screenshot: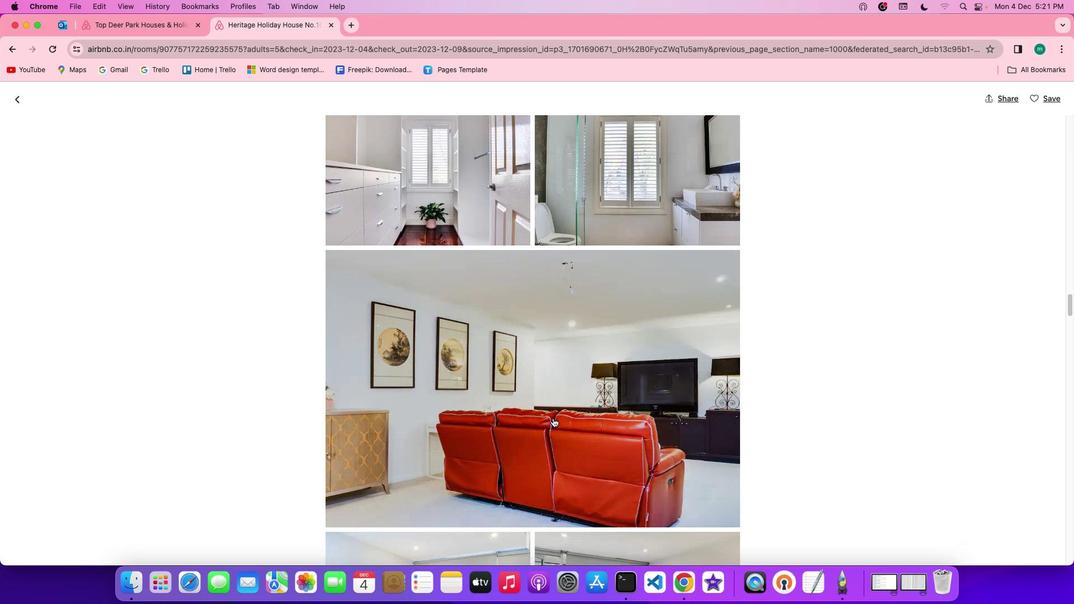 
Action: Mouse scrolled (551, 416) with delta (0, -2)
Screenshot: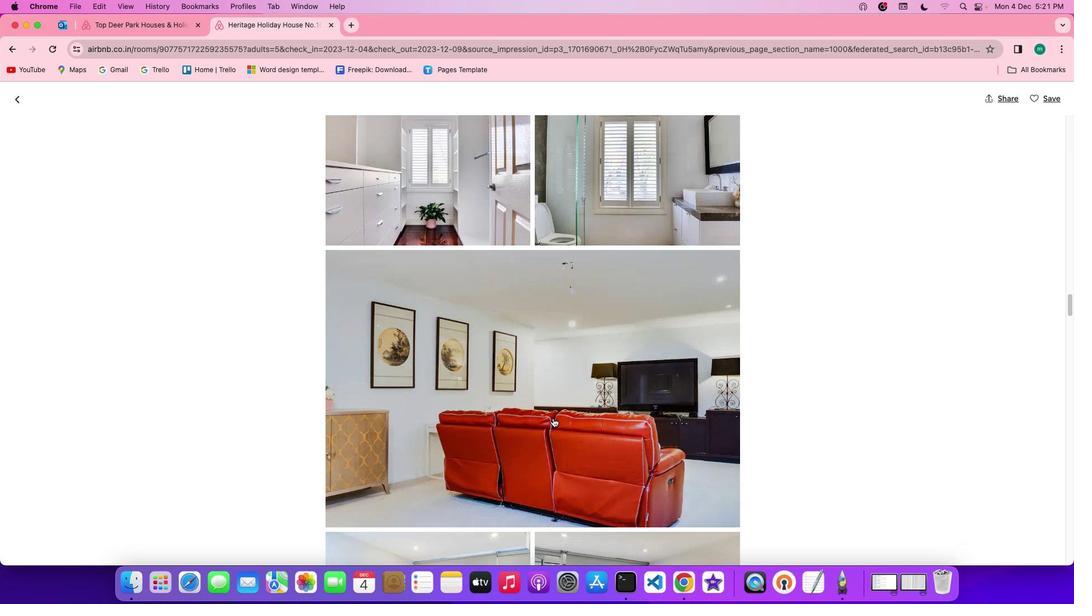 
Action: Mouse scrolled (551, 416) with delta (0, -1)
Screenshot: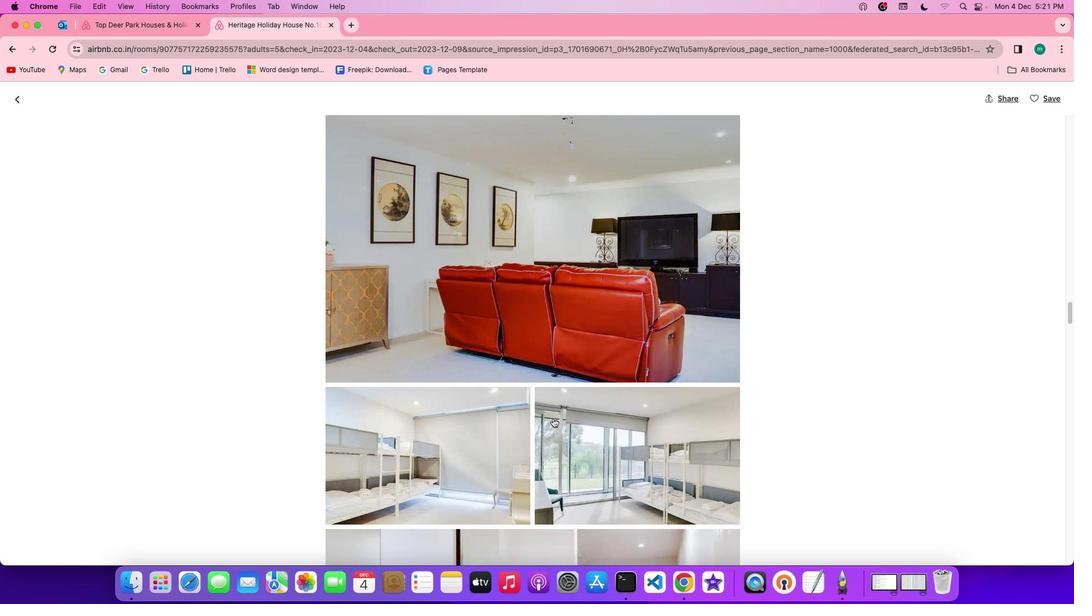 
Action: Mouse scrolled (551, 416) with delta (0, -1)
Screenshot: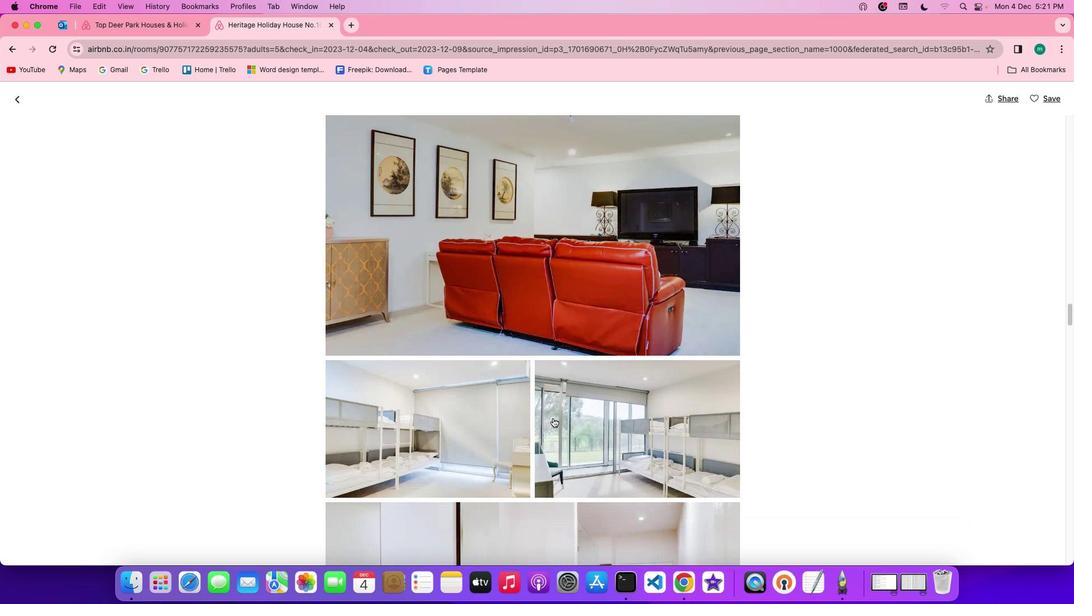 
Action: Mouse scrolled (551, 416) with delta (0, -2)
Screenshot: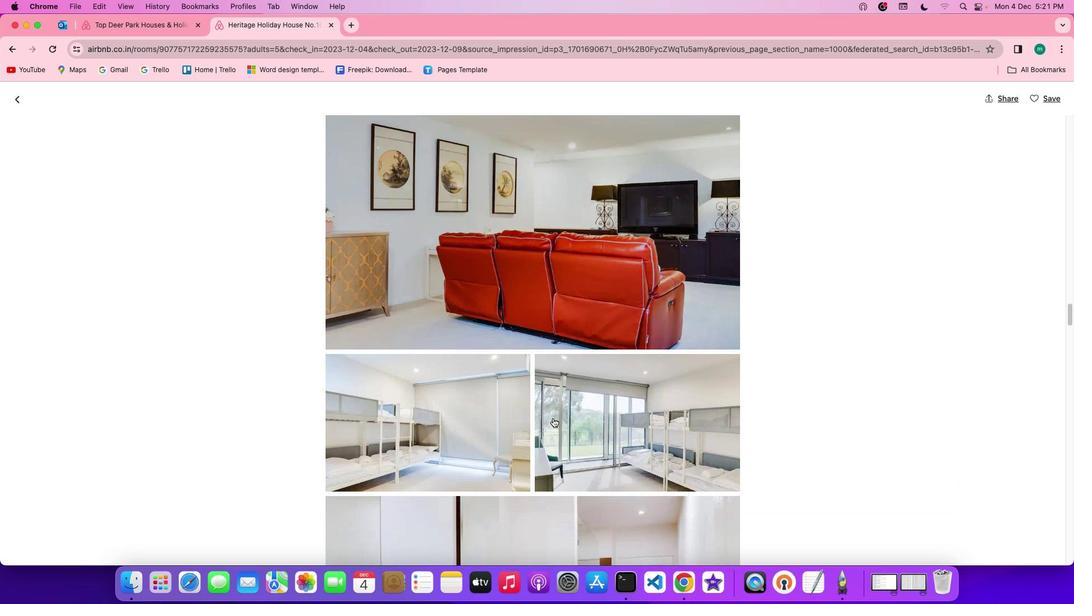 
Action: Mouse scrolled (551, 416) with delta (0, -2)
Screenshot: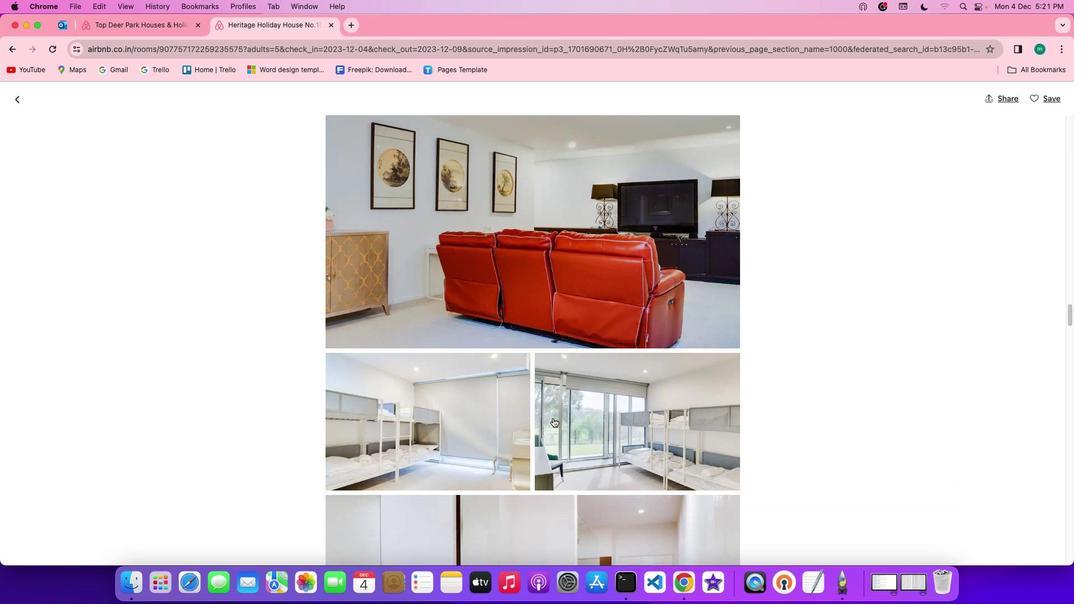 
Action: Mouse scrolled (551, 416) with delta (0, -1)
Screenshot: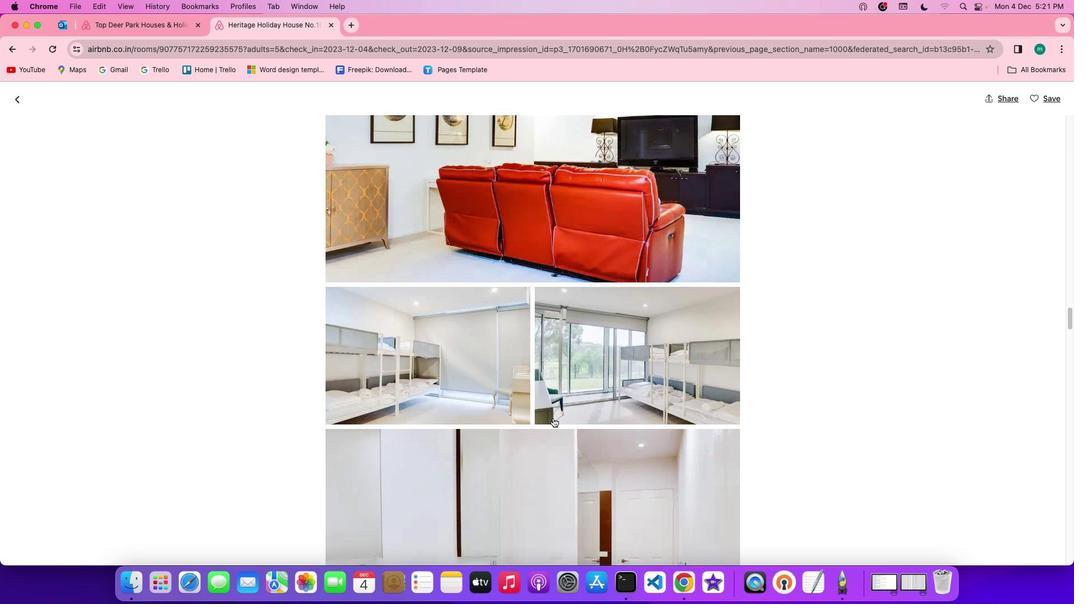 
Action: Mouse scrolled (551, 416) with delta (0, -1)
Screenshot: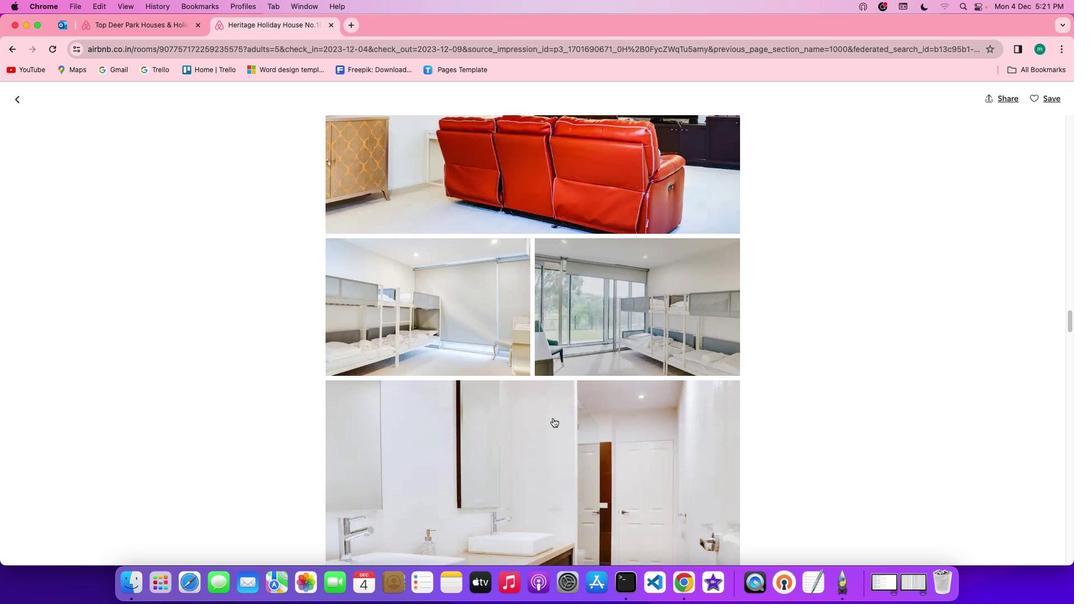 
Action: Mouse scrolled (551, 416) with delta (0, -1)
Screenshot: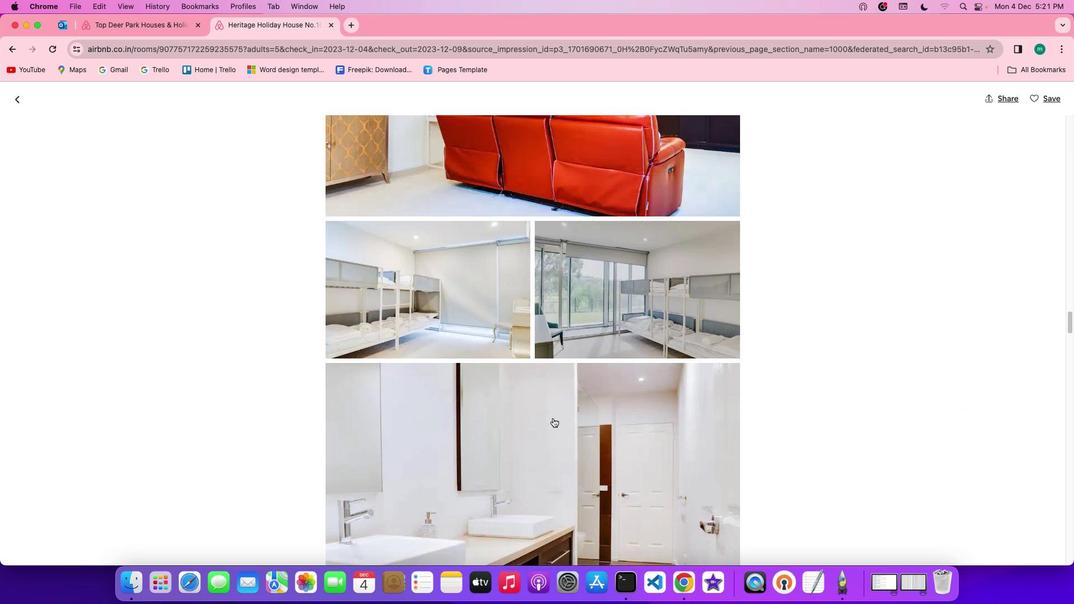 
Action: Mouse scrolled (551, 416) with delta (0, -2)
Screenshot: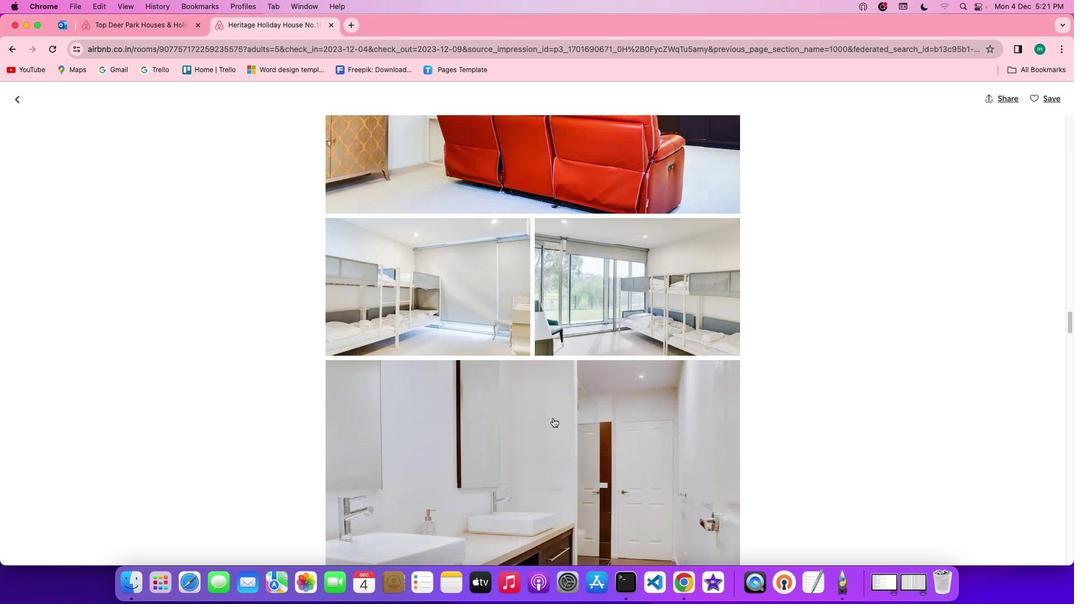 
Action: Mouse scrolled (551, 416) with delta (0, -1)
Screenshot: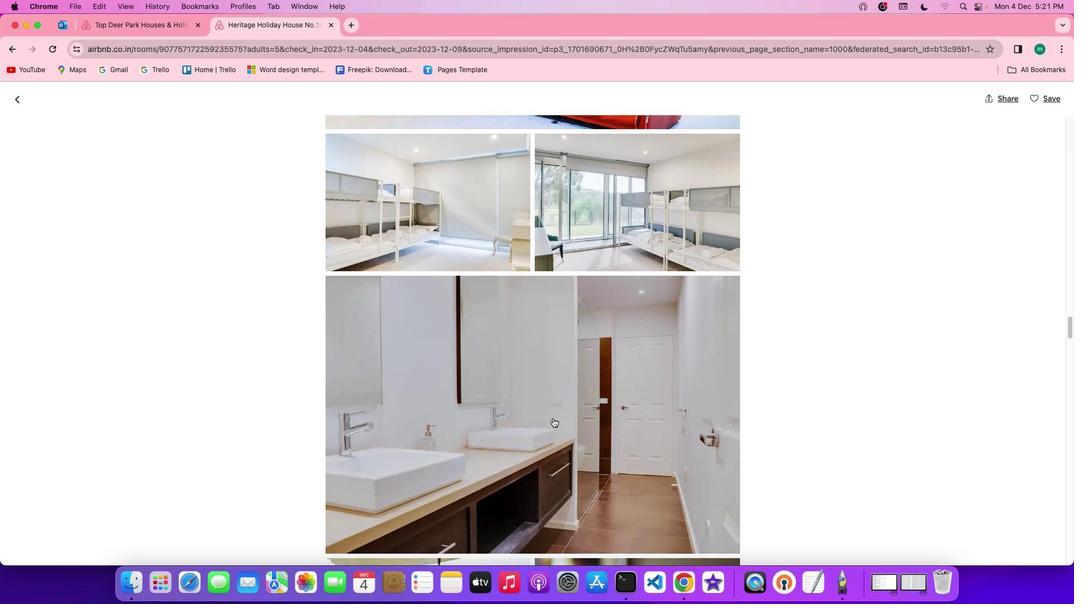 
Action: Mouse scrolled (551, 416) with delta (0, -1)
Screenshot: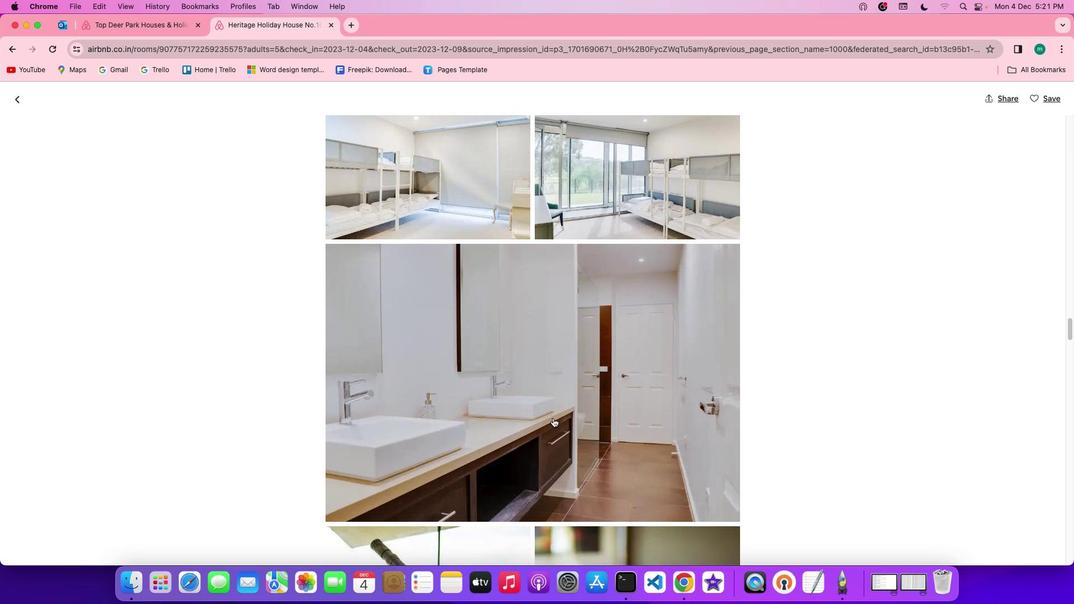 
Action: Mouse scrolled (551, 416) with delta (0, -1)
Screenshot: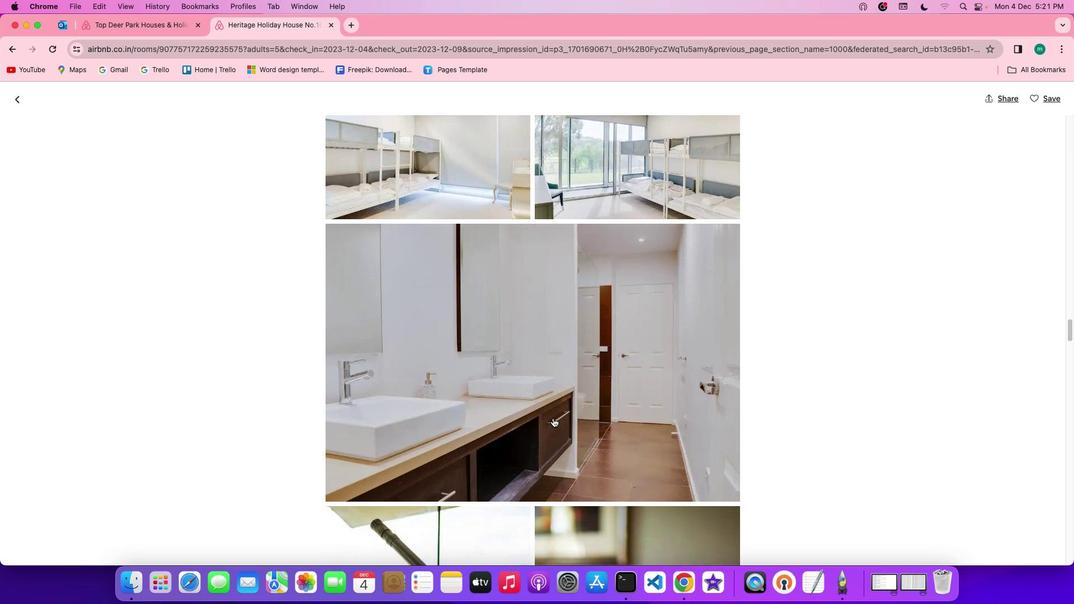 
Action: Mouse scrolled (551, 416) with delta (0, -2)
Screenshot: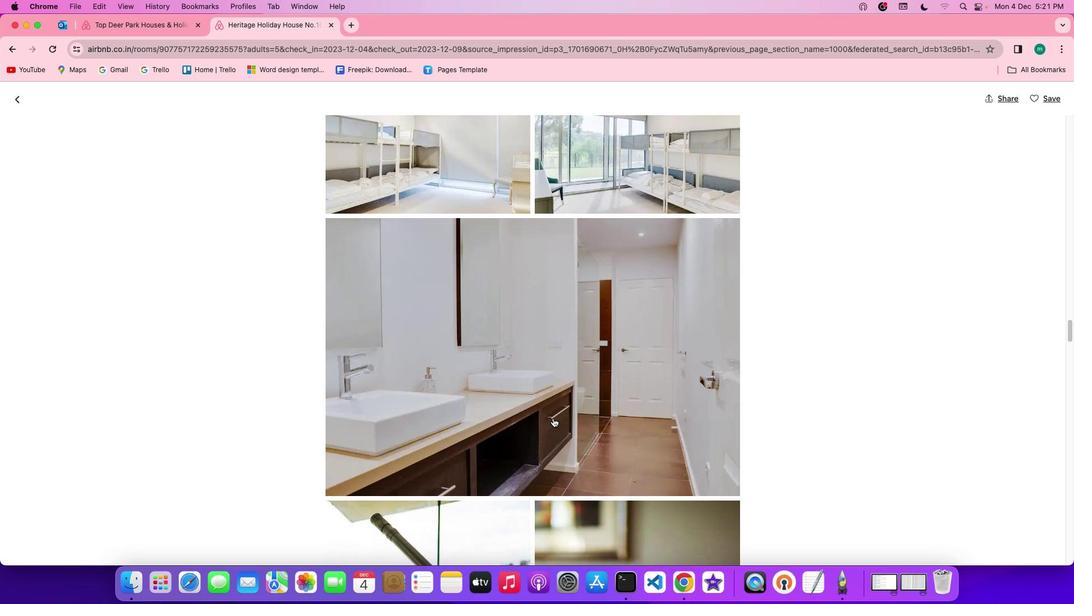 
Action: Mouse scrolled (551, 416) with delta (0, -1)
Screenshot: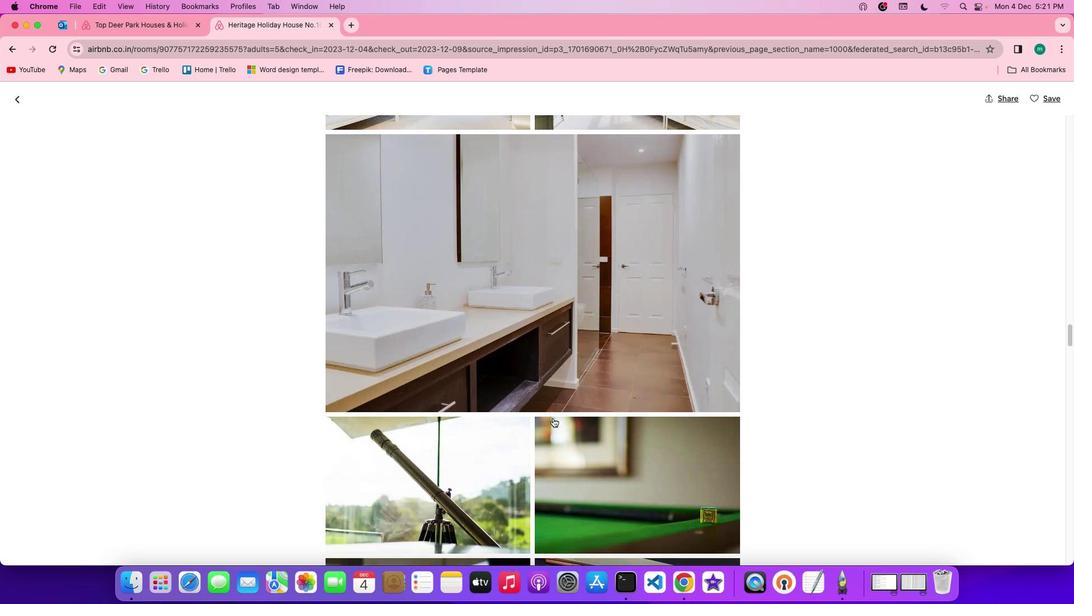 
Action: Mouse scrolled (551, 416) with delta (0, -1)
Screenshot: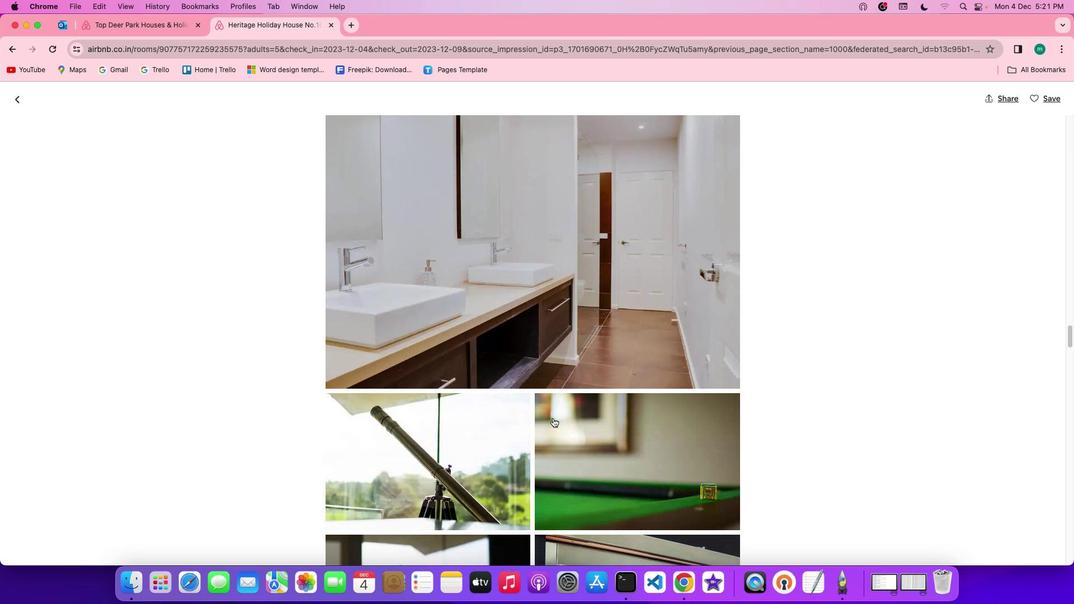 
Action: Mouse scrolled (551, 416) with delta (0, -1)
Screenshot: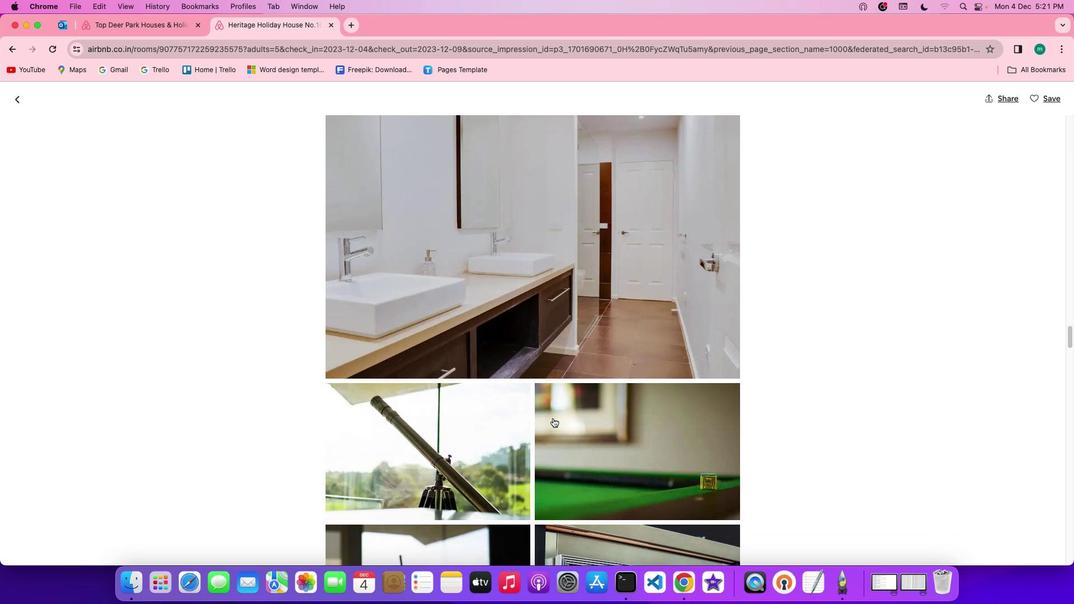 
Action: Mouse scrolled (551, 416) with delta (0, -1)
Screenshot: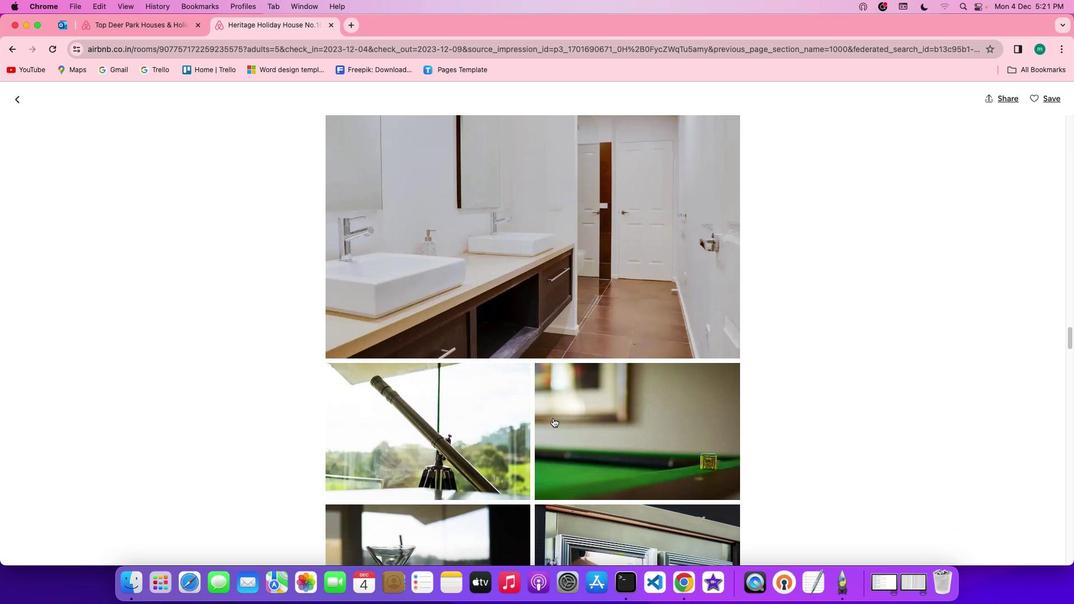 
Action: Mouse scrolled (551, 416) with delta (0, -1)
Screenshot: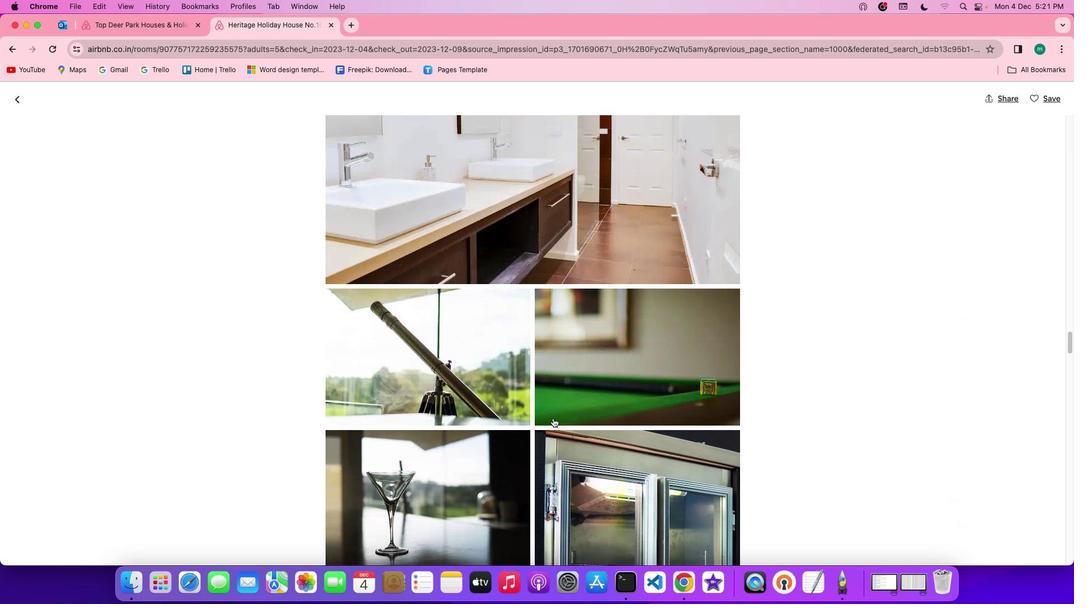 
Action: Mouse scrolled (551, 416) with delta (0, -1)
Screenshot: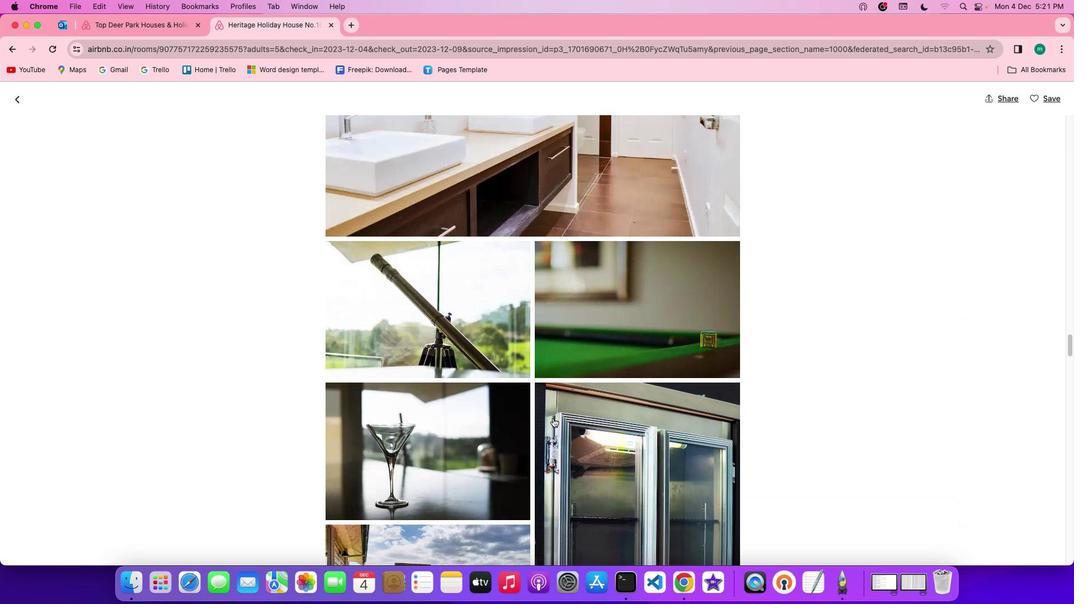 
Action: Mouse scrolled (551, 416) with delta (0, -1)
Screenshot: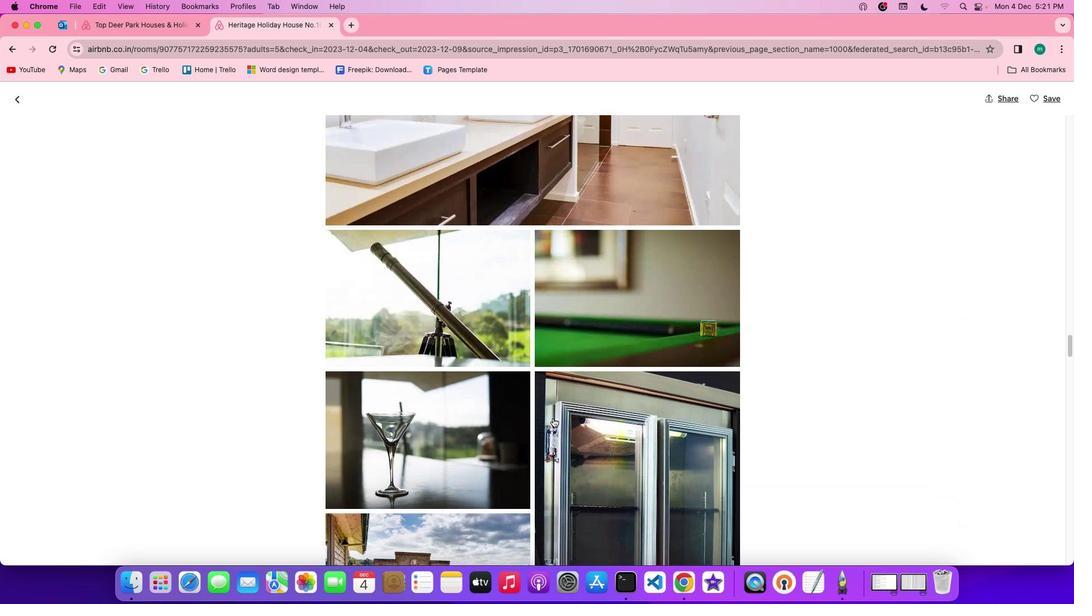 
Action: Mouse scrolled (551, 416) with delta (0, -1)
Screenshot: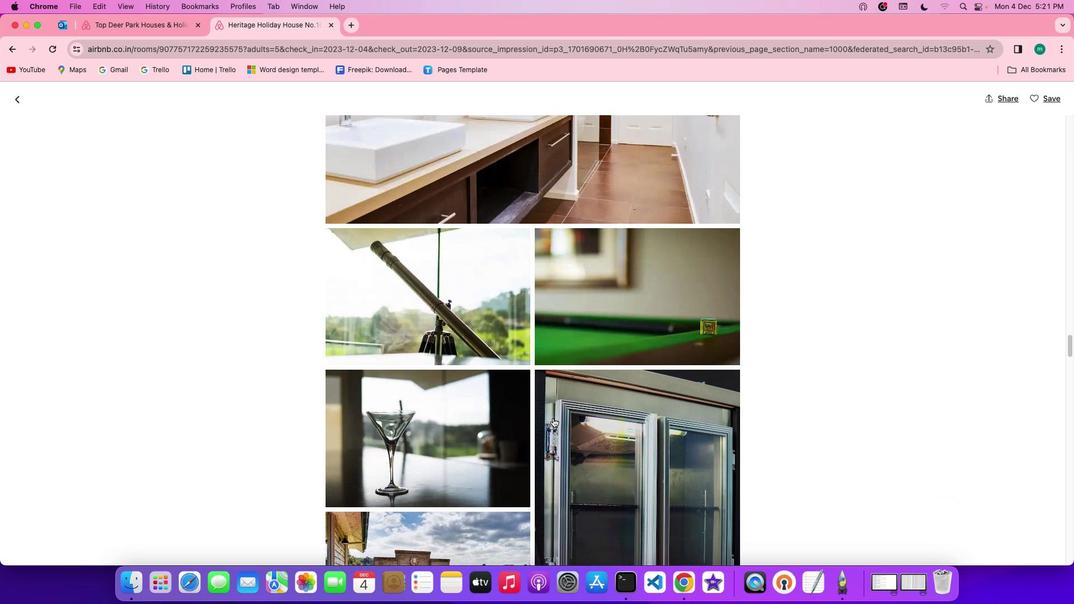
Action: Mouse scrolled (551, 416) with delta (0, -1)
Screenshot: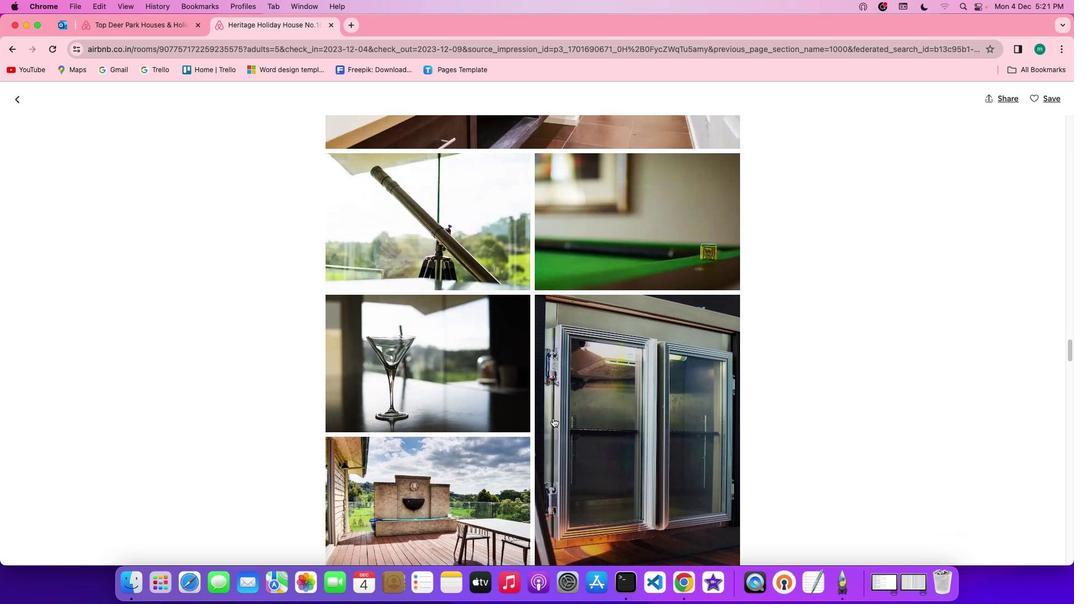 
Action: Mouse scrolled (551, 416) with delta (0, -1)
Screenshot: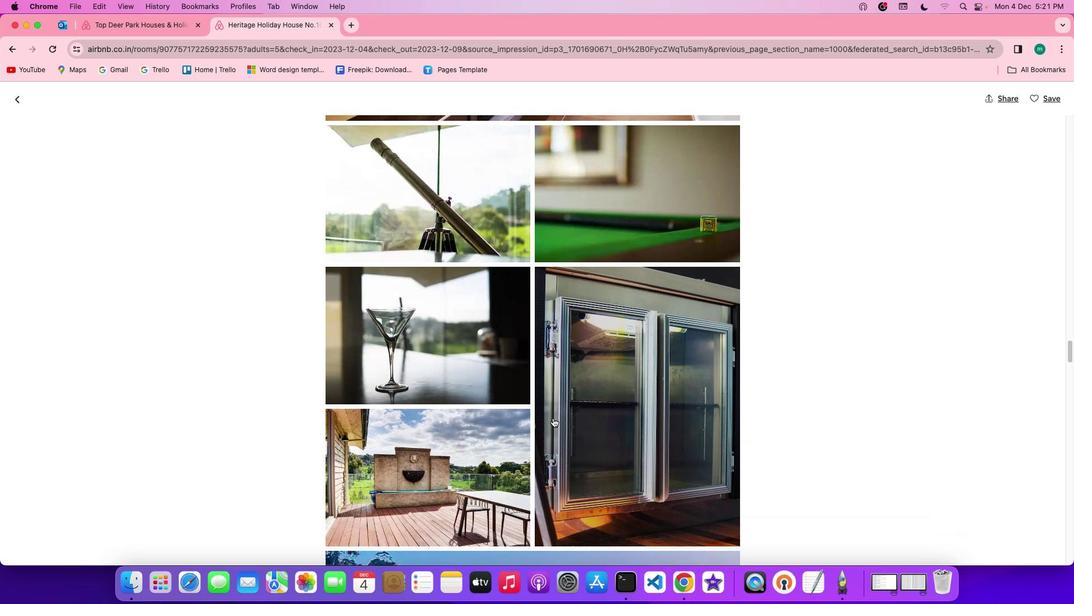 
Action: Mouse scrolled (551, 416) with delta (0, -1)
Screenshot: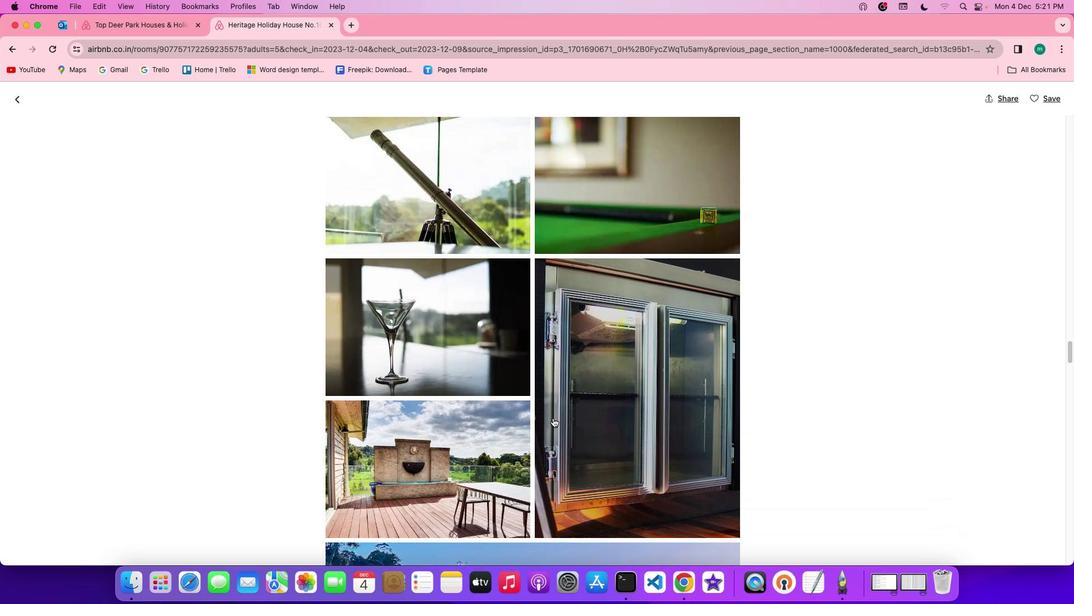 
Action: Mouse scrolled (551, 416) with delta (0, -1)
Screenshot: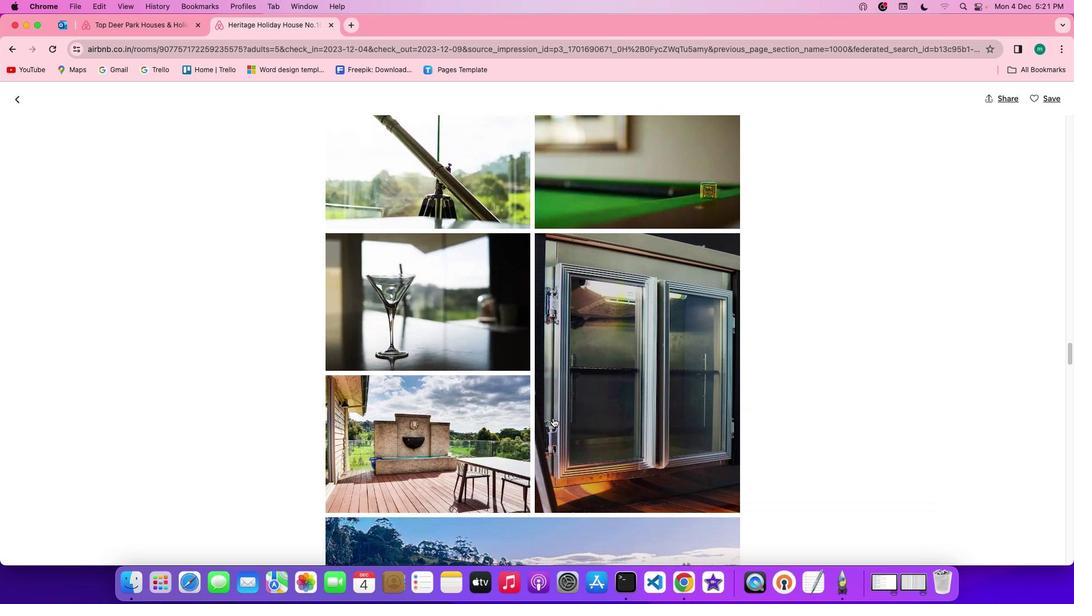 
Action: Mouse scrolled (551, 416) with delta (0, -1)
Screenshot: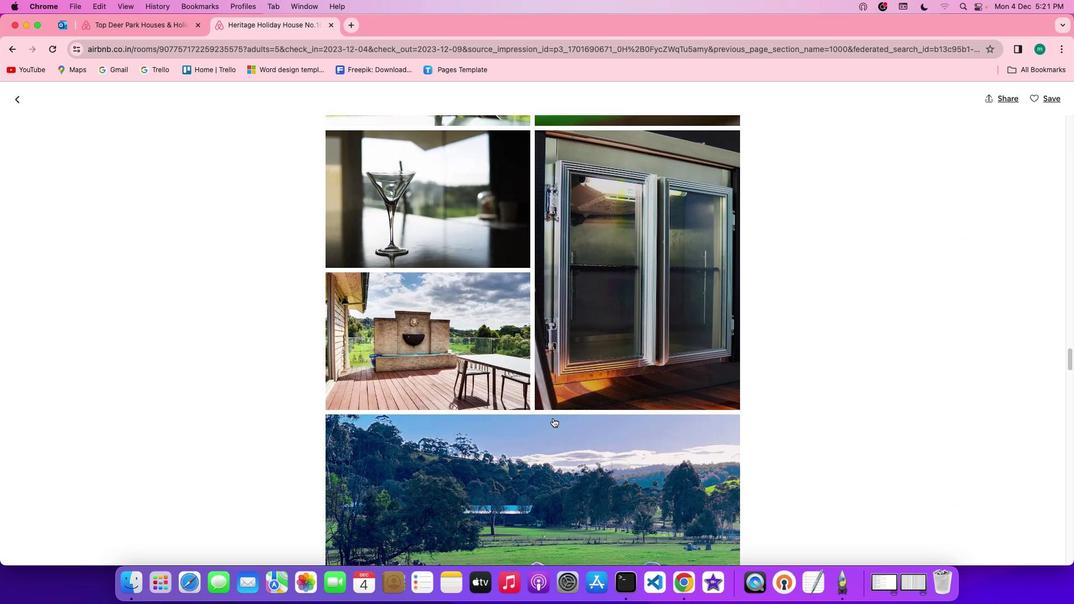 
Action: Mouse scrolled (551, 416) with delta (0, -1)
Screenshot: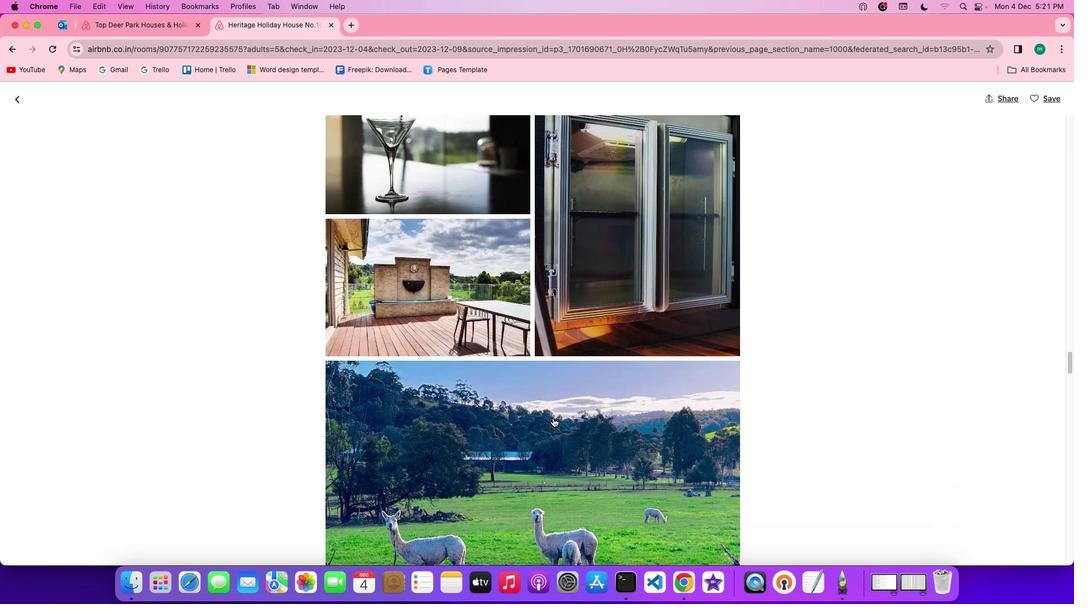 
Action: Mouse scrolled (551, 416) with delta (0, -1)
Screenshot: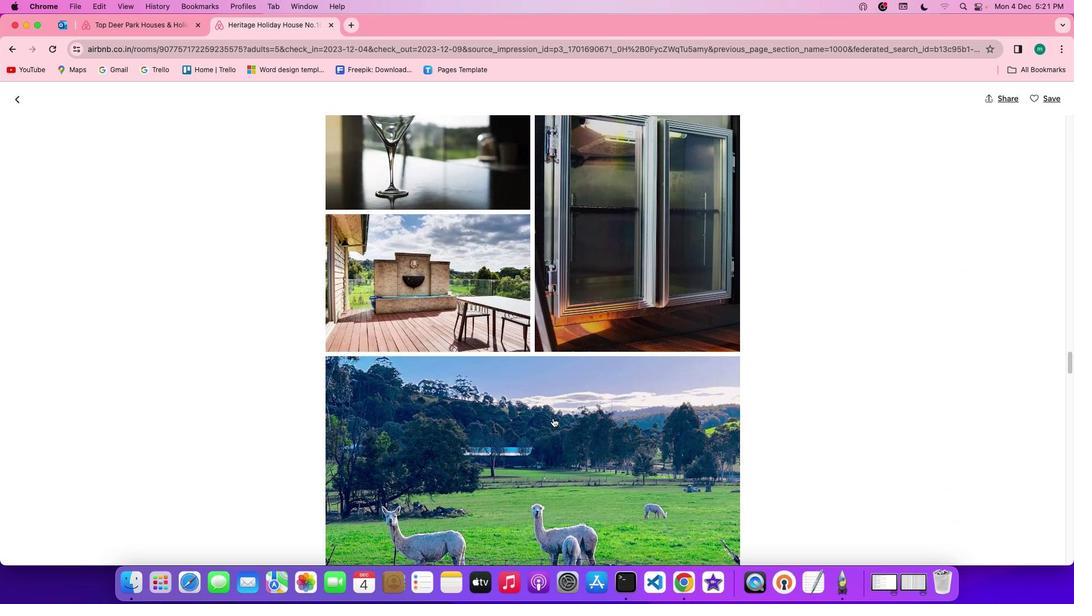 
Action: Mouse scrolled (551, 416) with delta (0, -2)
Screenshot: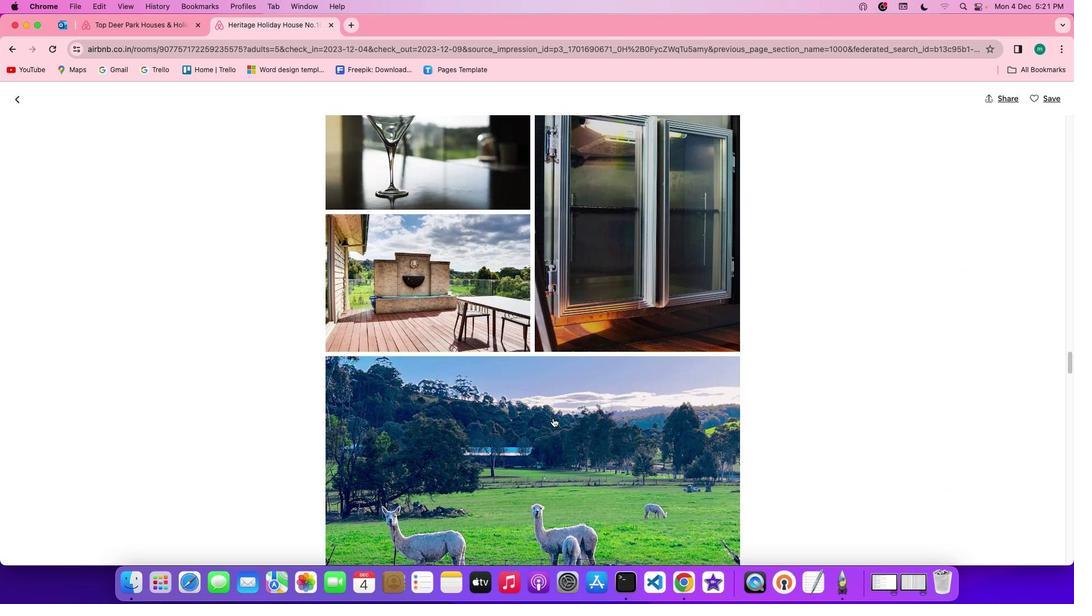 
Action: Mouse scrolled (551, 416) with delta (0, -1)
Screenshot: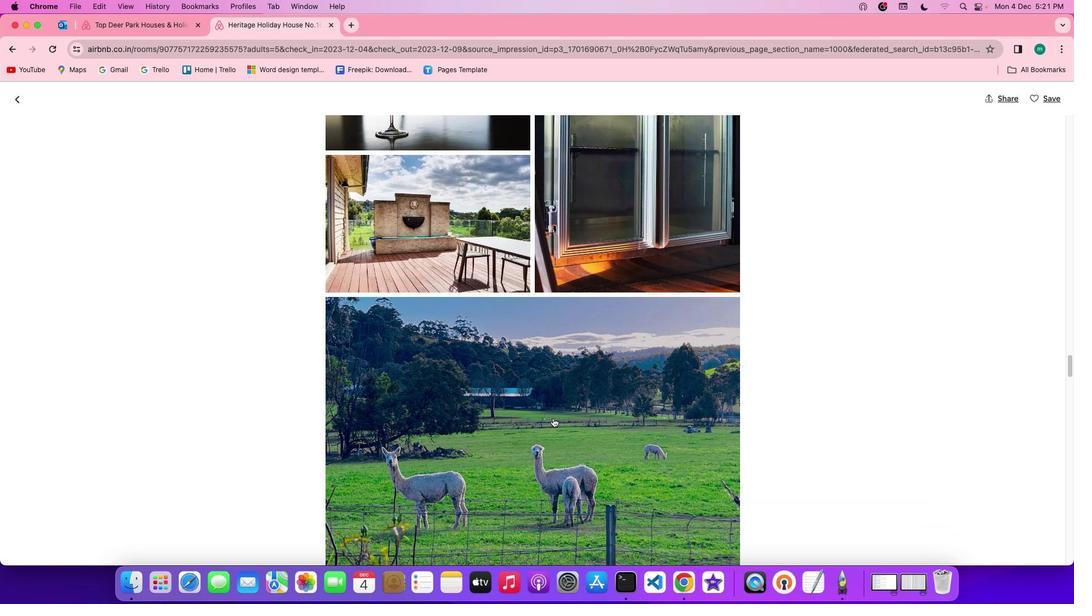 
Action: Mouse scrolled (551, 416) with delta (0, -1)
Screenshot: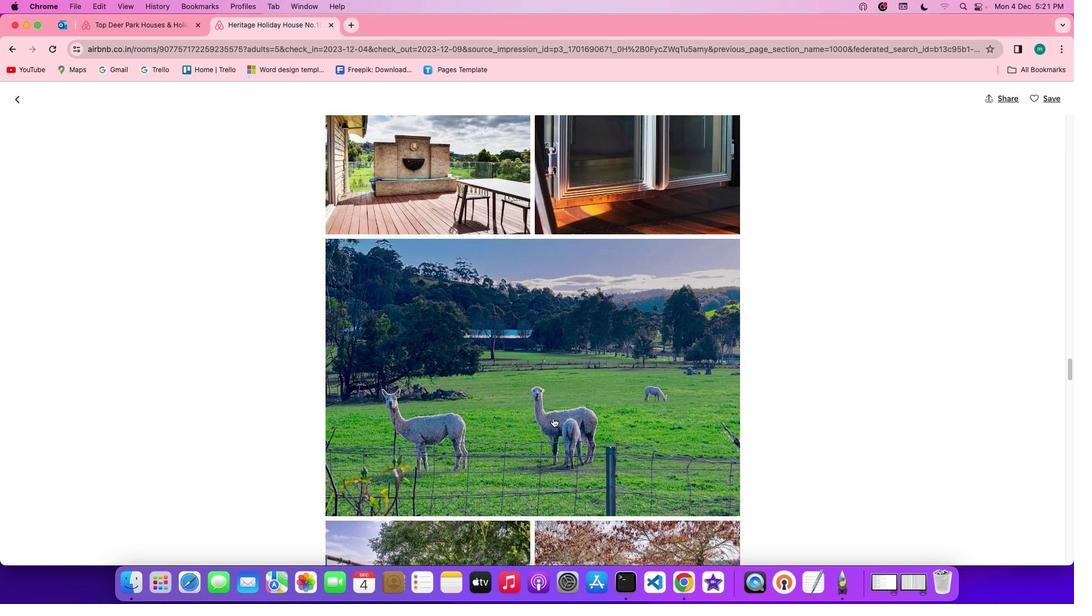
Action: Mouse scrolled (551, 416) with delta (0, -1)
Screenshot: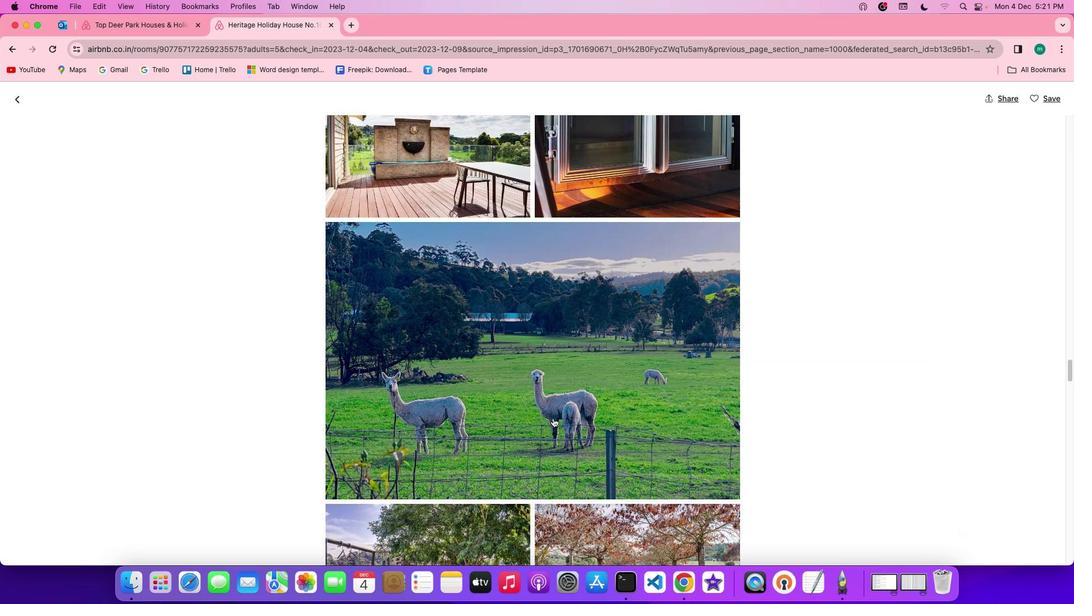
Action: Mouse scrolled (551, 416) with delta (0, -2)
Screenshot: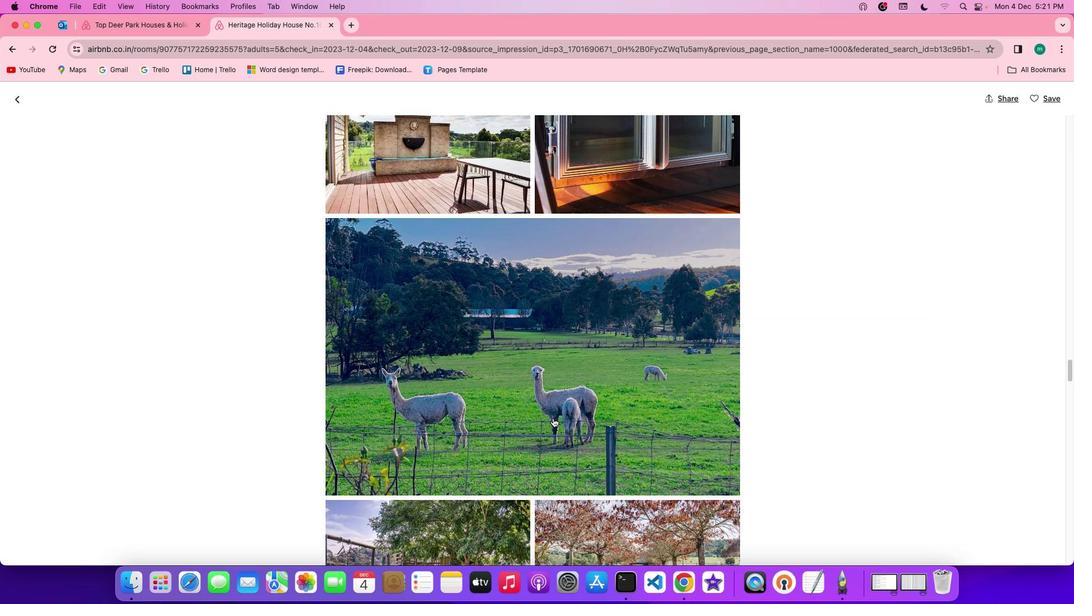 
Action: Mouse scrolled (551, 416) with delta (0, -1)
Screenshot: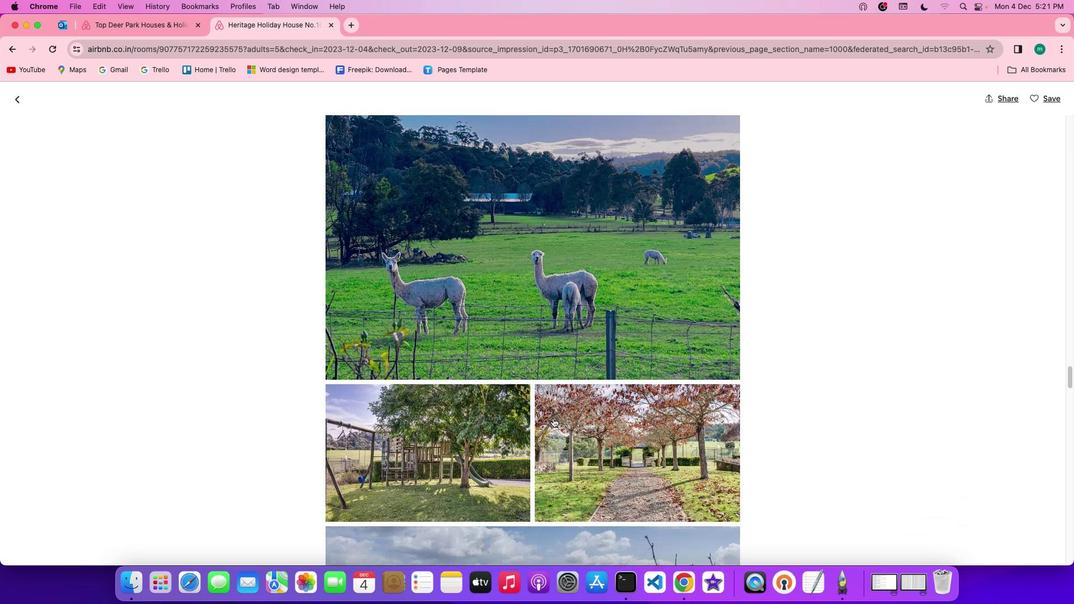 
Action: Mouse scrolled (551, 416) with delta (0, -1)
Screenshot: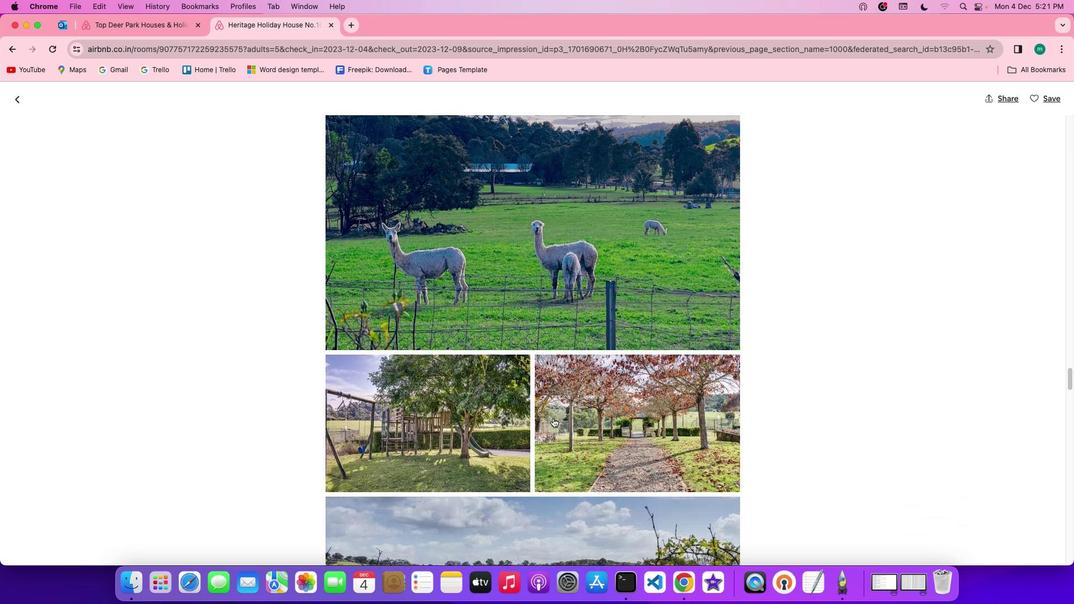 
Action: Mouse scrolled (551, 416) with delta (0, -1)
Screenshot: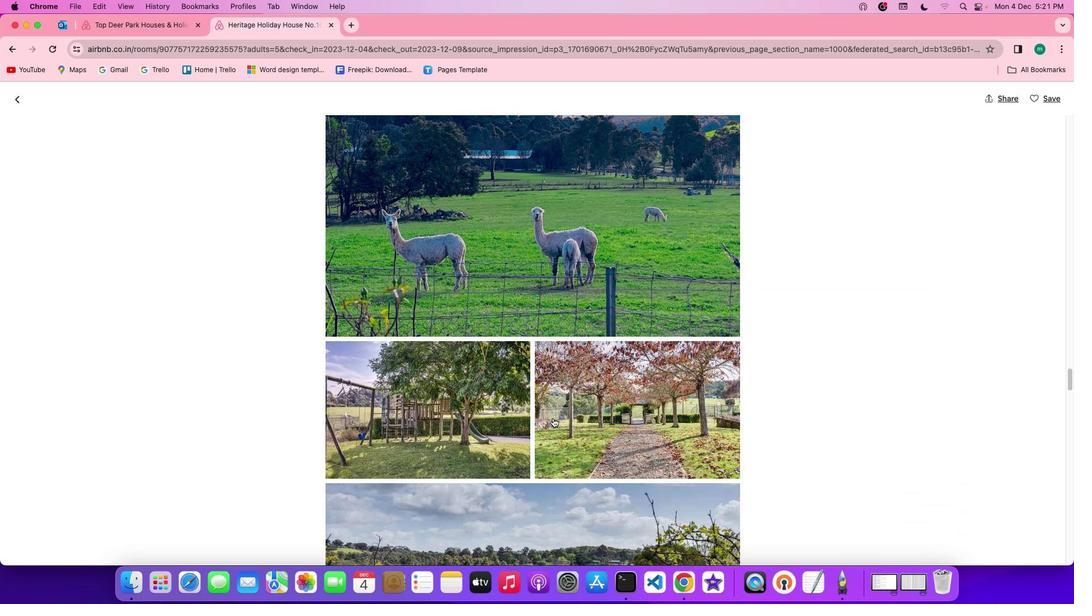 
Action: Mouse scrolled (551, 416) with delta (0, -2)
Screenshot: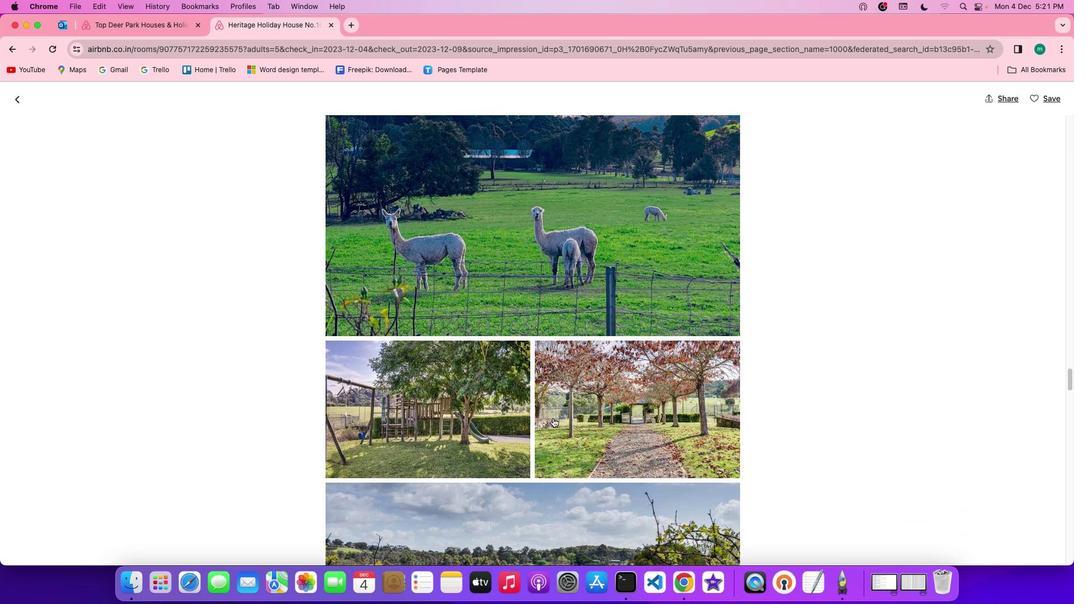 
Action: Mouse scrolled (551, 416) with delta (0, -1)
Screenshot: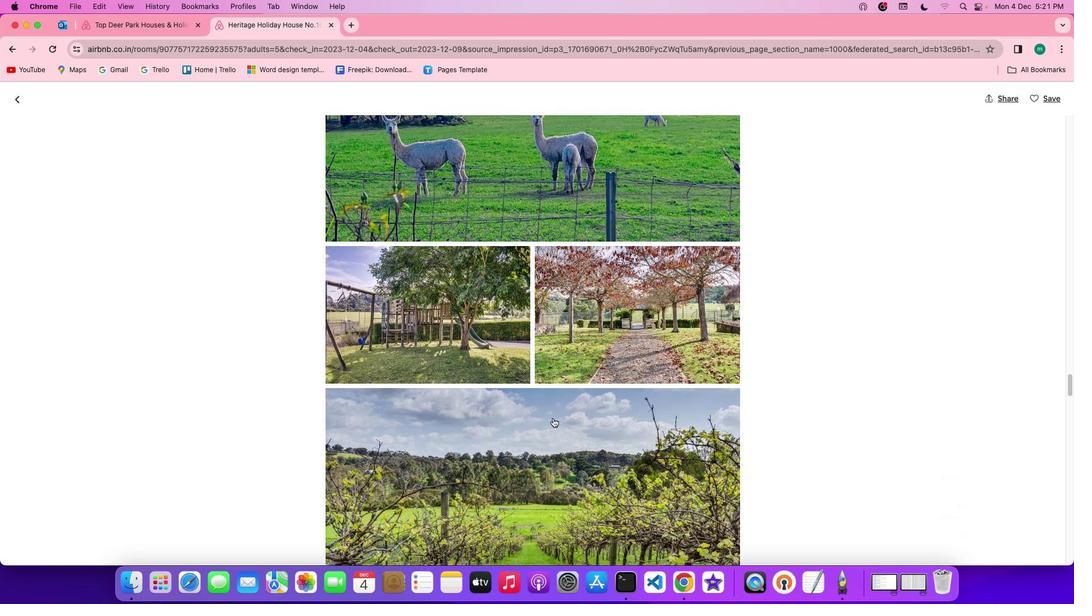 
Action: Mouse scrolled (551, 416) with delta (0, -1)
Screenshot: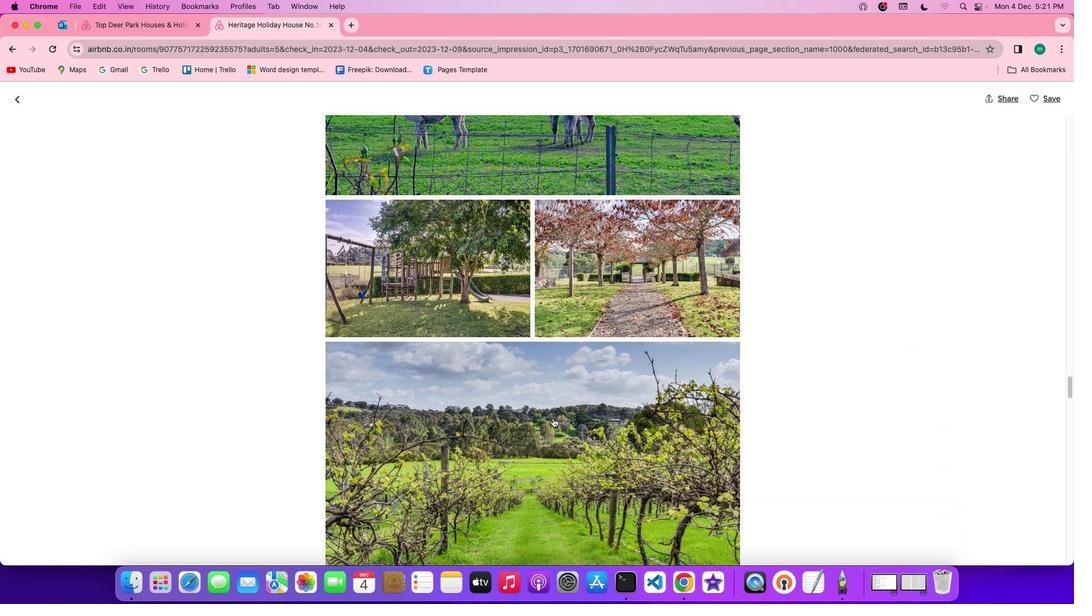 
Action: Mouse scrolled (551, 416) with delta (0, -1)
Screenshot: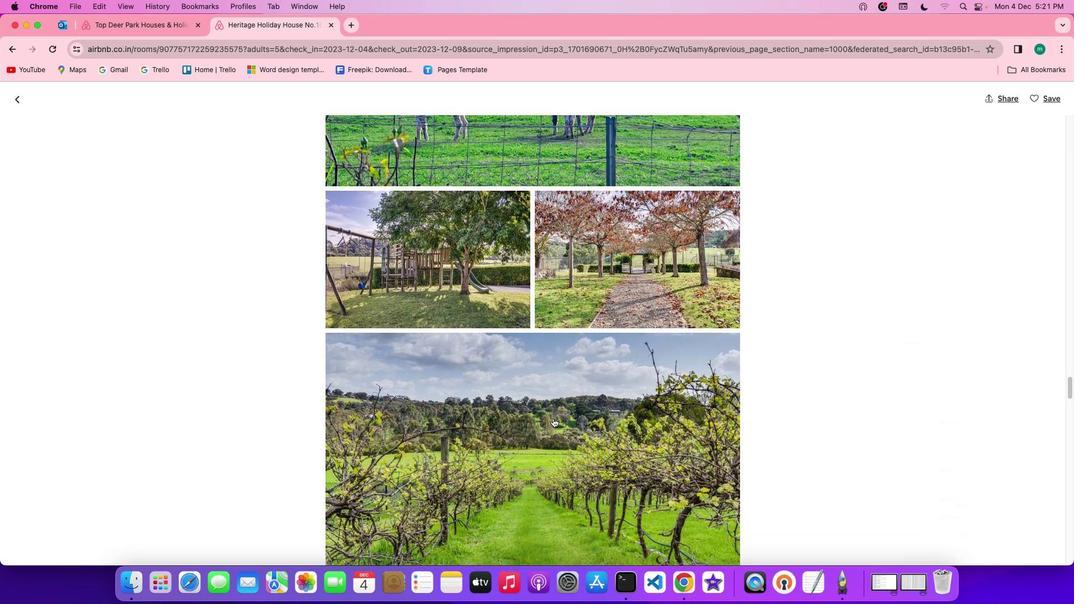 
Action: Mouse scrolled (551, 416) with delta (0, -2)
Screenshot: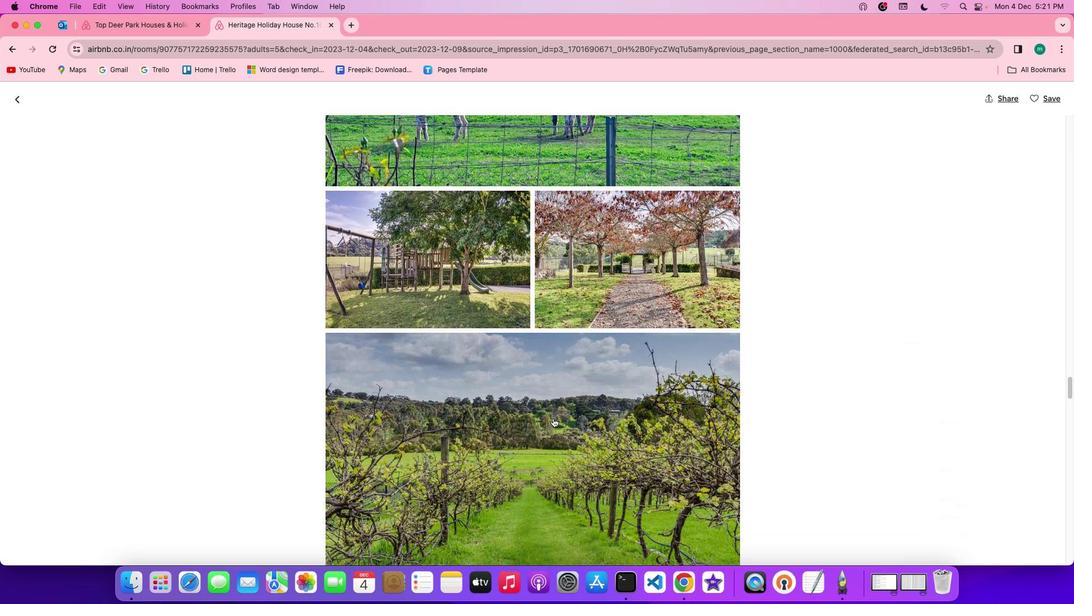 
Action: Mouse scrolled (551, 416) with delta (0, -1)
